 Task: Set up a GitHub Actions workflow to deploy a web app to Azure Static Web Apps.
Action: Mouse moved to (193, 131)
Screenshot: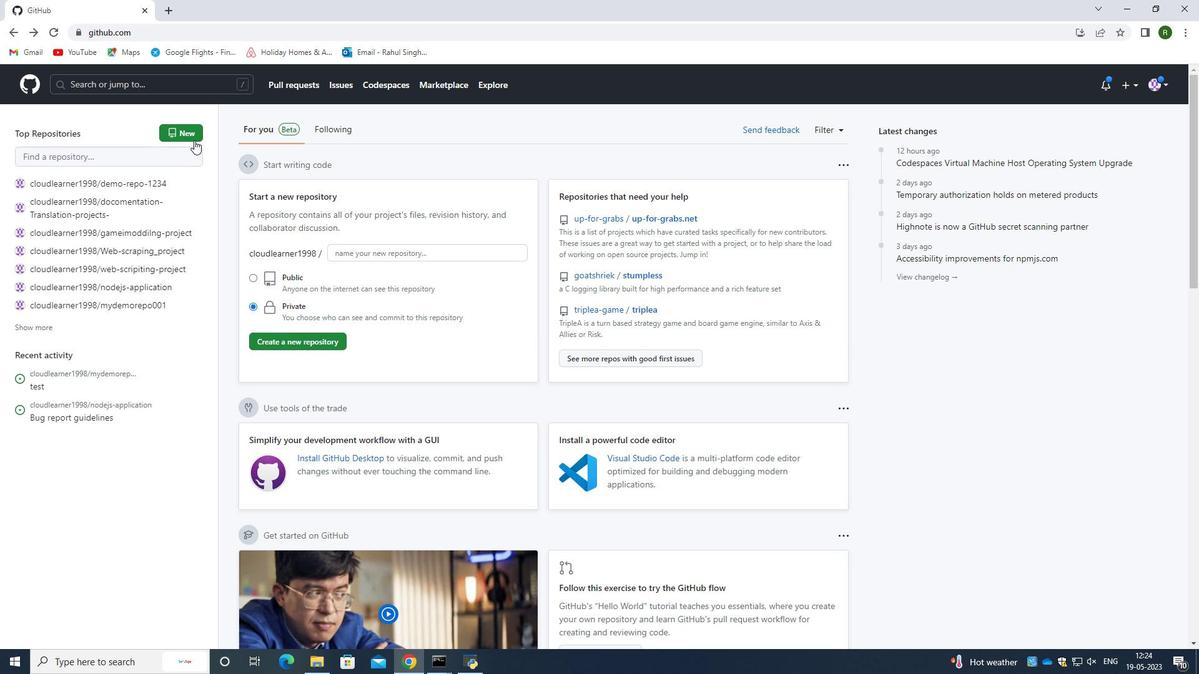 
Action: Mouse pressed left at (193, 131)
Screenshot: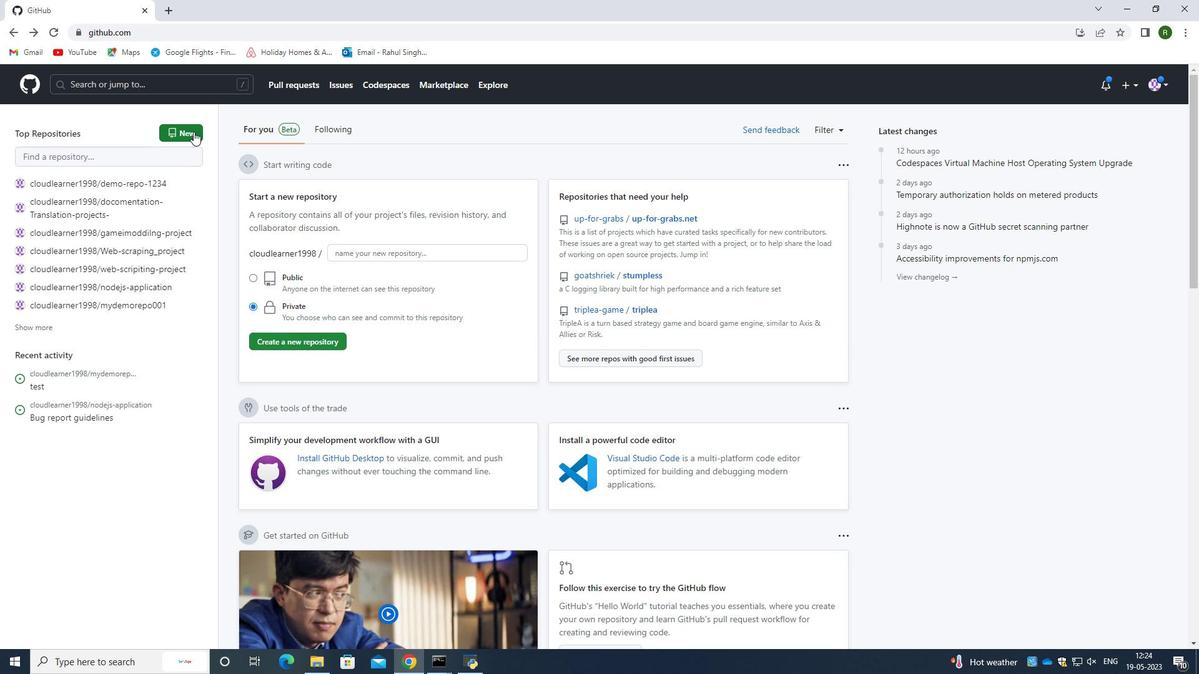
Action: Mouse moved to (559, 221)
Screenshot: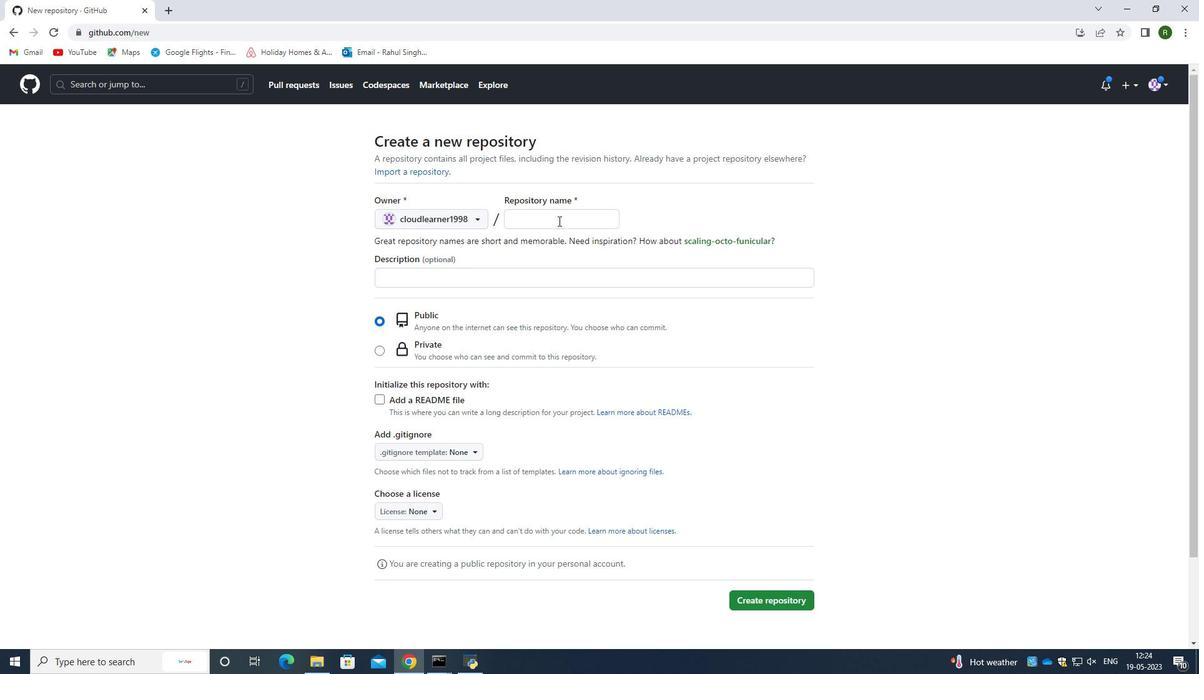 
Action: Mouse pressed left at (559, 221)
Screenshot: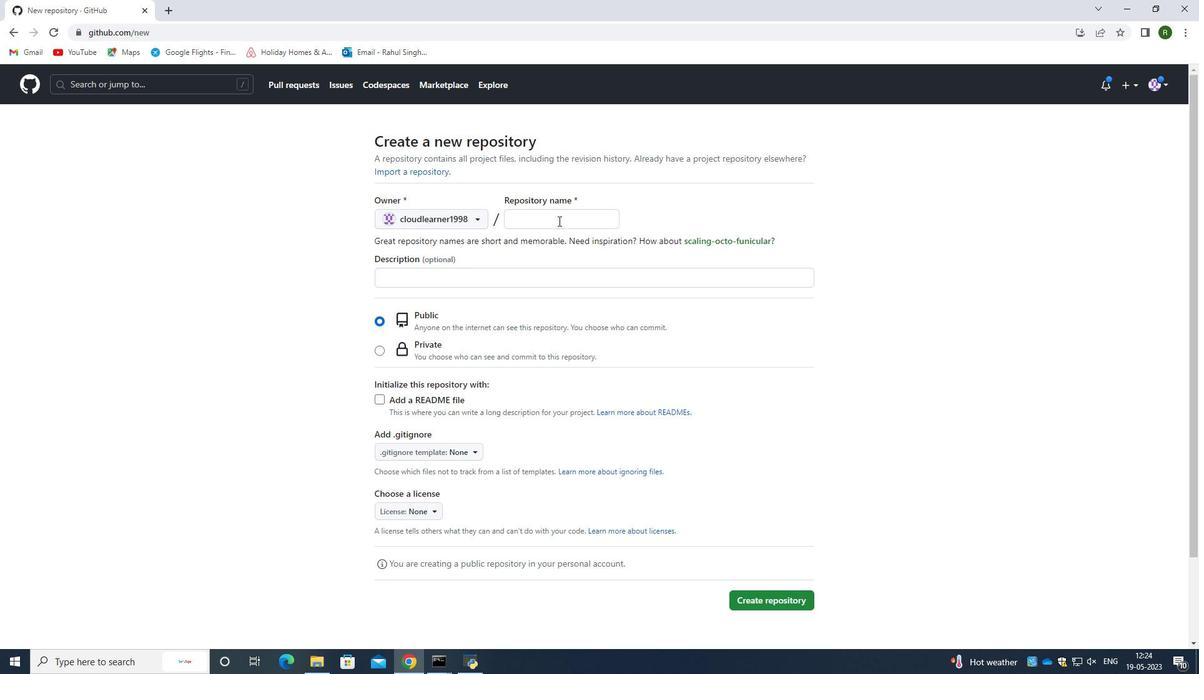 
Action: Key pressed mywen<Key.backspace>bapplication-java<Key.backspace><Key.backspace><Key.backspace><Key.backspace>ni<Key.backspace>odeja<Key.backspace>s
Screenshot: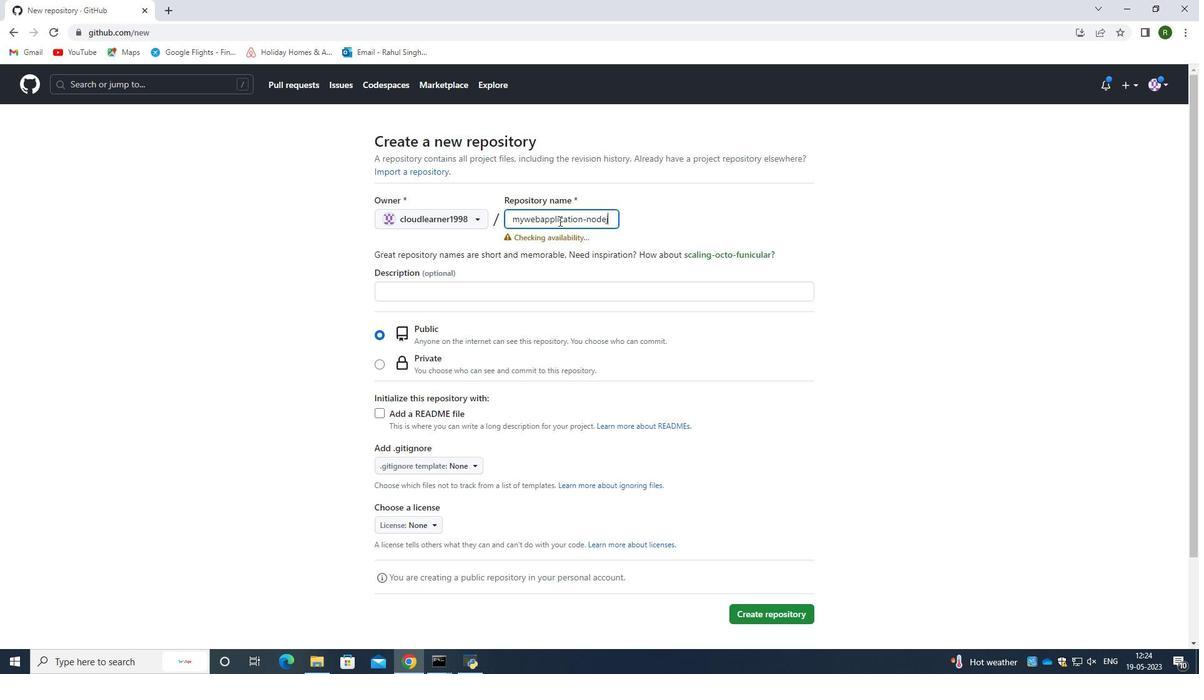
Action: Mouse moved to (401, 297)
Screenshot: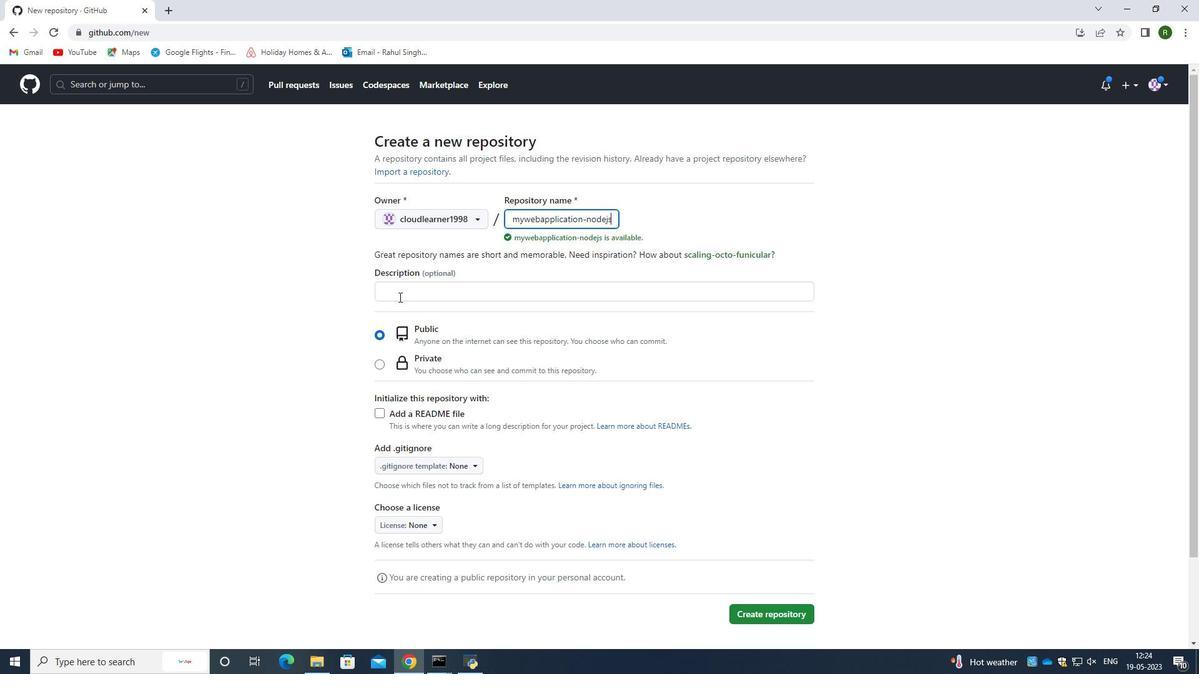
Action: Mouse pressed left at (401, 297)
Screenshot: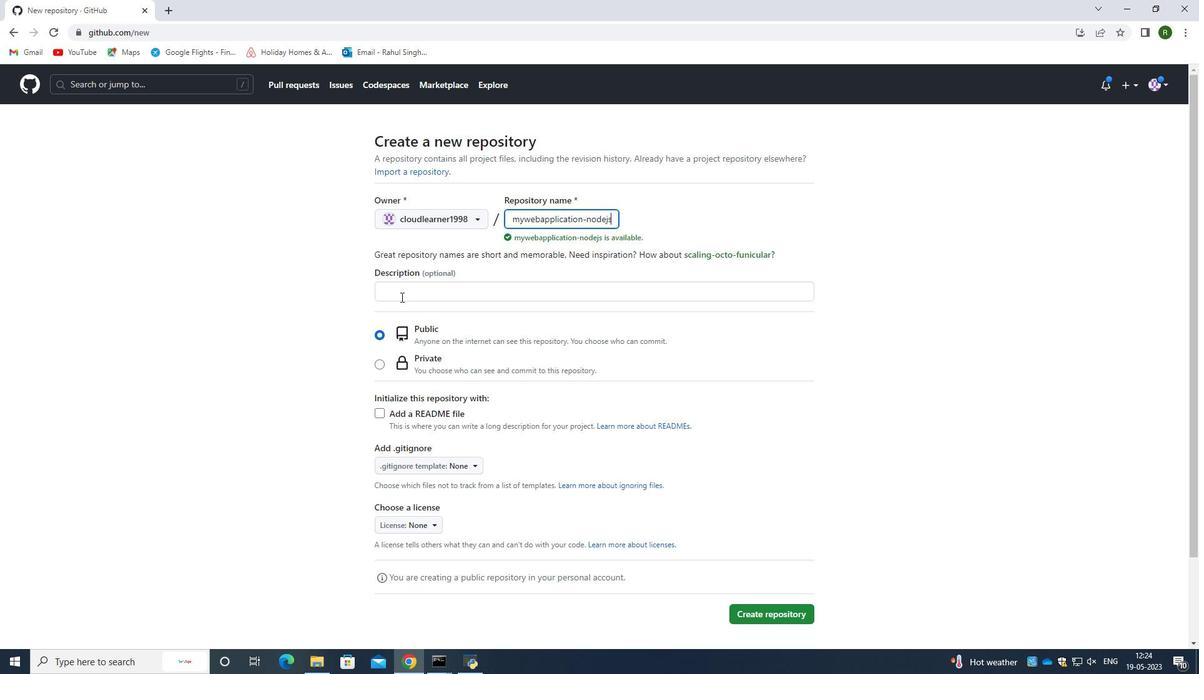 
Action: Key pressed this<Key.space>
Screenshot: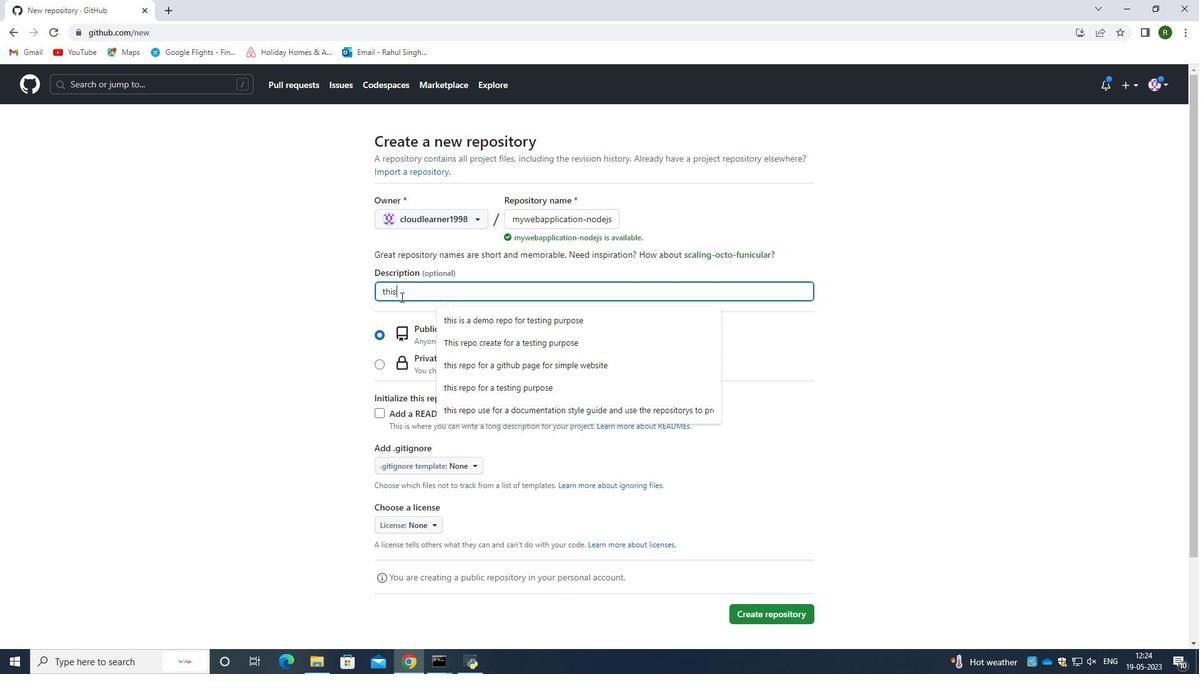 
Action: Mouse moved to (534, 292)
Screenshot: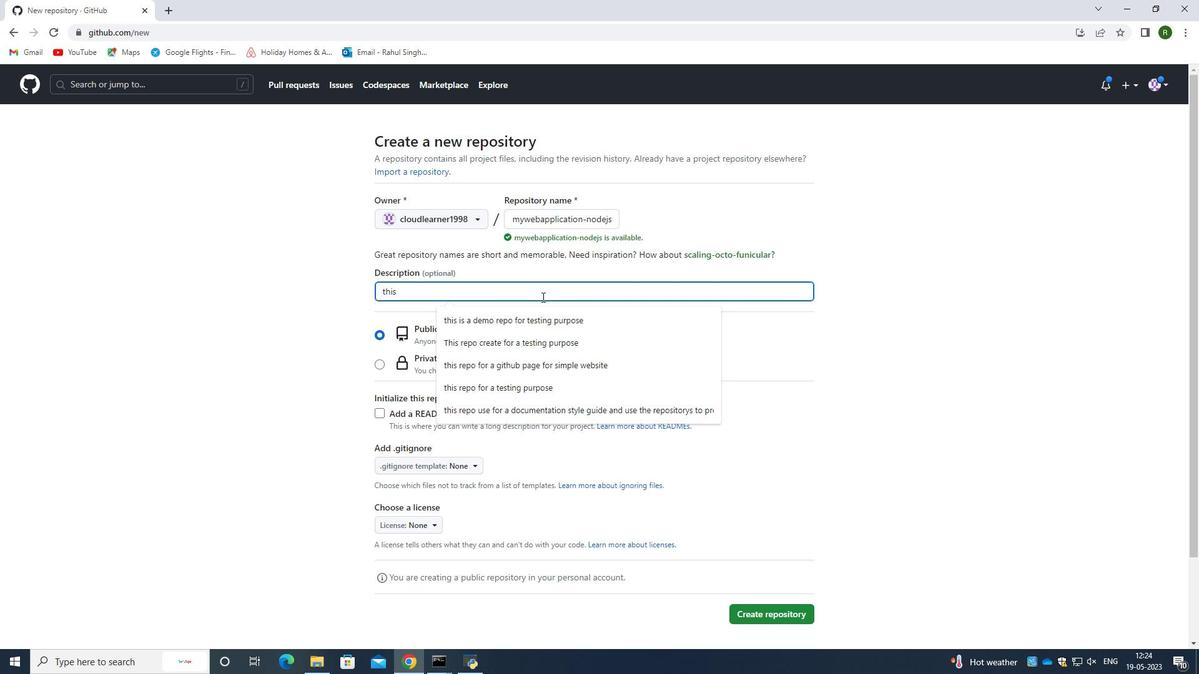 
Action: Key pressed <Key.backspace><Key.backspace><Key.backspace><Key.backspace><Key.backspace><Key.backspace><Key.backspace><Key.backspace><Key.backspace><Key.backspace>demo
Screenshot: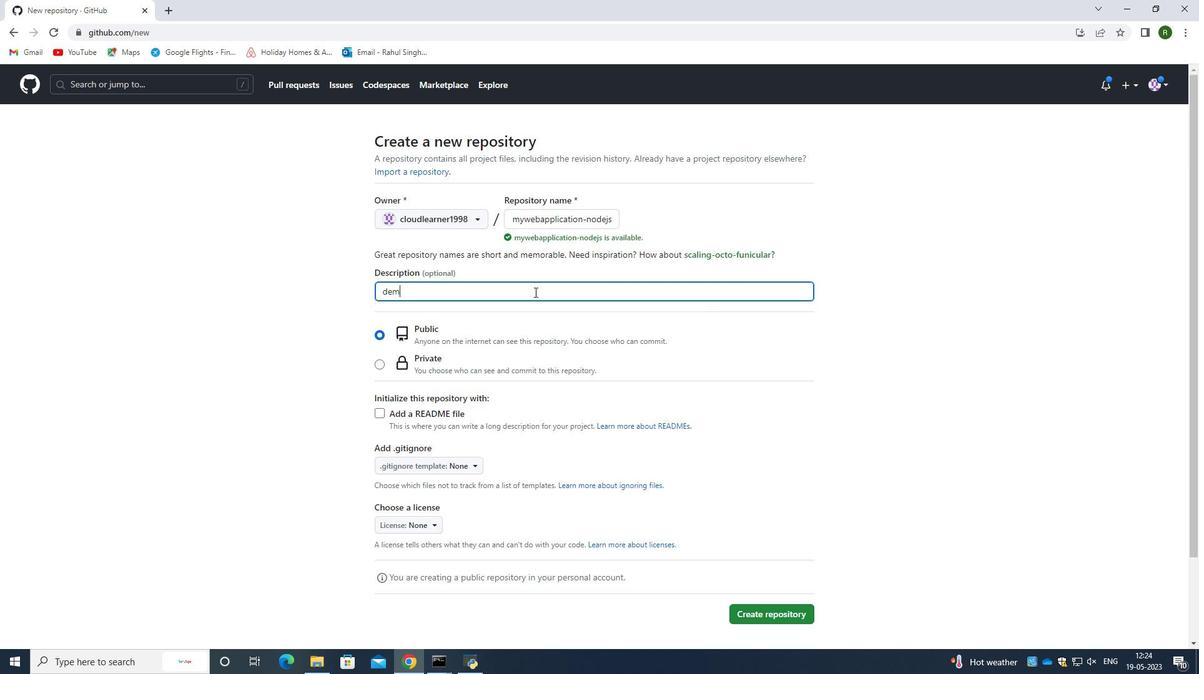 
Action: Mouse scrolled (534, 292) with delta (0, 0)
Screenshot: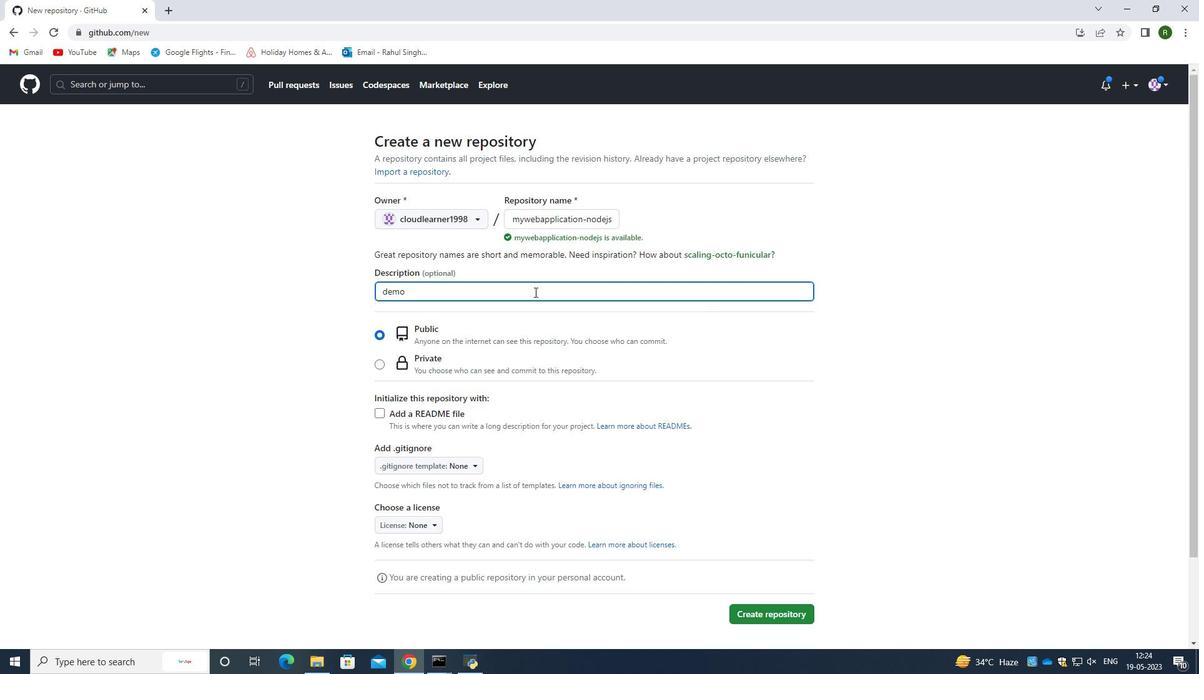 
Action: Mouse moved to (379, 414)
Screenshot: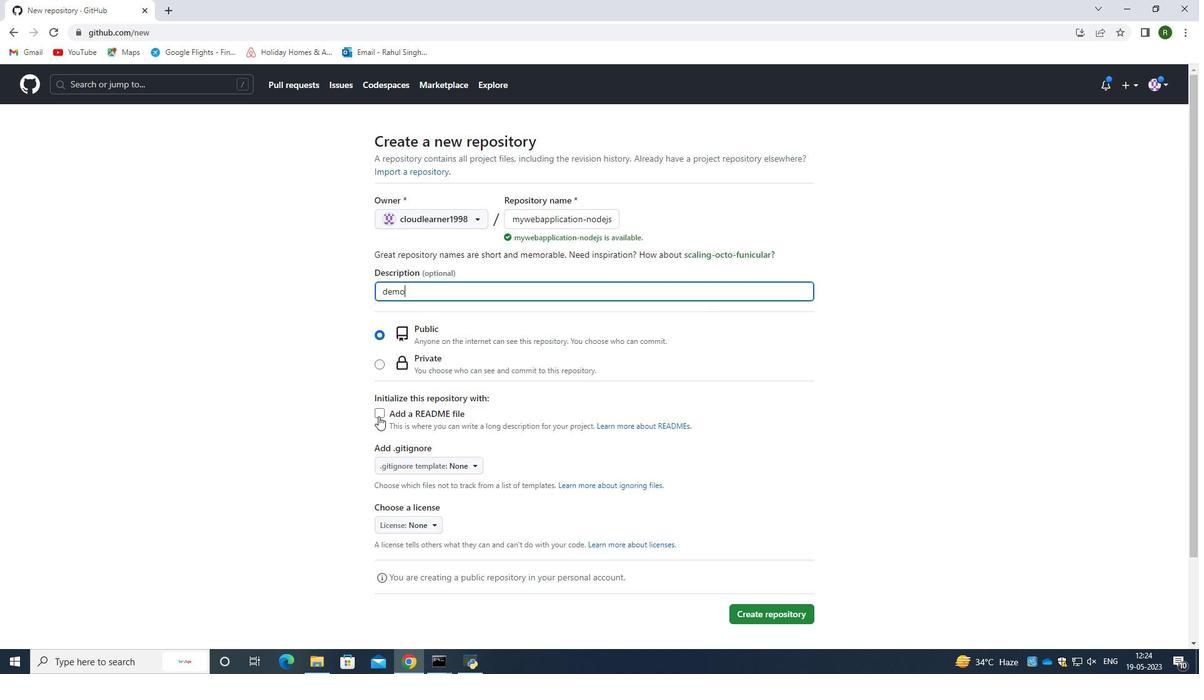 
Action: Mouse pressed left at (379, 414)
Screenshot: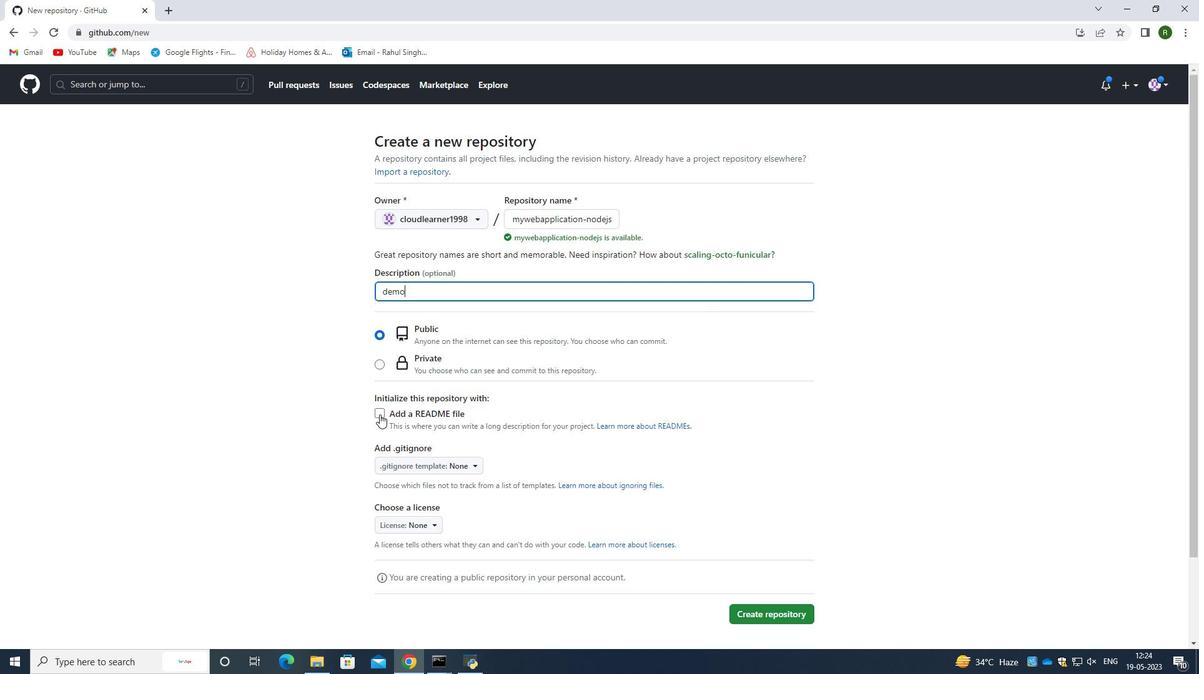 
Action: Mouse moved to (496, 391)
Screenshot: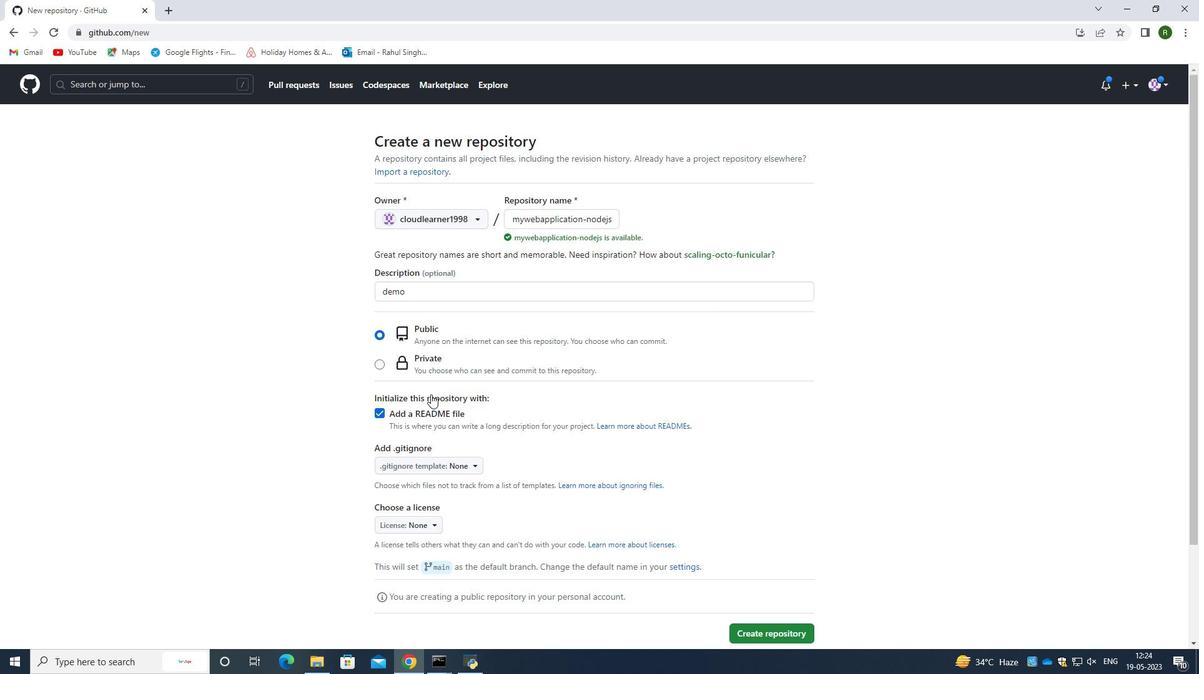 
Action: Mouse scrolled (496, 390) with delta (0, 0)
Screenshot: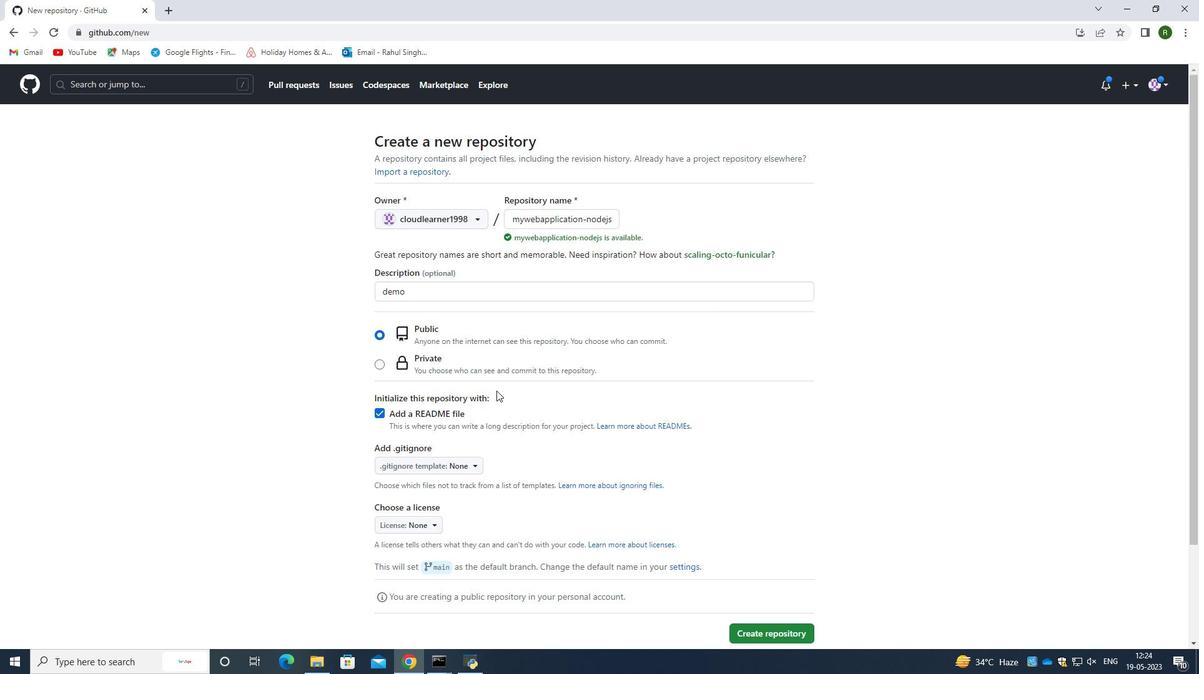 
Action: Mouse moved to (770, 574)
Screenshot: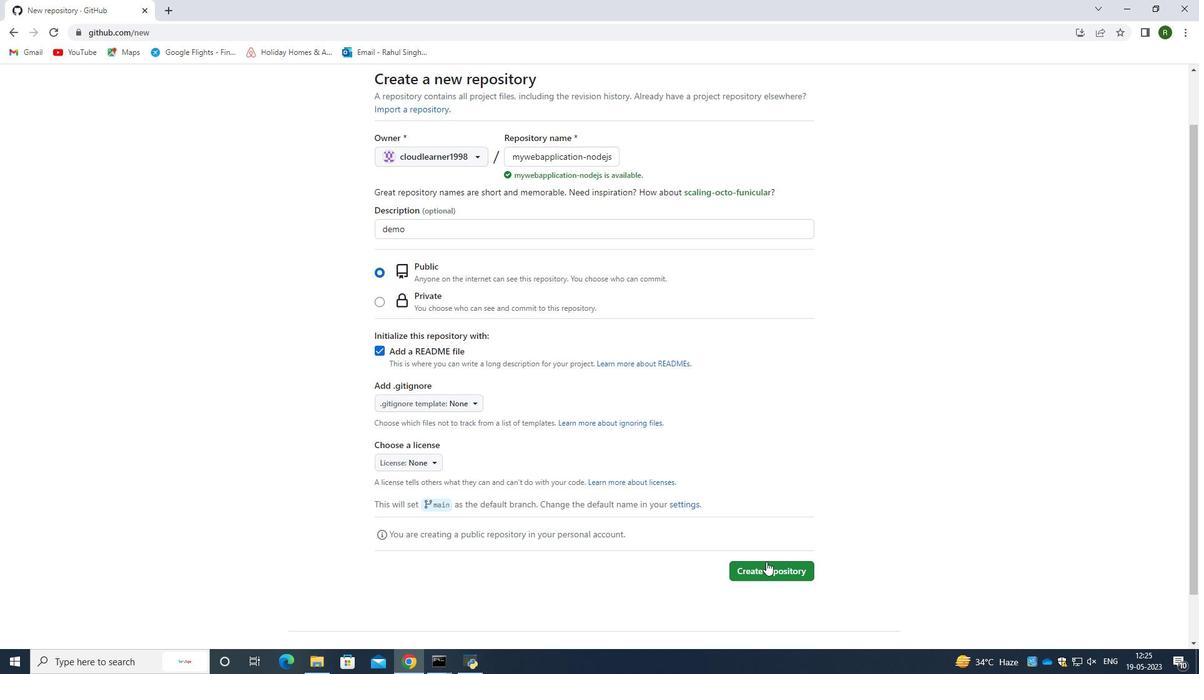 
Action: Mouse pressed left at (770, 574)
Screenshot: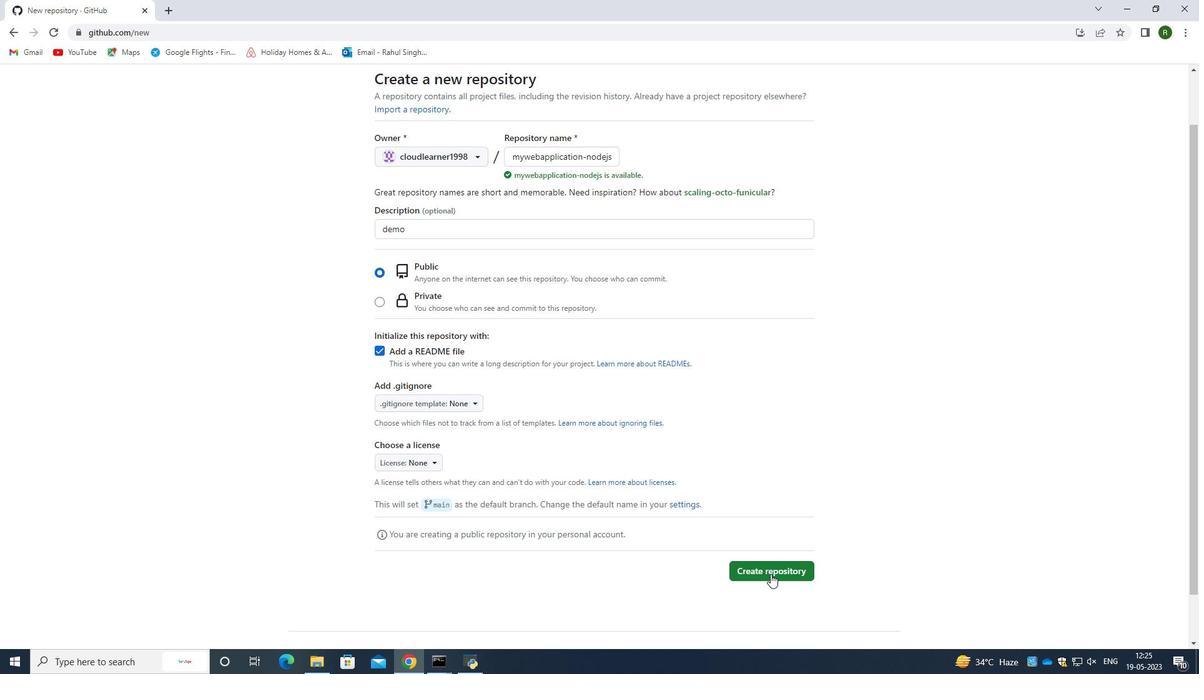 
Action: Mouse moved to (299, 290)
Screenshot: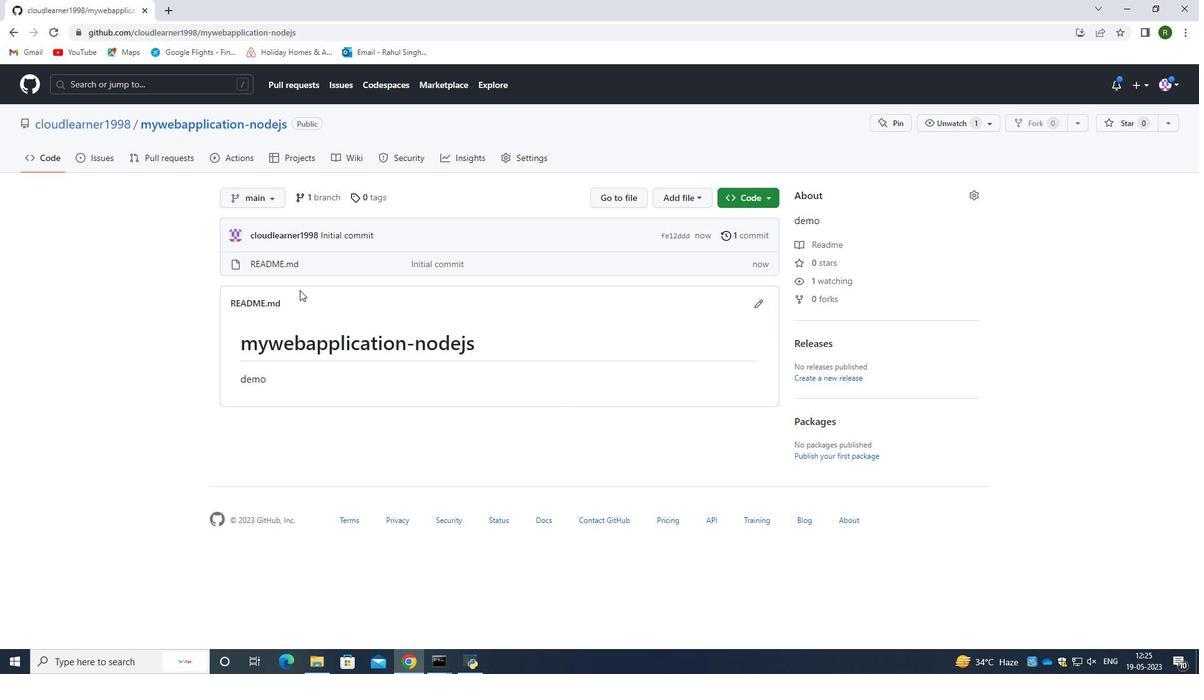 
Action: Mouse scrolled (299, 289) with delta (0, 0)
Screenshot: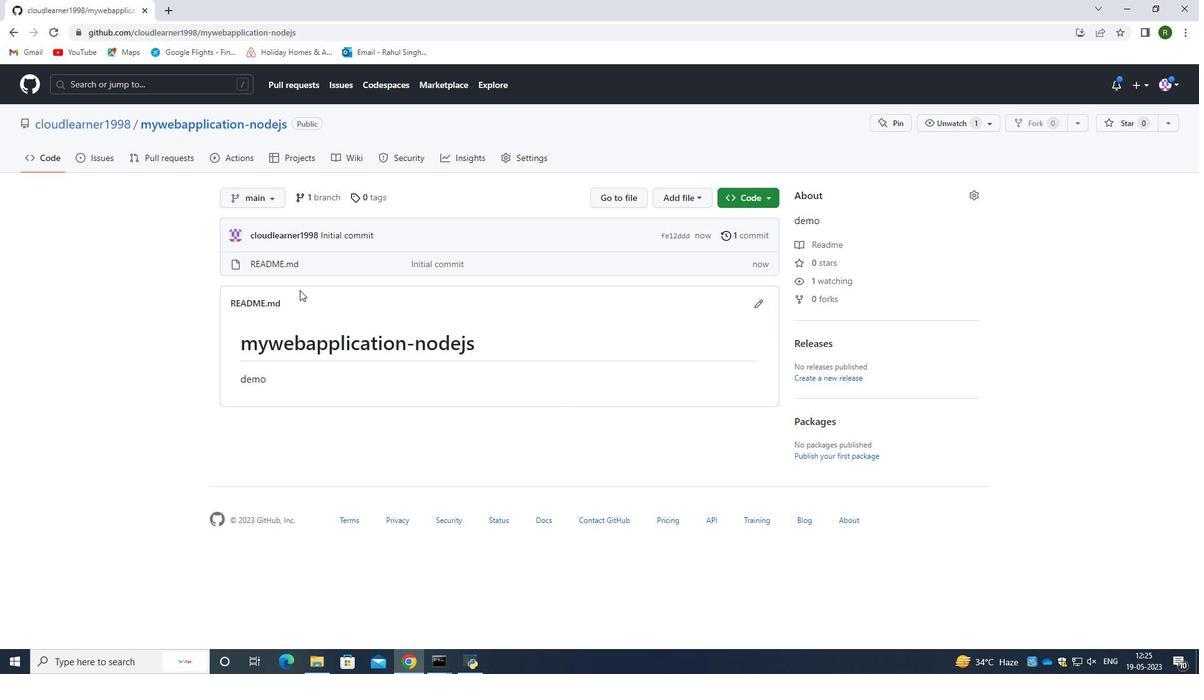 
Action: Mouse scrolled (299, 289) with delta (0, 0)
Screenshot: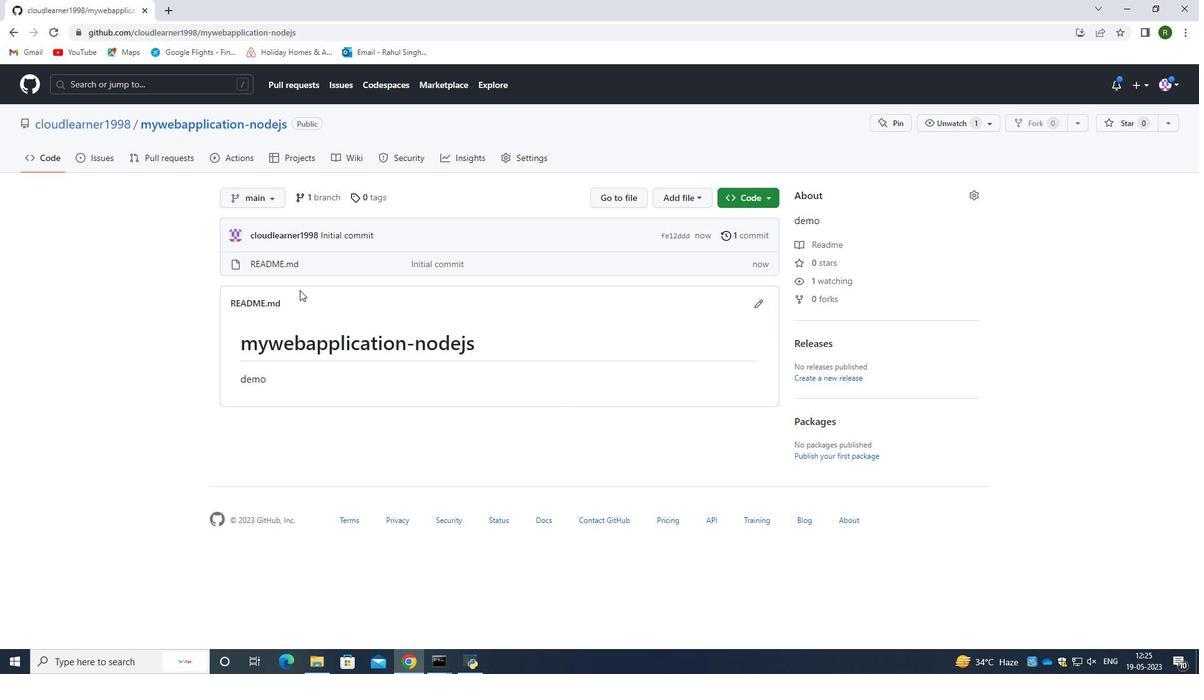 
Action: Mouse scrolled (299, 289) with delta (0, 0)
Screenshot: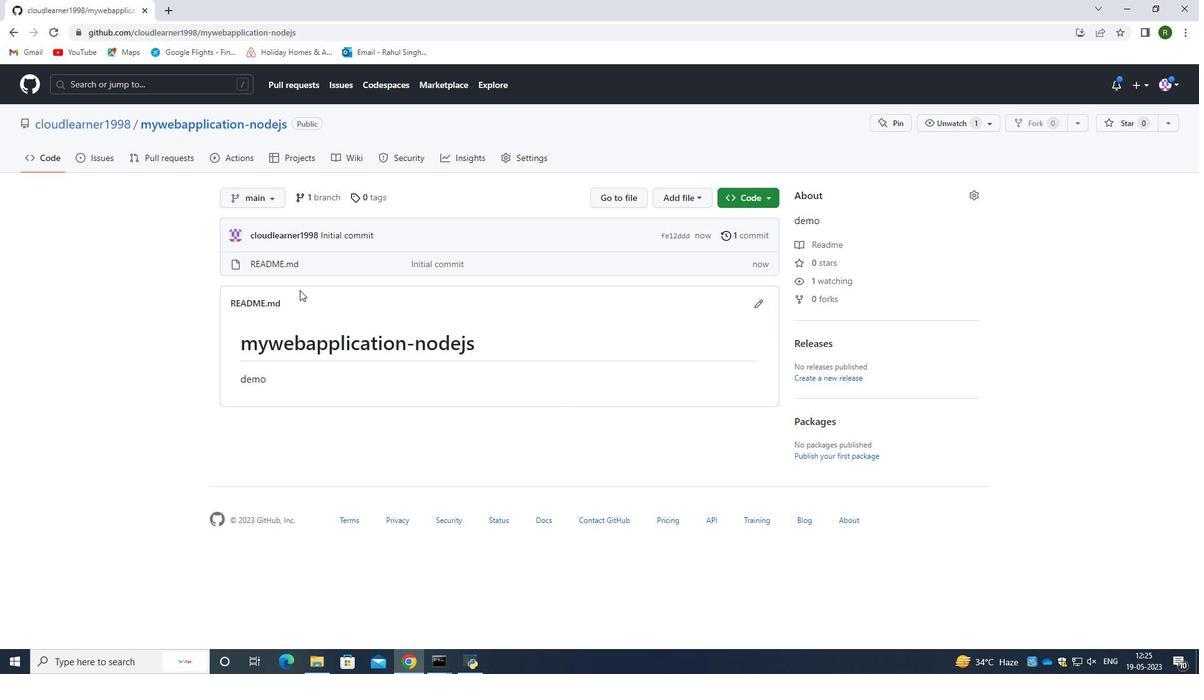 
Action: Mouse moved to (89, 160)
Screenshot: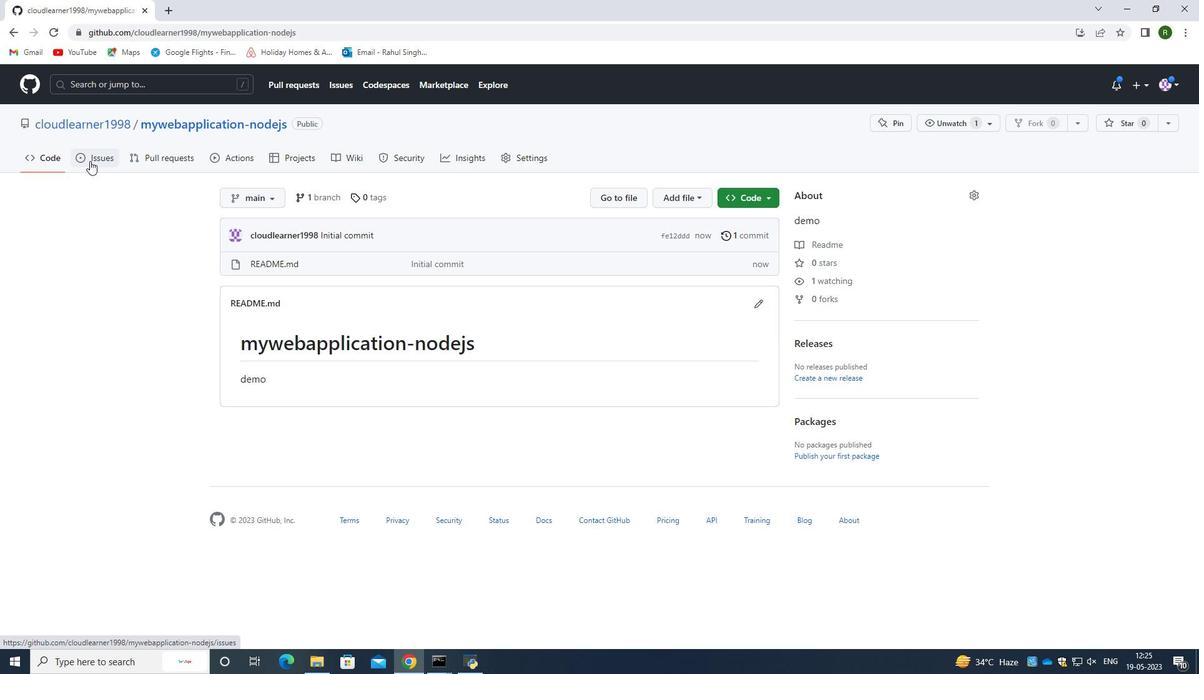 
Action: Mouse pressed left at (89, 160)
Screenshot: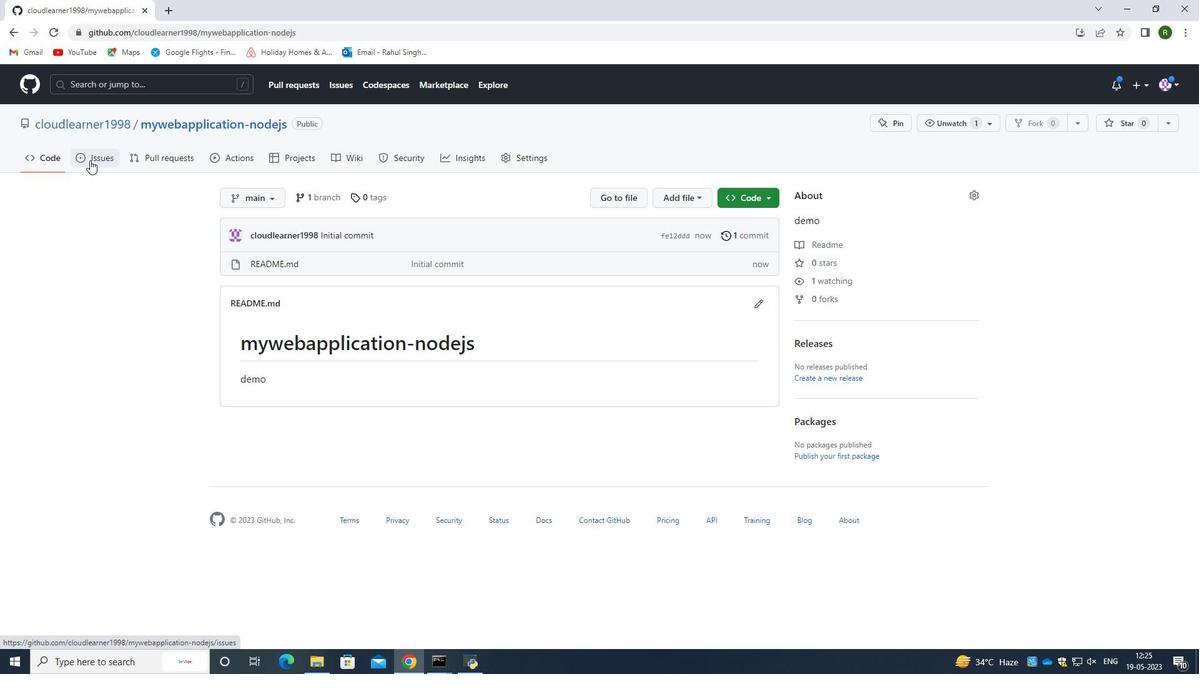 
Action: Mouse moved to (235, 161)
Screenshot: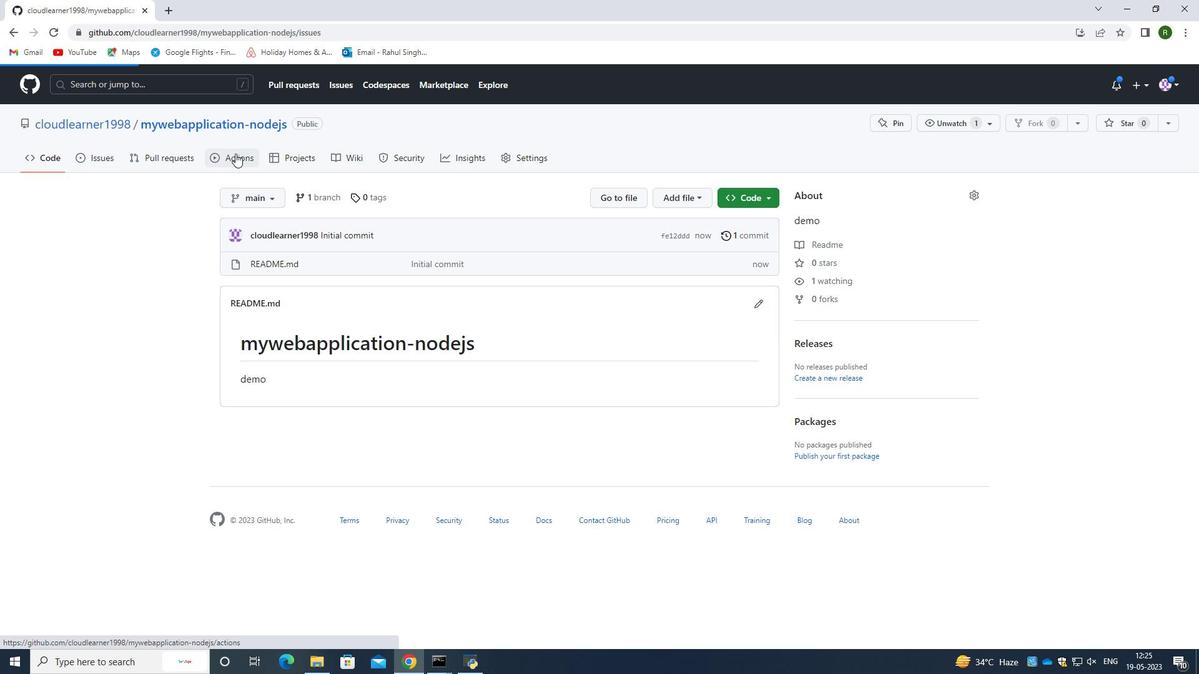 
Action: Mouse pressed left at (235, 161)
Screenshot: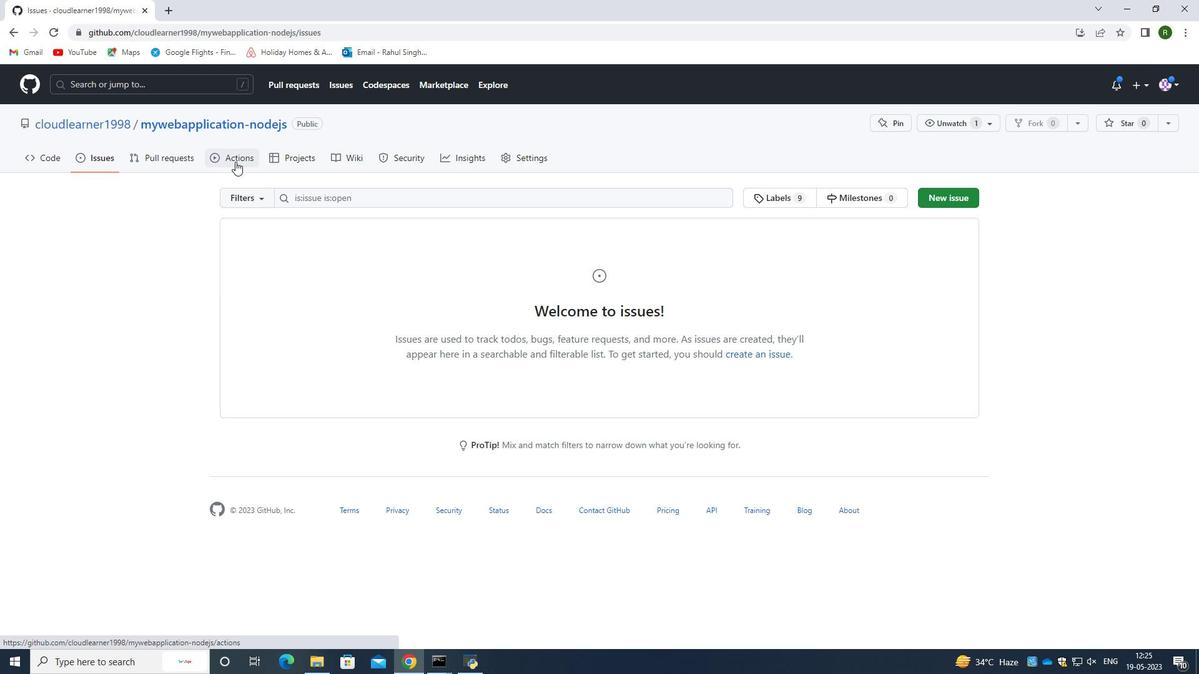 
Action: Mouse moved to (286, 322)
Screenshot: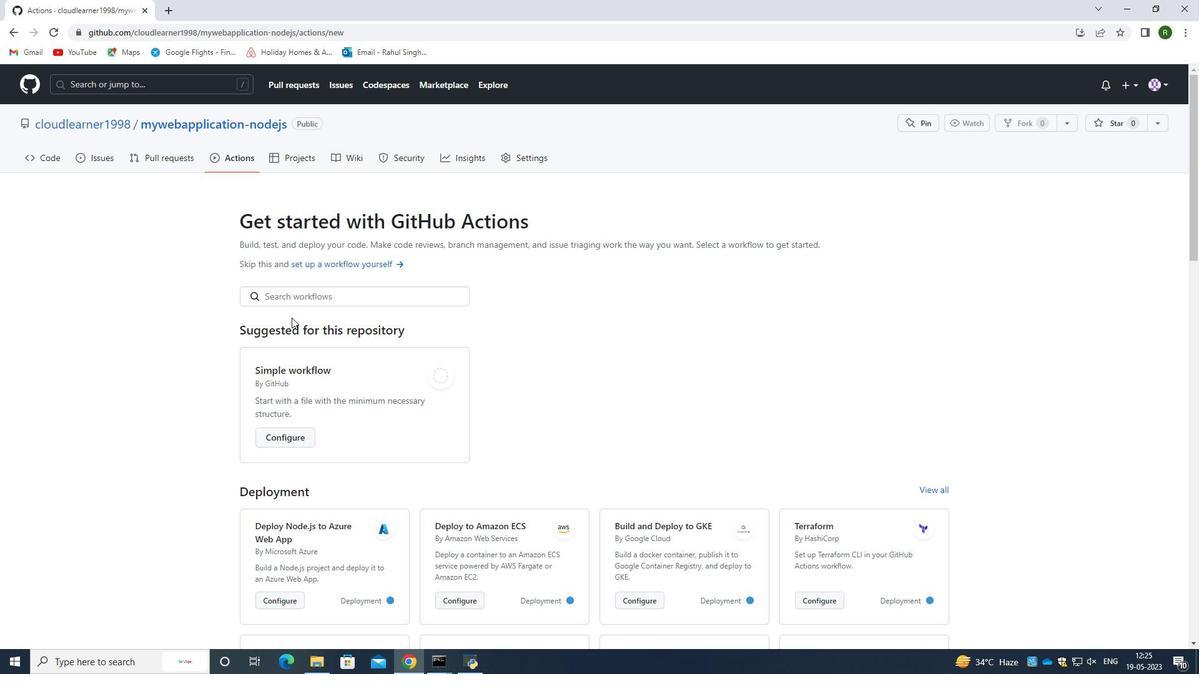 
Action: Mouse scrolled (286, 321) with delta (0, 0)
Screenshot: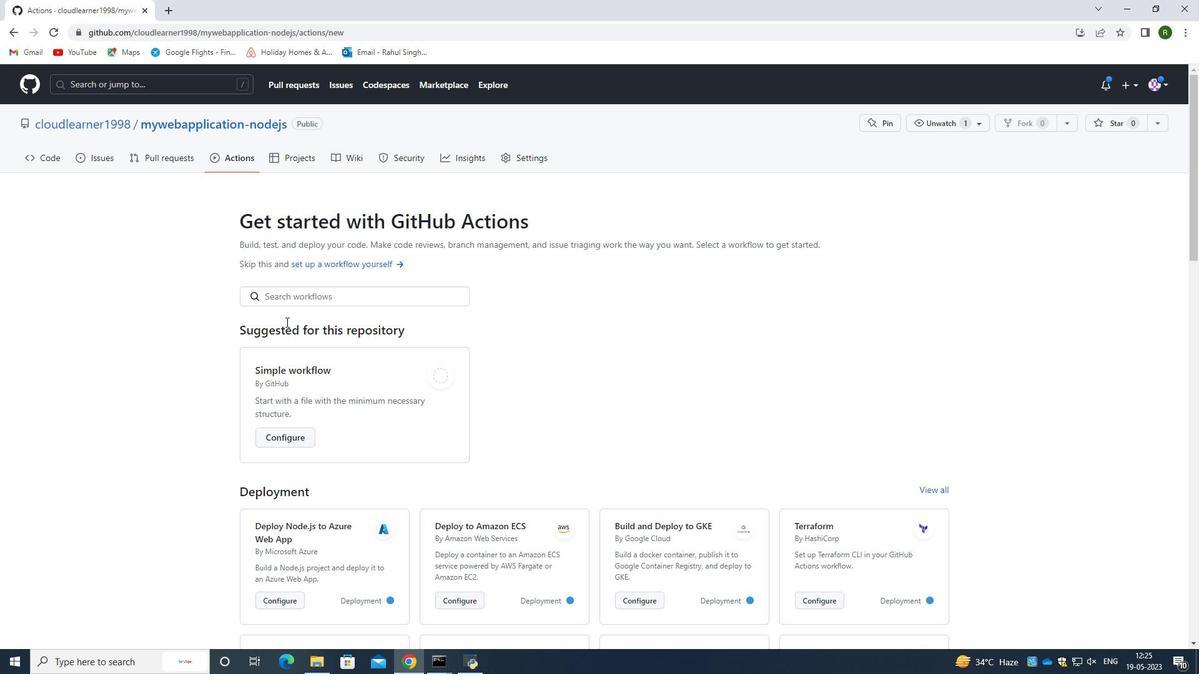 
Action: Mouse scrolled (286, 321) with delta (0, 0)
Screenshot: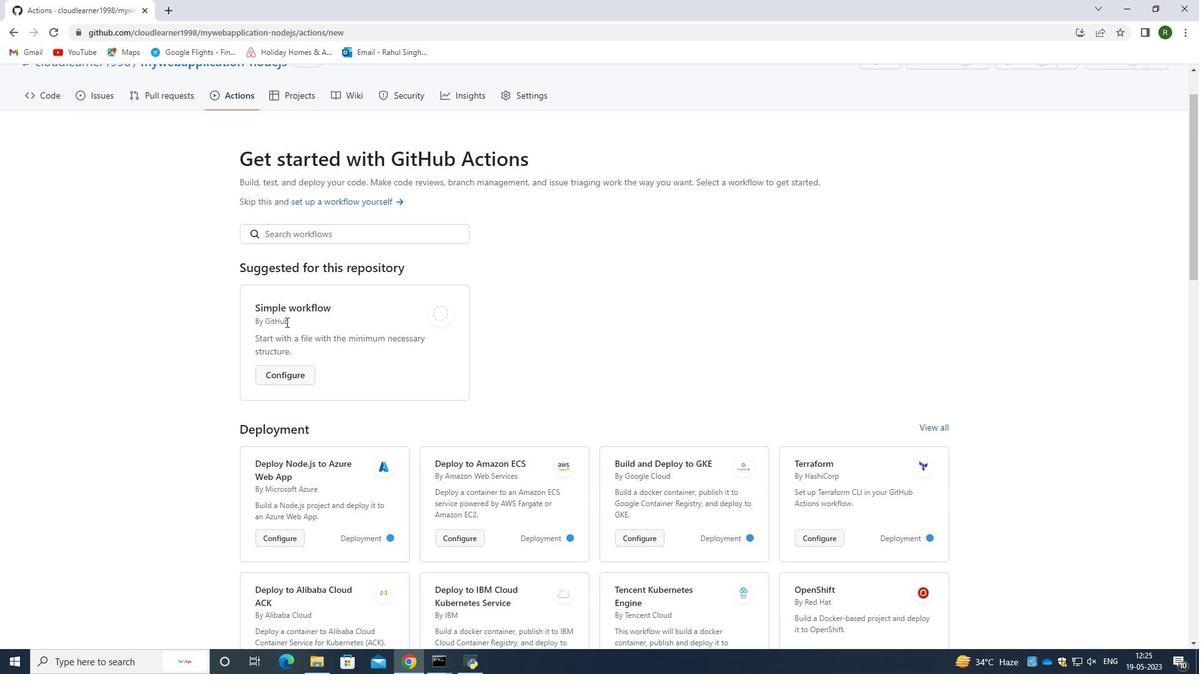 
Action: Mouse scrolled (286, 321) with delta (0, 0)
Screenshot: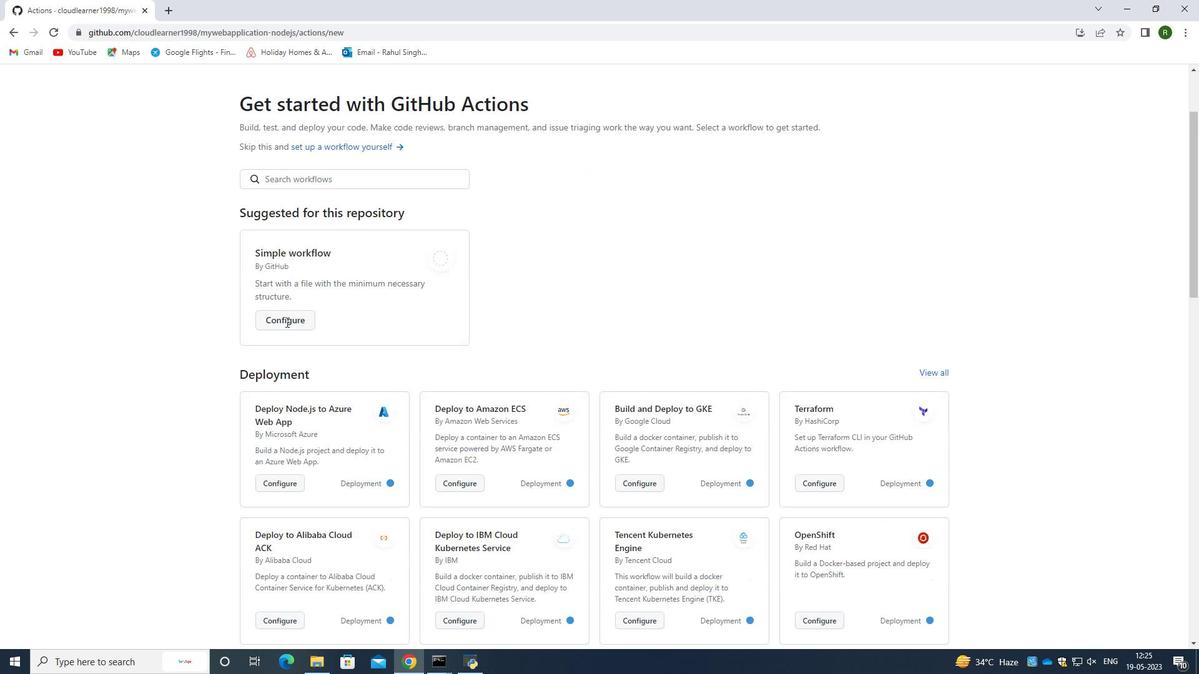 
Action: Mouse scrolled (286, 321) with delta (0, 0)
Screenshot: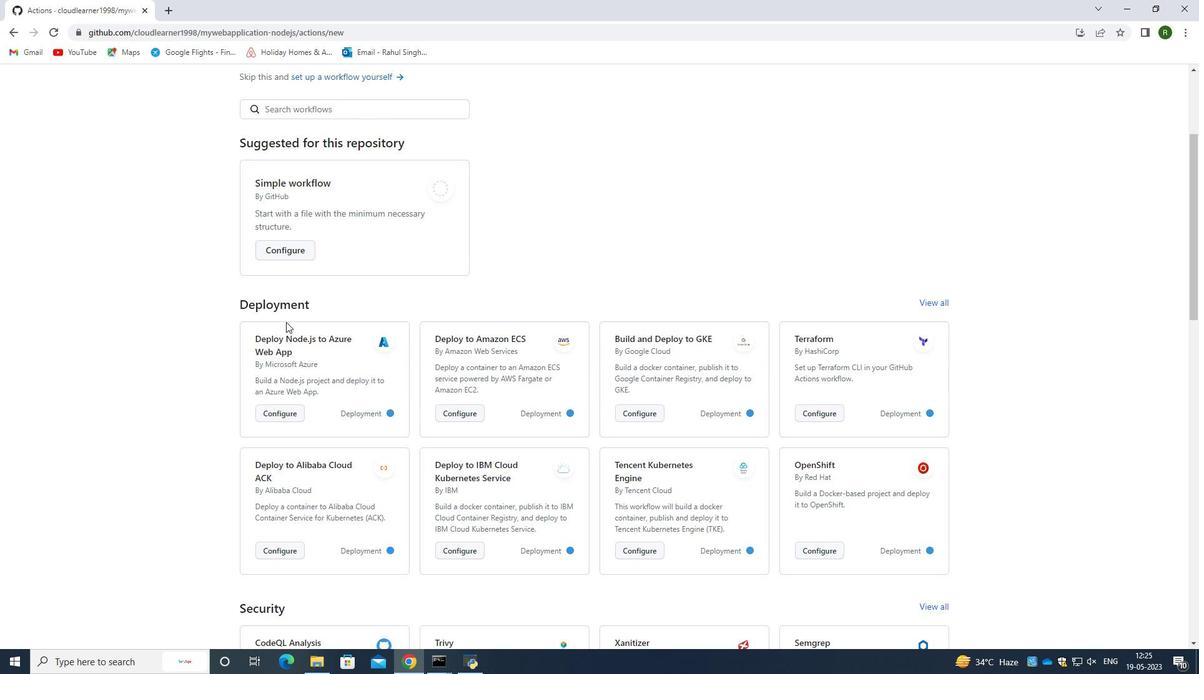 
Action: Mouse scrolled (286, 321) with delta (0, 0)
Screenshot: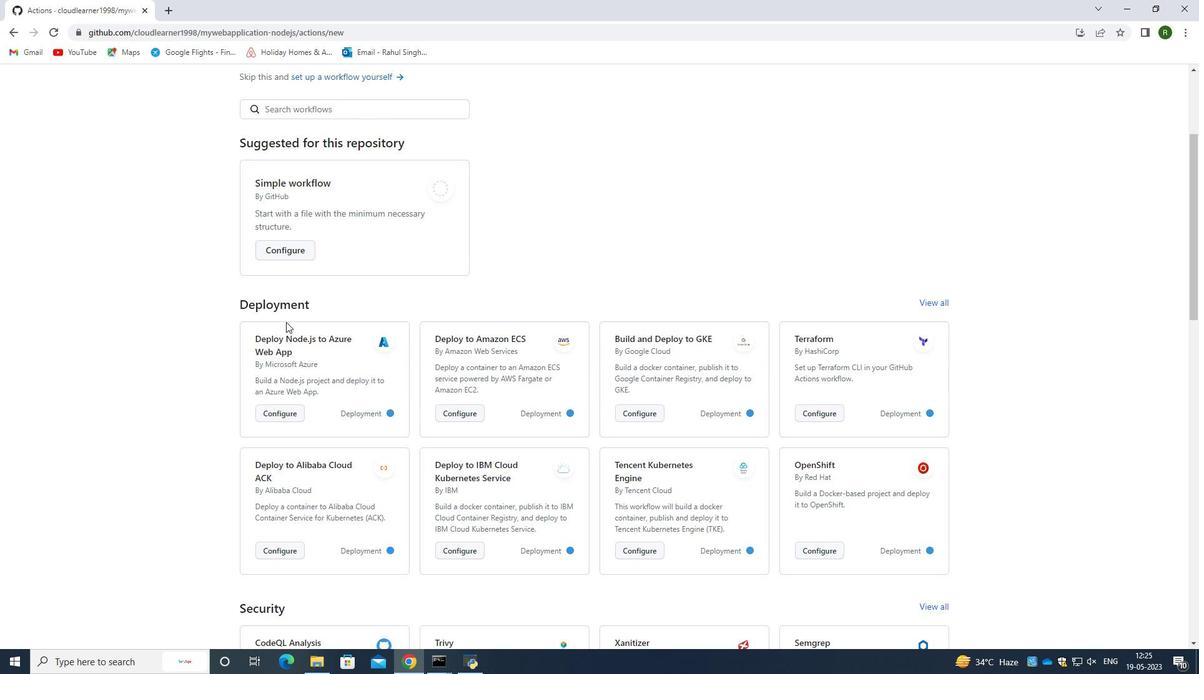 
Action: Mouse moved to (285, 322)
Screenshot: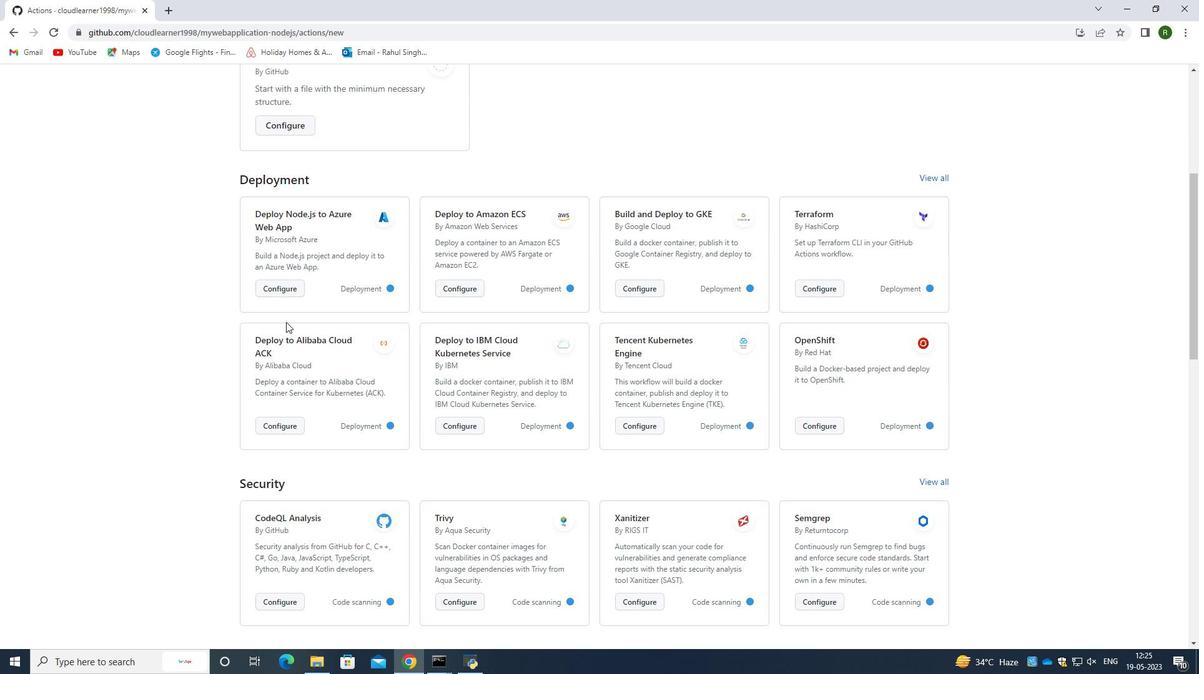 
Action: Mouse scrolled (285, 321) with delta (0, 0)
Screenshot: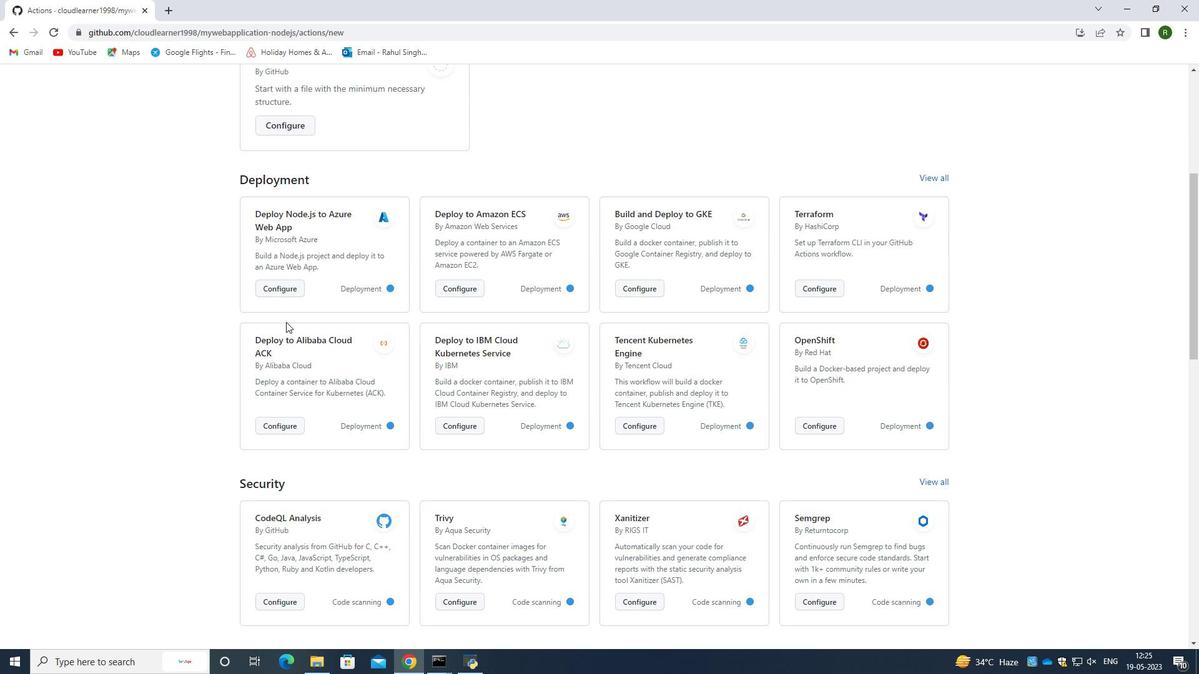 
Action: Mouse moved to (284, 322)
Screenshot: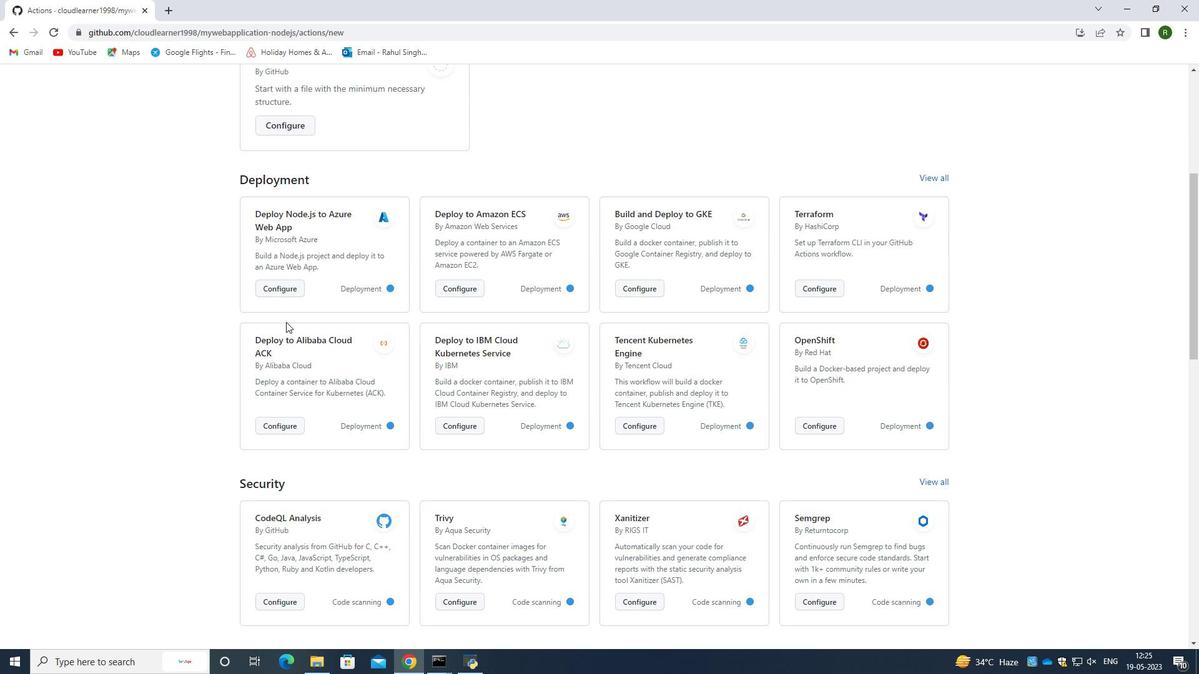 
Action: Mouse scrolled (284, 322) with delta (0, 0)
Screenshot: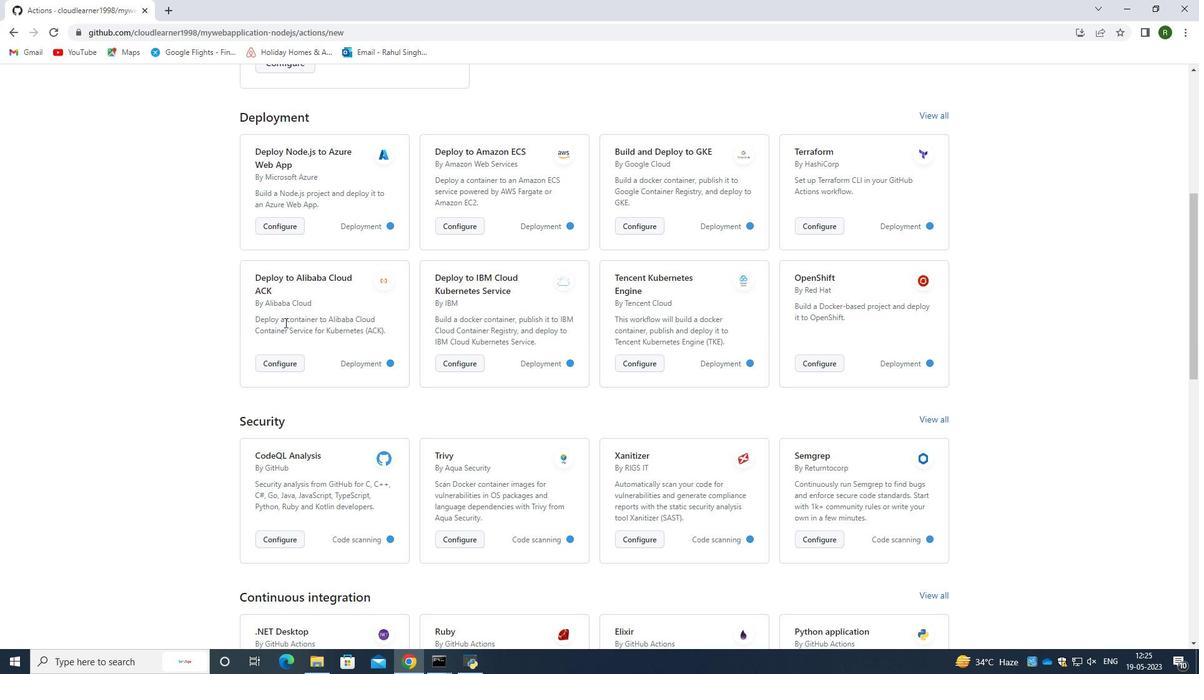
Action: Mouse scrolled (284, 322) with delta (0, 0)
Screenshot: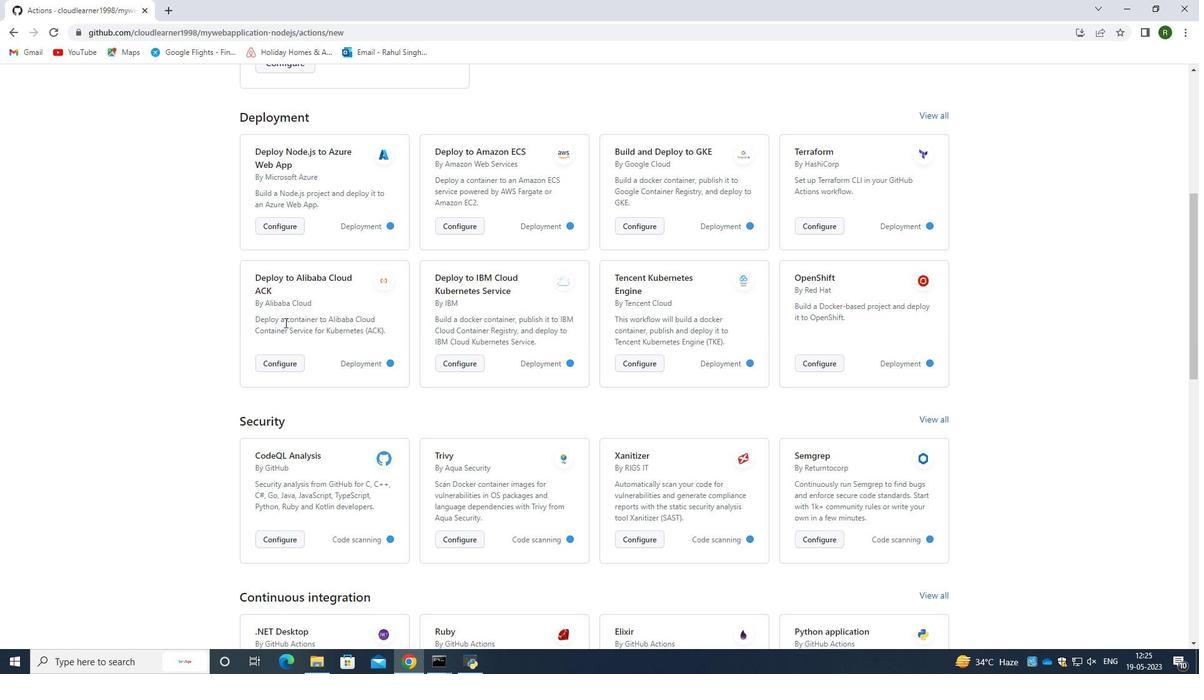 
Action: Mouse scrolled (284, 322) with delta (0, 0)
Screenshot: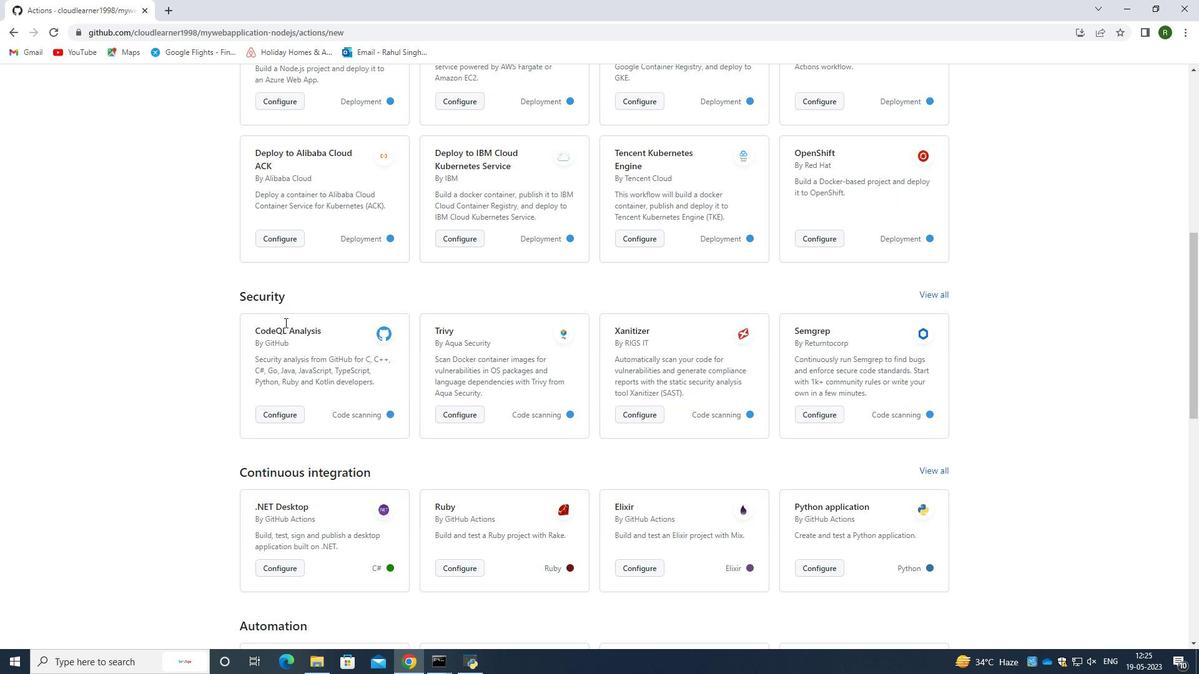 
Action: Mouse scrolled (284, 322) with delta (0, 0)
Screenshot: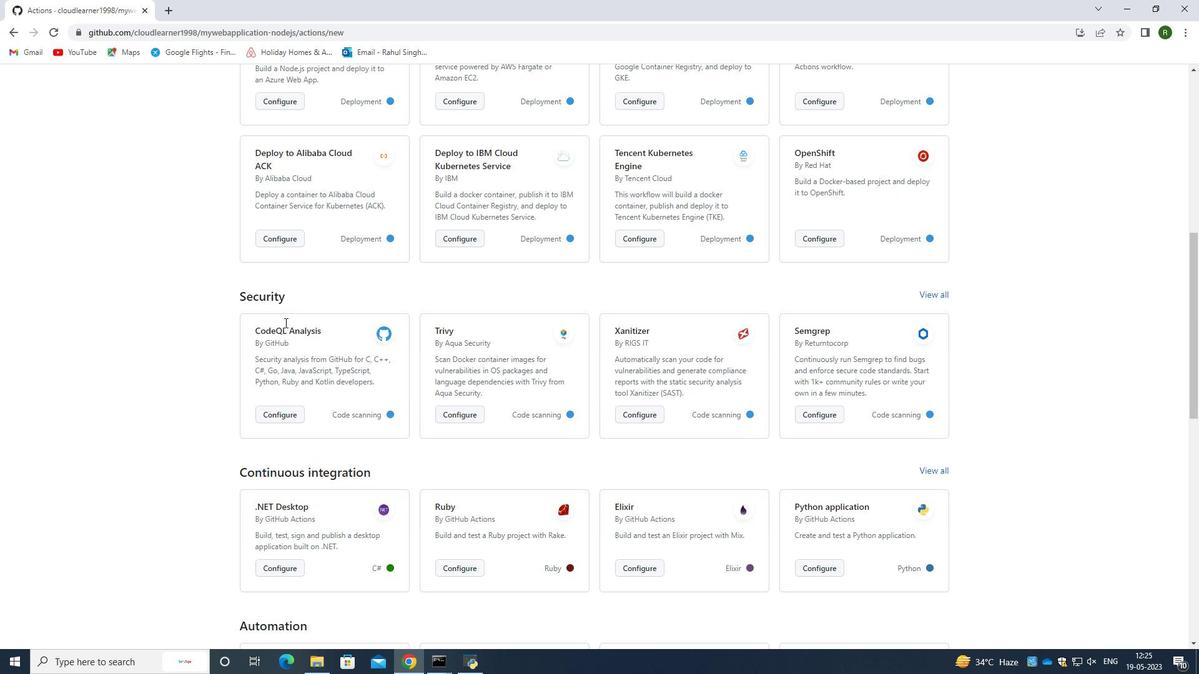 
Action: Mouse scrolled (284, 322) with delta (0, 0)
Screenshot: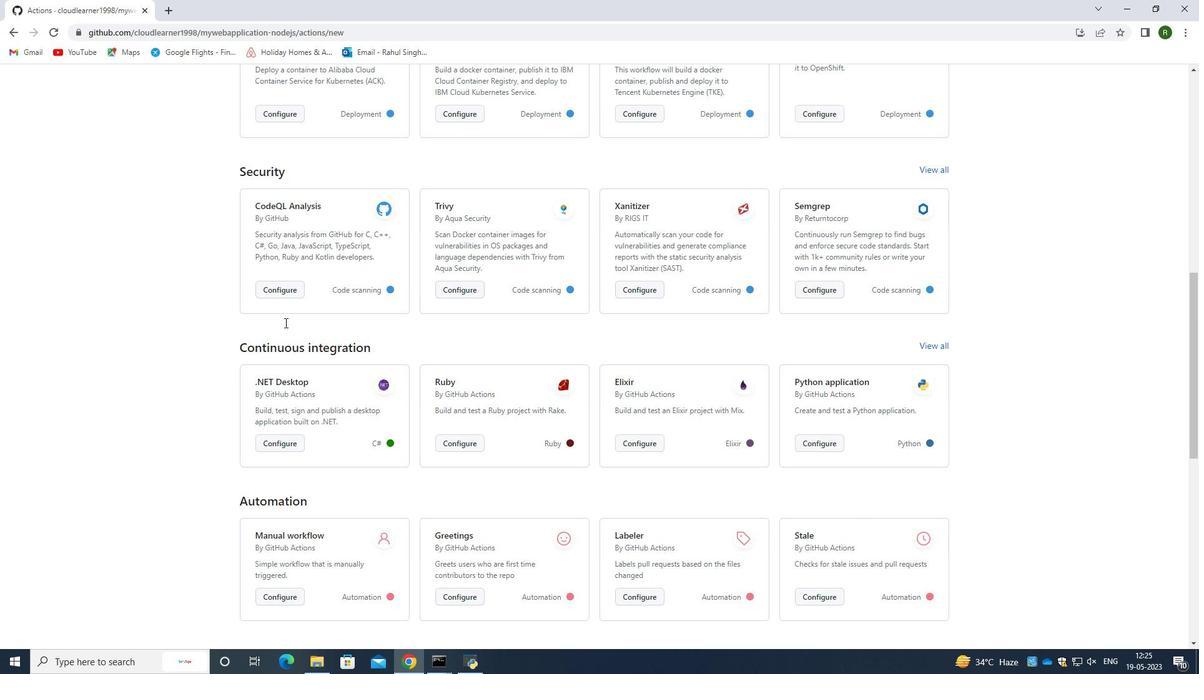 
Action: Mouse scrolled (284, 322) with delta (0, 0)
Screenshot: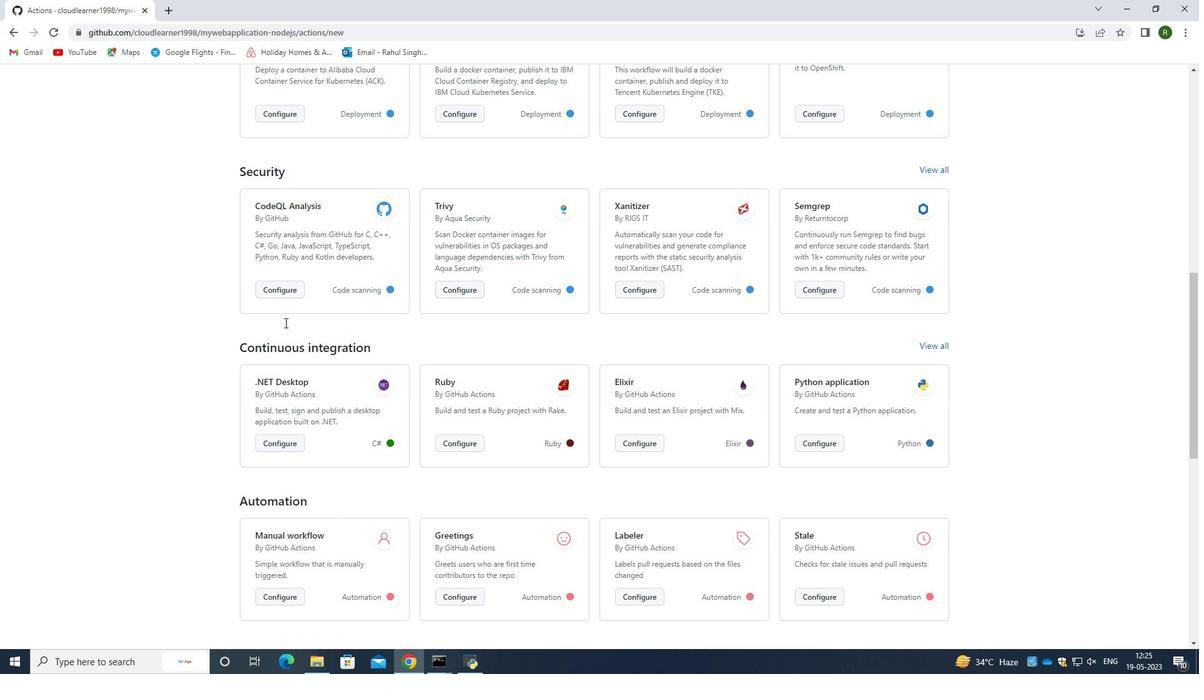 
Action: Mouse scrolled (284, 322) with delta (0, 0)
Screenshot: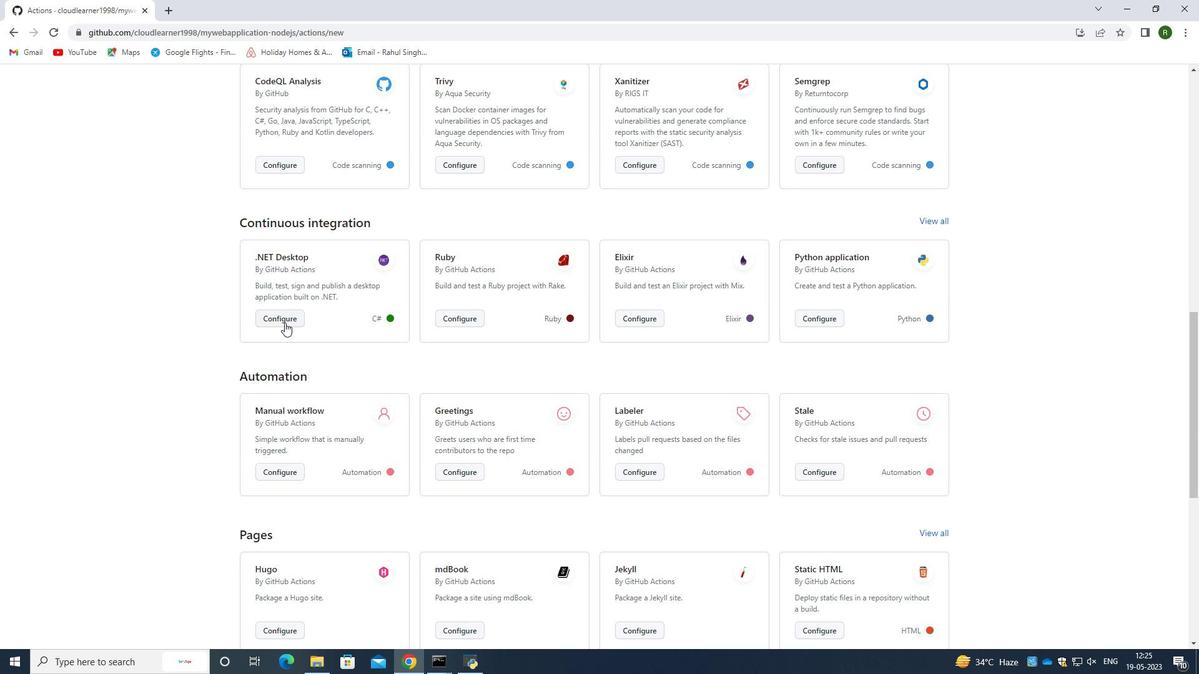 
Action: Mouse scrolled (284, 322) with delta (0, 0)
Screenshot: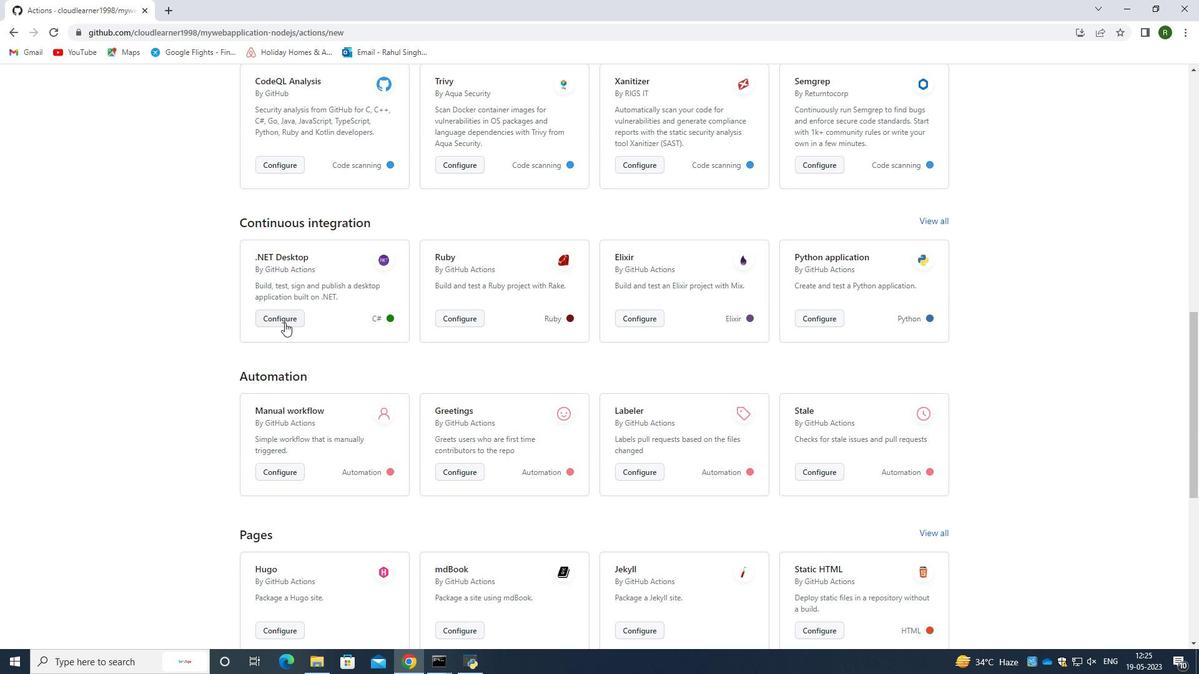 
Action: Mouse scrolled (284, 322) with delta (0, 0)
Screenshot: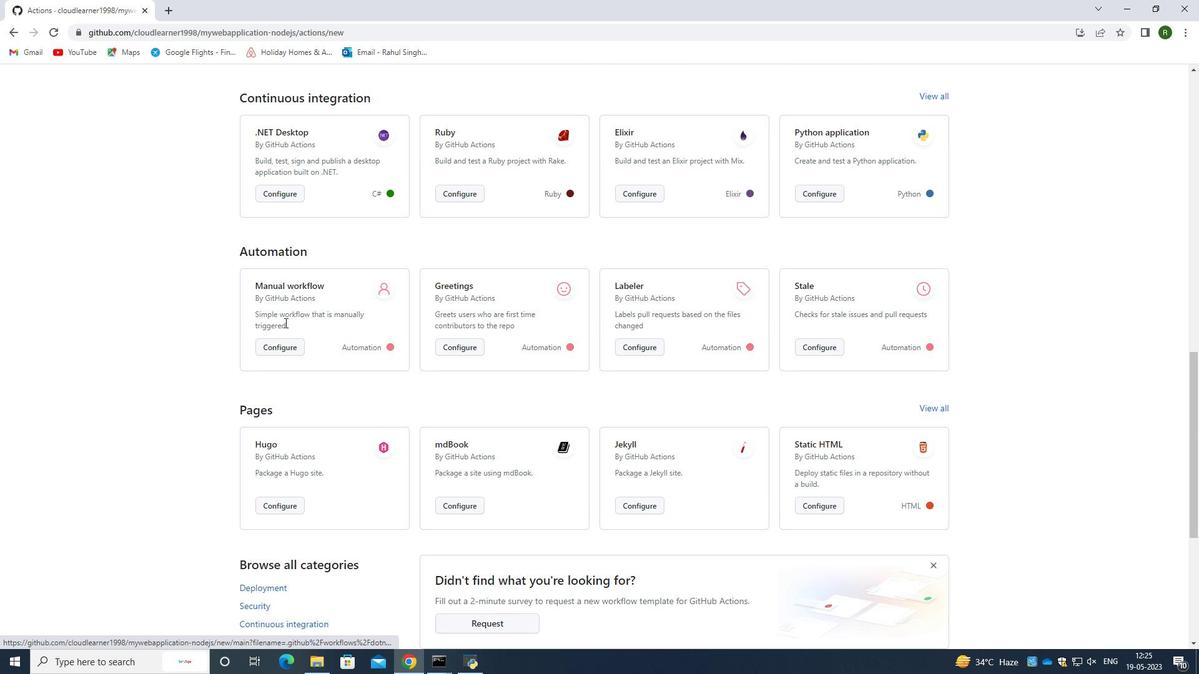 
Action: Mouse scrolled (284, 322) with delta (0, 0)
Screenshot: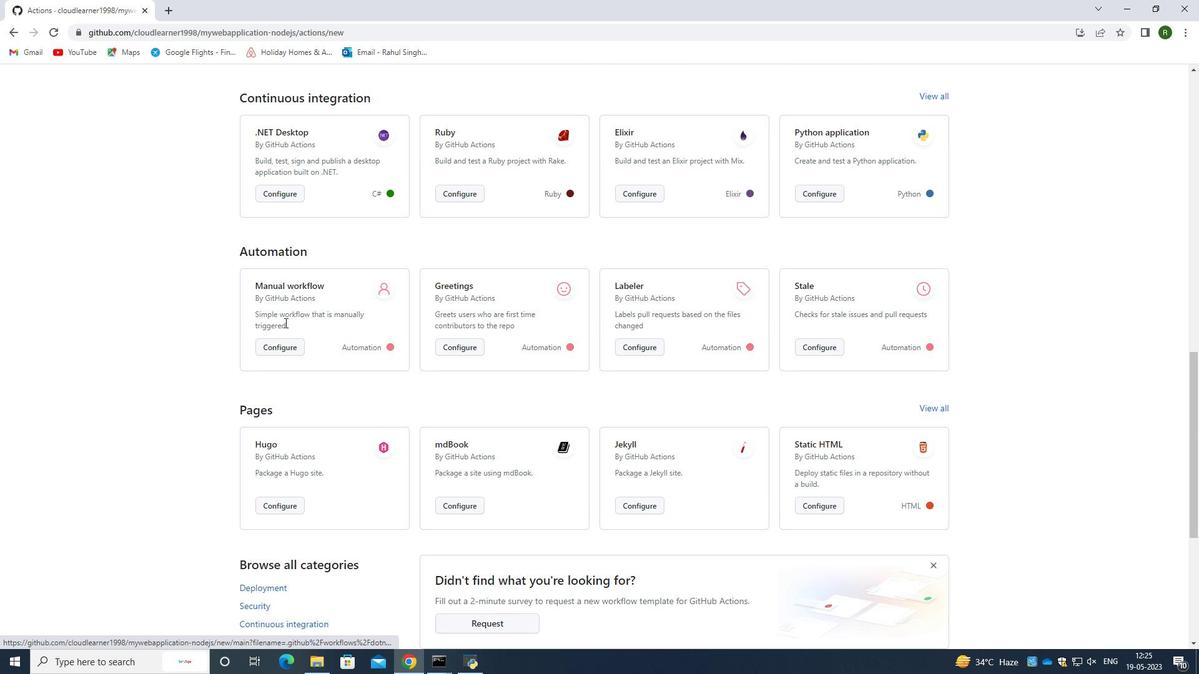 
Action: Mouse scrolled (284, 323) with delta (0, 0)
Screenshot: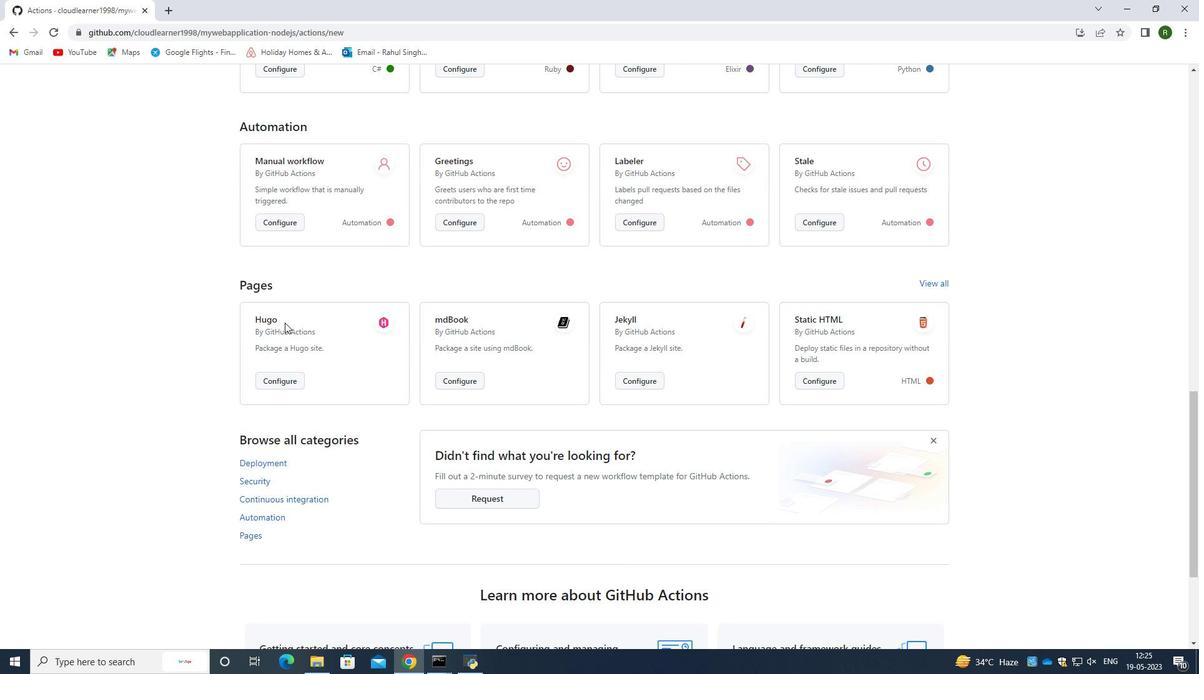 
Action: Mouse scrolled (284, 323) with delta (0, 0)
Screenshot: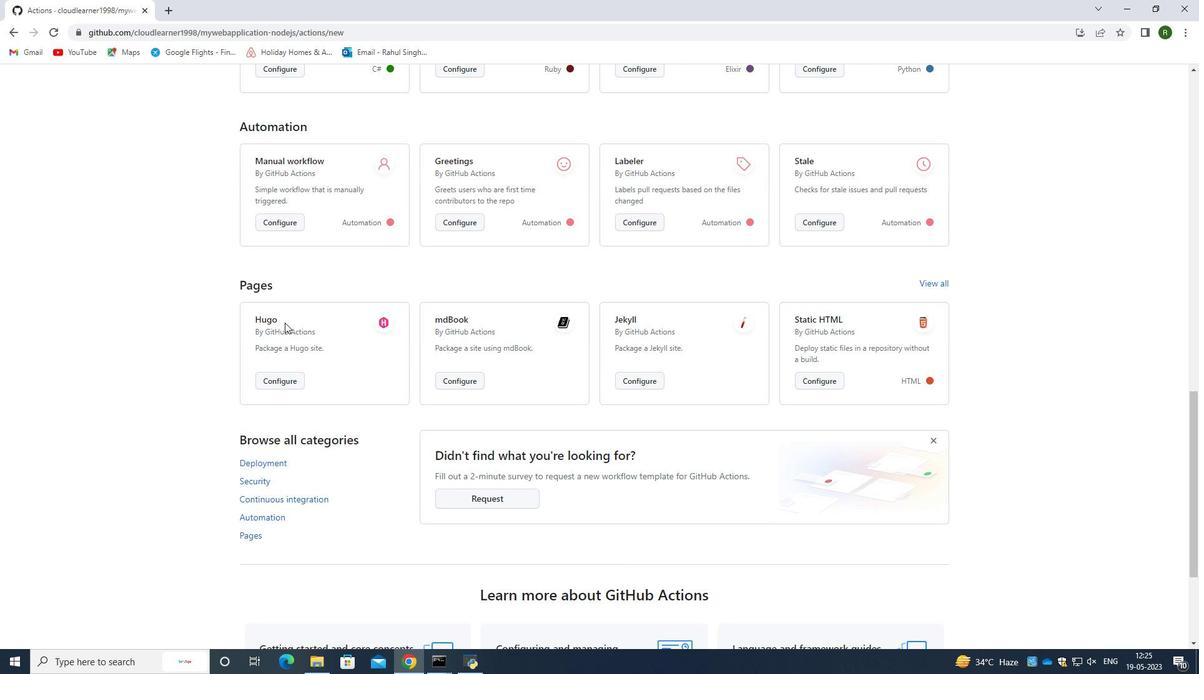 
Action: Mouse scrolled (284, 323) with delta (0, 0)
Screenshot: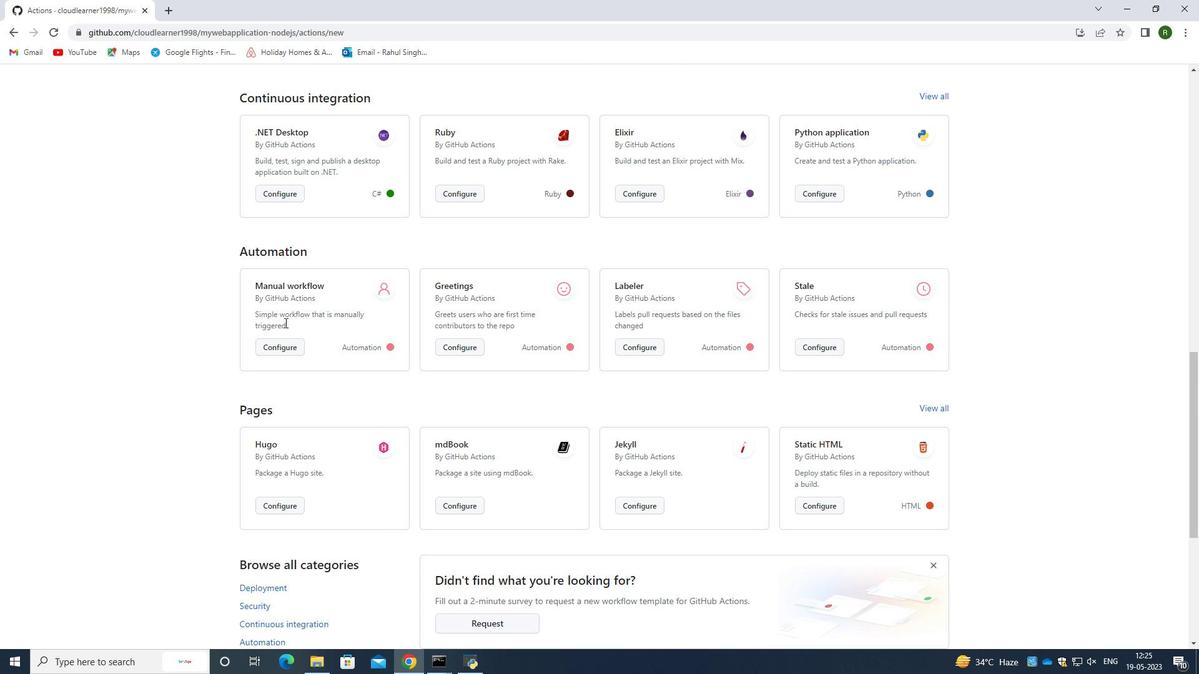 
Action: Mouse scrolled (284, 323) with delta (0, 0)
Screenshot: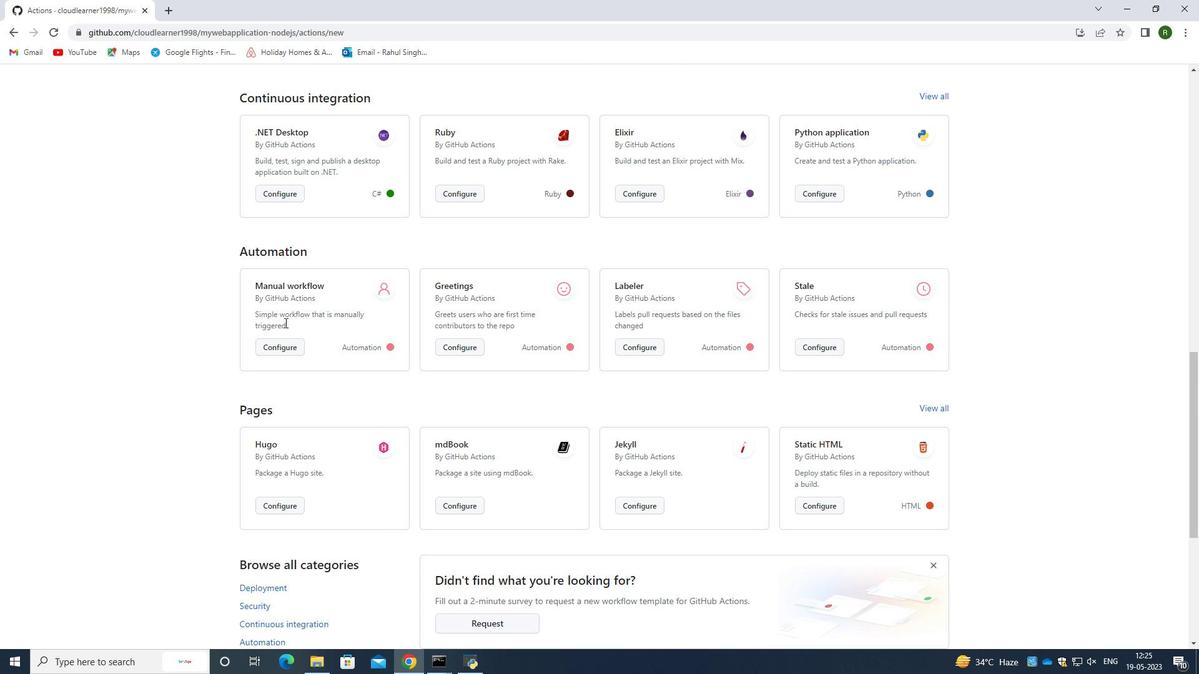 
Action: Mouse scrolled (284, 323) with delta (0, 0)
Screenshot: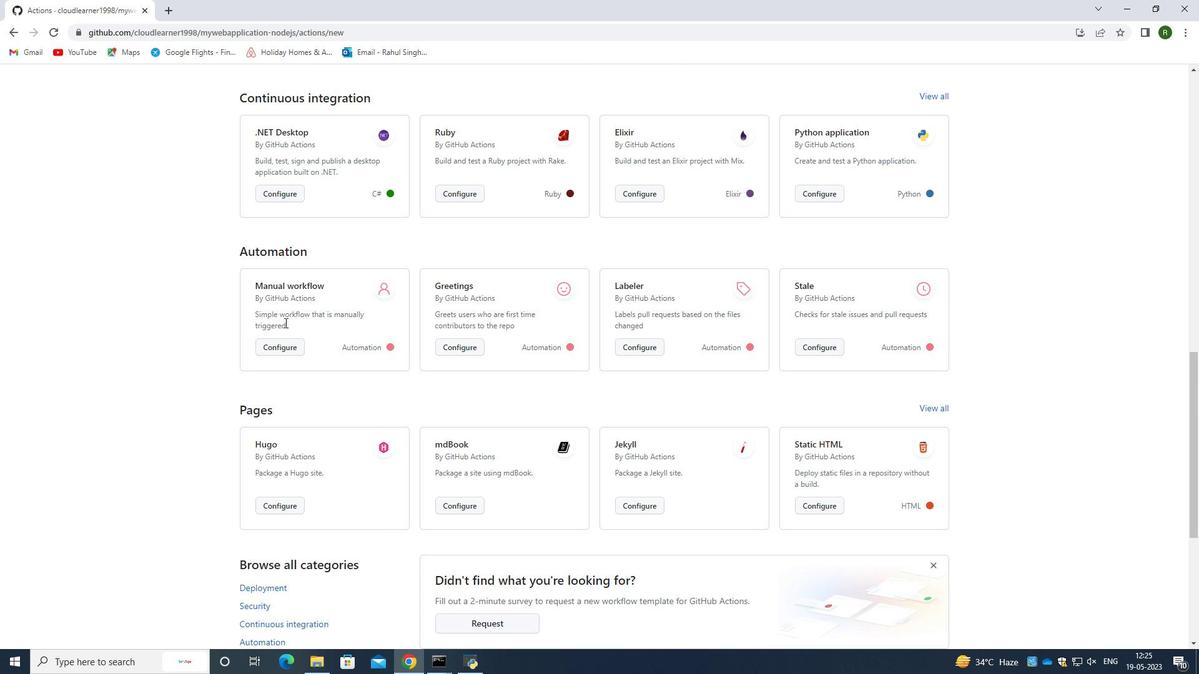 
Action: Mouse scrolled (284, 323) with delta (0, 0)
Screenshot: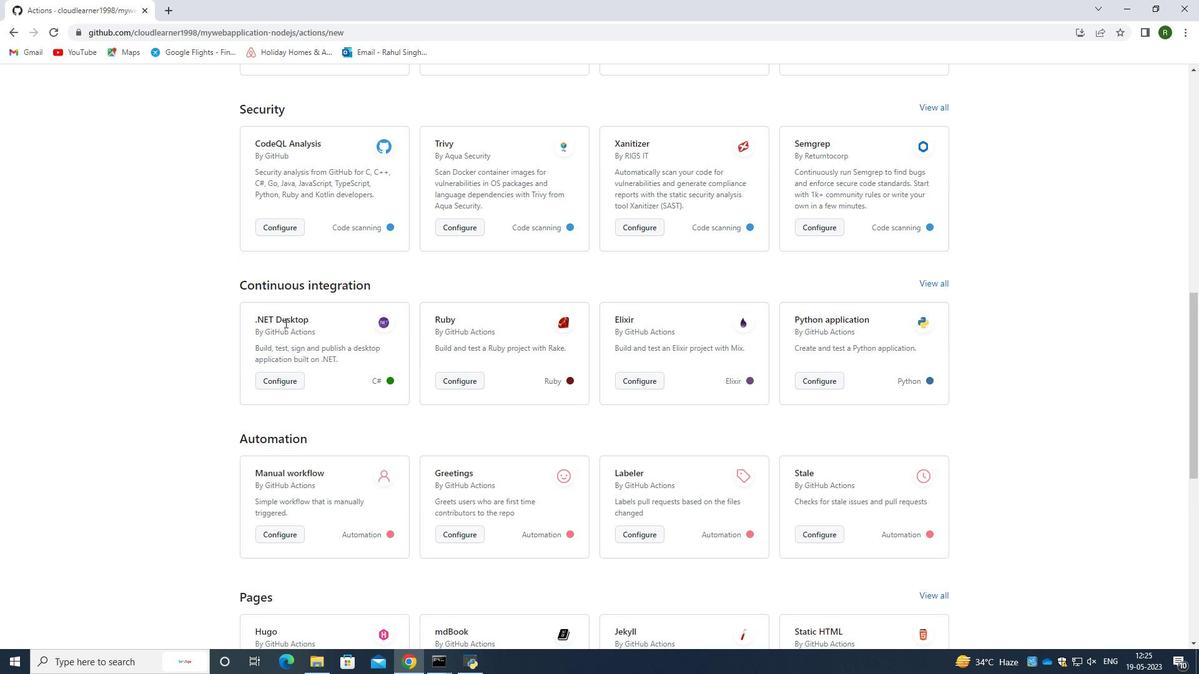 
Action: Mouse scrolled (284, 323) with delta (0, 0)
Screenshot: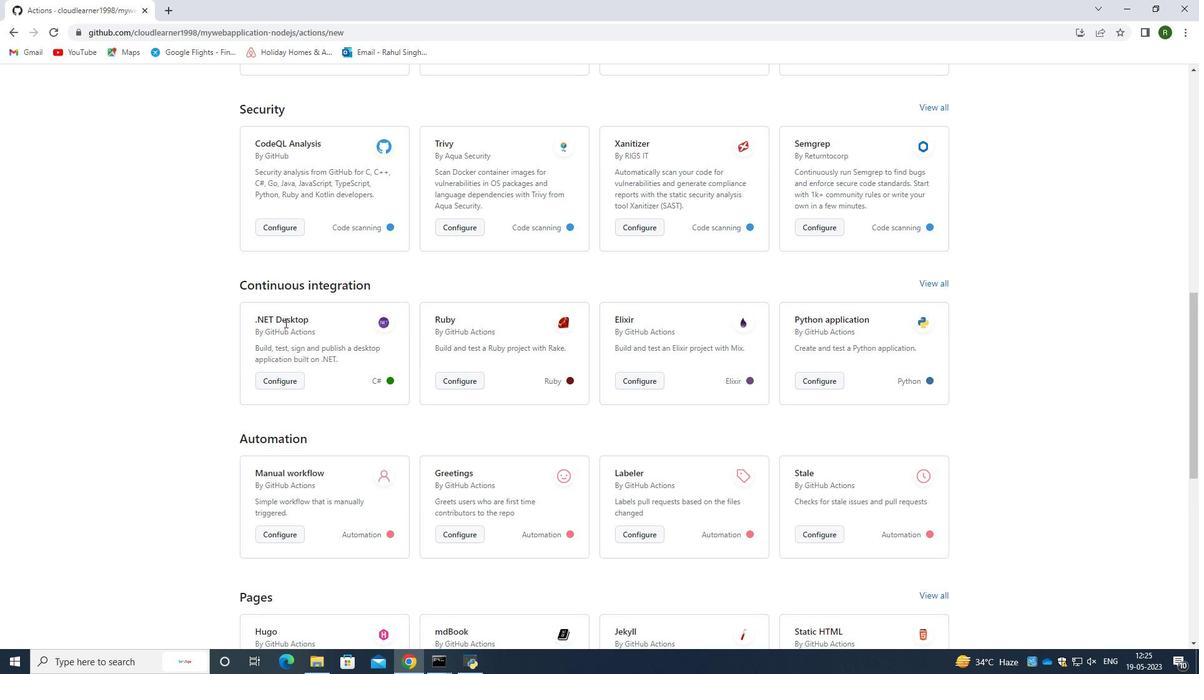 
Action: Mouse scrolled (284, 323) with delta (0, 0)
Screenshot: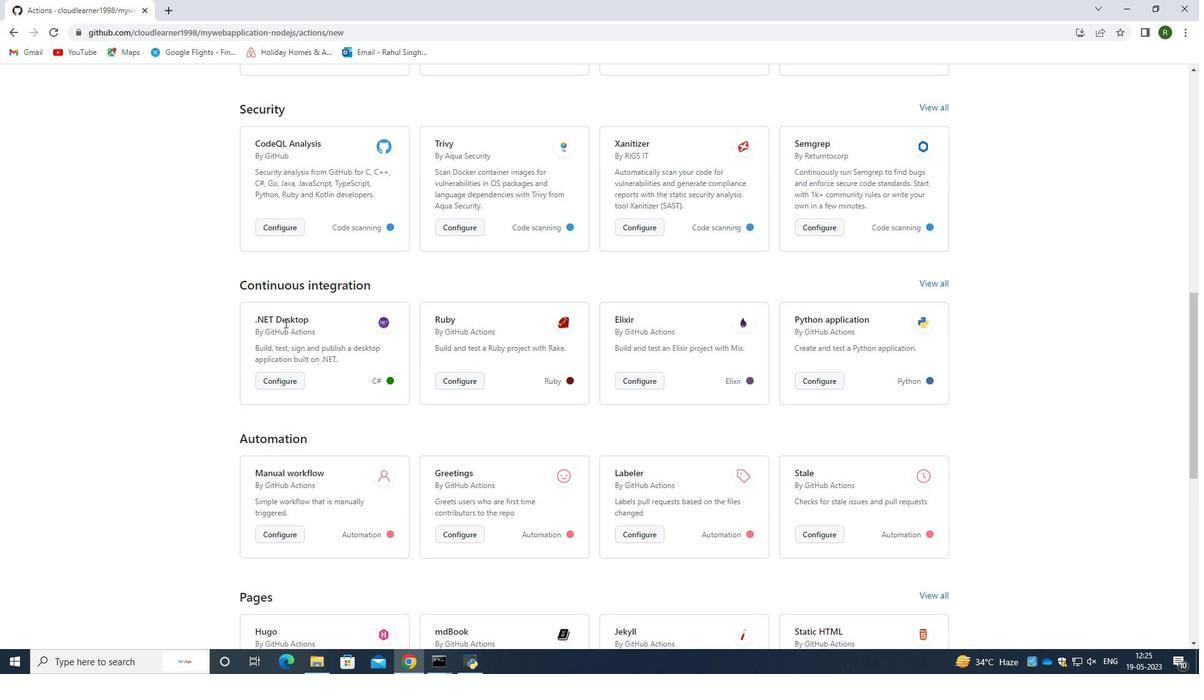 
Action: Mouse scrolled (284, 323) with delta (0, 0)
Screenshot: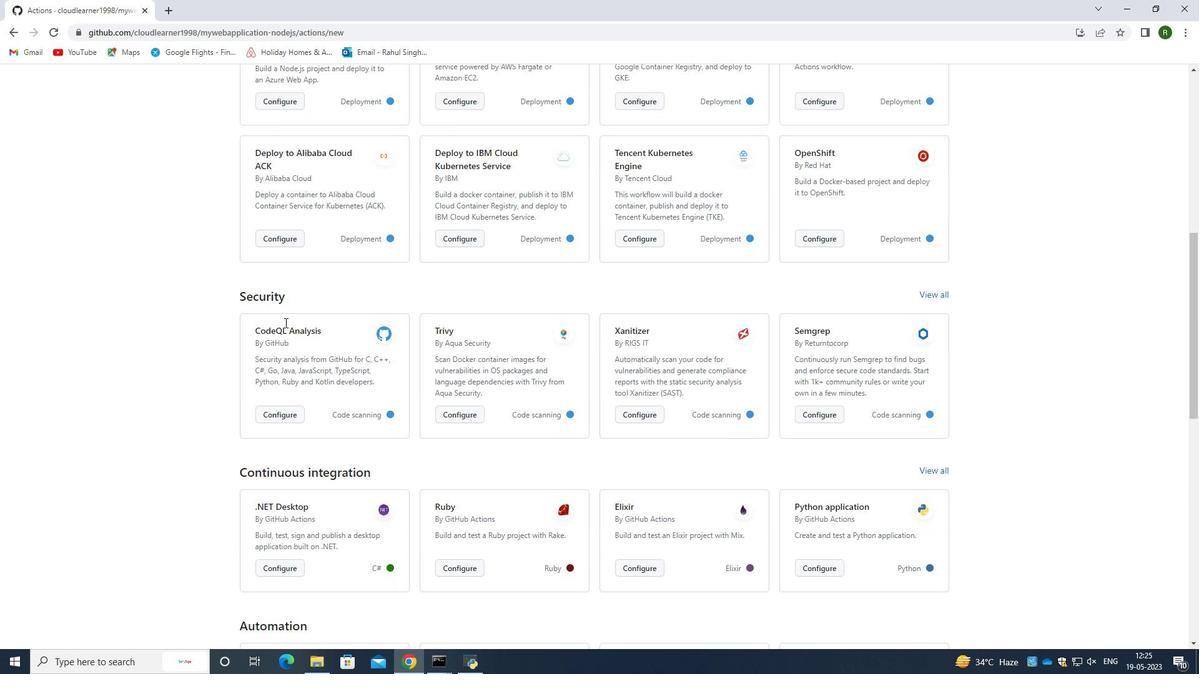 
Action: Mouse scrolled (284, 323) with delta (0, 0)
Screenshot: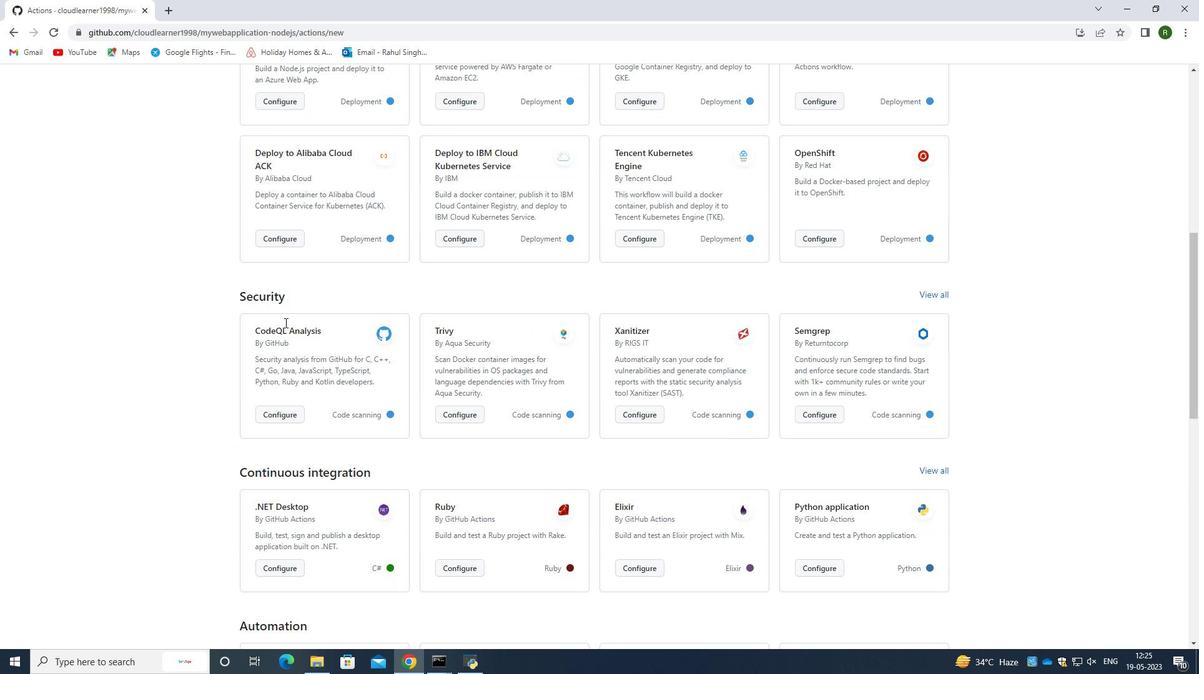 
Action: Mouse scrolled (284, 323) with delta (0, 0)
Screenshot: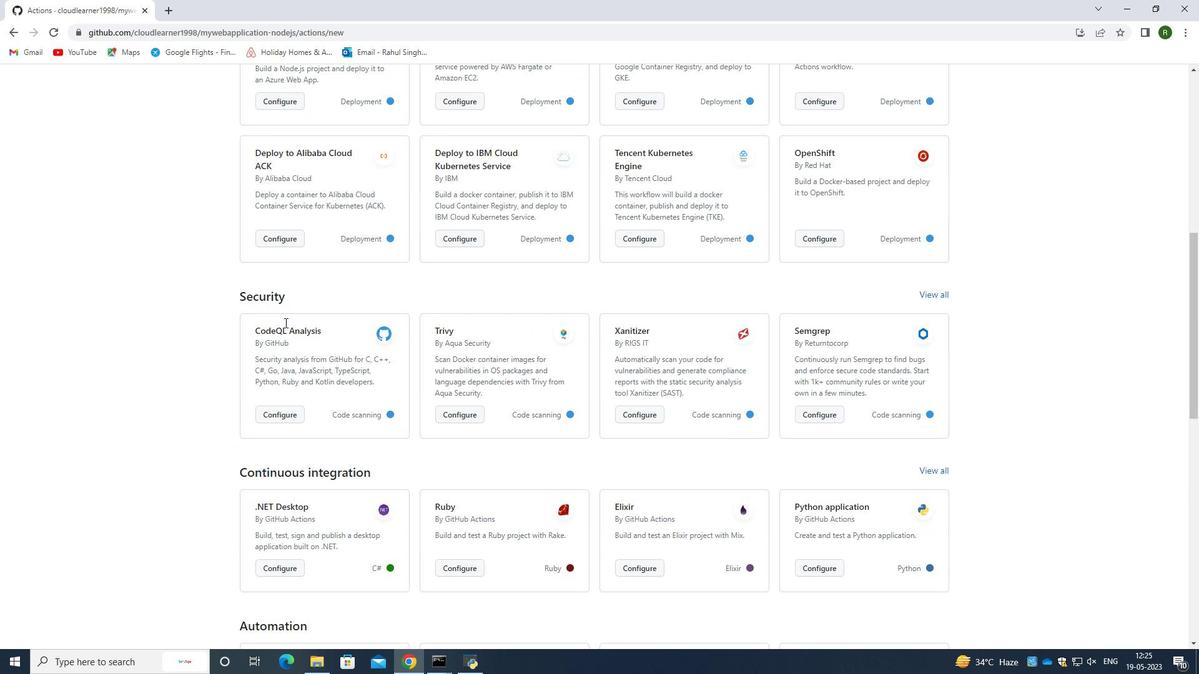 
Action: Mouse scrolled (284, 323) with delta (0, 0)
Screenshot: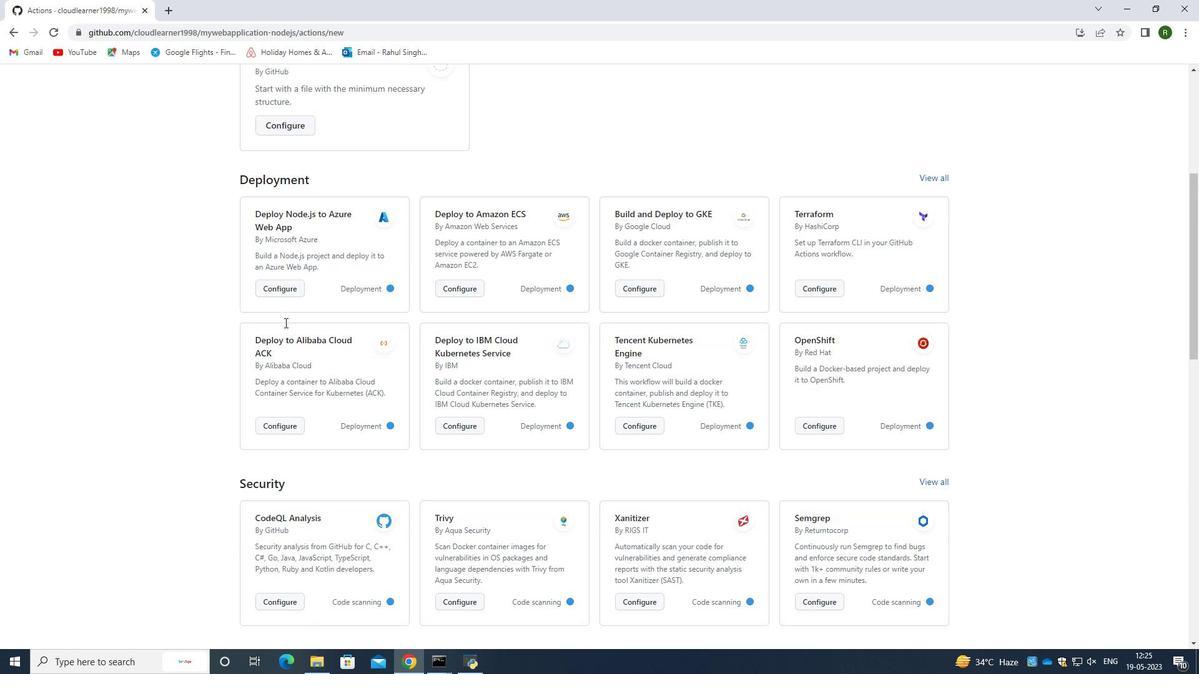 
Action: Mouse scrolled (284, 323) with delta (0, 0)
Screenshot: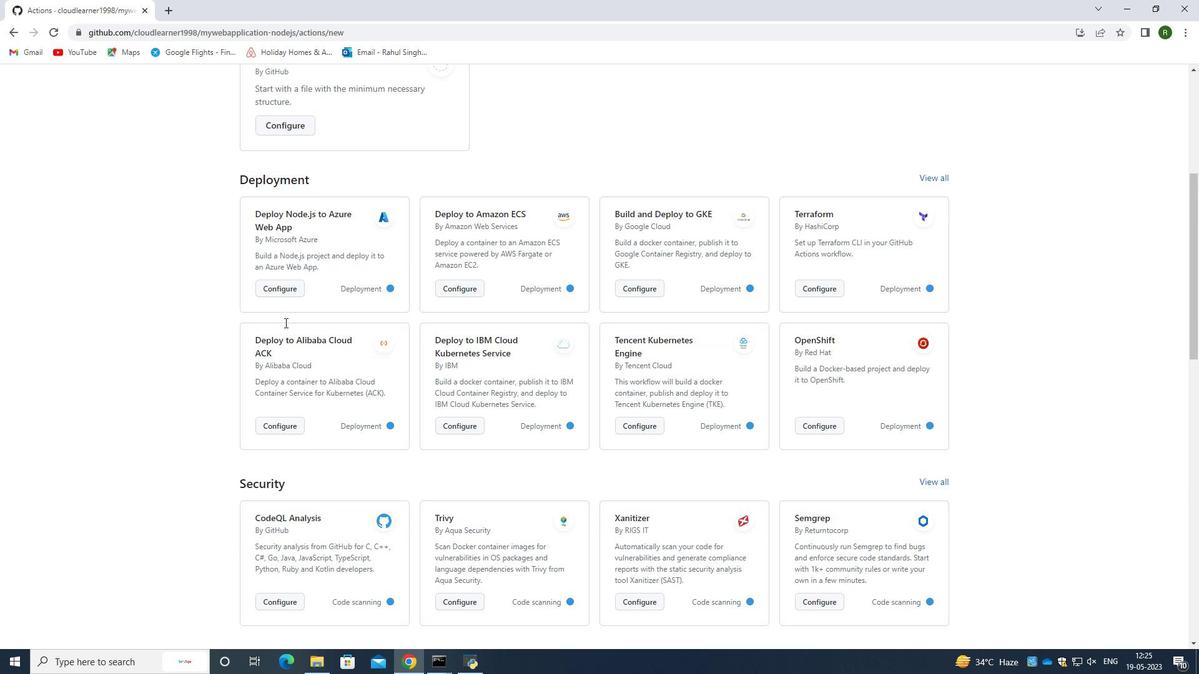 
Action: Mouse moved to (555, 372)
Screenshot: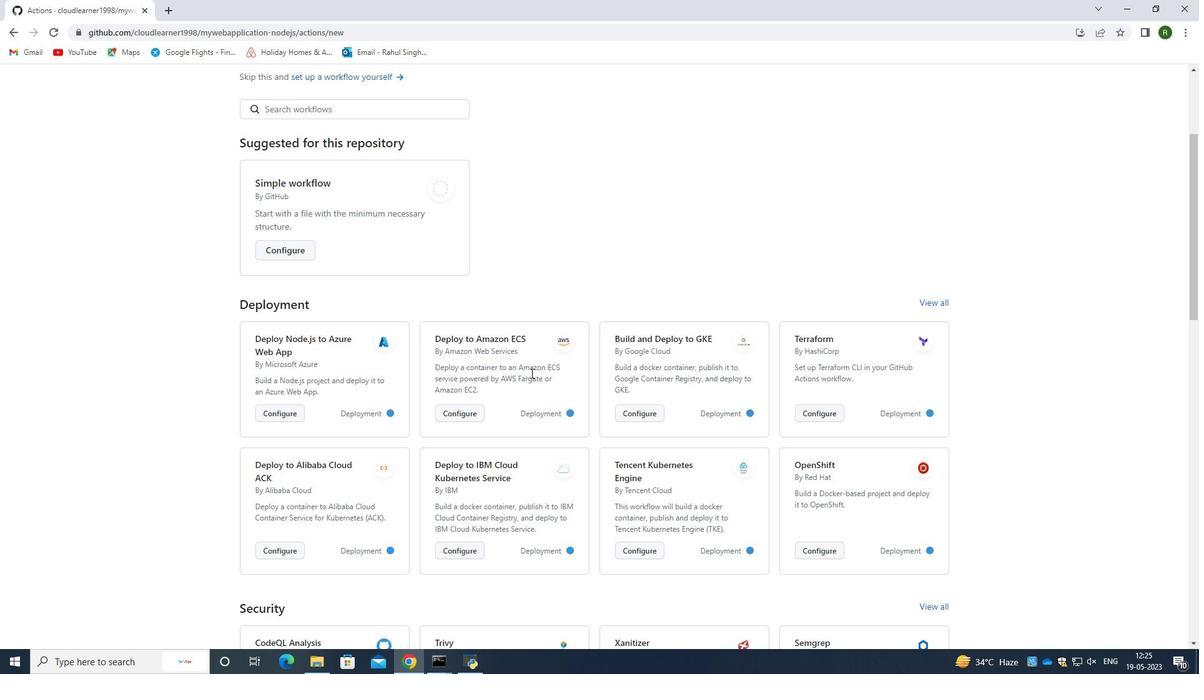 
Action: Mouse scrolled (555, 371) with delta (0, 0)
Screenshot: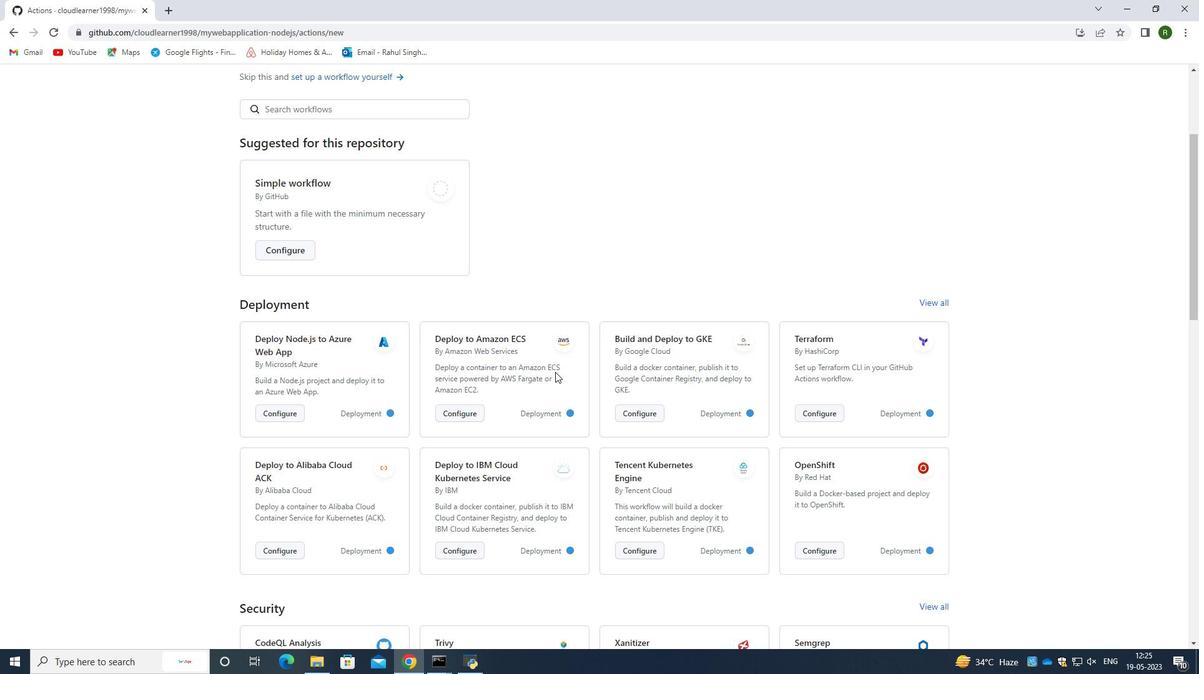 
Action: Mouse moved to (721, 413)
Screenshot: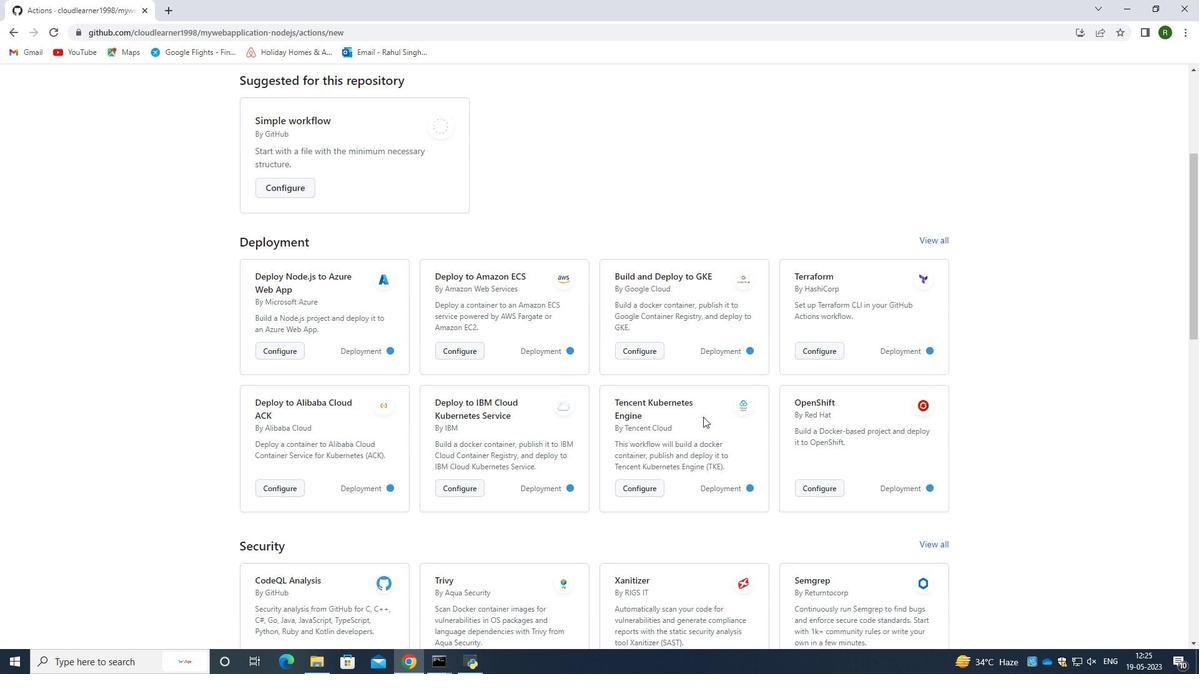 
Action: Mouse scrolled (721, 412) with delta (0, 0)
Screenshot: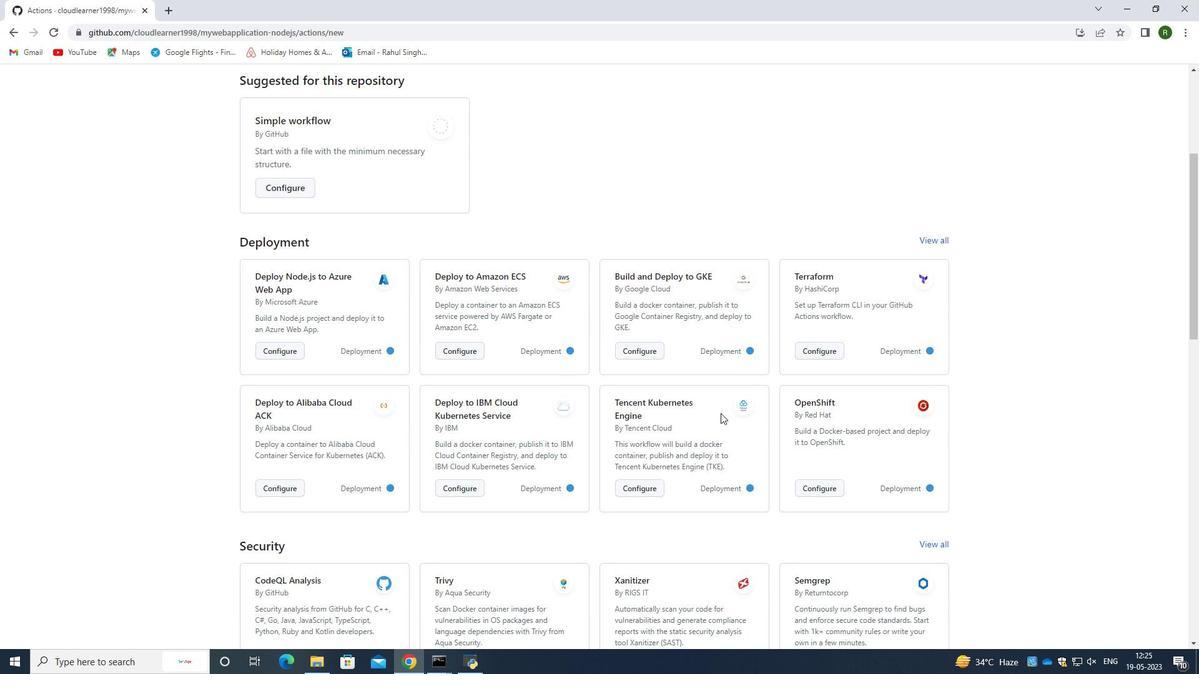 
Action: Mouse moved to (308, 260)
Screenshot: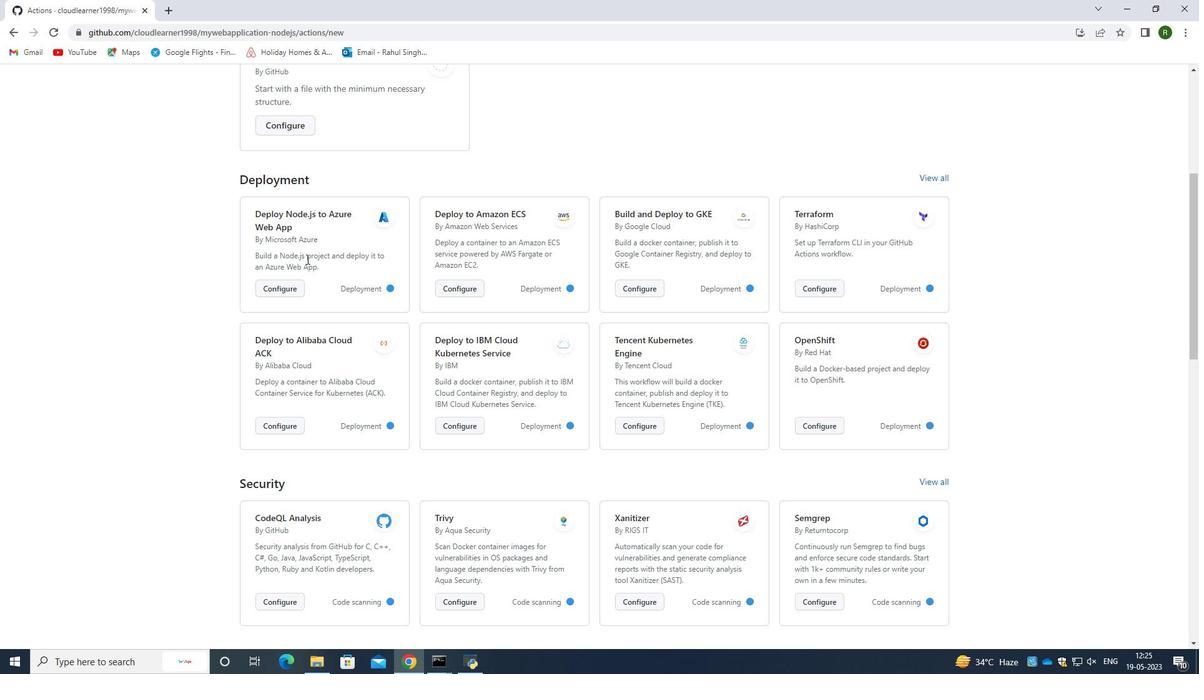 
Action: Mouse scrolled (308, 259) with delta (0, 0)
Screenshot: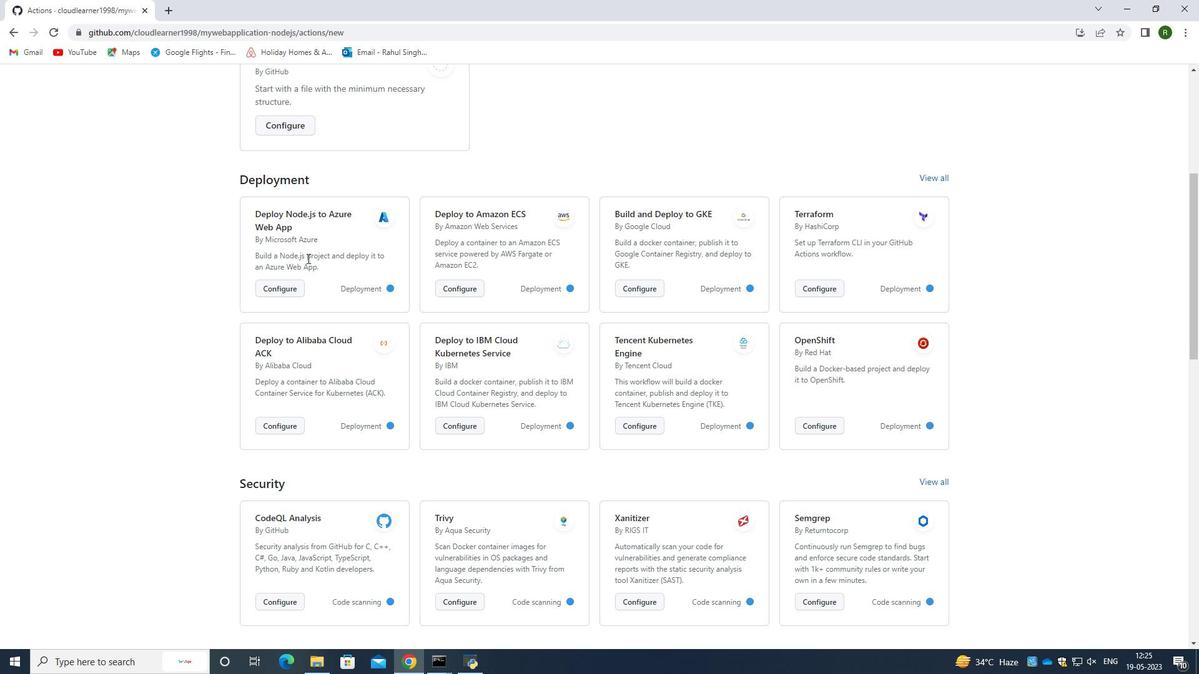 
Action: Mouse moved to (309, 262)
Screenshot: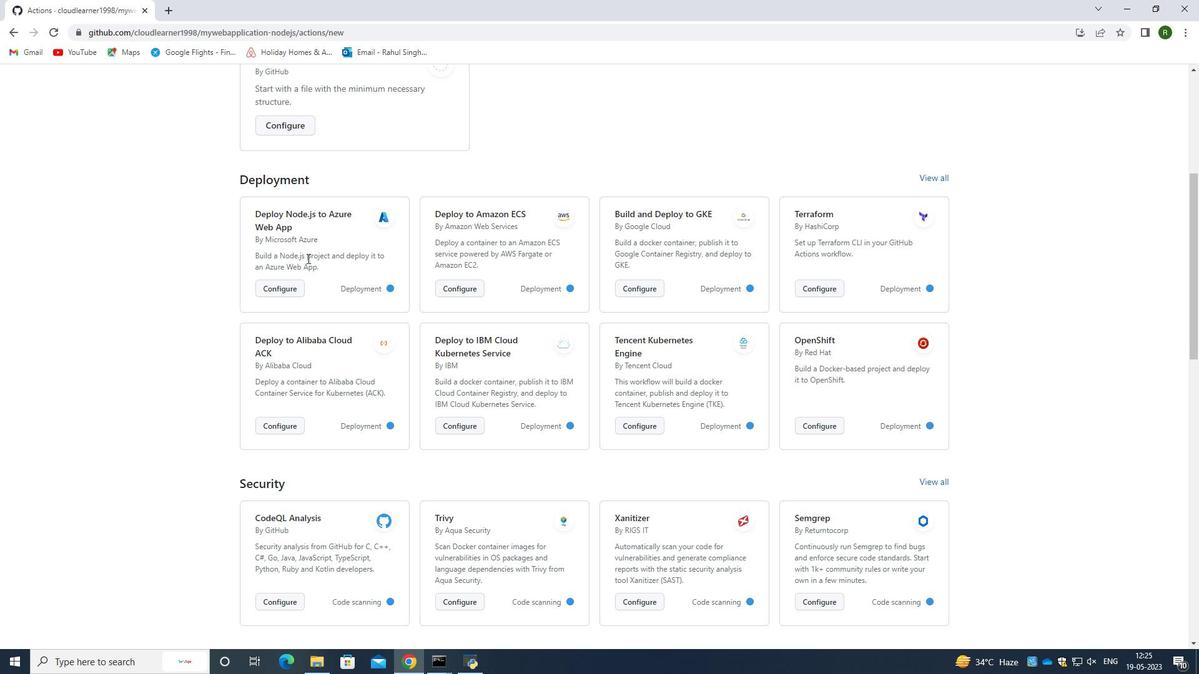 
Action: Mouse scrolled (309, 263) with delta (0, 0)
Screenshot: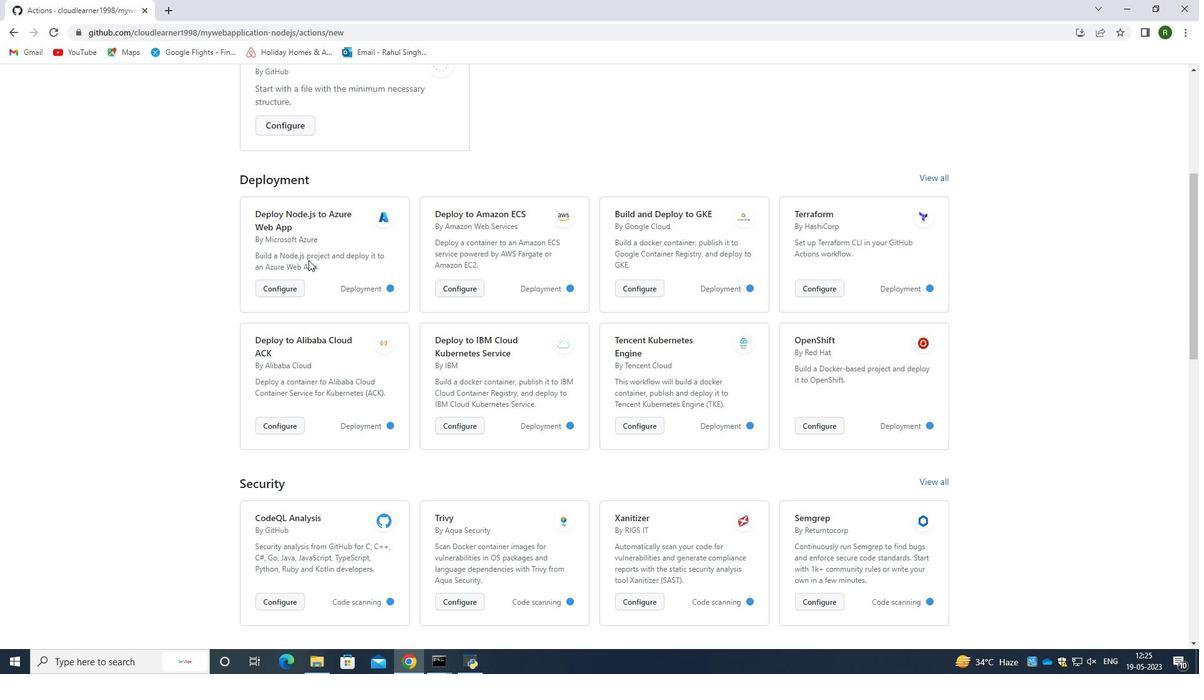 
Action: Mouse scrolled (309, 263) with delta (0, 0)
Screenshot: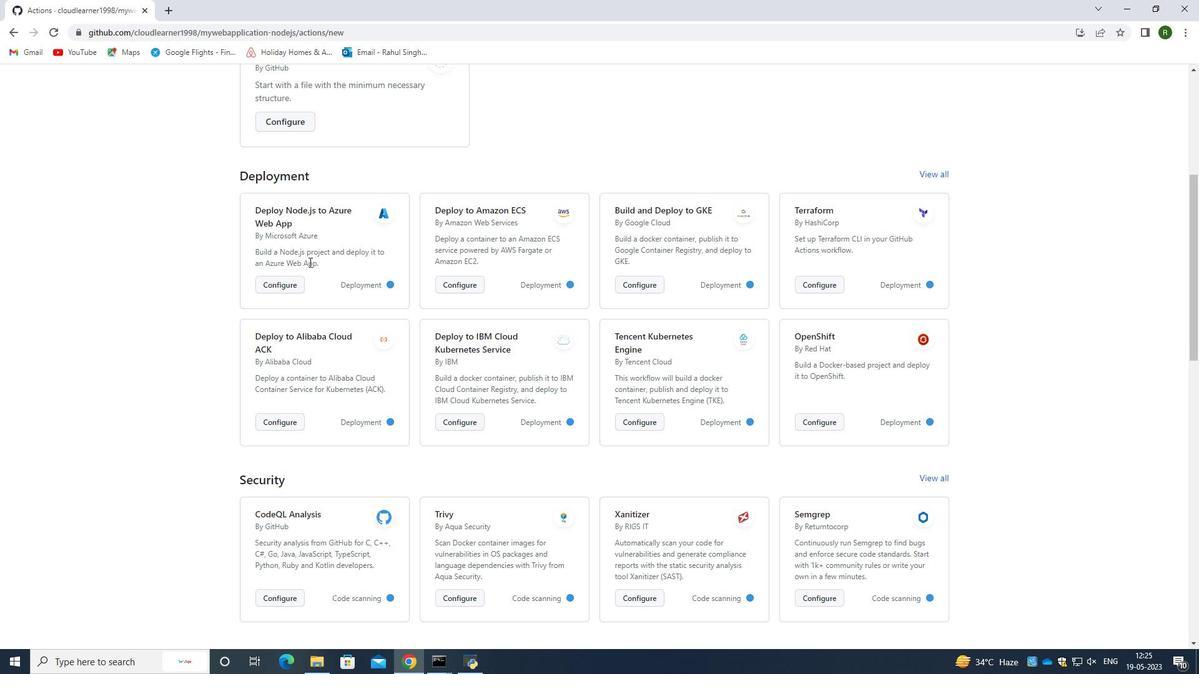 
Action: Mouse scrolled (309, 263) with delta (0, 0)
Screenshot: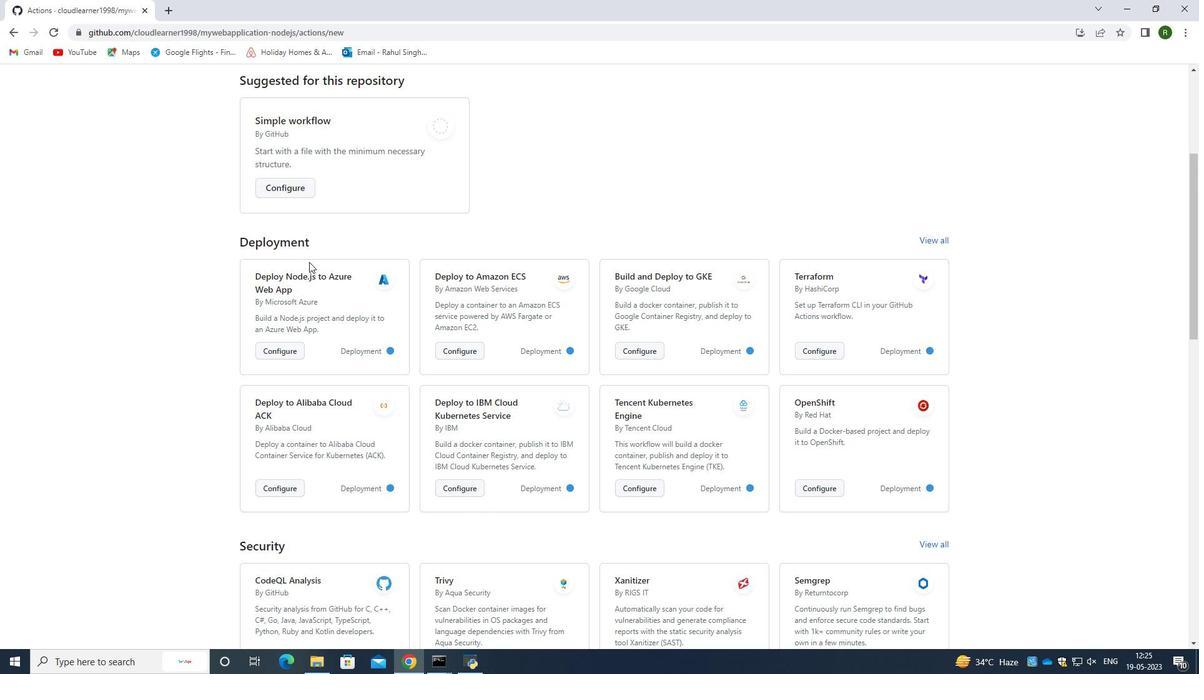 
Action: Mouse scrolled (309, 261) with delta (0, 0)
Screenshot: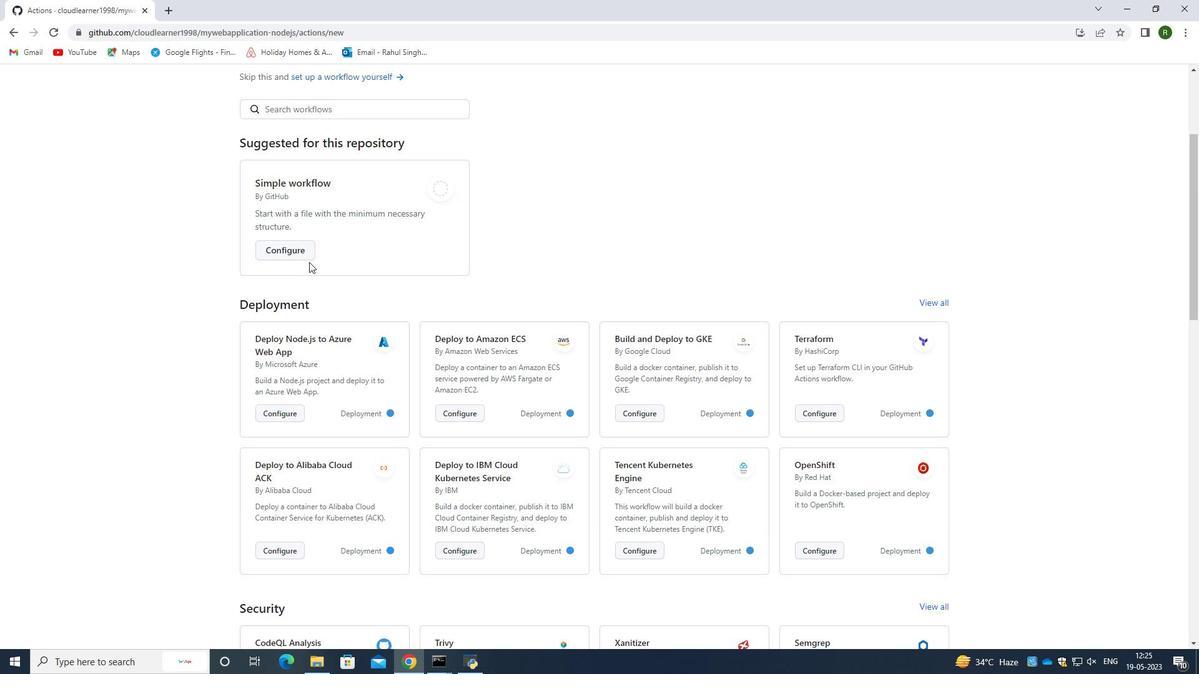 
Action: Mouse scrolled (309, 261) with delta (0, 0)
Screenshot: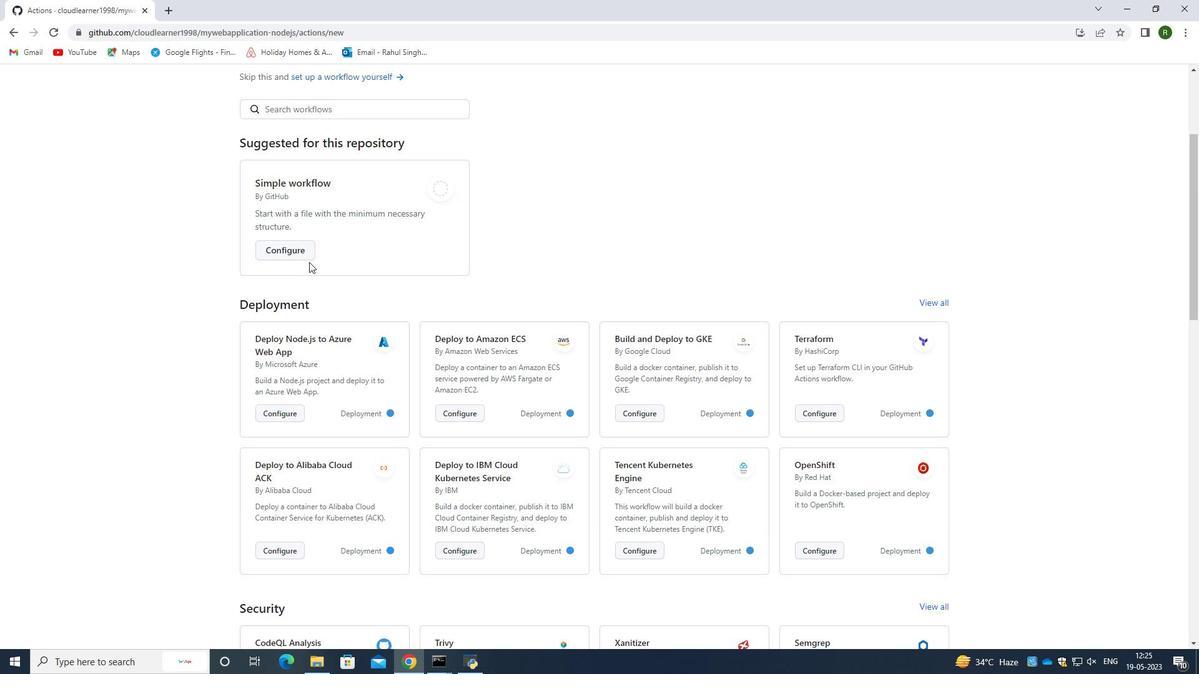 
Action: Mouse scrolled (309, 261) with delta (0, 0)
Screenshot: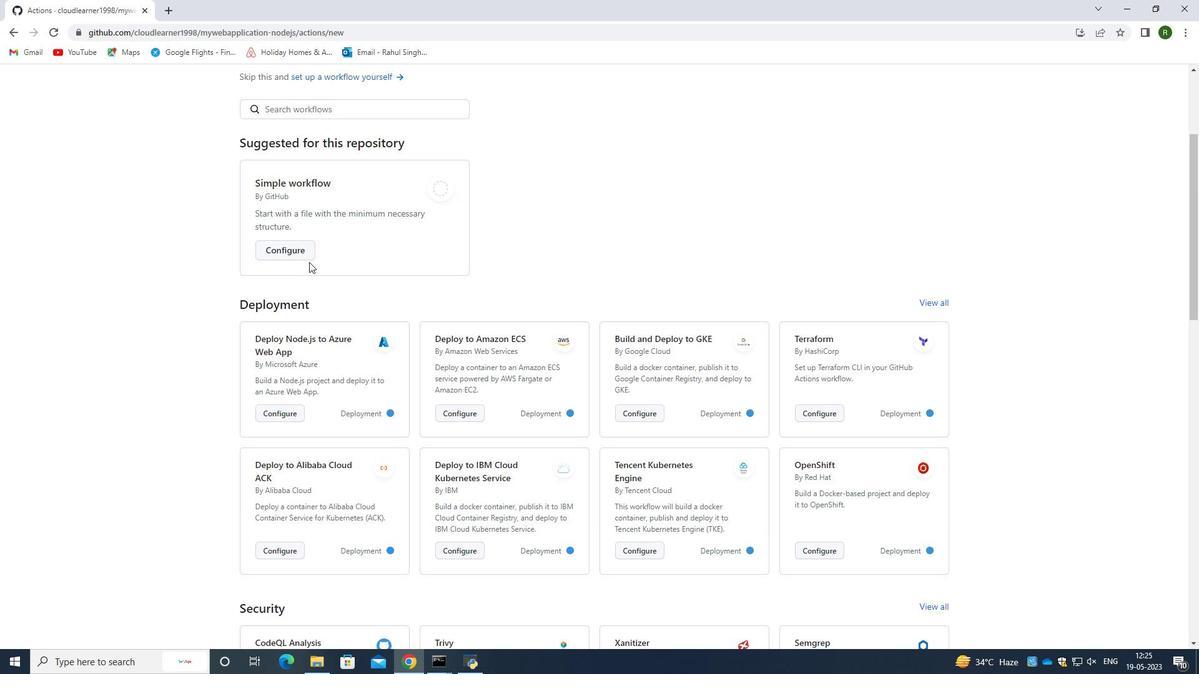 
Action: Mouse scrolled (309, 261) with delta (0, 0)
Screenshot: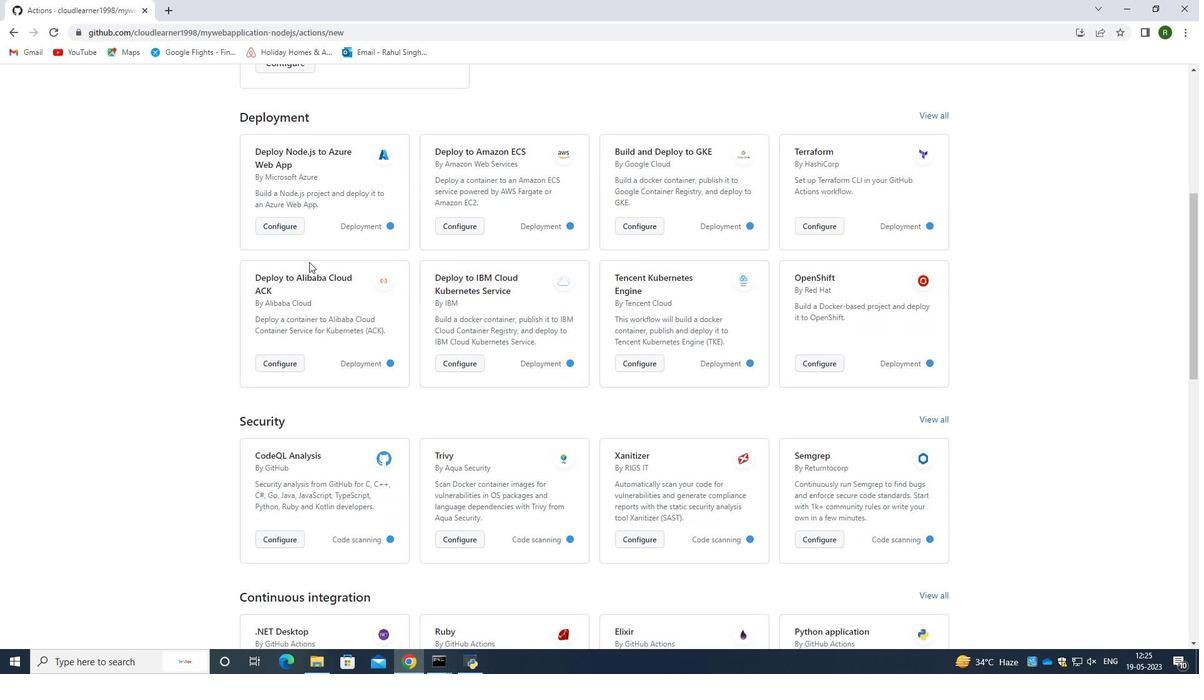 
Action: Mouse scrolled (309, 261) with delta (0, 0)
Screenshot: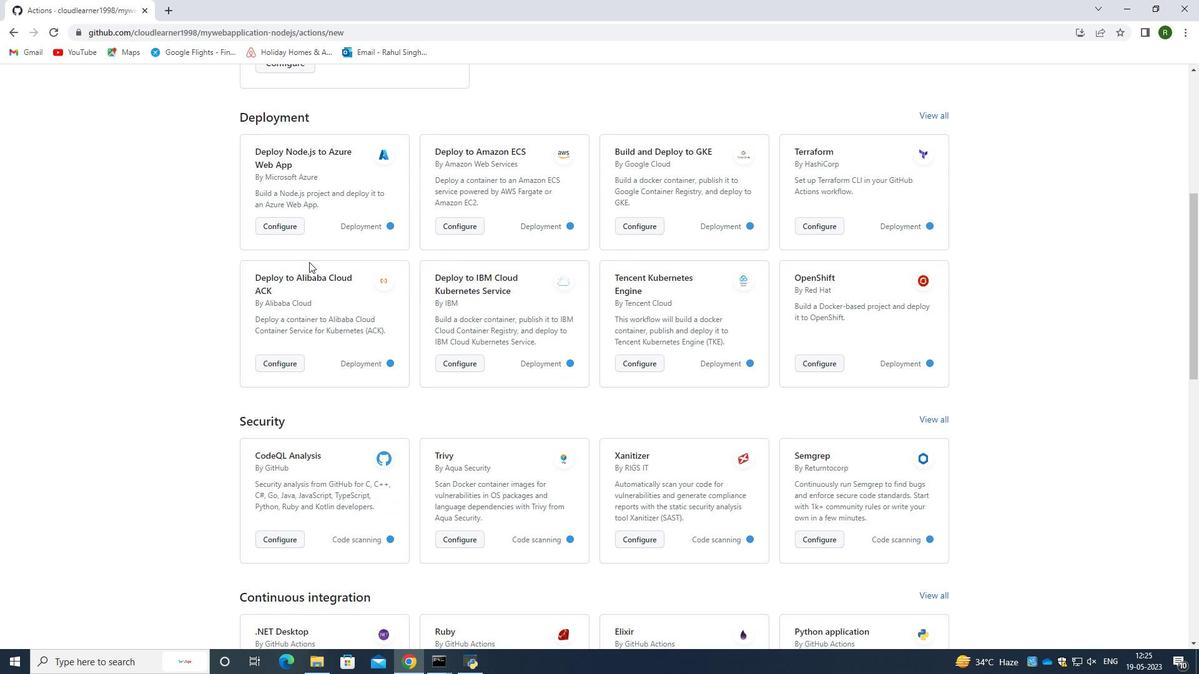 
Action: Mouse scrolled (309, 261) with delta (0, 0)
Screenshot: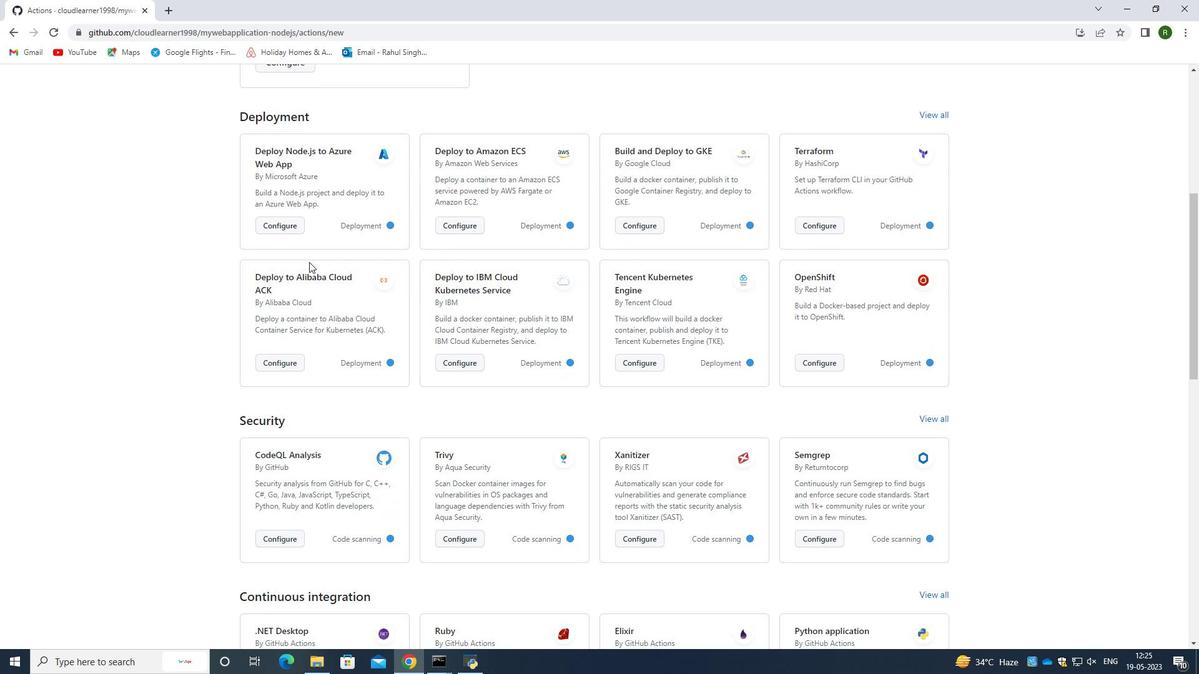 
Action: Mouse scrolled (309, 263) with delta (0, 0)
Screenshot: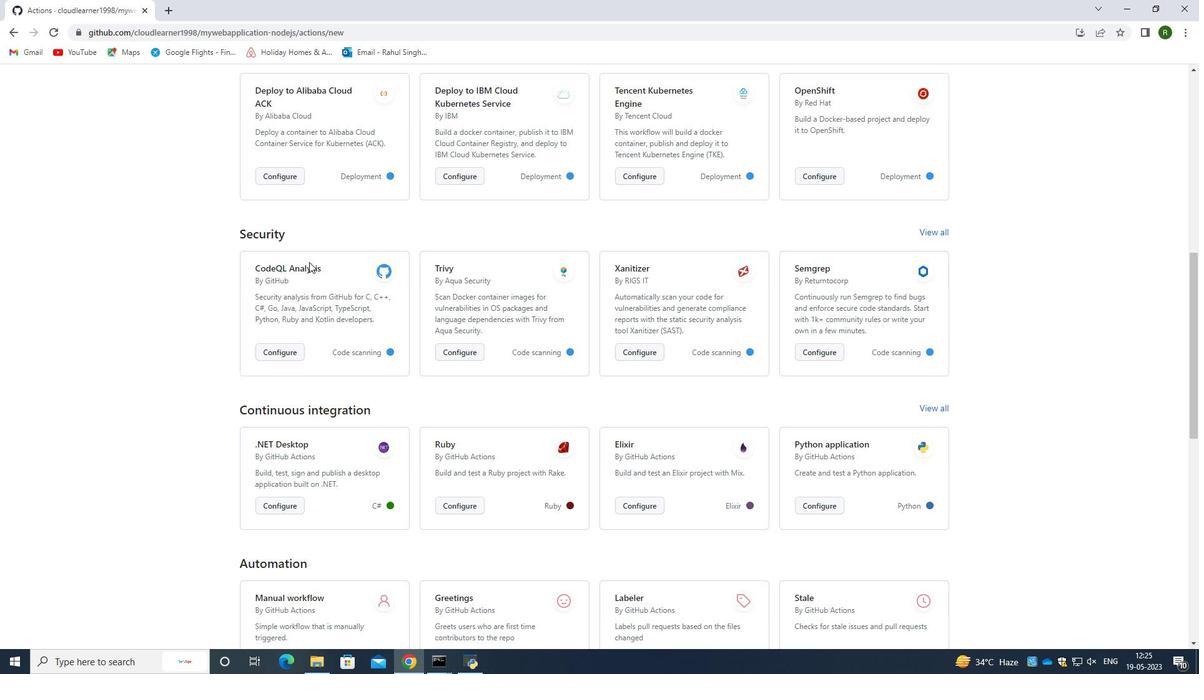 
Action: Mouse moved to (800, 251)
Screenshot: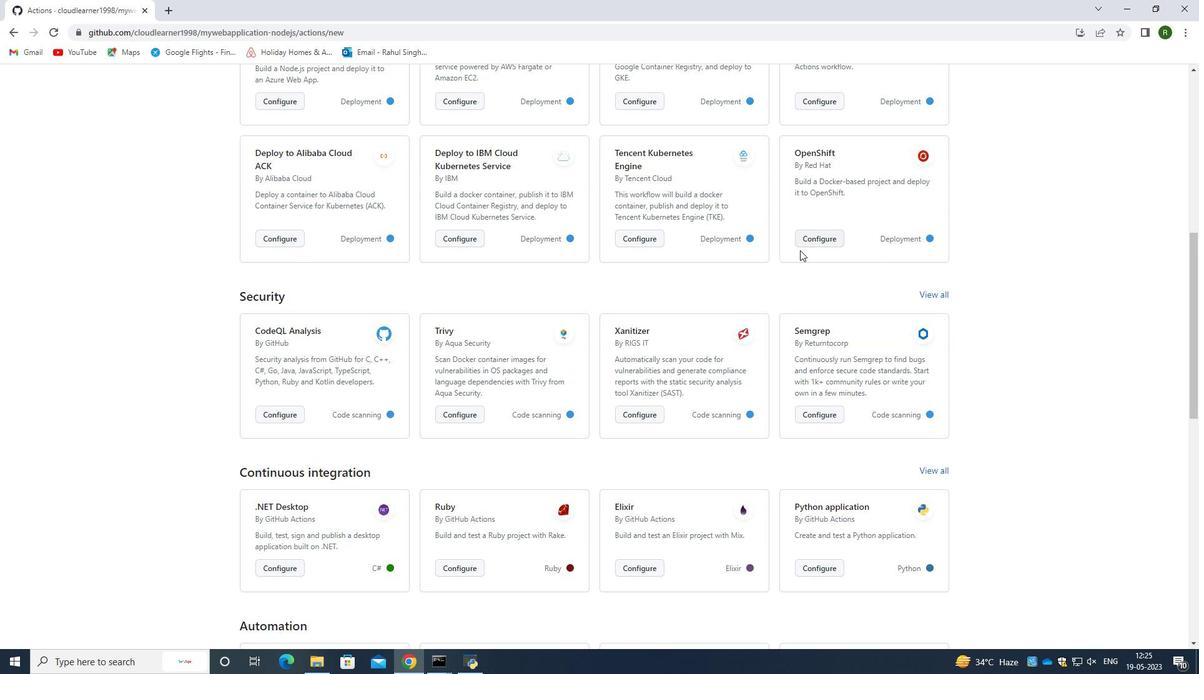 
Action: Mouse scrolled (800, 252) with delta (0, 0)
Screenshot: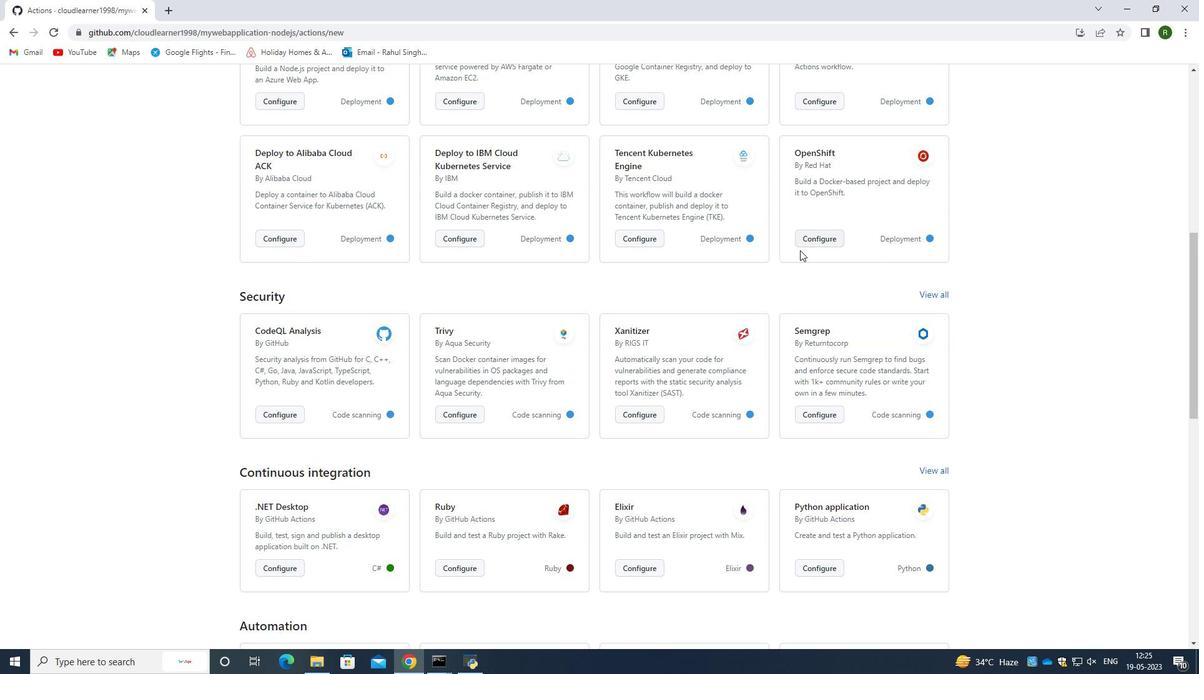 
Action: Mouse scrolled (800, 252) with delta (0, 0)
Screenshot: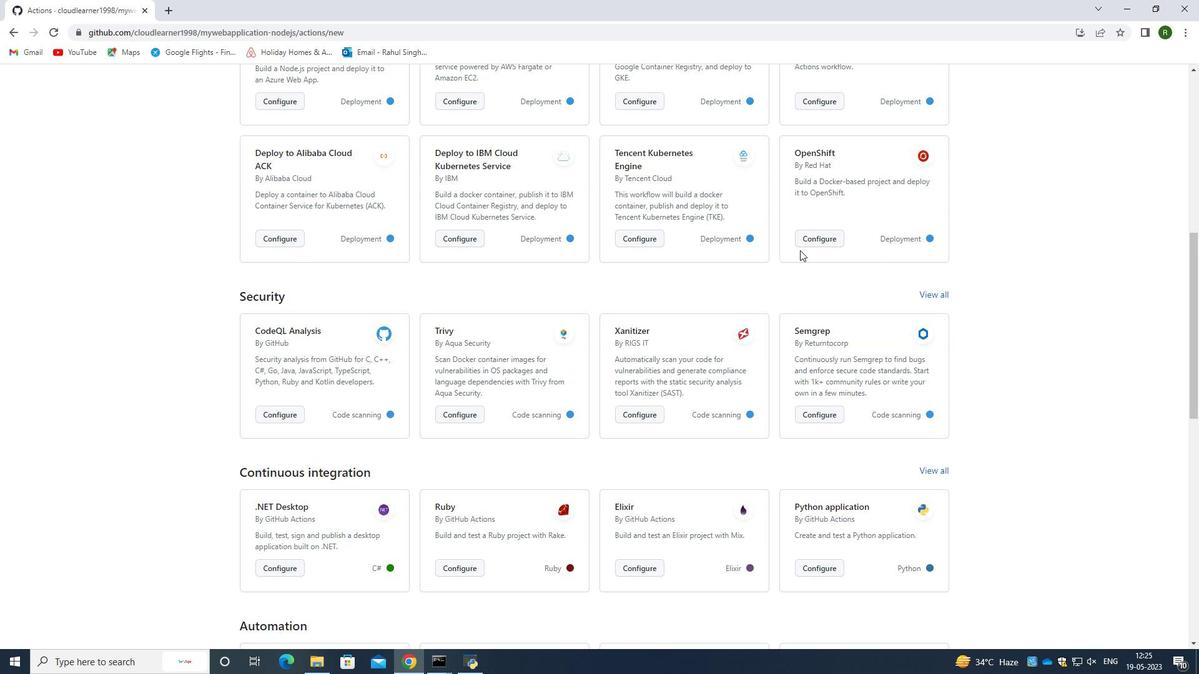 
Action: Mouse scrolled (800, 252) with delta (0, 0)
Screenshot: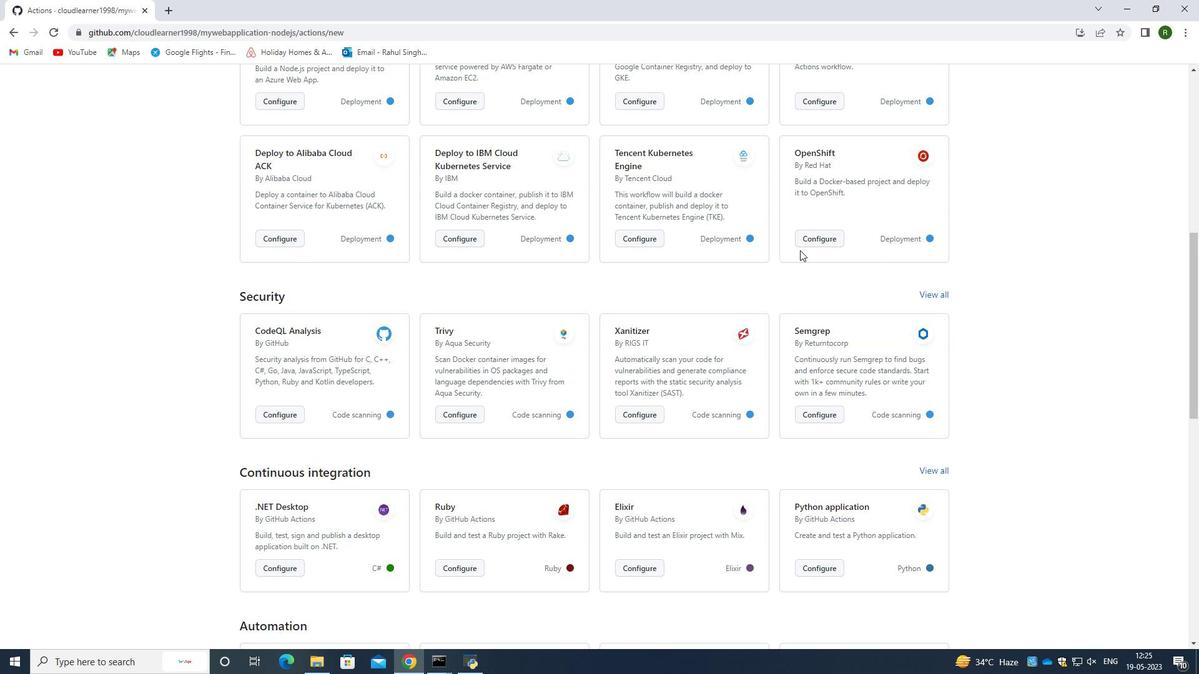 
Action: Mouse moved to (932, 175)
Screenshot: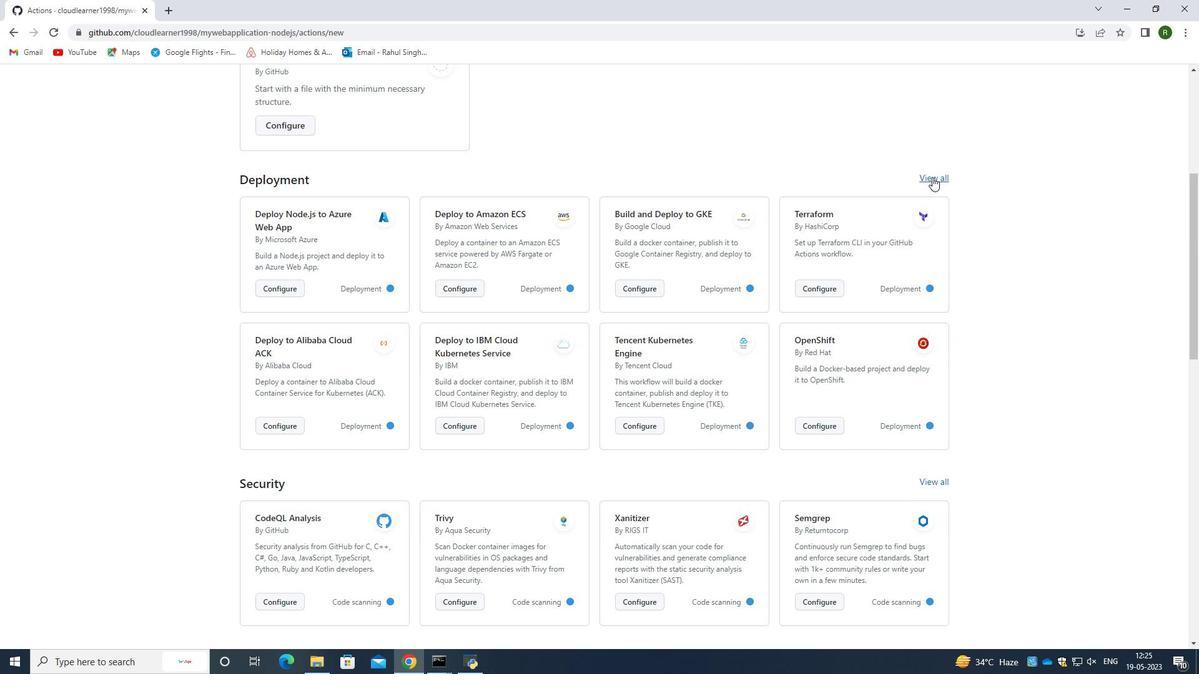 
Action: Mouse pressed left at (932, 175)
Screenshot: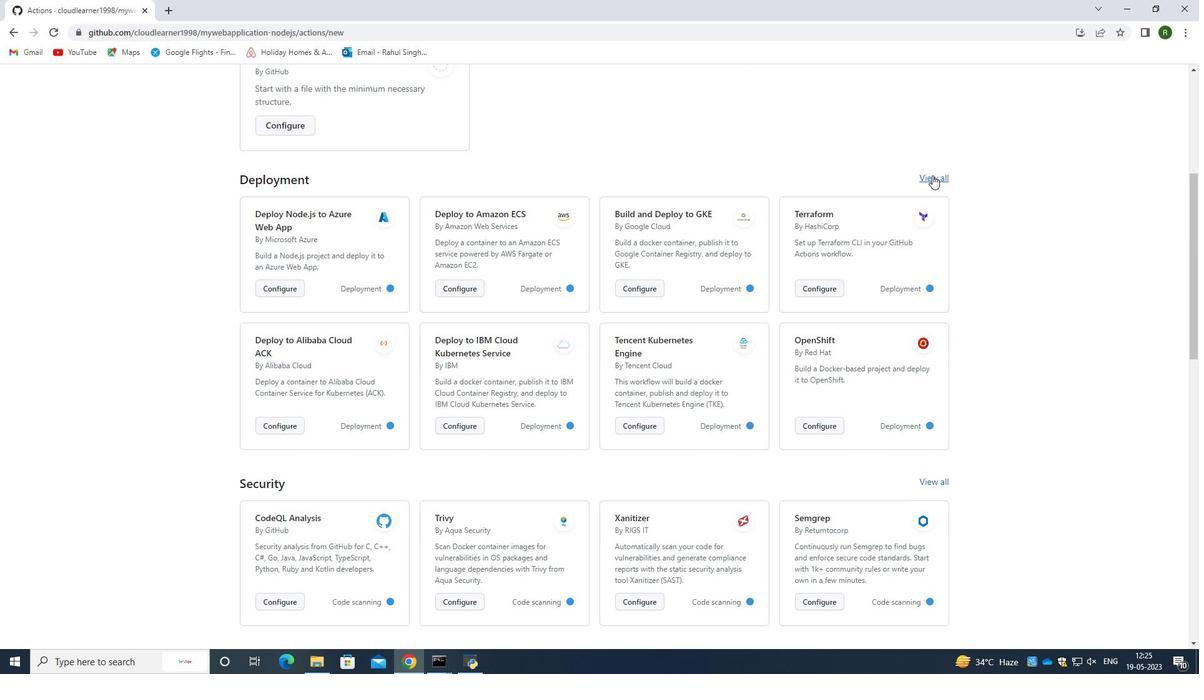 
Action: Mouse moved to (625, 299)
Screenshot: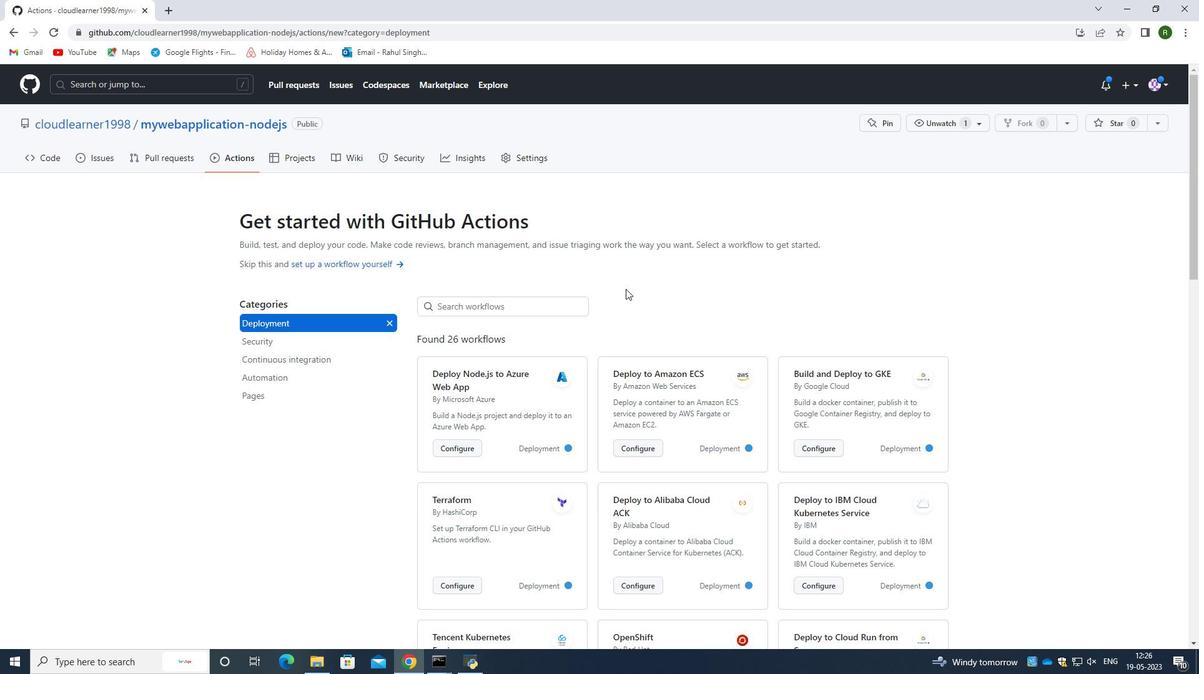 
Action: Mouse scrolled (625, 299) with delta (0, 0)
Screenshot: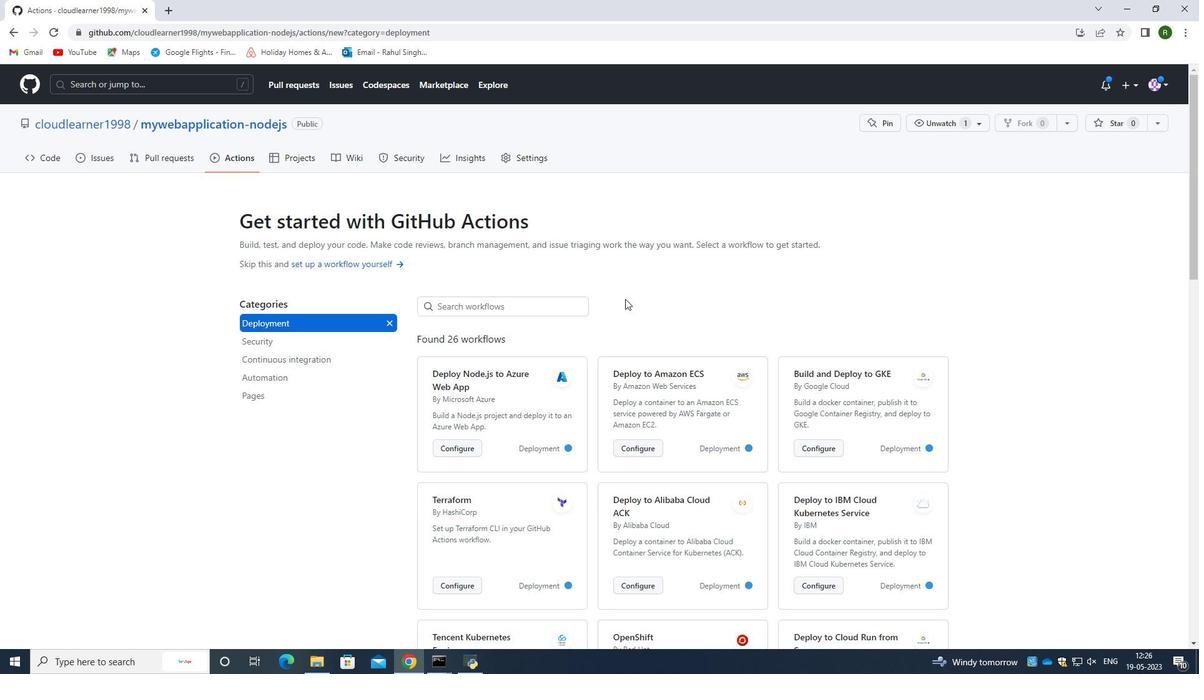 
Action: Mouse moved to (626, 301)
Screenshot: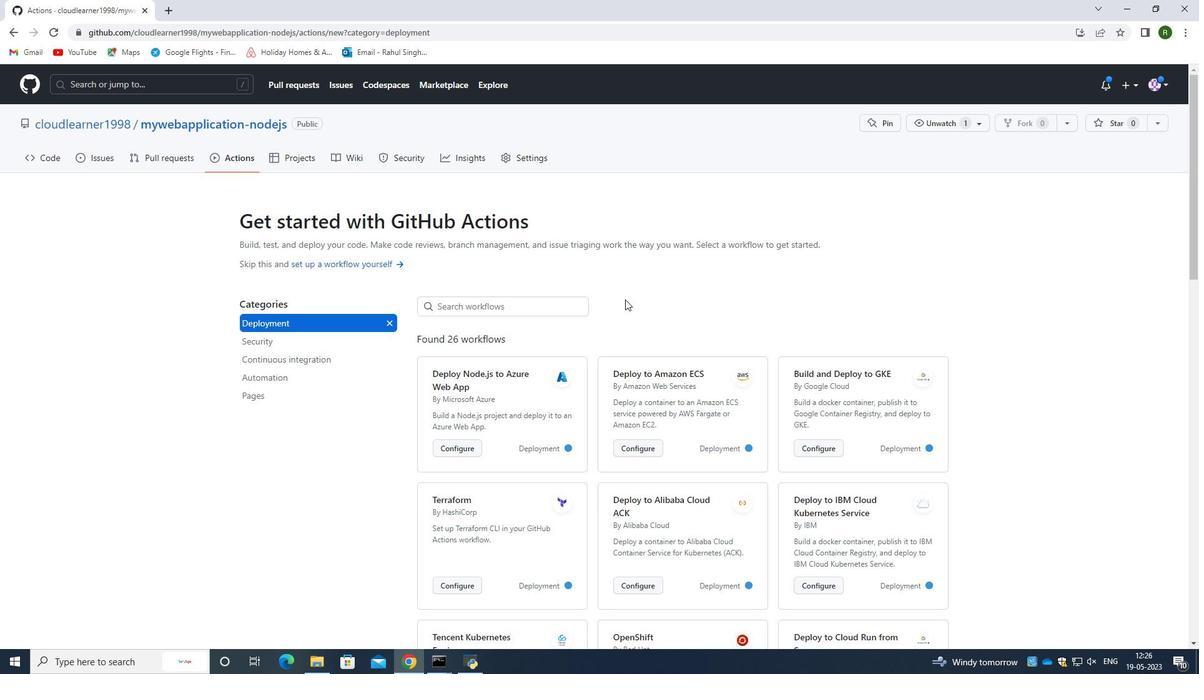 
Action: Mouse scrolled (626, 300) with delta (0, 0)
Screenshot: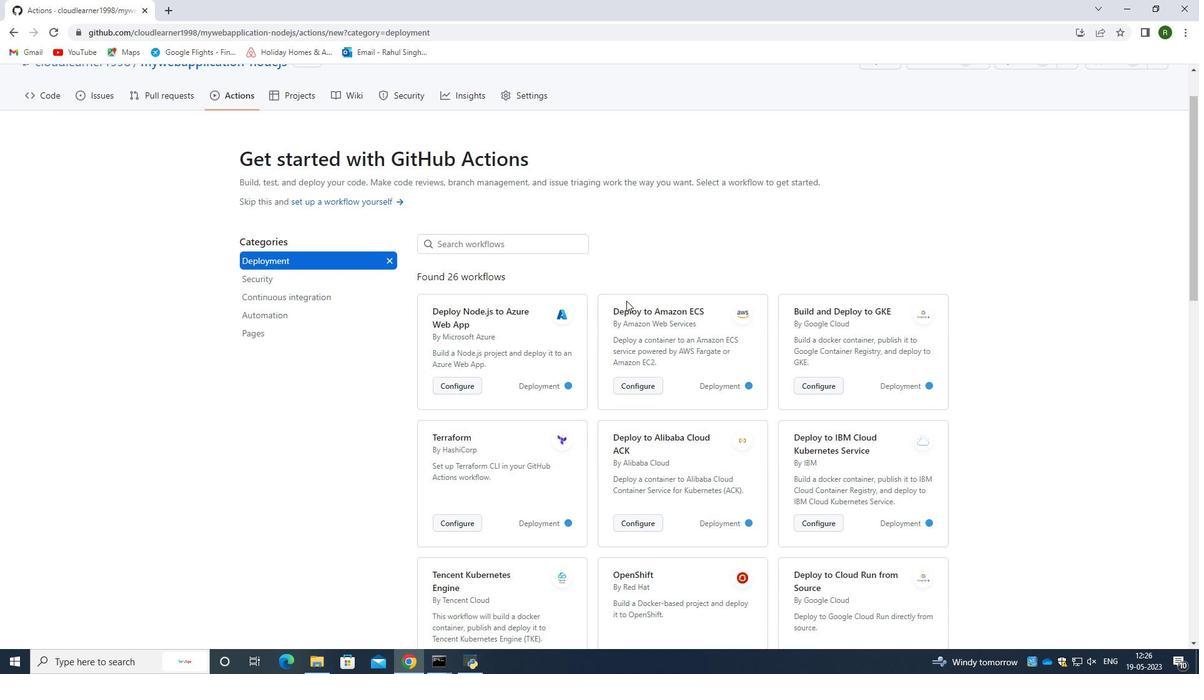 
Action: Mouse scrolled (626, 300) with delta (0, 0)
Screenshot: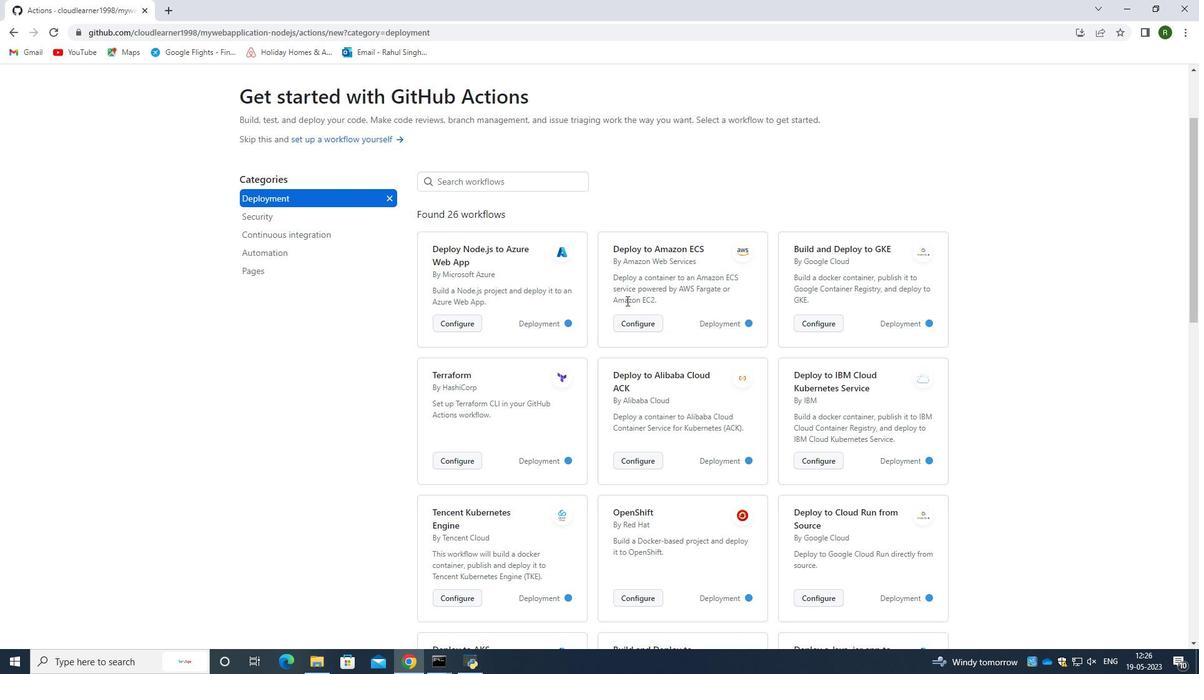 
Action: Mouse scrolled (626, 300) with delta (0, 0)
Screenshot: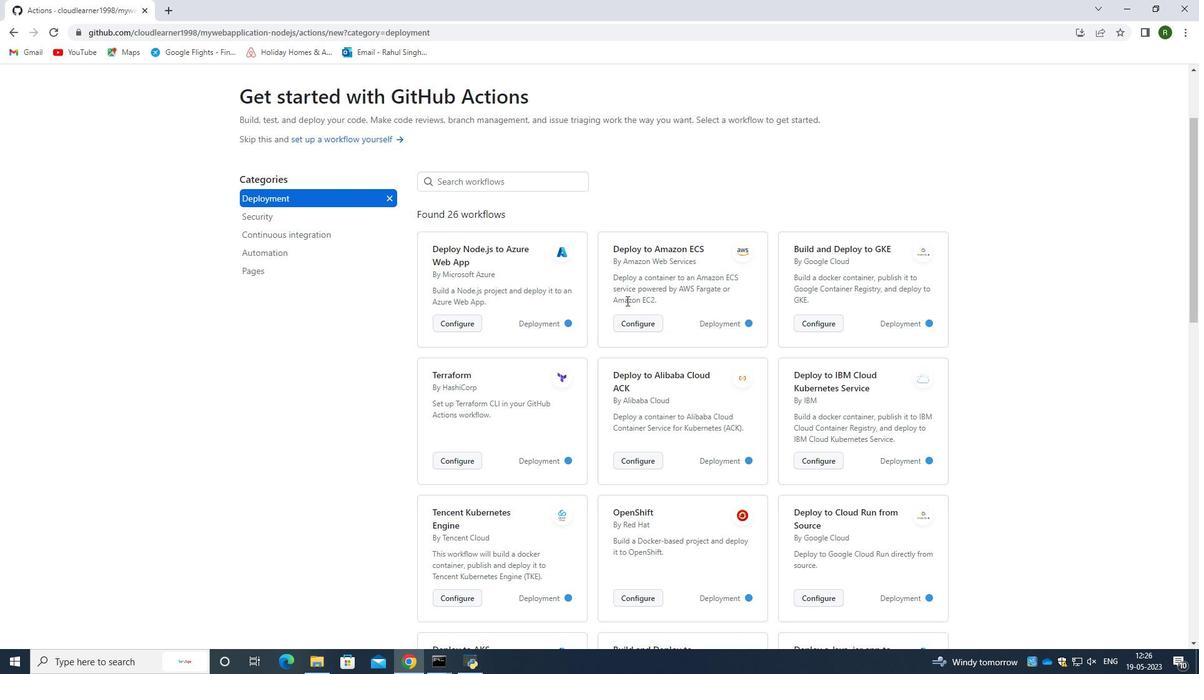 
Action: Mouse scrolled (626, 300) with delta (0, 0)
Screenshot: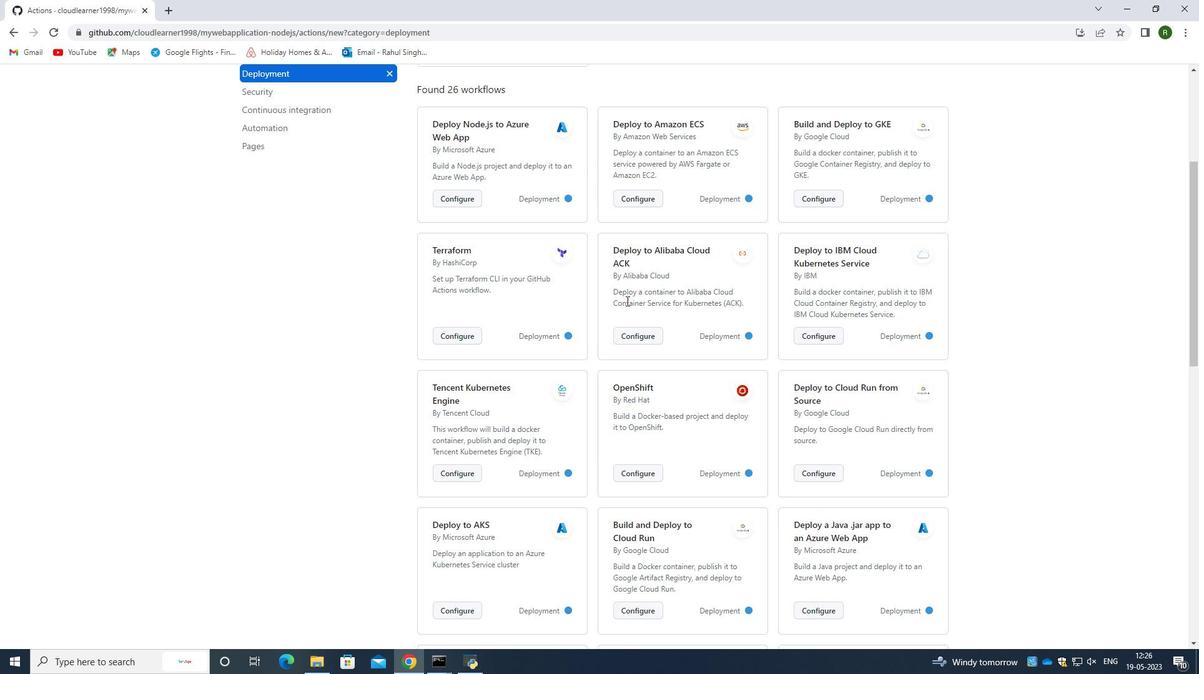 
Action: Mouse scrolled (626, 300) with delta (0, 0)
Screenshot: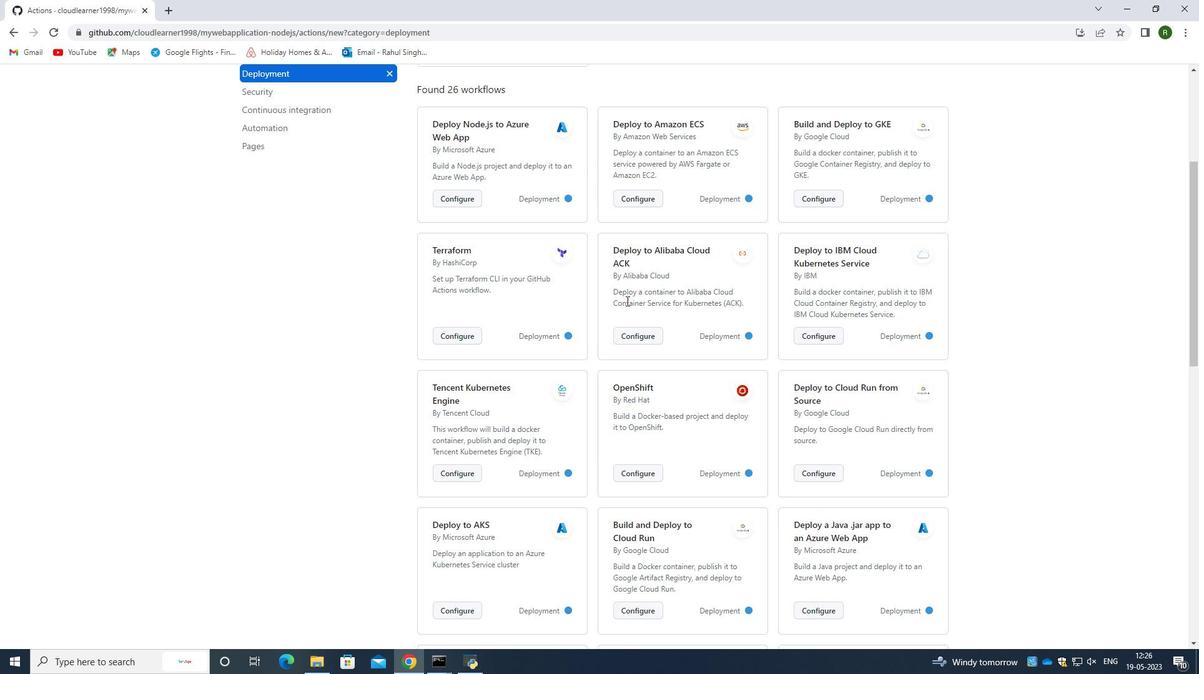 
Action: Mouse scrolled (626, 300) with delta (0, 0)
Screenshot: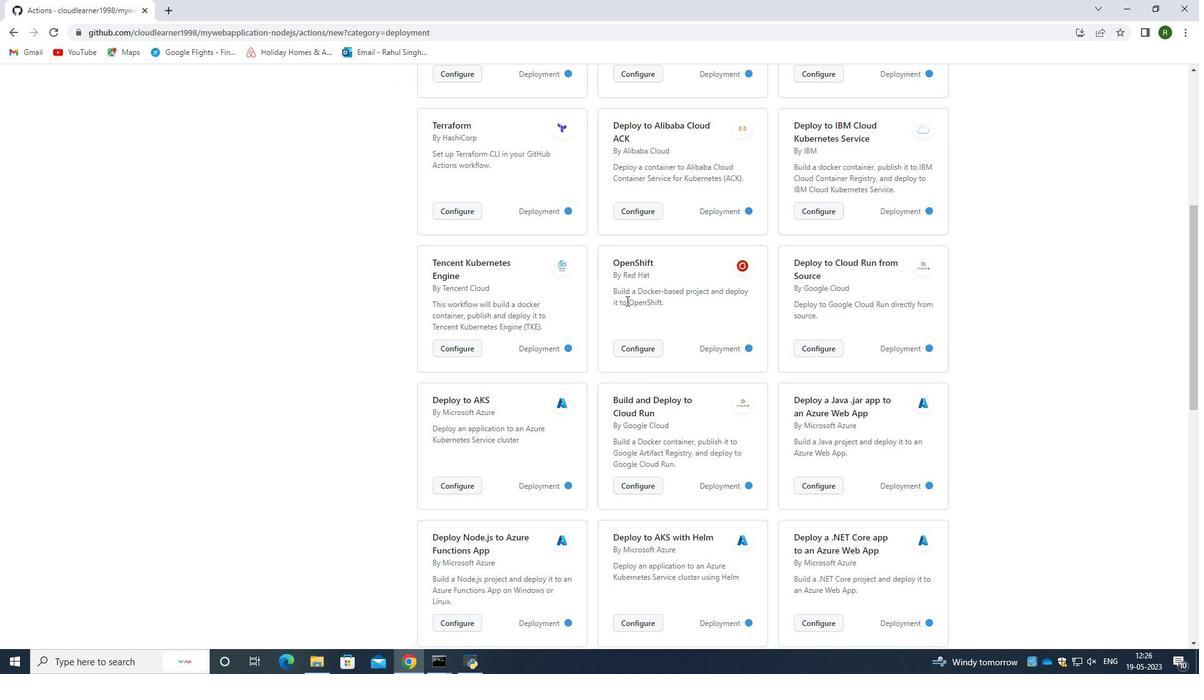 
Action: Mouse scrolled (626, 300) with delta (0, 0)
Screenshot: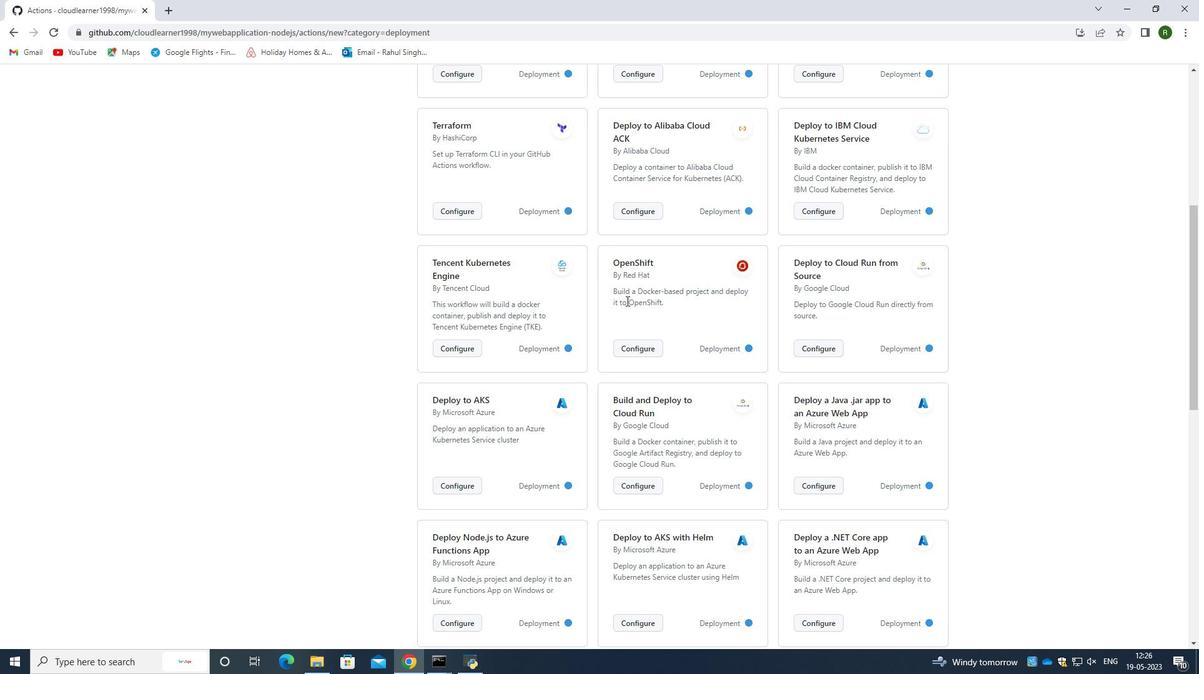 
Action: Mouse scrolled (626, 300) with delta (0, 0)
Screenshot: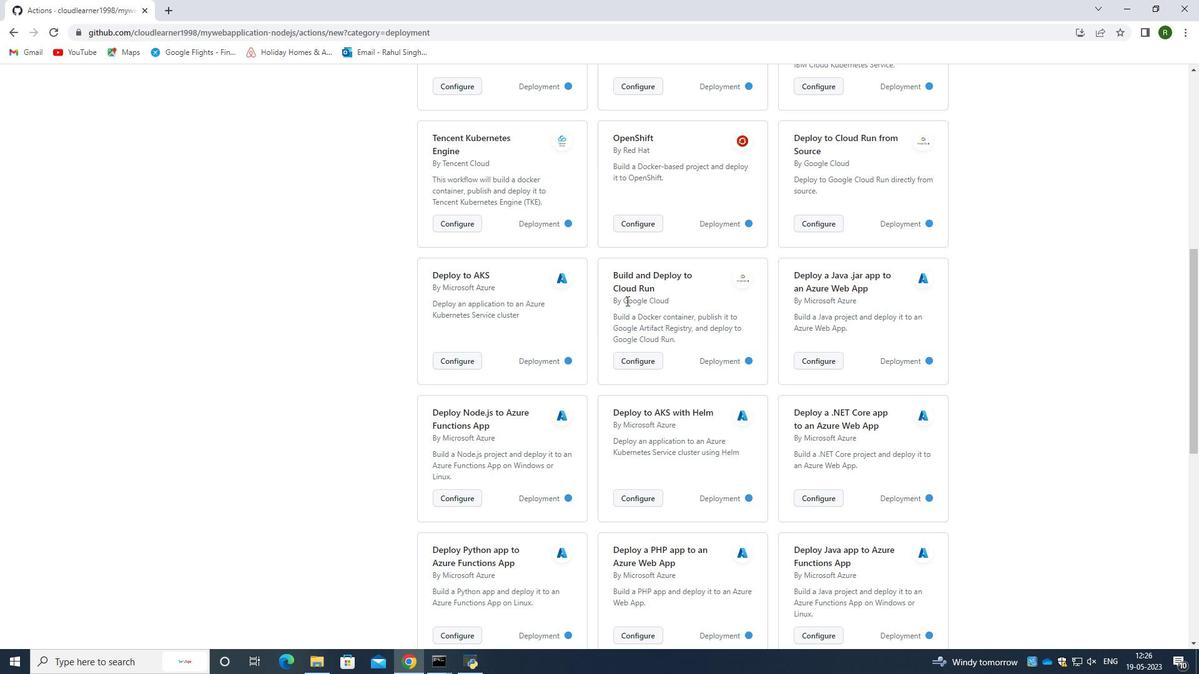 
Action: Mouse scrolled (626, 300) with delta (0, 0)
Screenshot: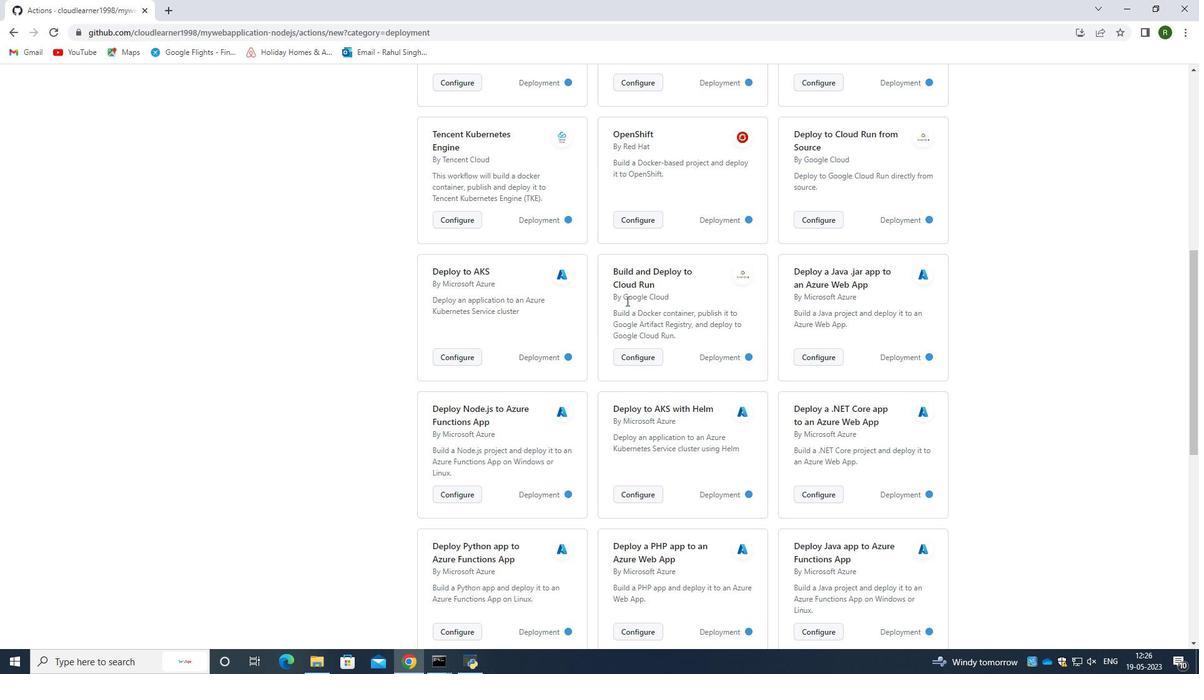 
Action: Mouse scrolled (626, 300) with delta (0, 0)
Screenshot: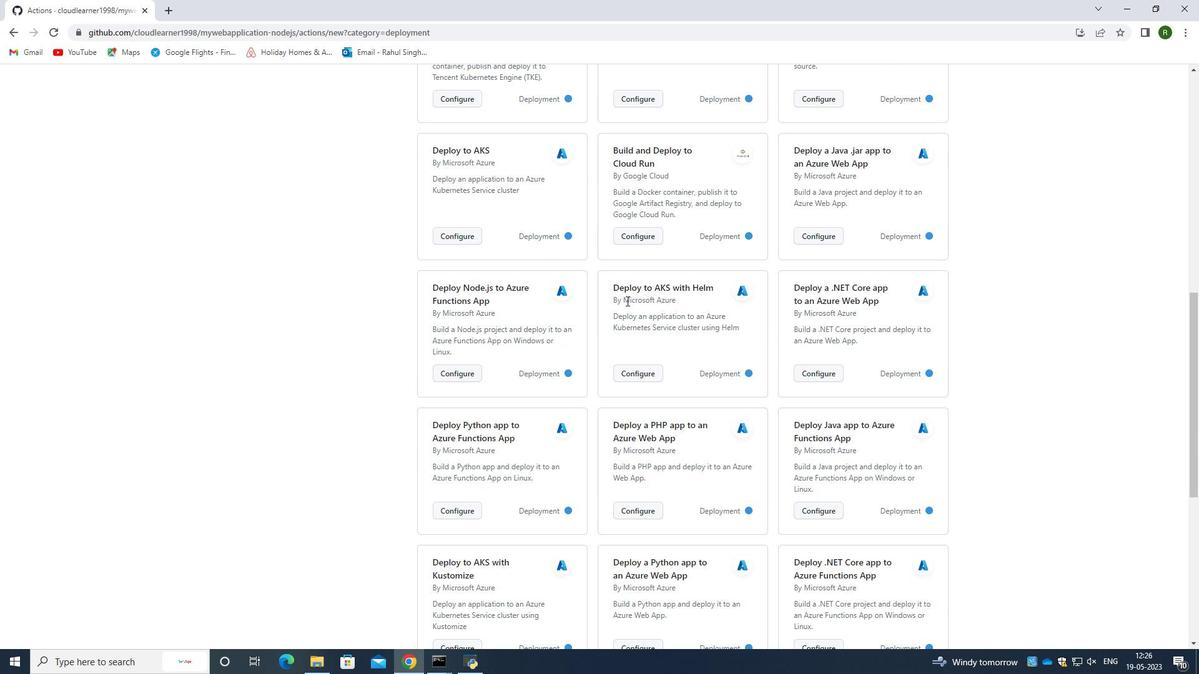 
Action: Mouse scrolled (626, 300) with delta (0, 0)
Screenshot: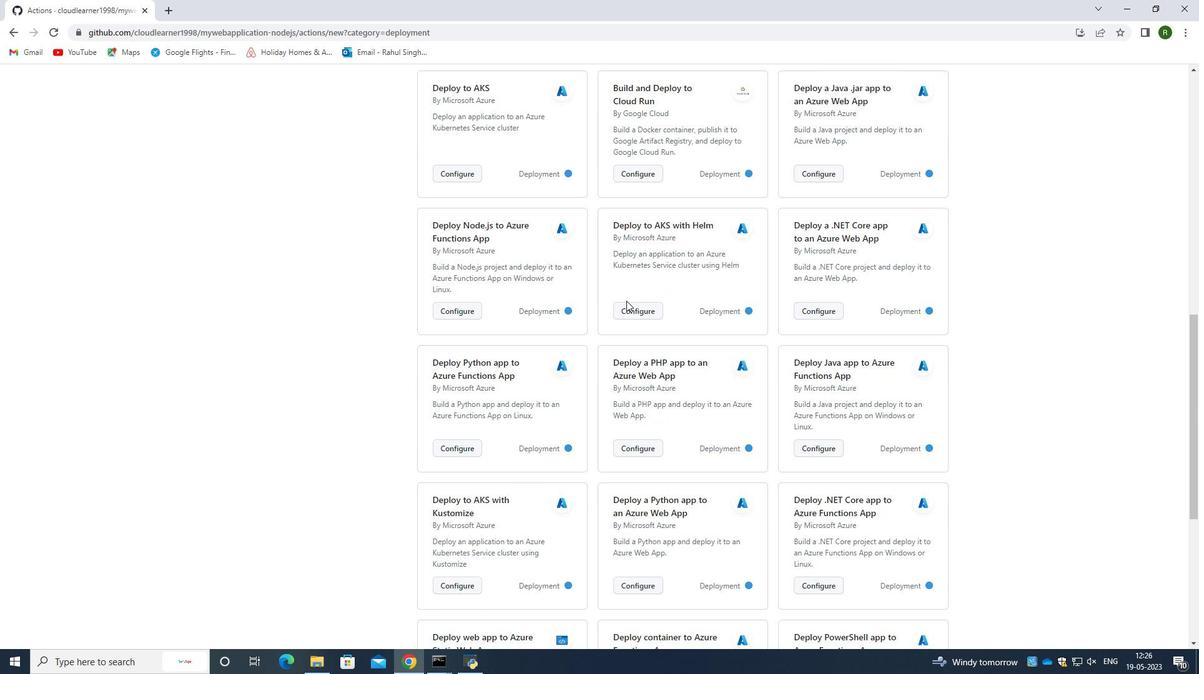 
Action: Mouse scrolled (626, 300) with delta (0, 0)
Screenshot: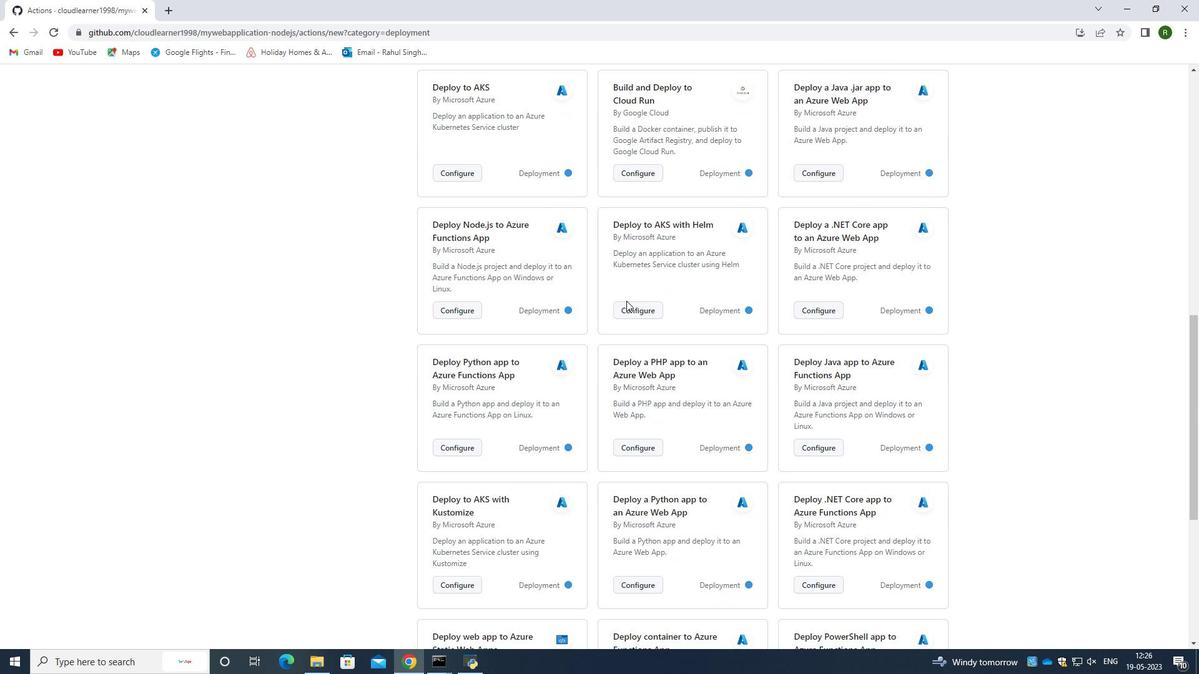 
Action: Mouse scrolled (626, 300) with delta (0, 0)
Screenshot: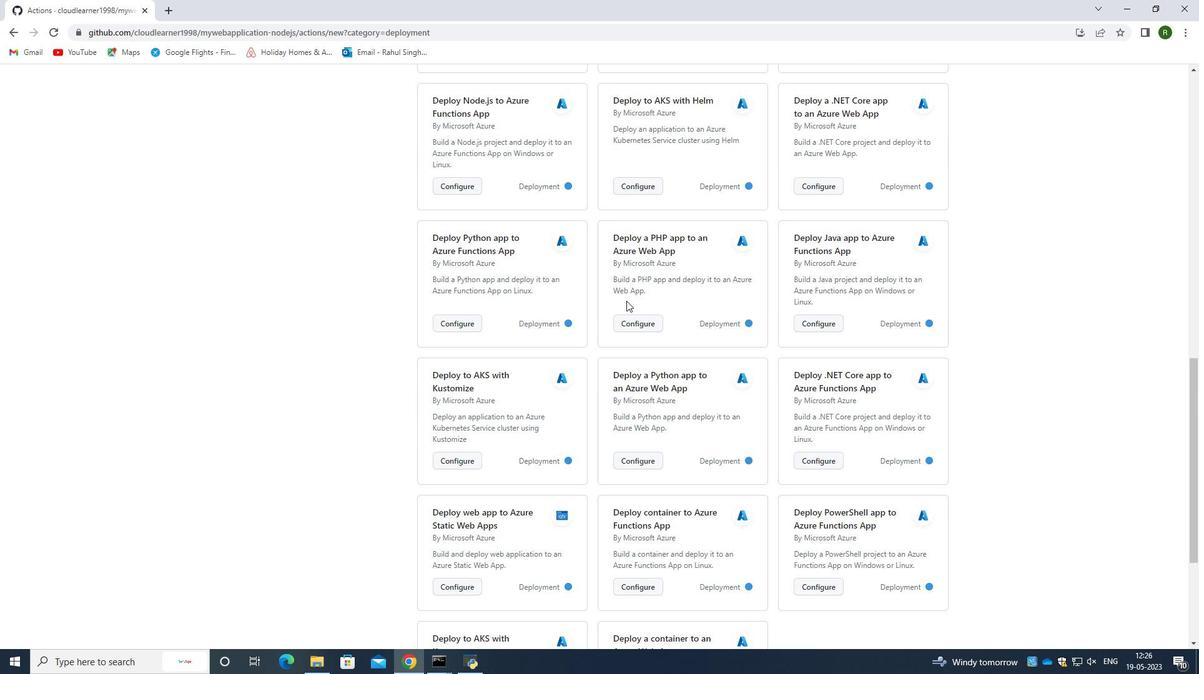 
Action: Mouse scrolled (626, 300) with delta (0, 0)
Screenshot: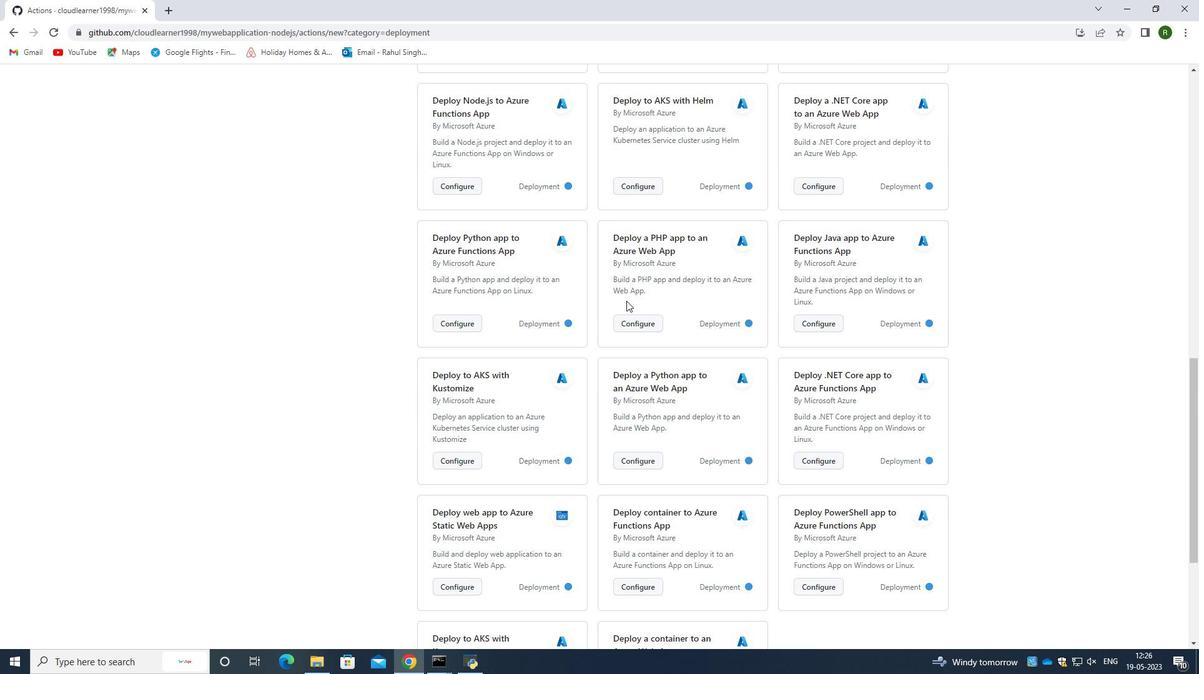 
Action: Mouse scrolled (626, 300) with delta (0, 0)
Screenshot: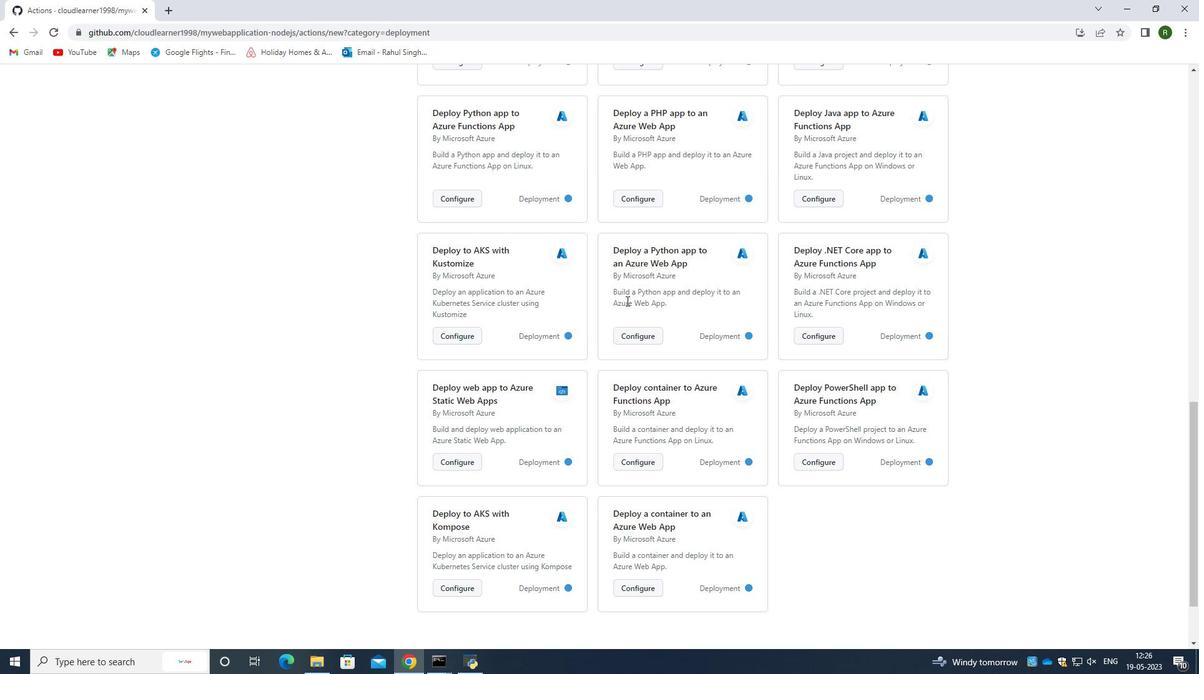 
Action: Mouse moved to (469, 394)
Screenshot: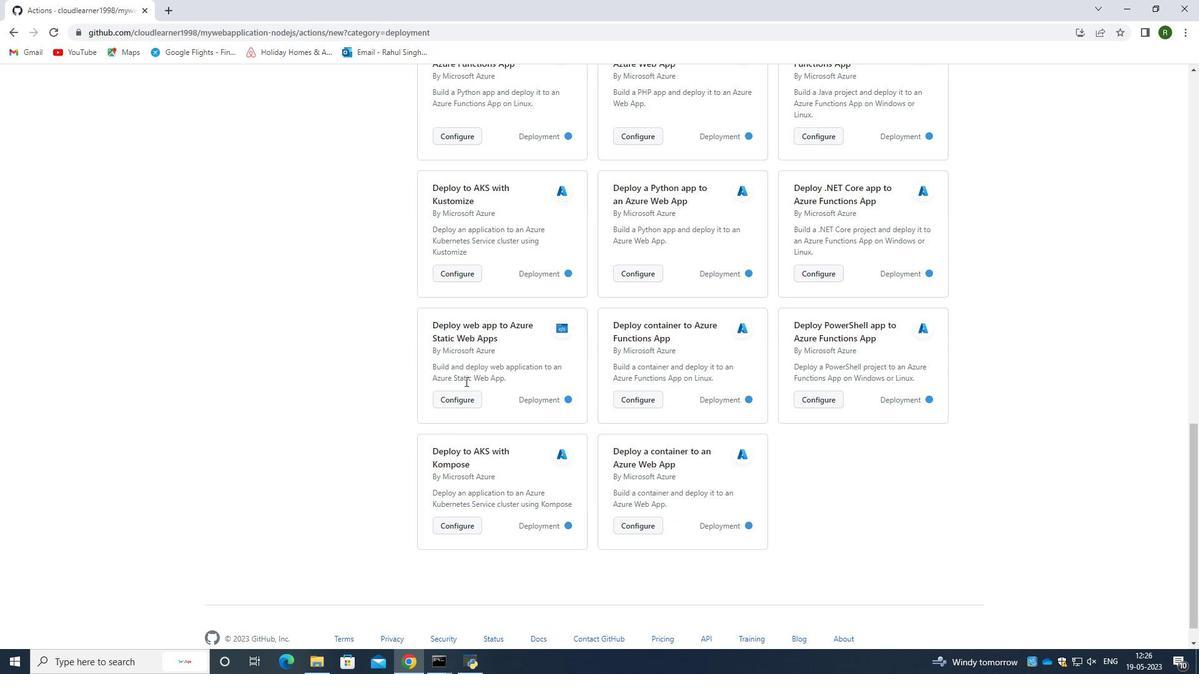 
Action: Mouse pressed left at (469, 394)
Screenshot: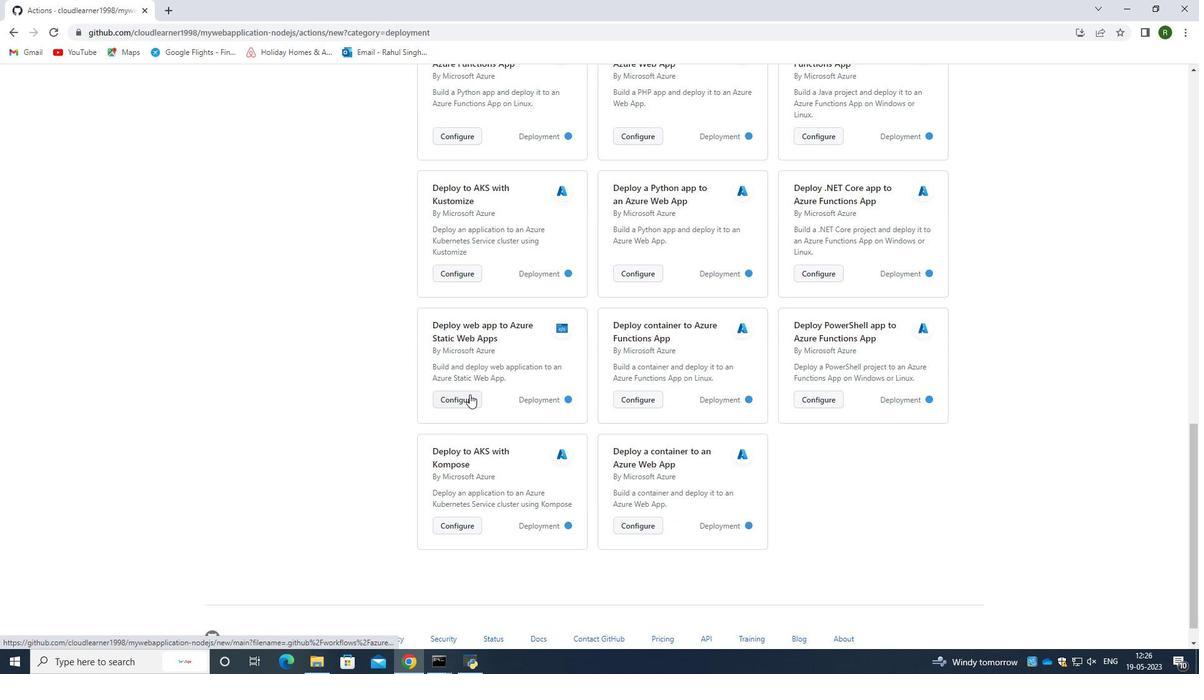 
Action: Mouse moved to (412, 386)
Screenshot: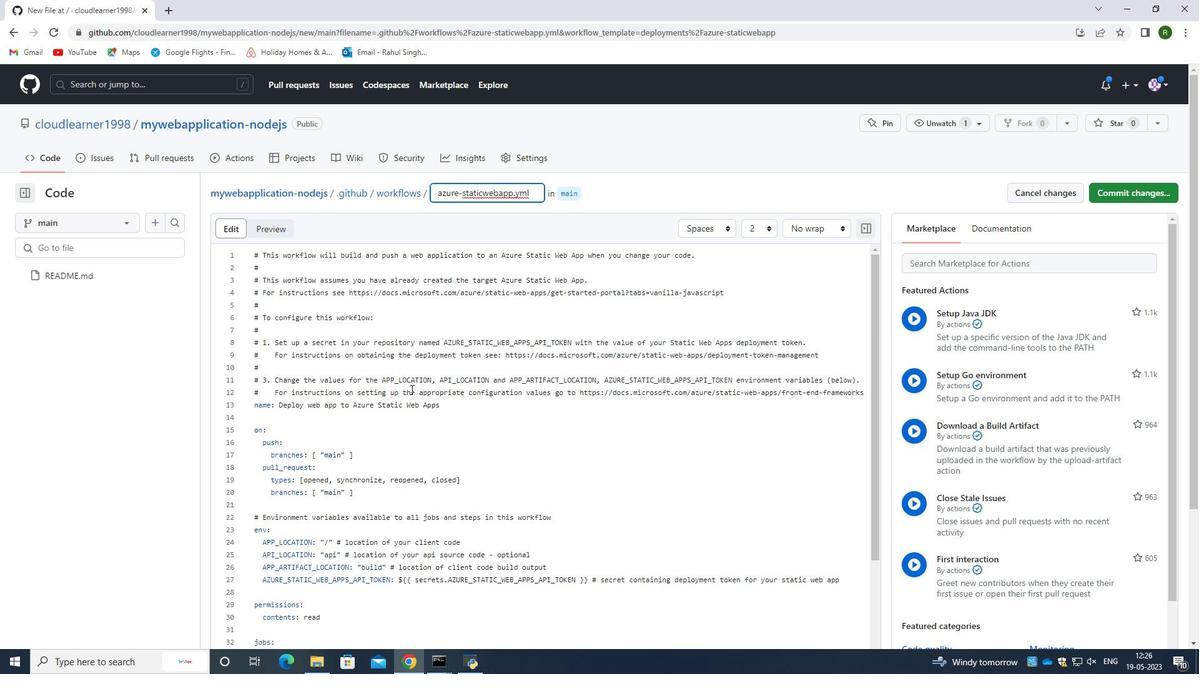 
Action: Mouse scrolled (412, 386) with delta (0, 0)
Screenshot: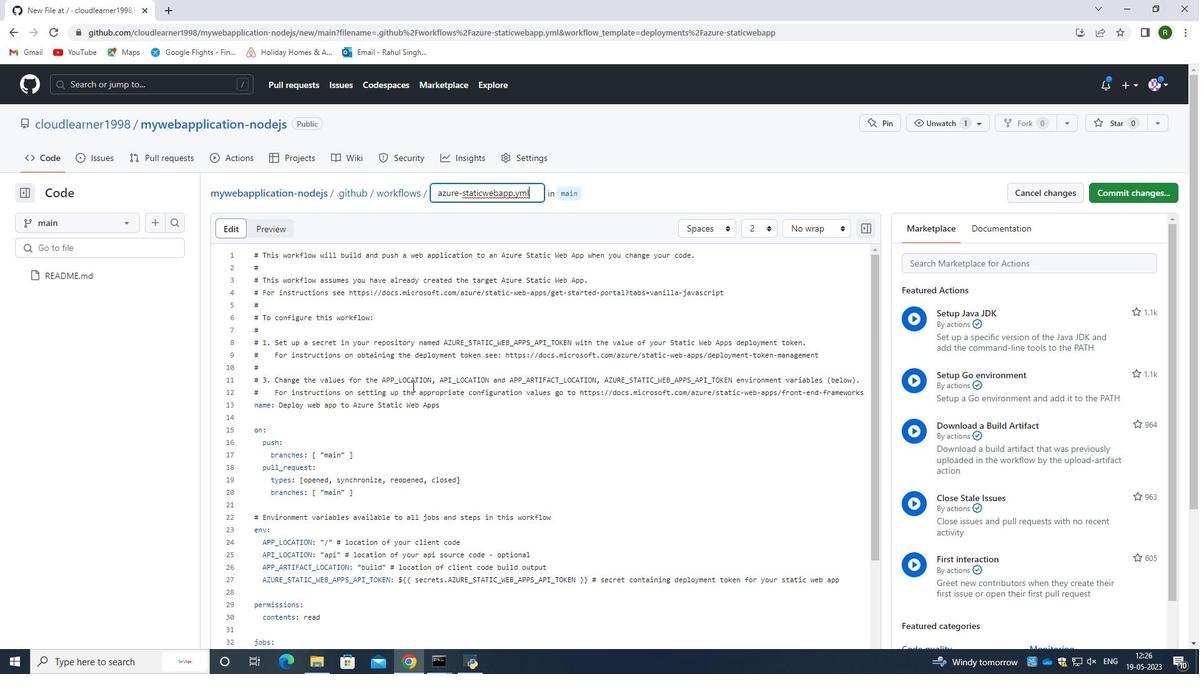 
Action: Mouse moved to (401, 312)
Screenshot: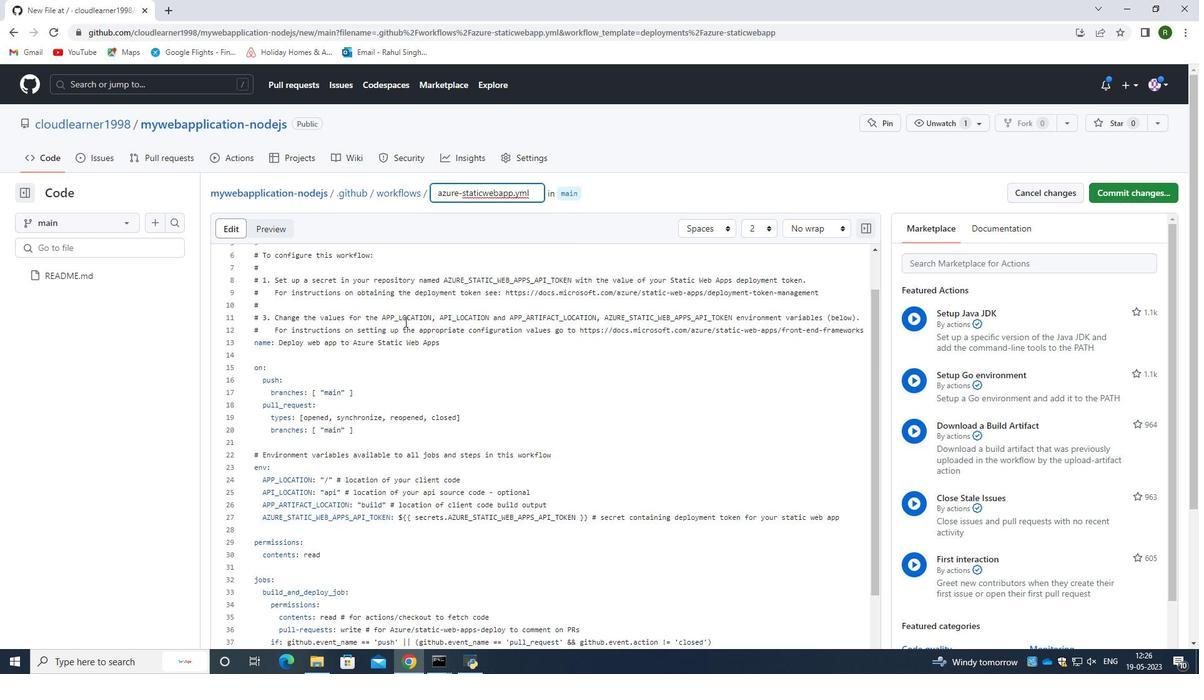 
Action: Mouse scrolled (401, 312) with delta (0, 0)
Screenshot: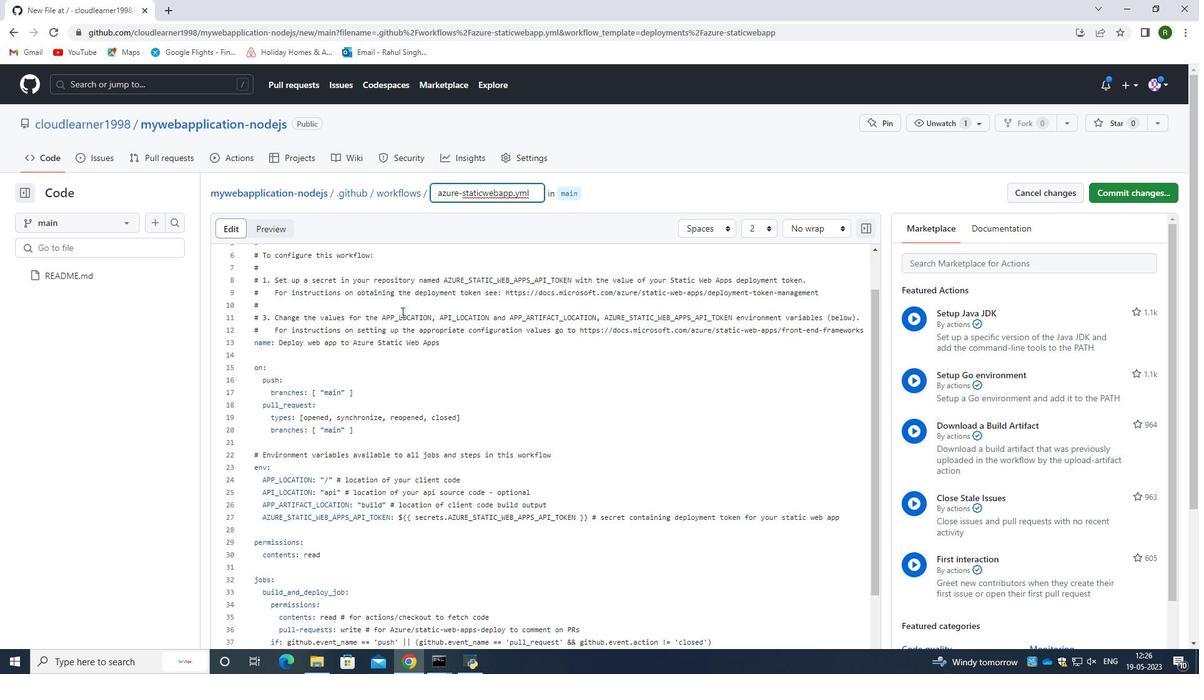 
Action: Mouse scrolled (401, 312) with delta (0, 0)
Screenshot: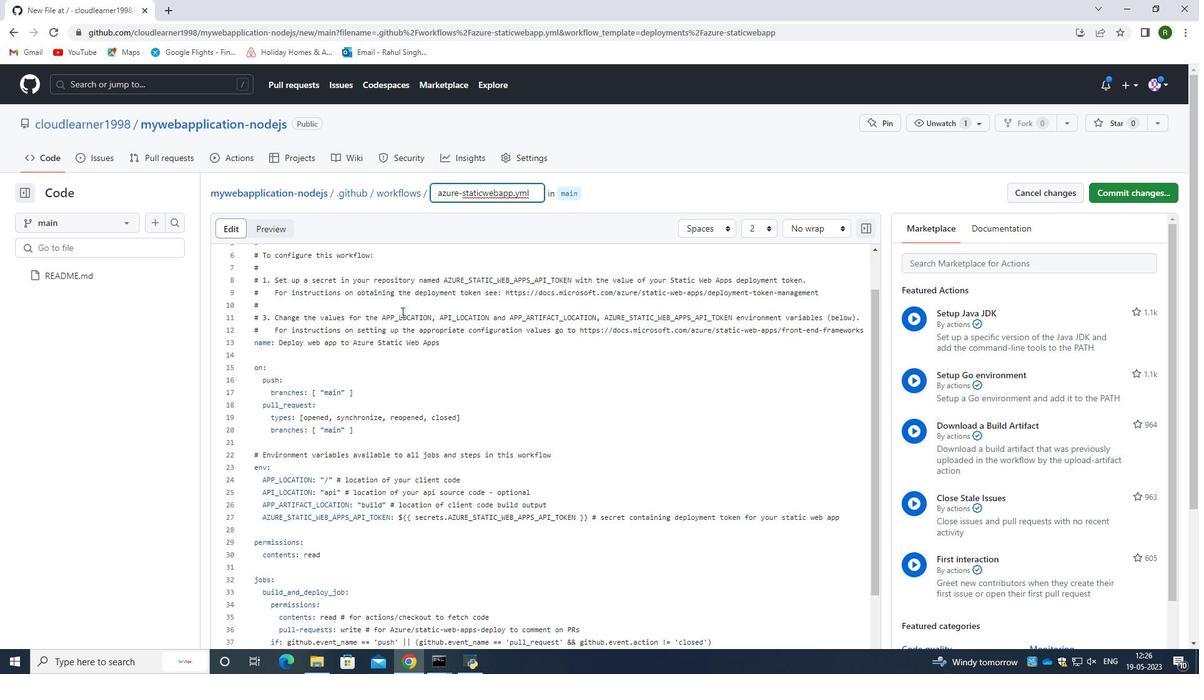 
Action: Mouse moved to (553, 327)
Screenshot: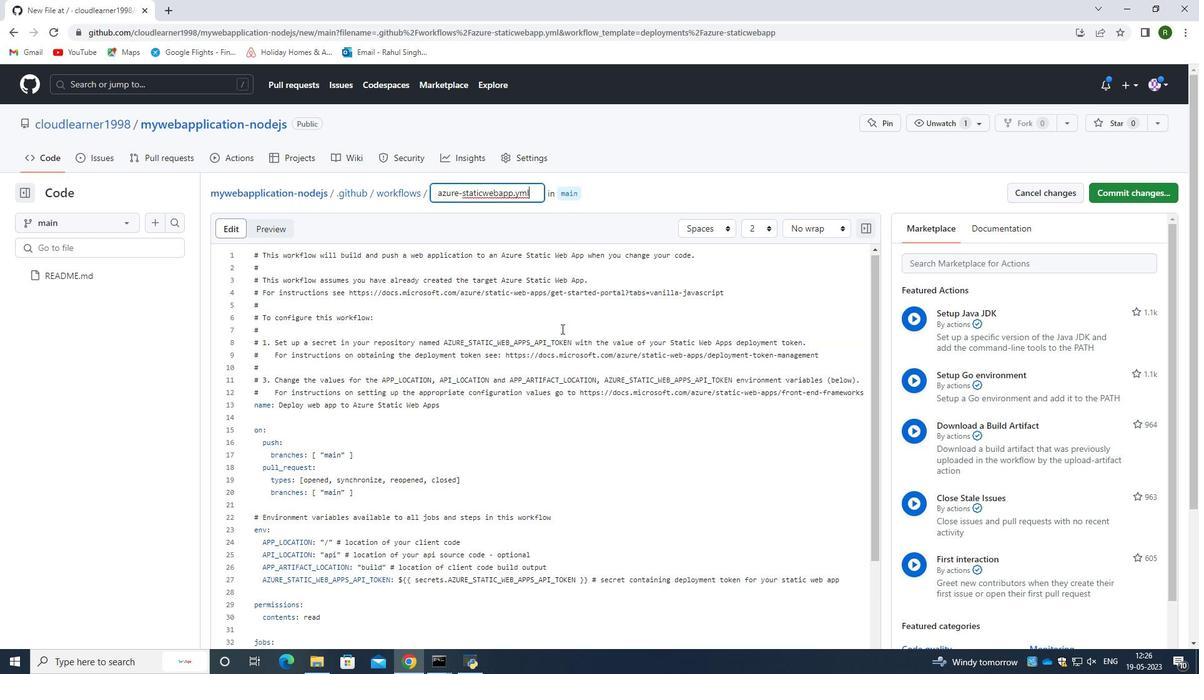 
Action: Mouse scrolled (553, 326) with delta (0, 0)
Screenshot: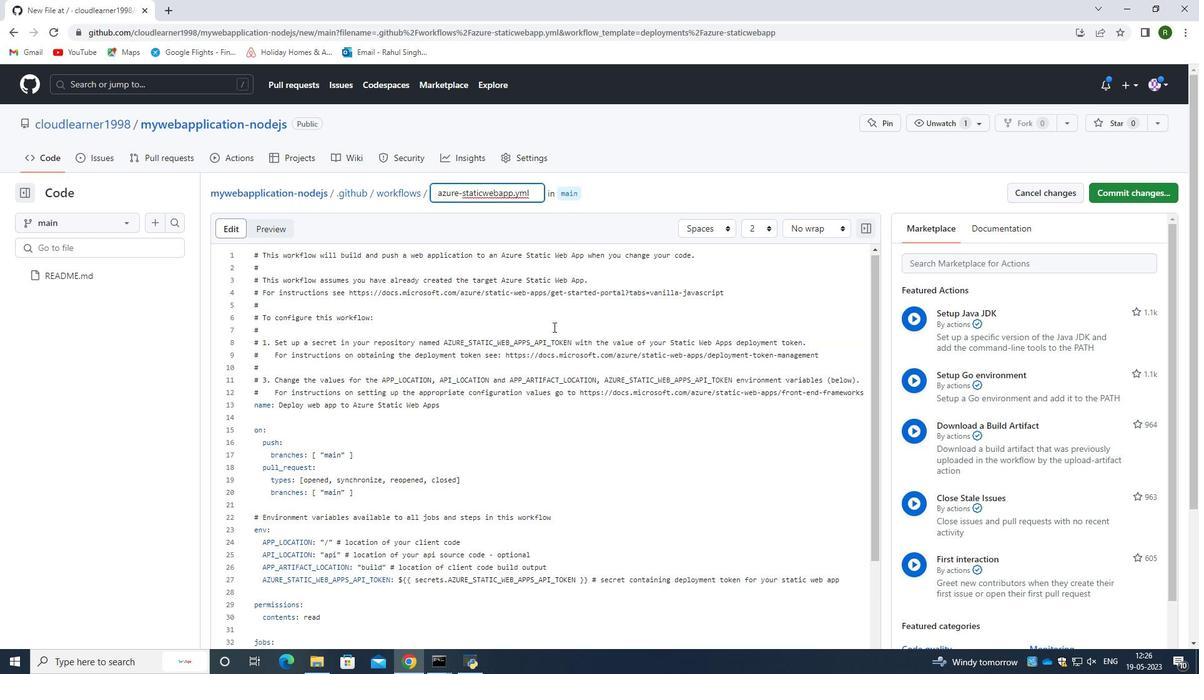 
Action: Mouse moved to (553, 326)
Screenshot: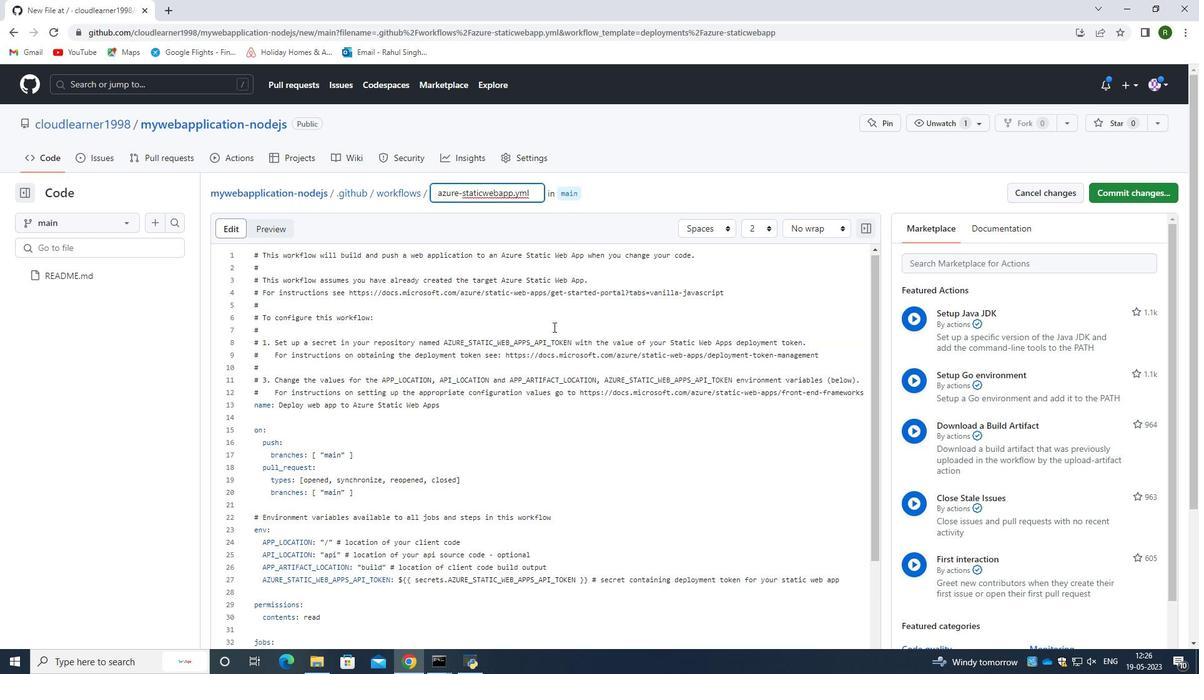 
Action: Mouse scrolled (553, 326) with delta (0, 0)
Screenshot: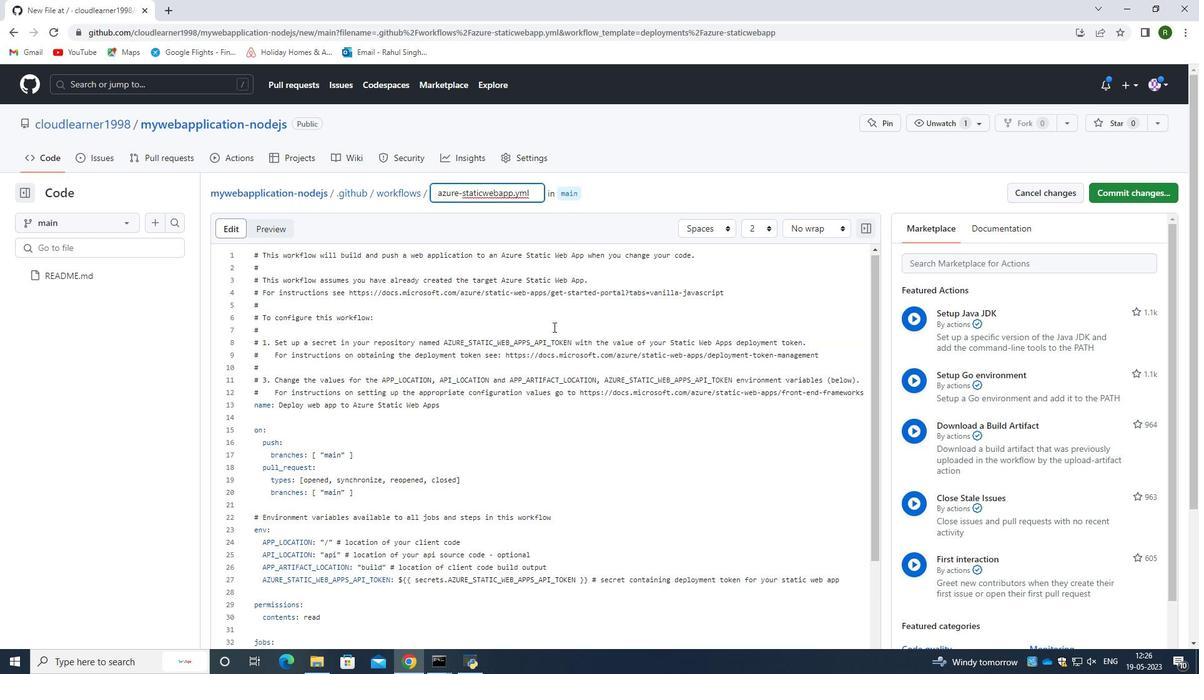 
Action: Mouse moved to (555, 325)
Screenshot: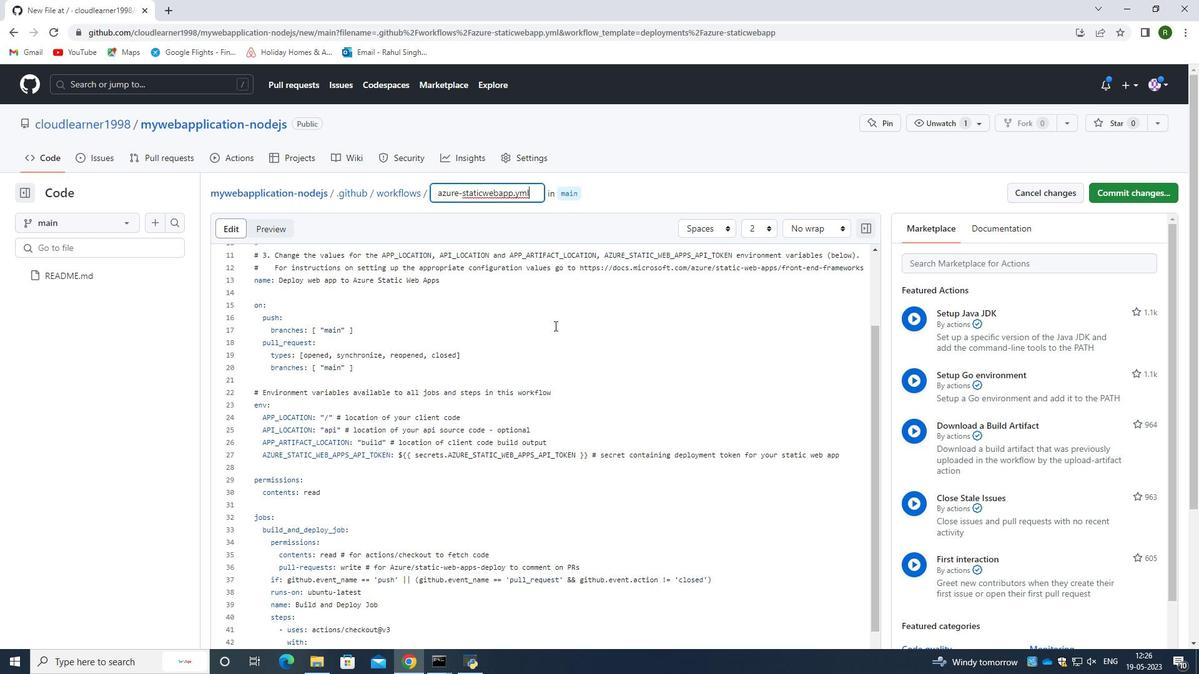 
Action: Mouse scrolled (555, 324) with delta (0, 0)
Screenshot: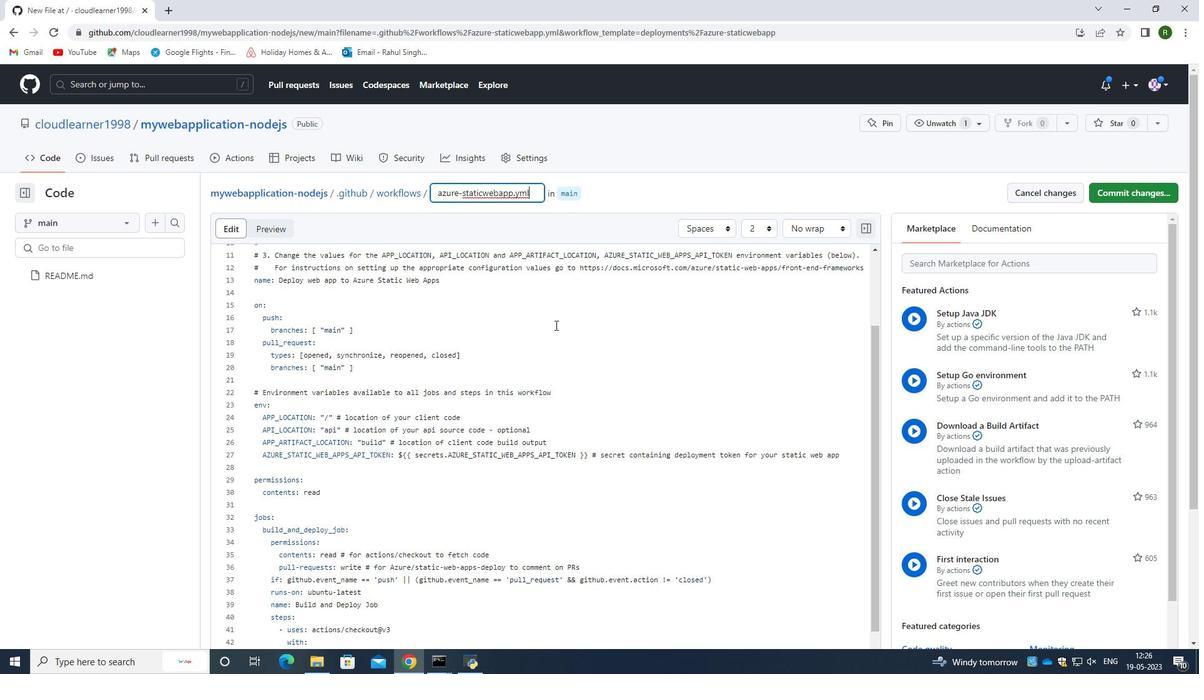 
Action: Mouse scrolled (555, 324) with delta (0, 0)
Screenshot: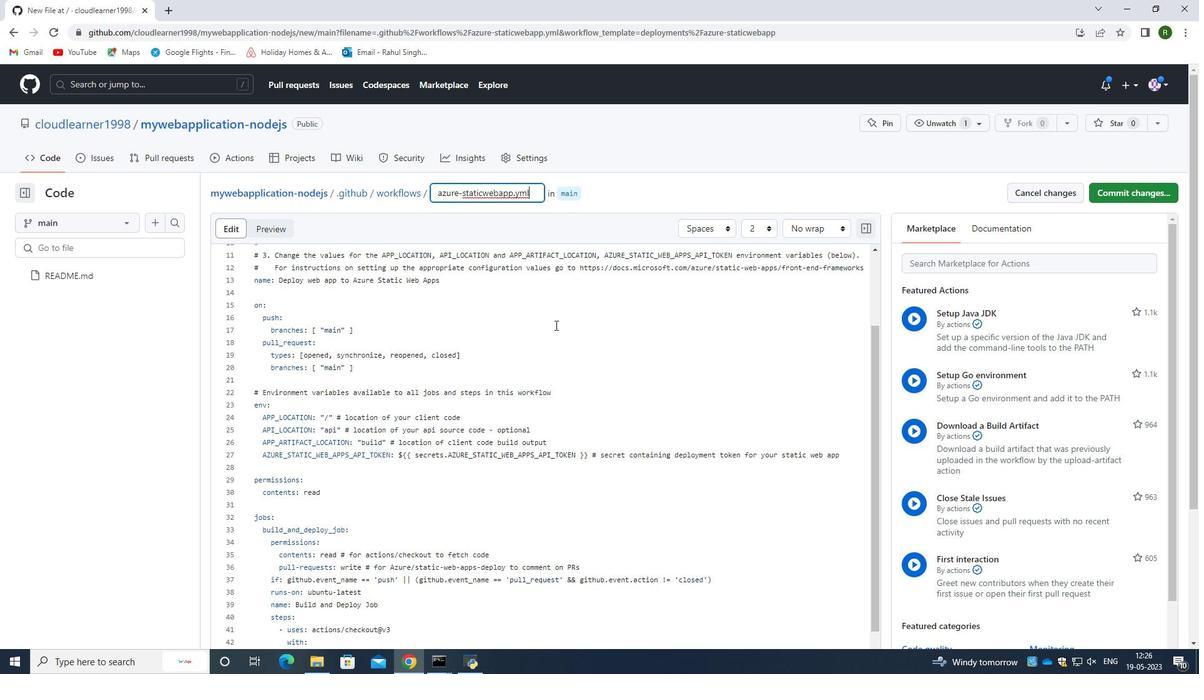 
Action: Mouse scrolled (555, 324) with delta (0, 0)
Screenshot: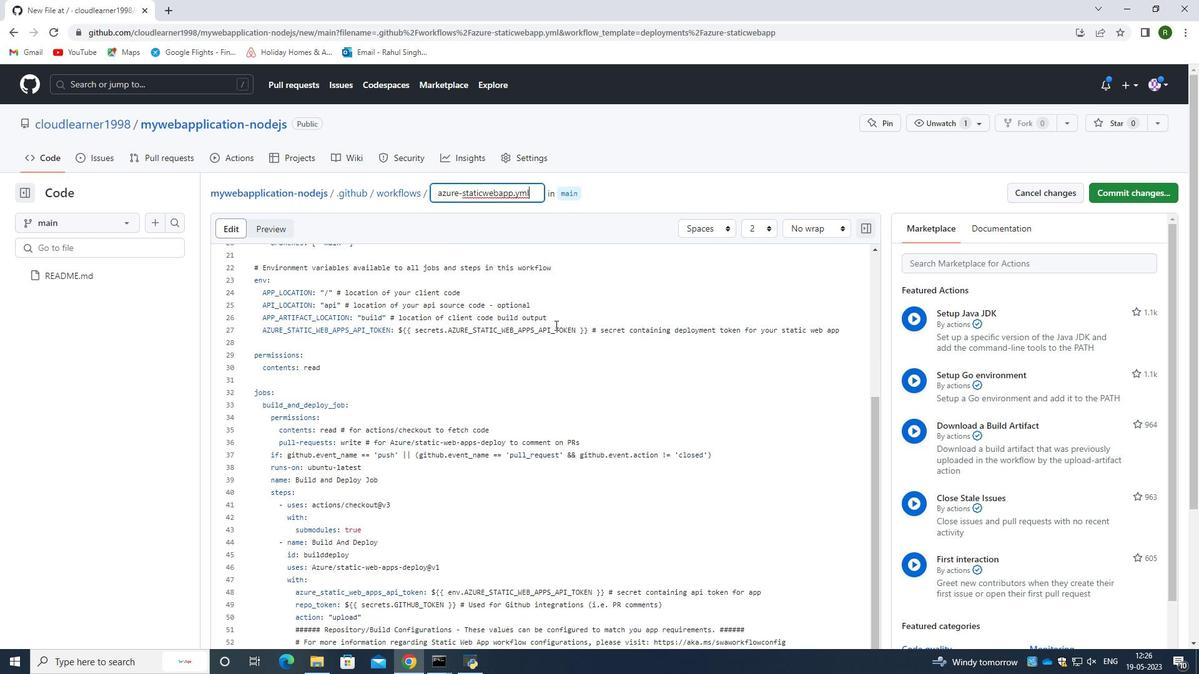 
Action: Mouse moved to (556, 325)
Screenshot: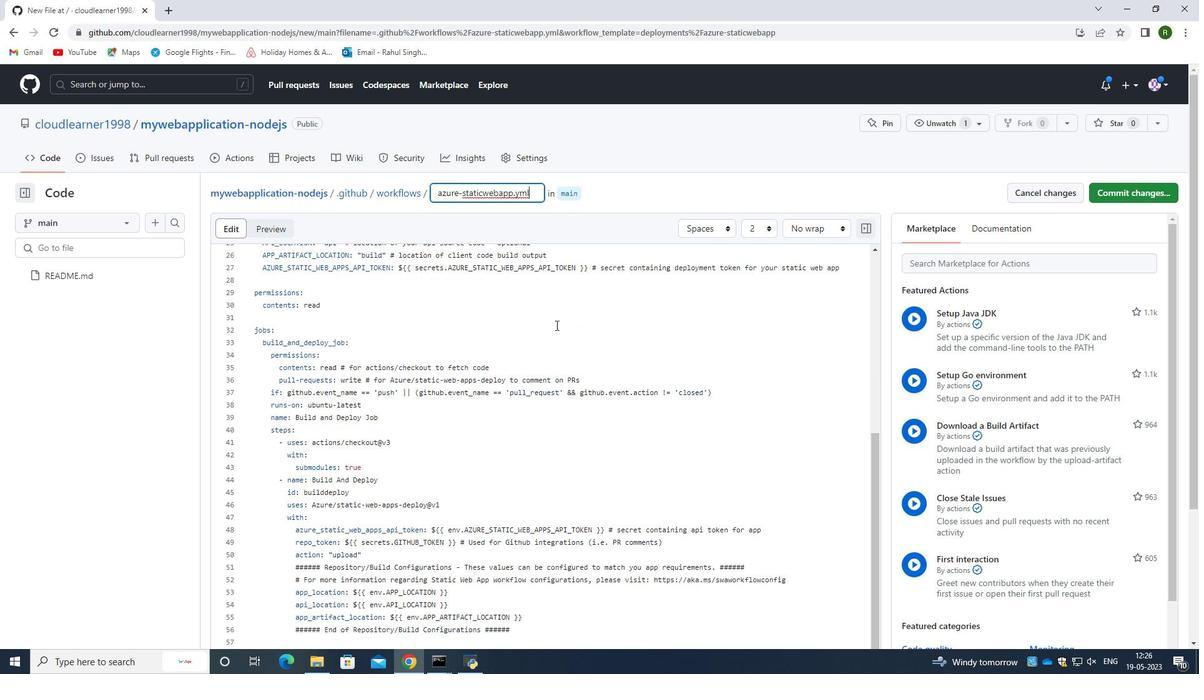 
Action: Mouse scrolled (556, 324) with delta (0, 0)
Screenshot: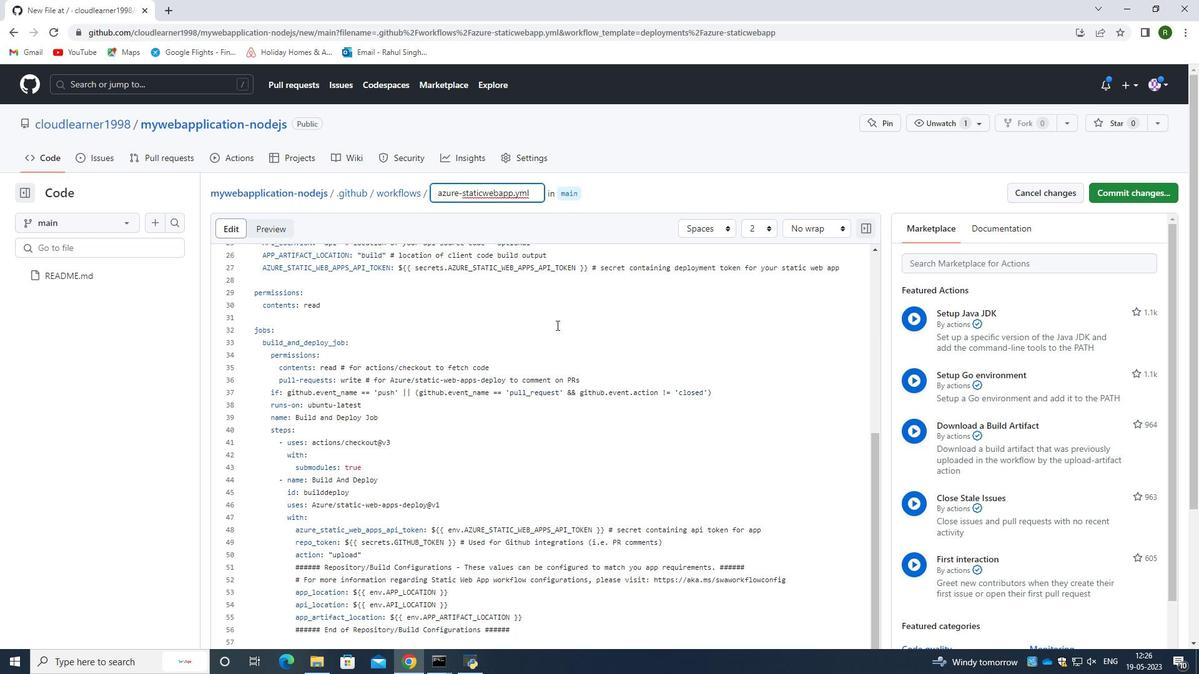 
Action: Mouse moved to (557, 324)
Screenshot: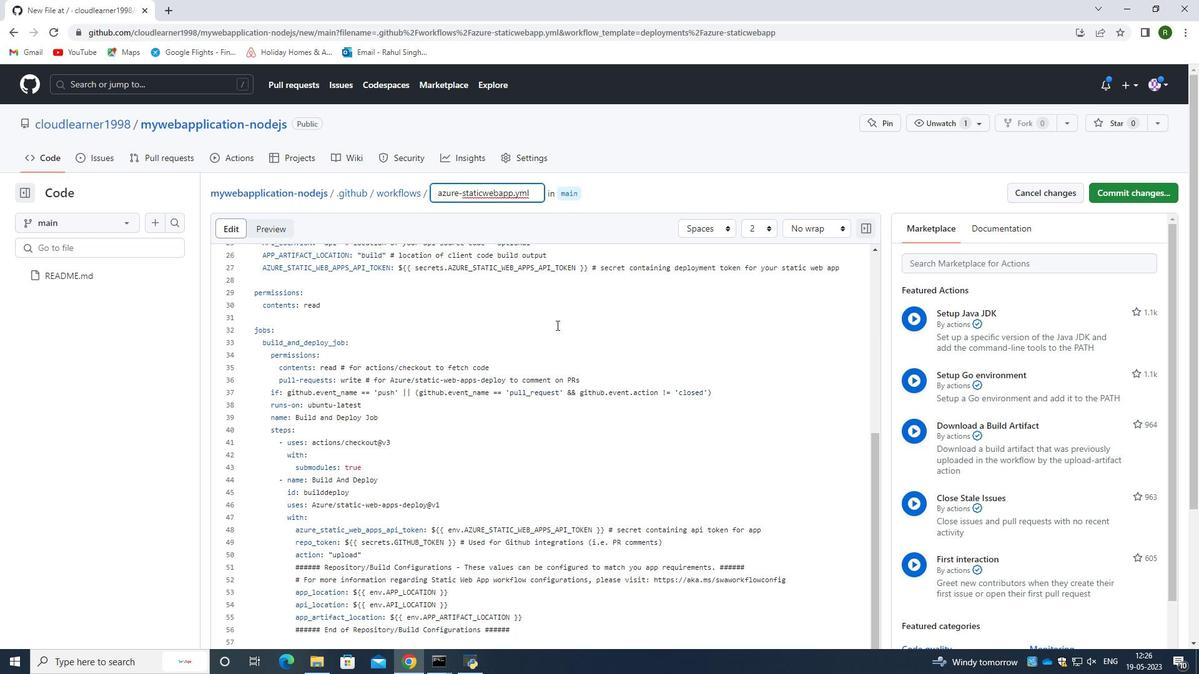 
Action: Mouse scrolled (557, 324) with delta (0, 0)
Screenshot: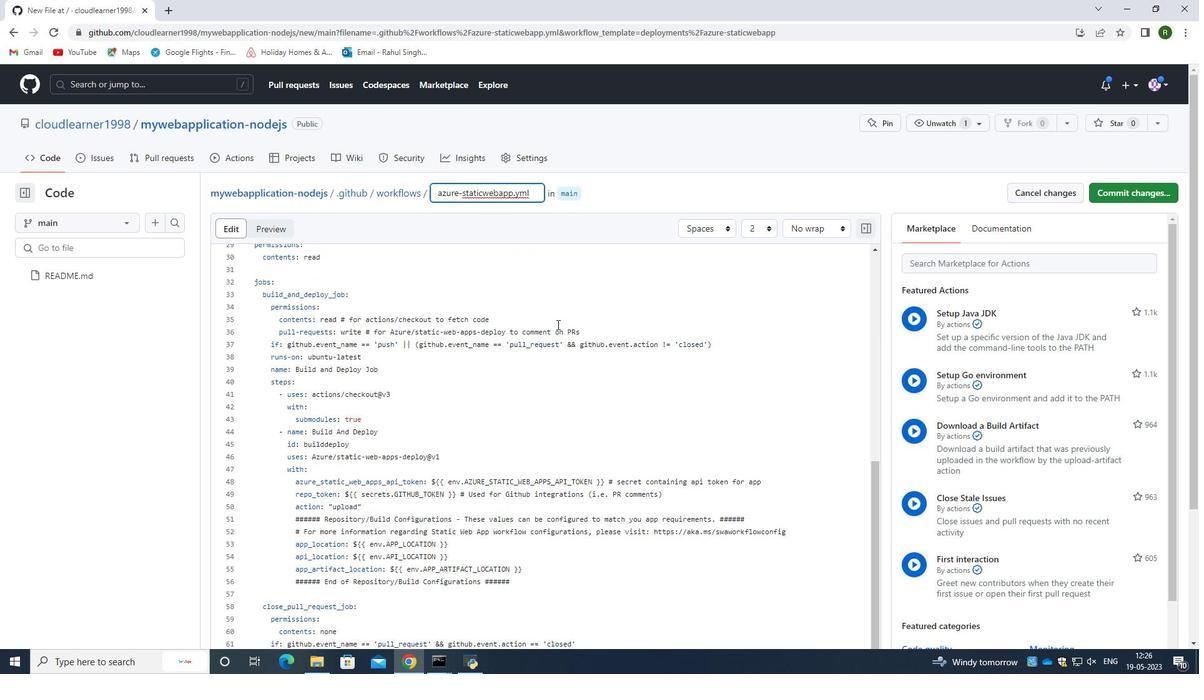 
Action: Mouse scrolled (557, 324) with delta (0, 0)
Screenshot: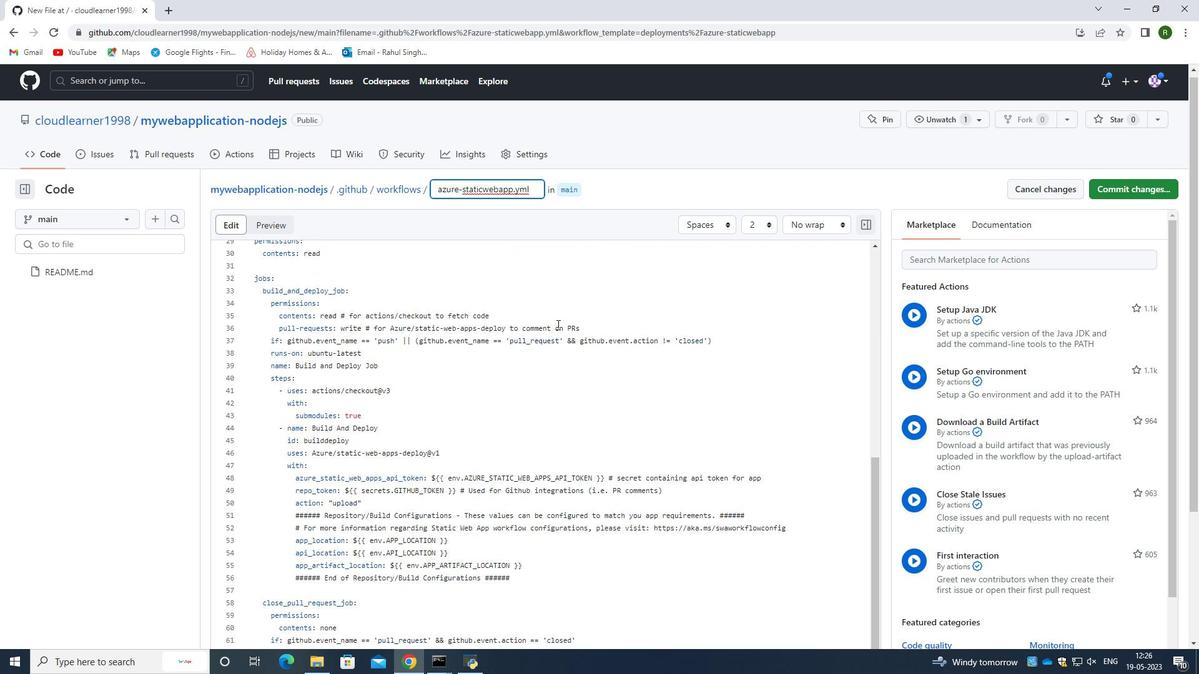 
Action: Mouse scrolled (557, 324) with delta (0, 0)
Screenshot: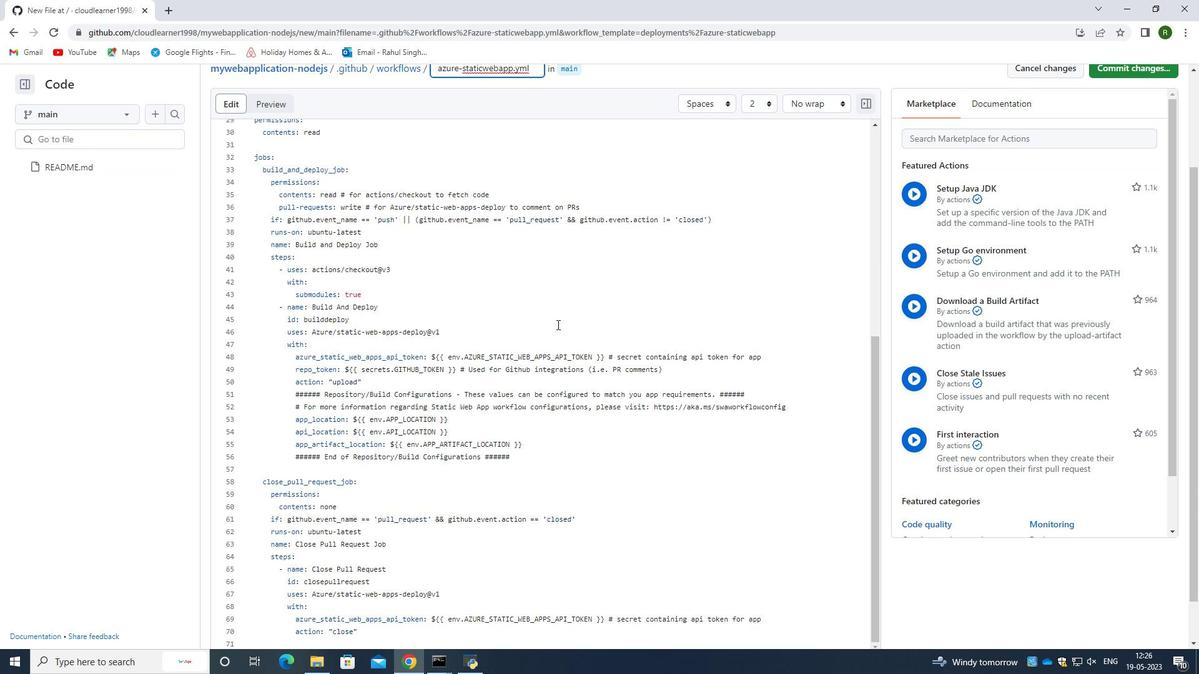 
Action: Mouse scrolled (557, 324) with delta (0, 0)
Screenshot: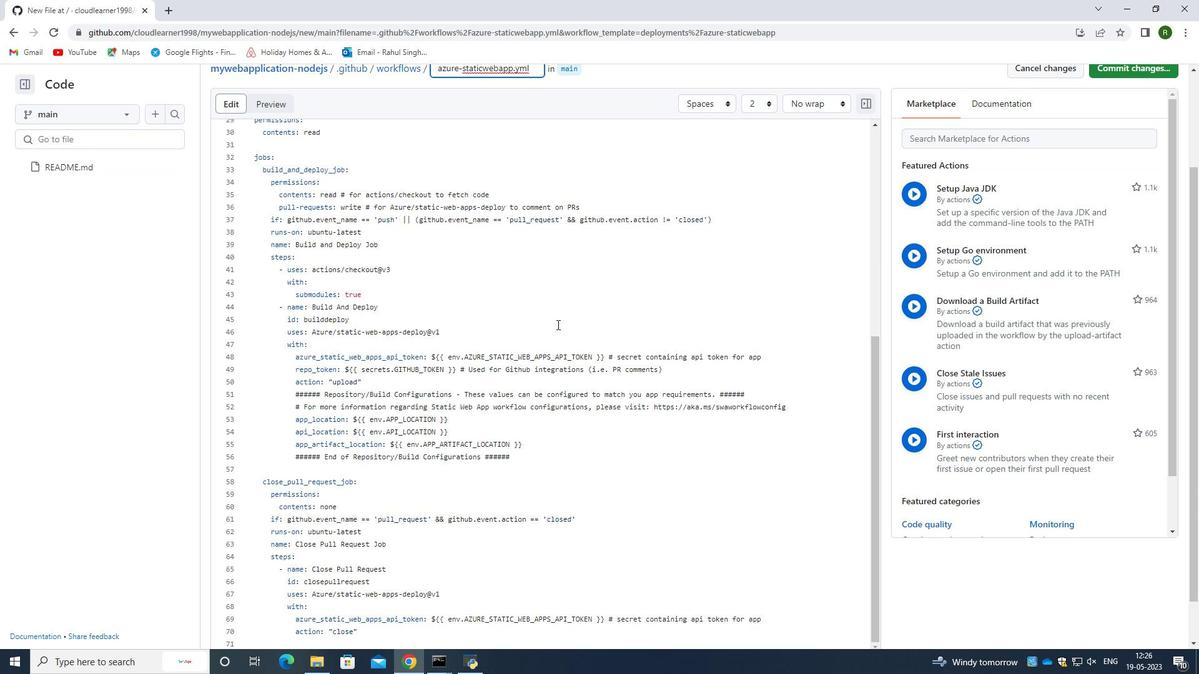
Action: Mouse scrolled (557, 324) with delta (0, 0)
Screenshot: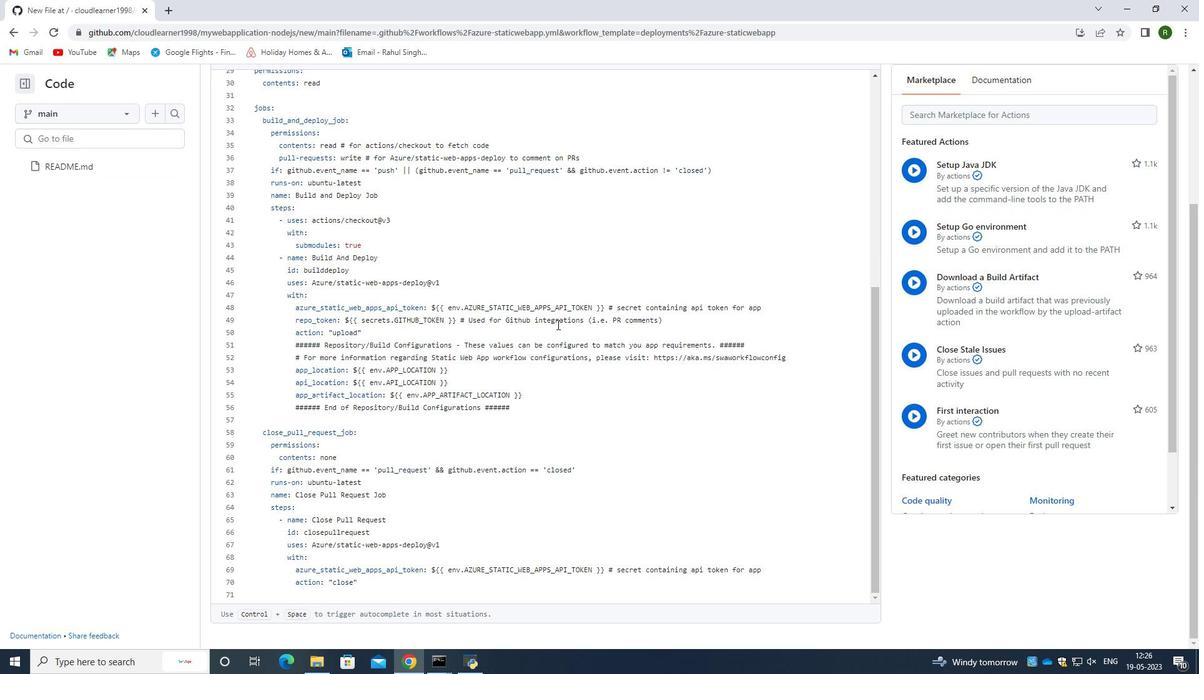 
Action: Mouse scrolled (557, 324) with delta (0, 0)
Screenshot: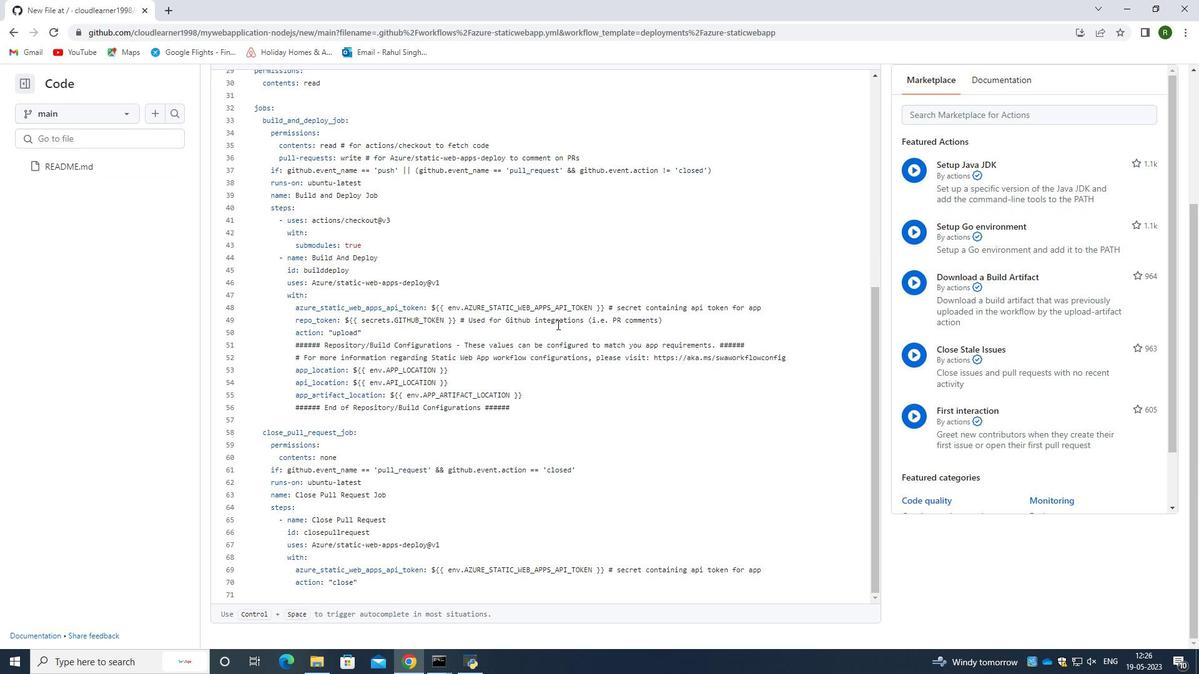 
Action: Mouse moved to (557, 324)
Screenshot: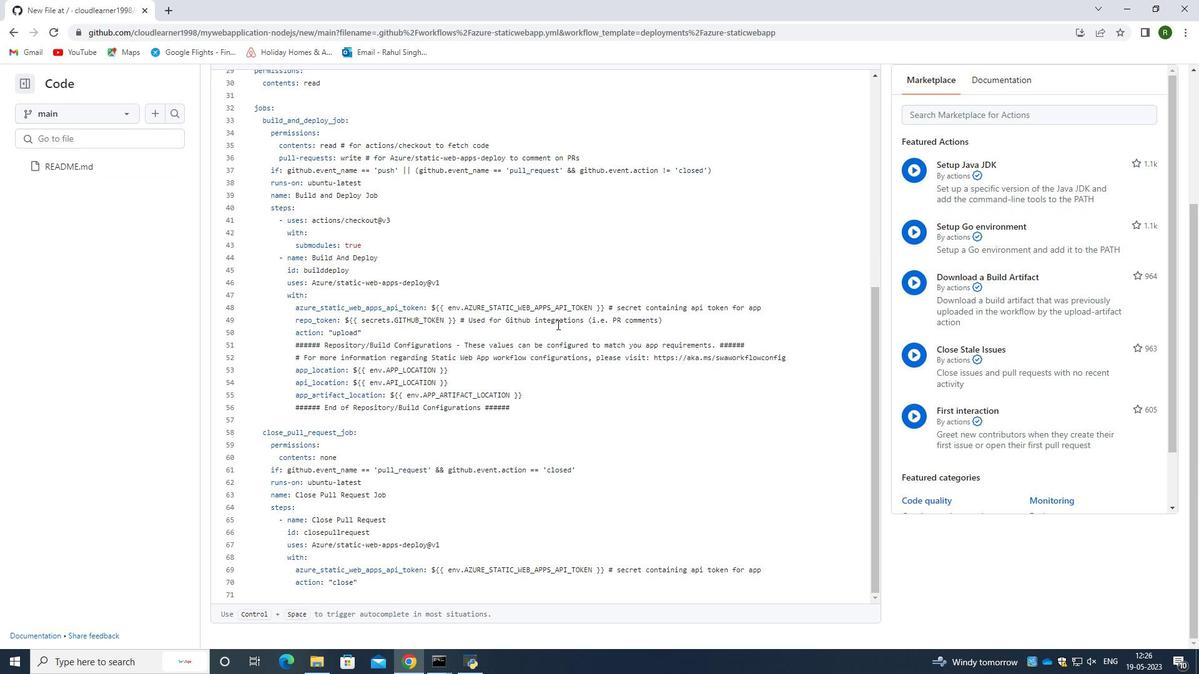 
Action: Mouse scrolled (557, 325) with delta (0, 0)
Screenshot: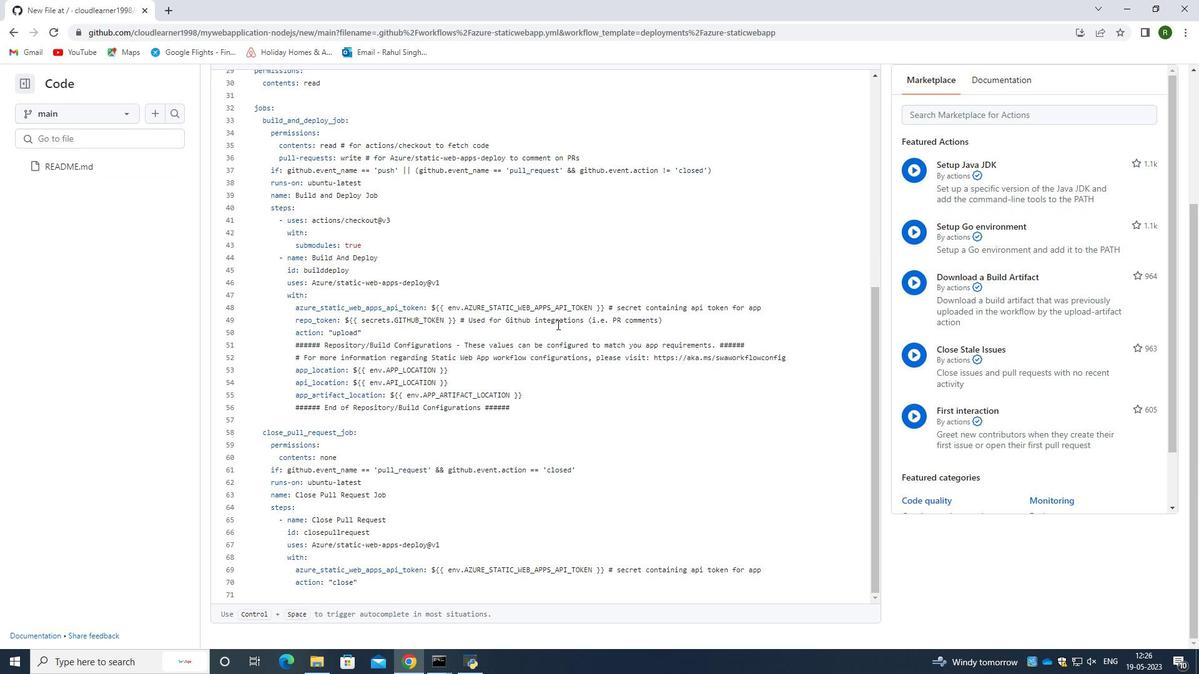 
Action: Mouse scrolled (557, 325) with delta (0, 0)
Screenshot: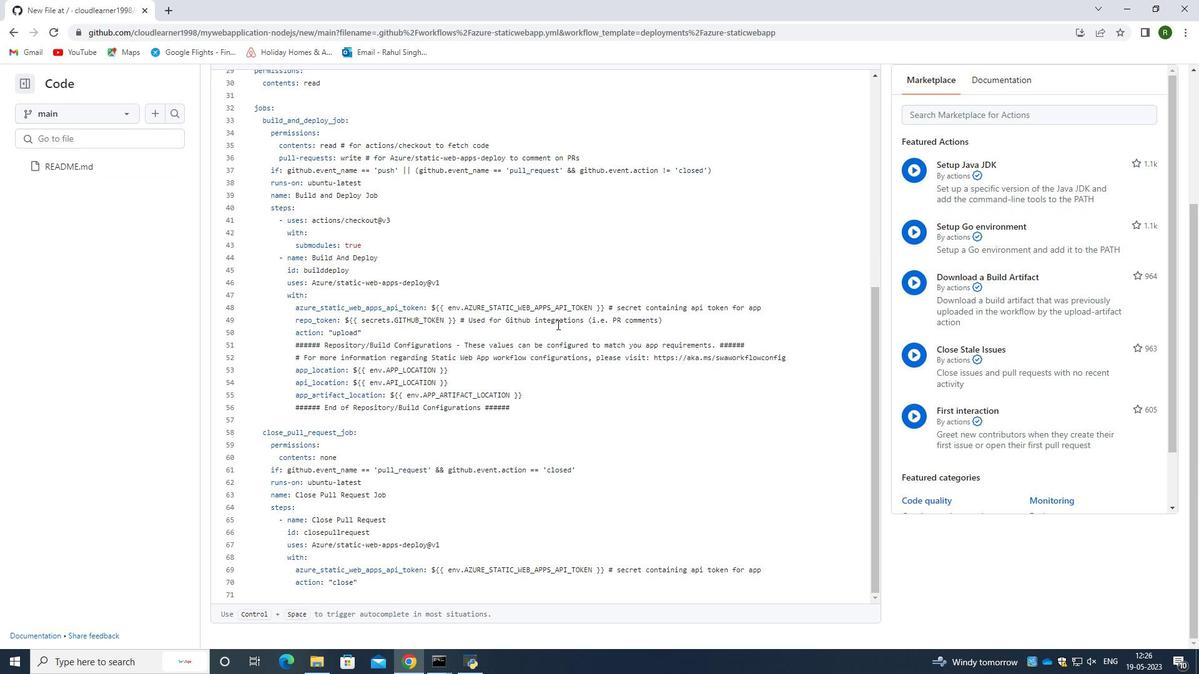 
Action: Mouse scrolled (557, 325) with delta (0, 0)
Screenshot: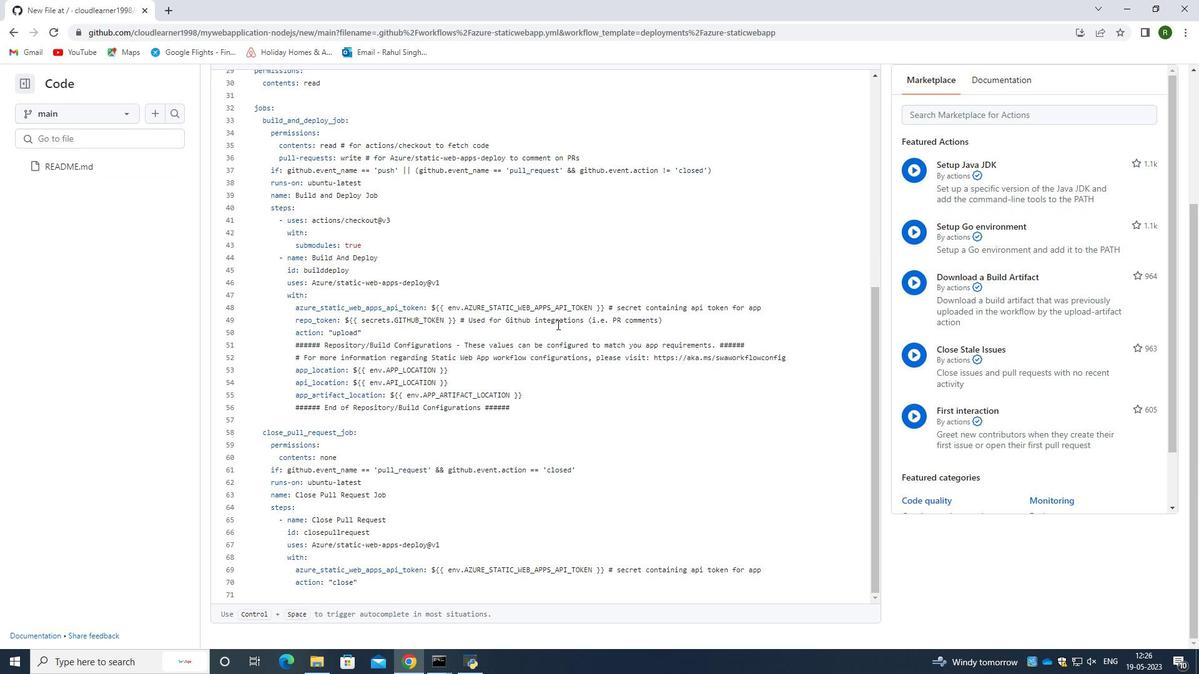 
Action: Mouse scrolled (557, 325) with delta (0, 0)
Screenshot: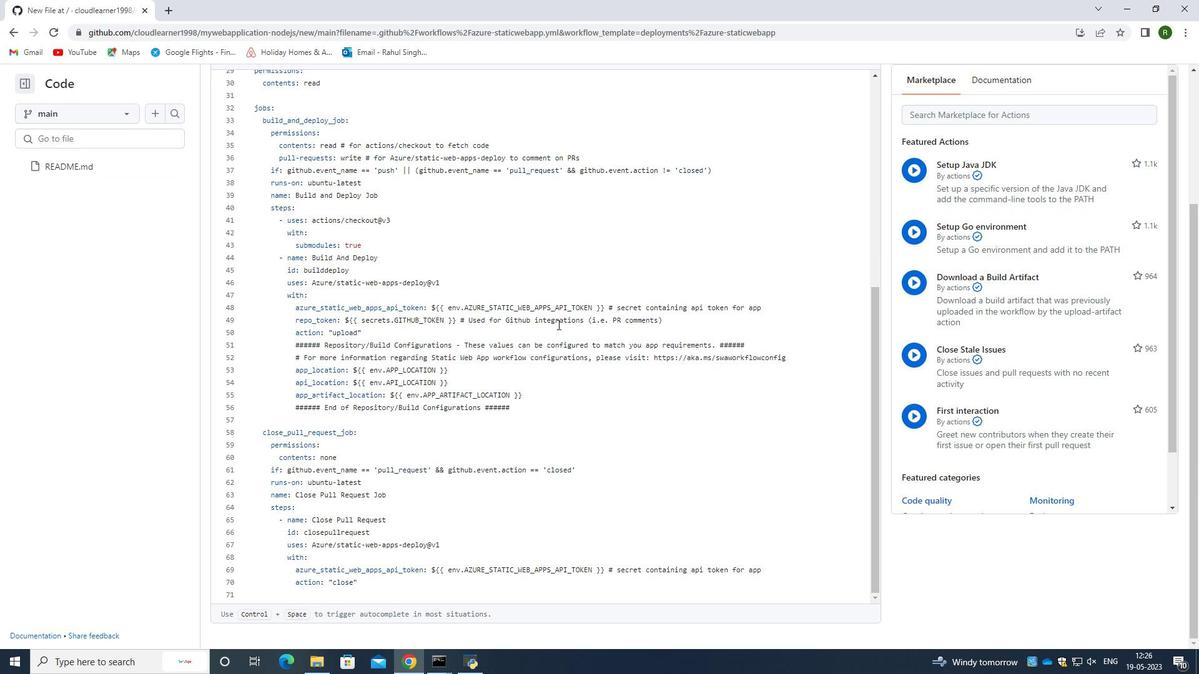 
Action: Mouse scrolled (557, 325) with delta (0, 0)
Screenshot: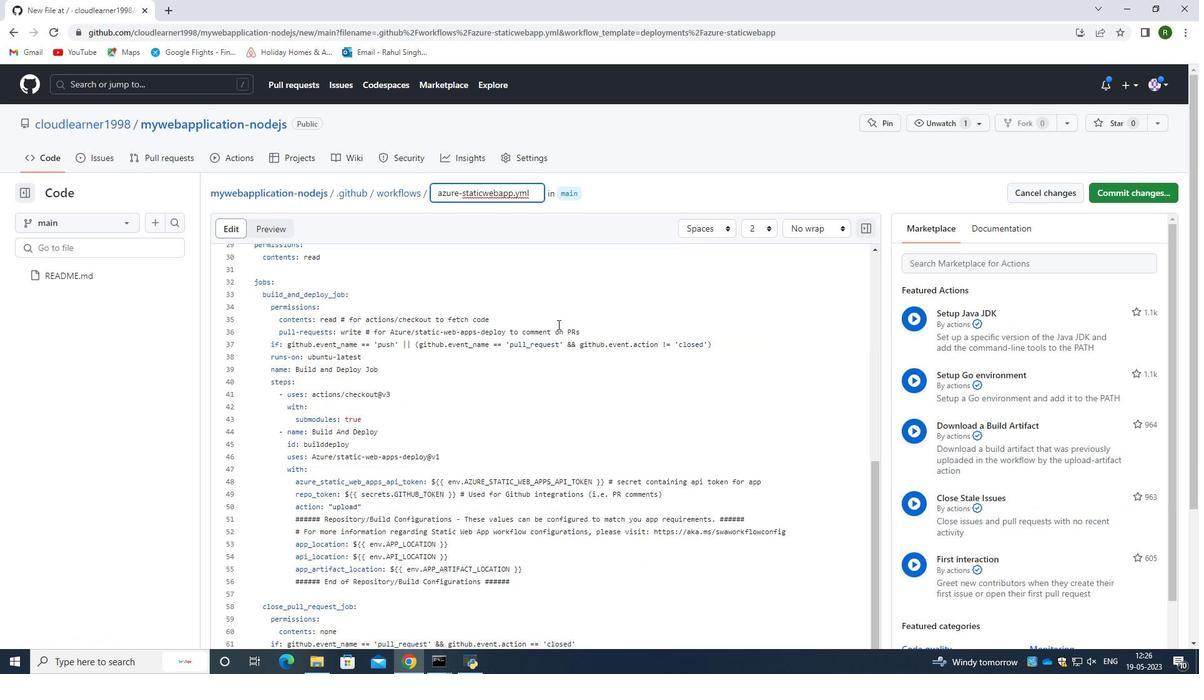 
Action: Mouse scrolled (557, 325) with delta (0, 0)
Screenshot: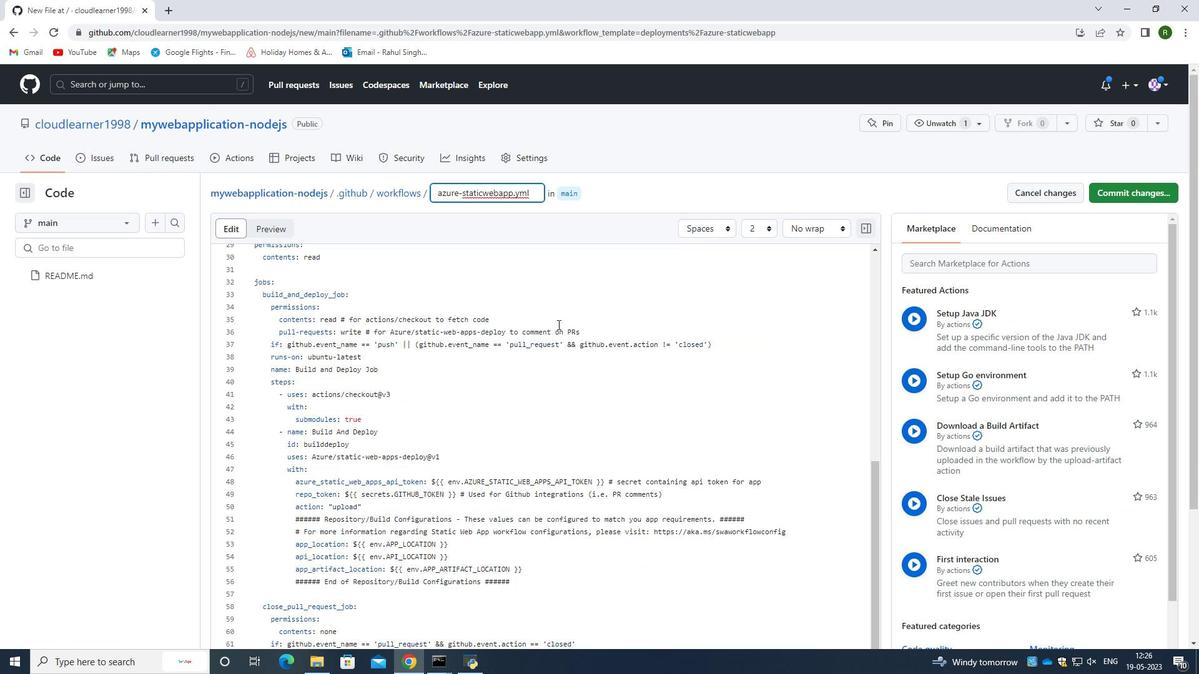 
Action: Mouse scrolled (557, 325) with delta (0, 0)
Screenshot: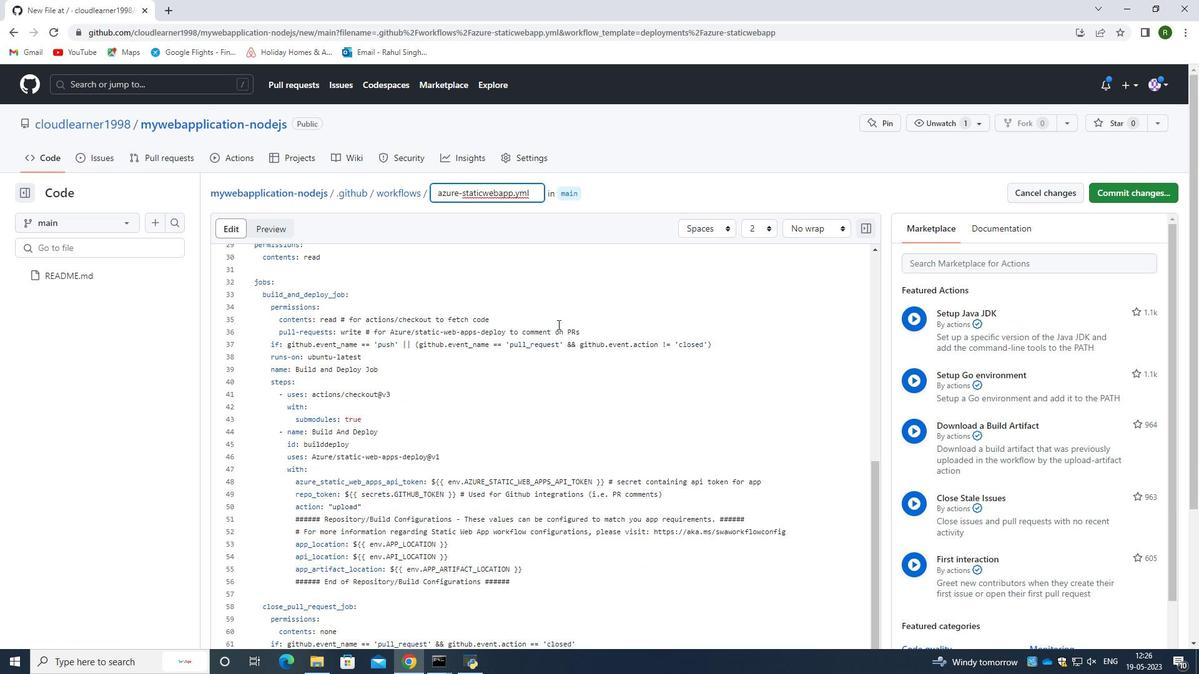 
Action: Mouse moved to (1137, 195)
Screenshot: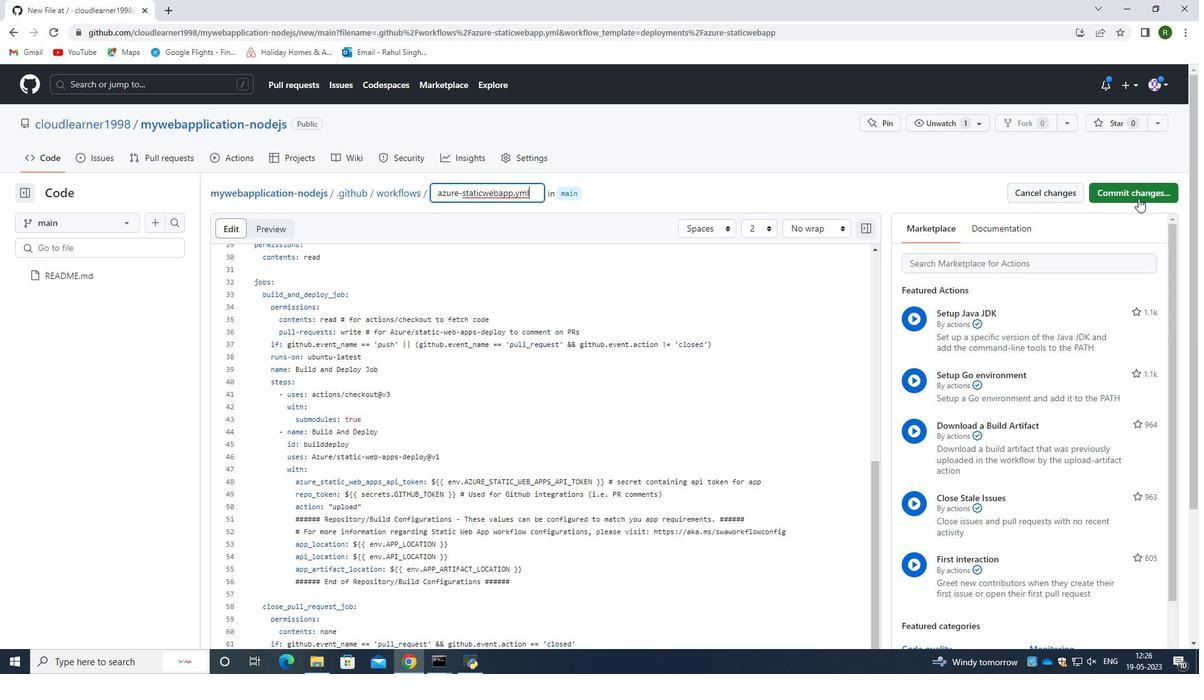 
Action: Mouse pressed left at (1137, 195)
Screenshot: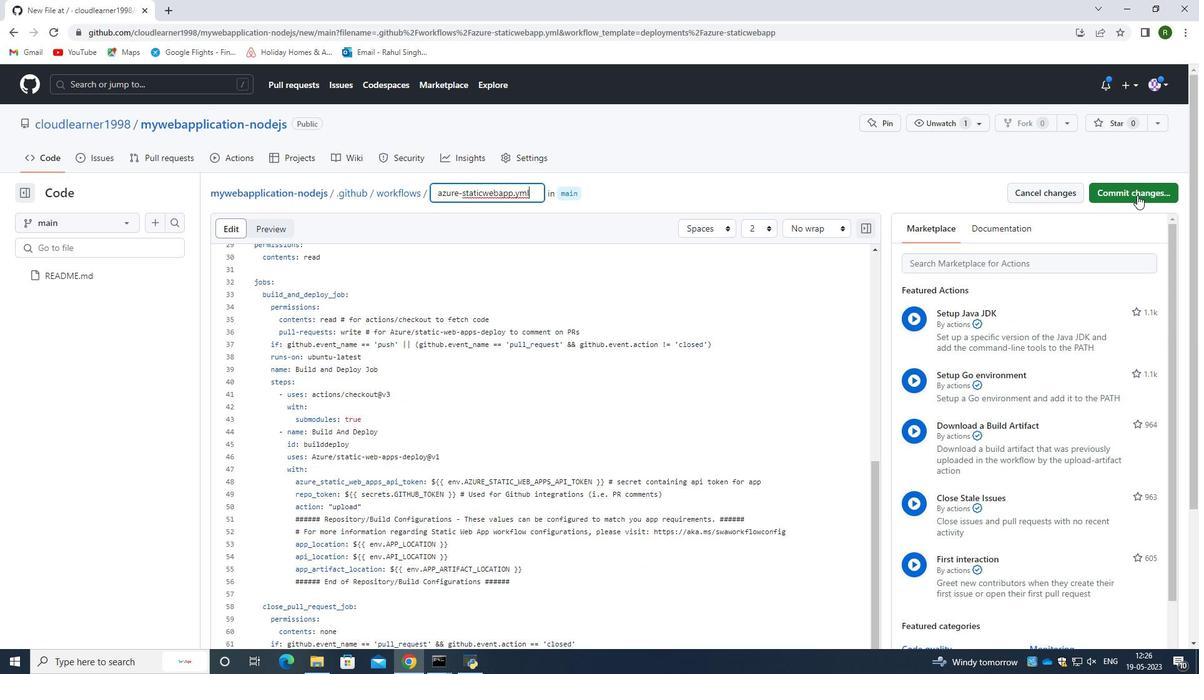 
Action: Mouse moved to (668, 484)
Screenshot: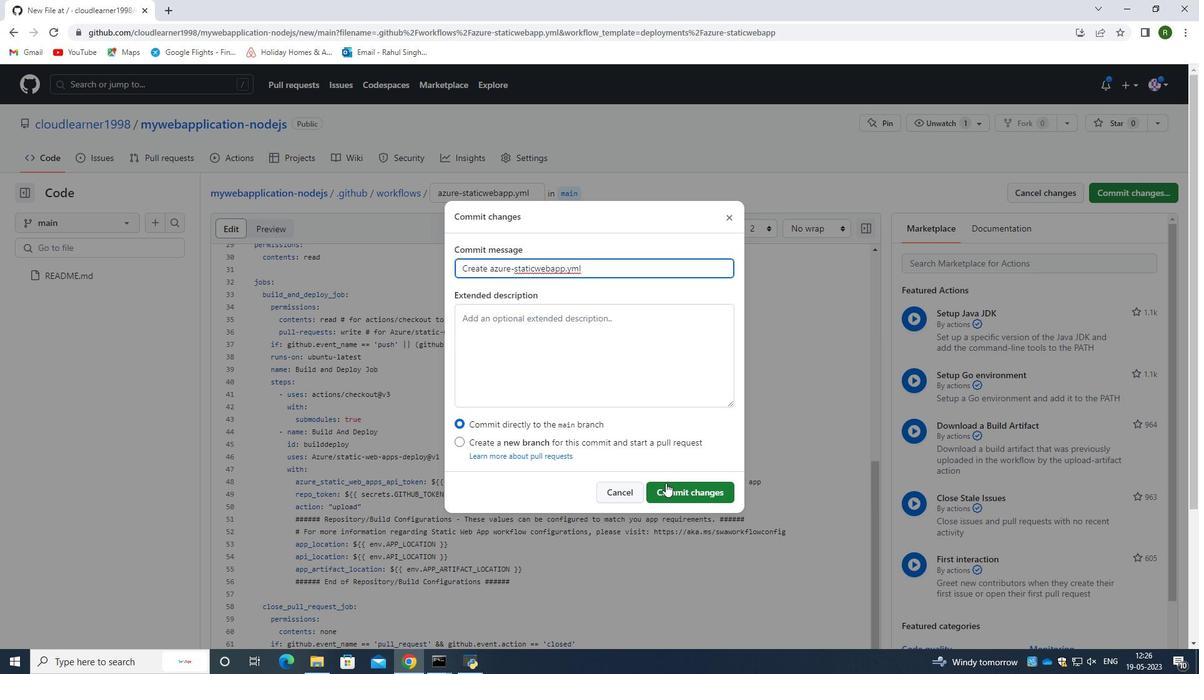 
Action: Mouse pressed left at (668, 484)
Screenshot: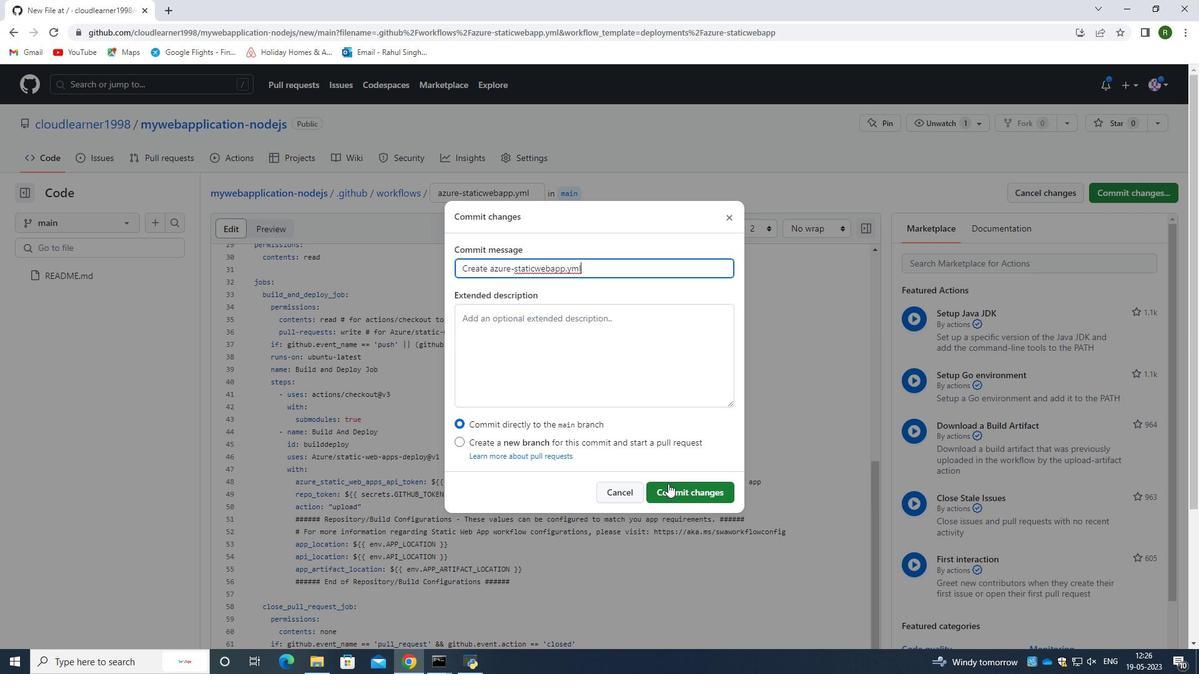 
Action: Mouse moved to (85, 296)
Screenshot: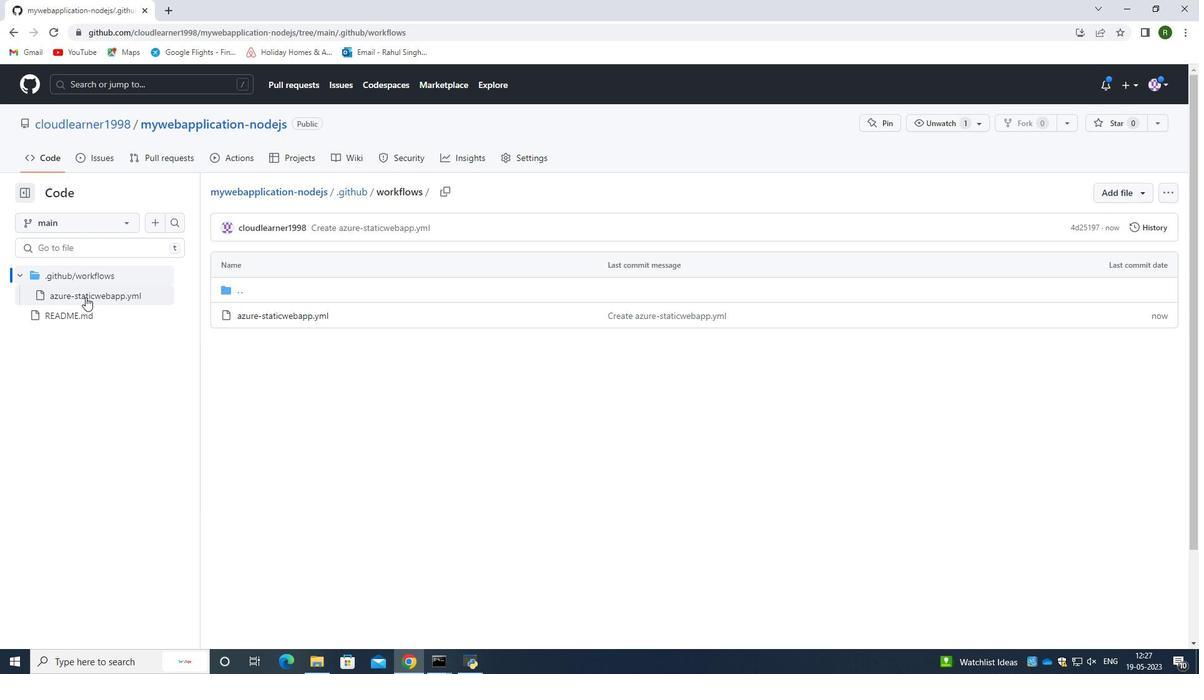 
Action: Mouse pressed left at (85, 296)
Screenshot: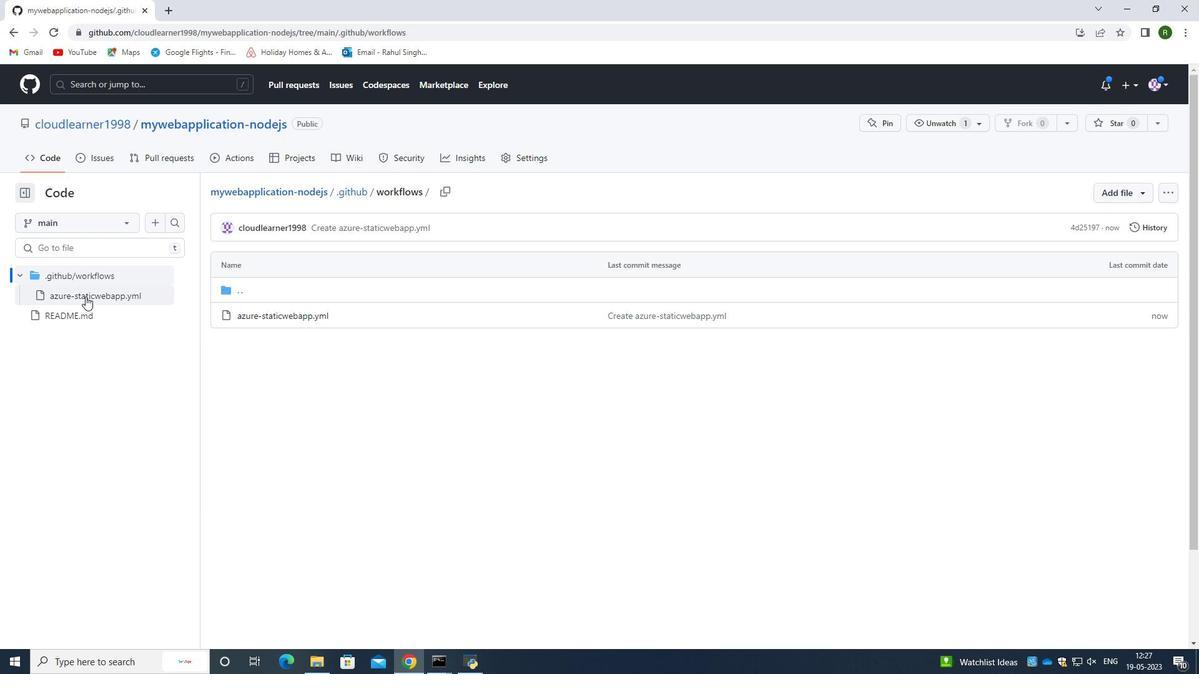 
Action: Mouse moved to (376, 389)
Screenshot: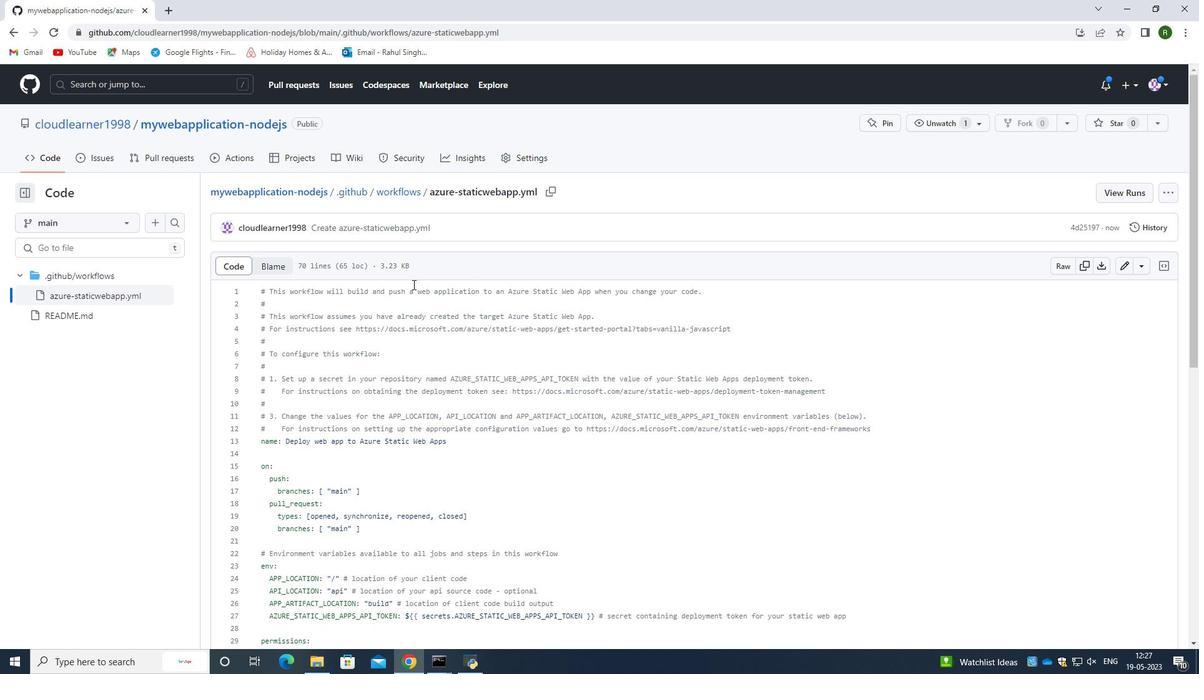 
Action: Mouse scrolled (376, 389) with delta (0, 0)
Screenshot: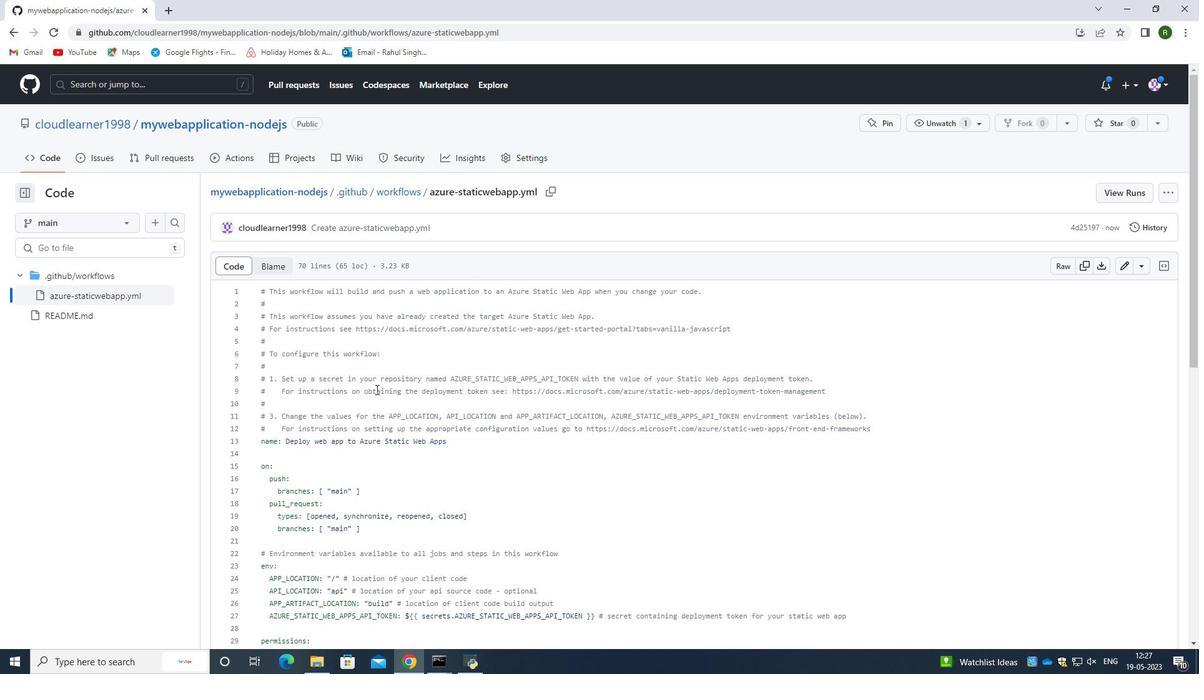 
Action: Mouse scrolled (376, 389) with delta (0, 0)
Screenshot: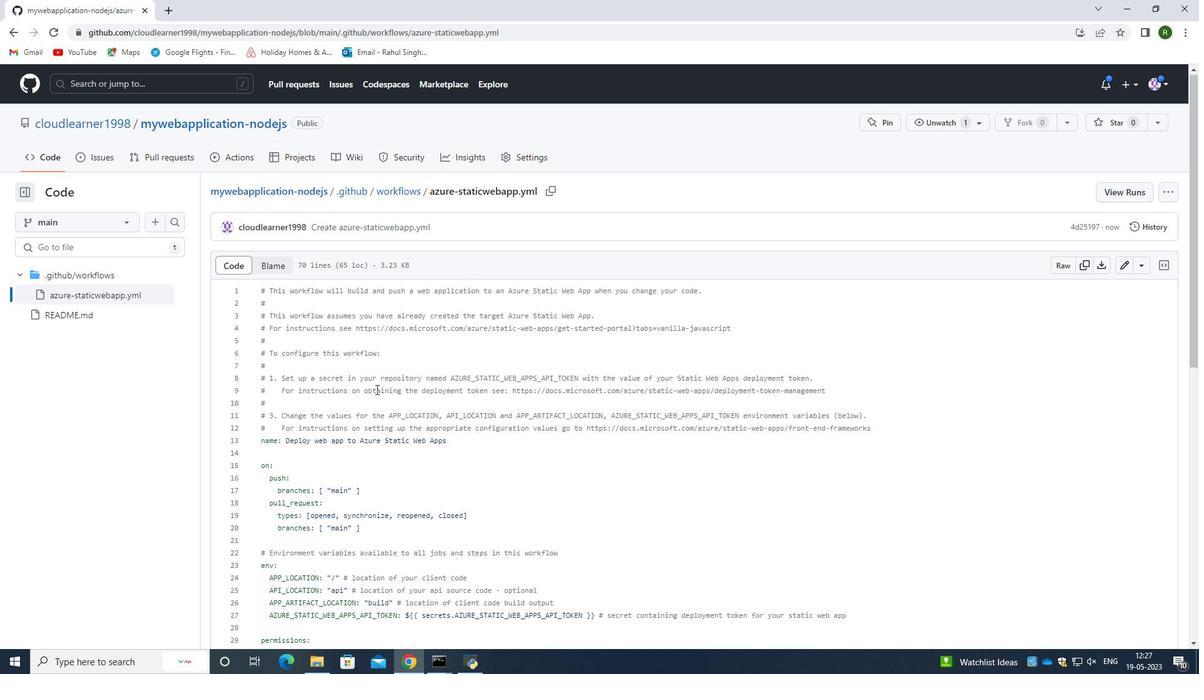 
Action: Mouse scrolled (376, 389) with delta (0, 0)
Screenshot: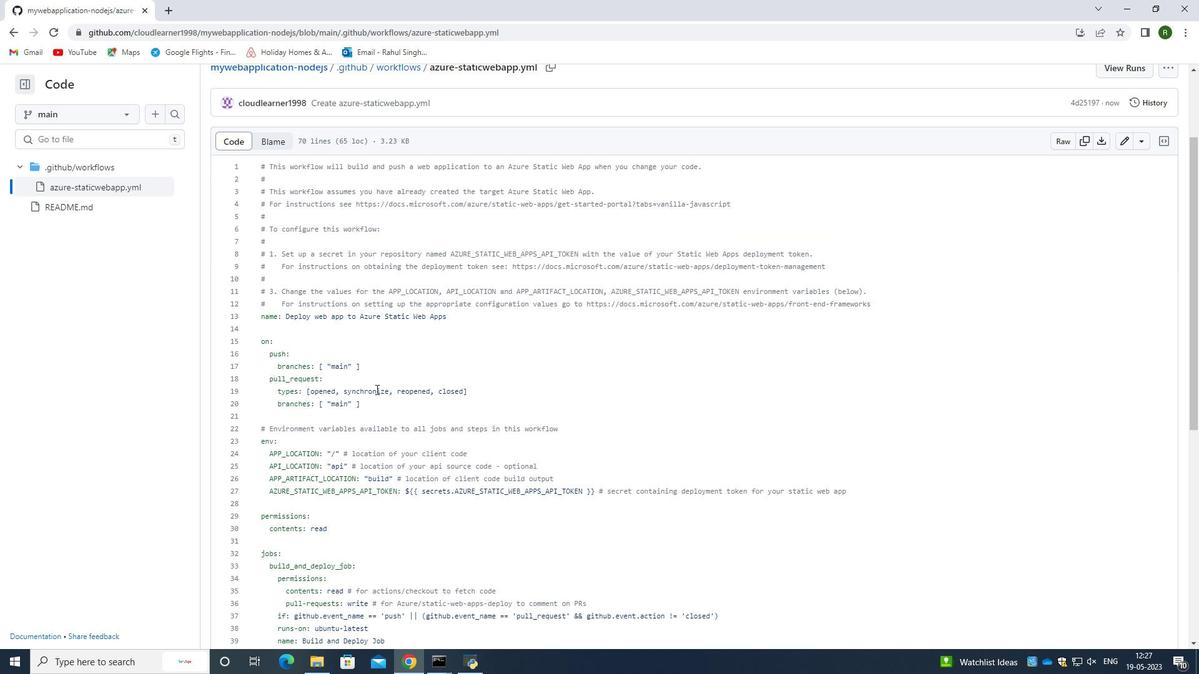 
Action: Mouse scrolled (376, 389) with delta (0, 0)
Screenshot: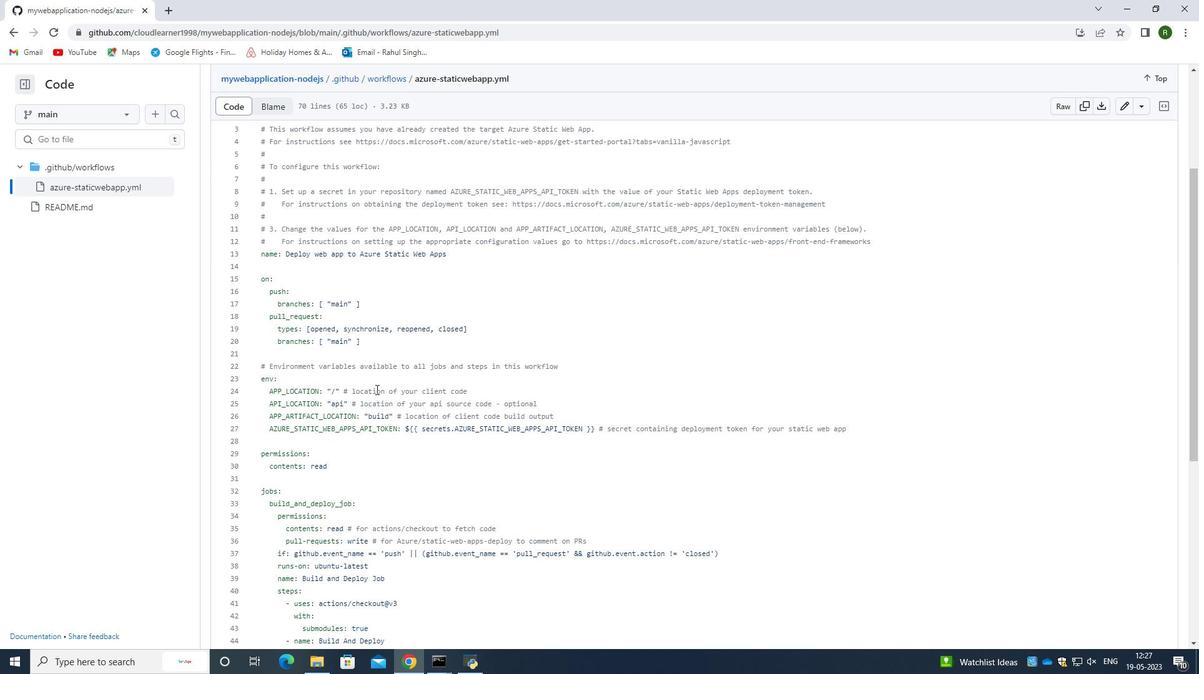 
Action: Mouse scrolled (376, 389) with delta (0, 0)
Screenshot: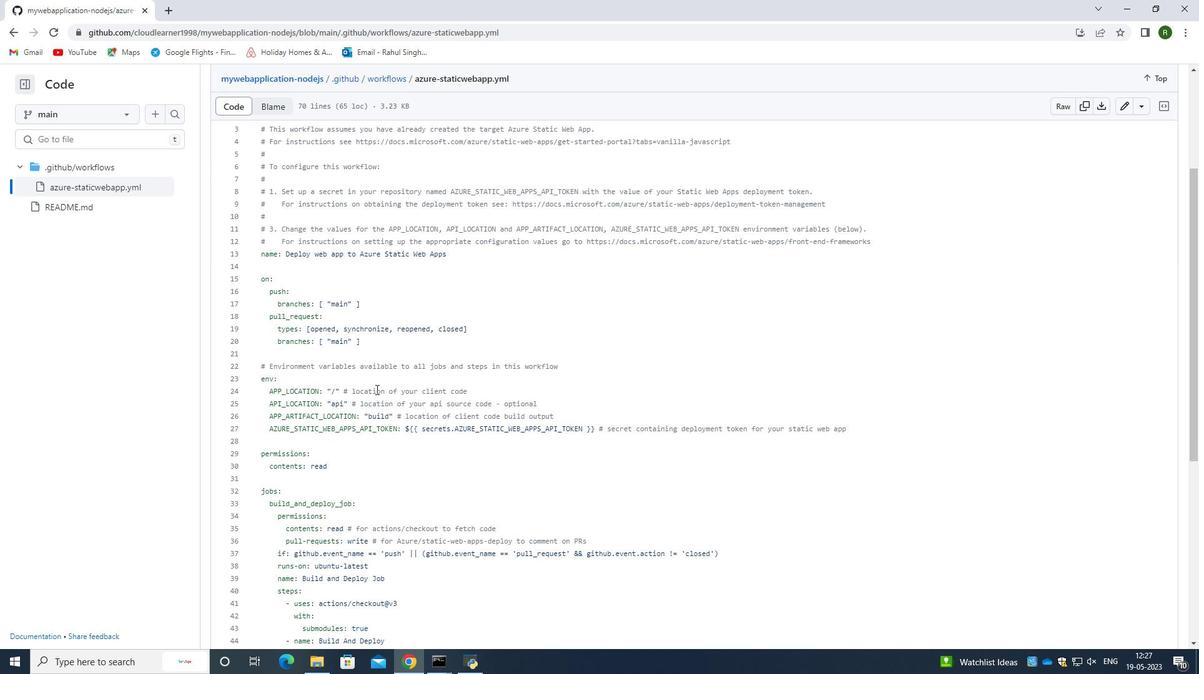 
Action: Mouse scrolled (376, 389) with delta (0, 0)
Screenshot: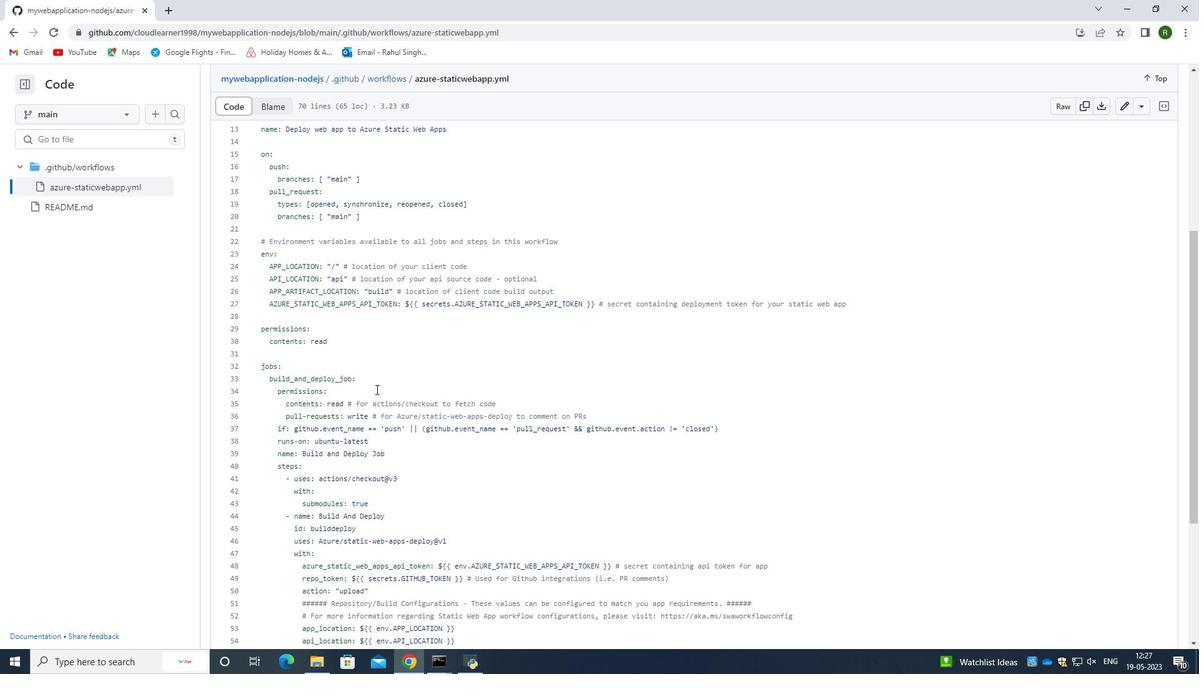 
Action: Mouse scrolled (376, 389) with delta (0, 0)
Screenshot: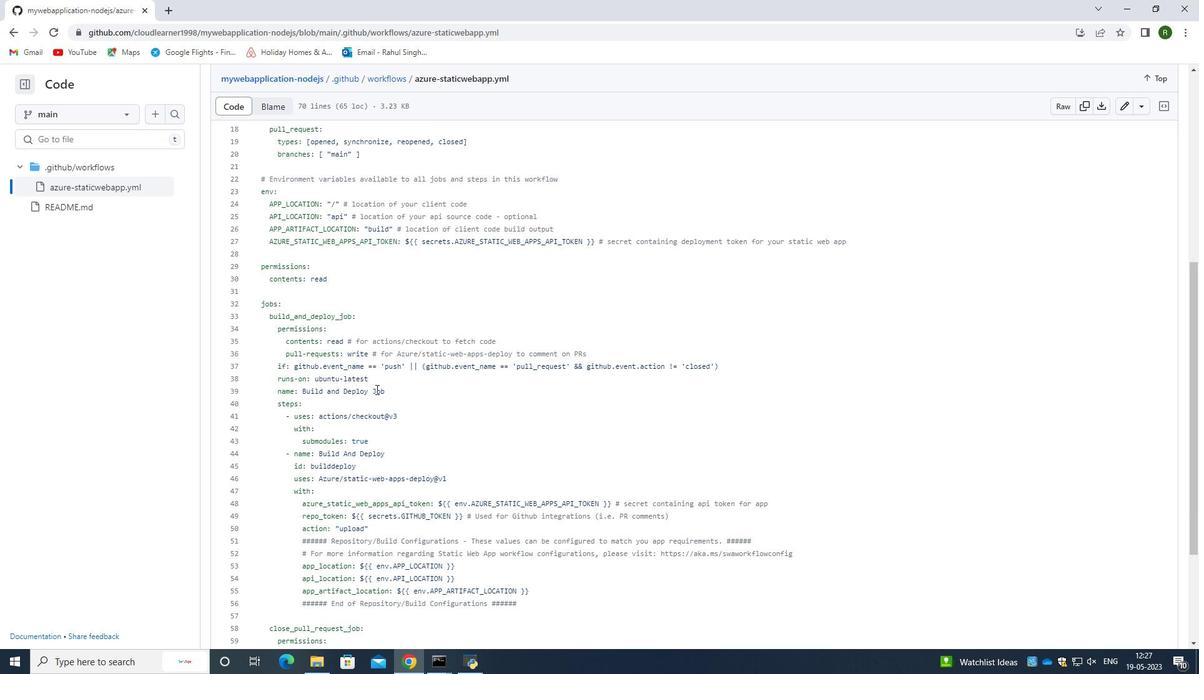 
Action: Mouse scrolled (376, 389) with delta (0, 0)
Screenshot: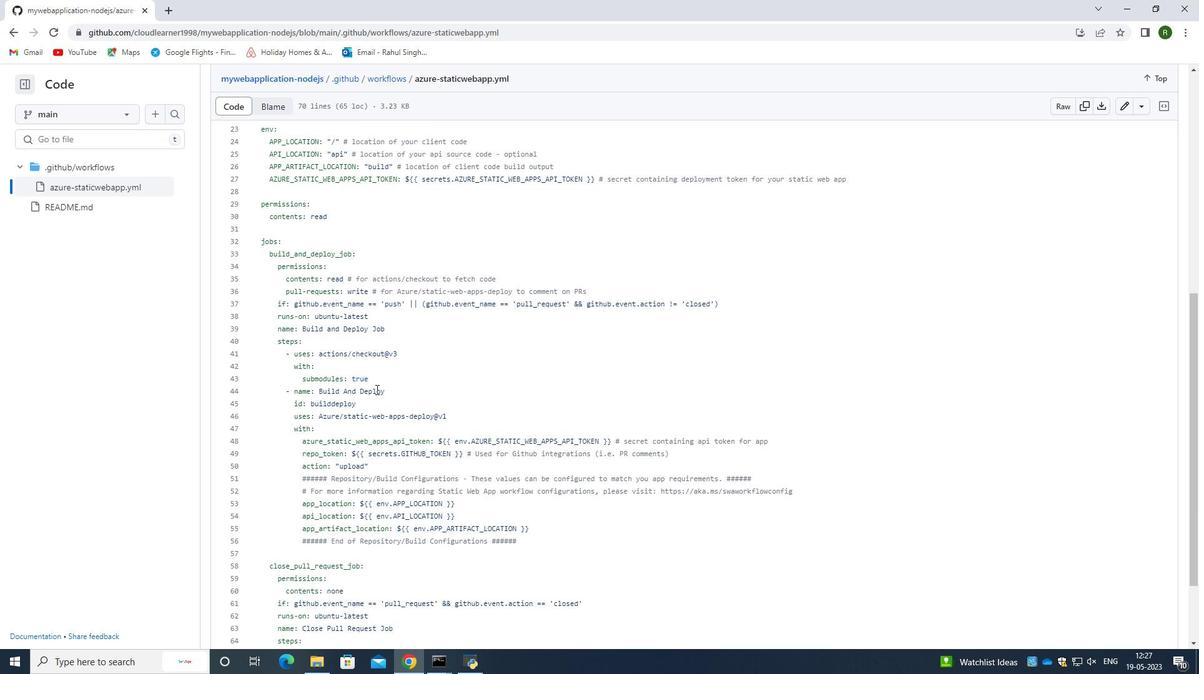 
Action: Mouse scrolled (376, 389) with delta (0, 0)
Screenshot: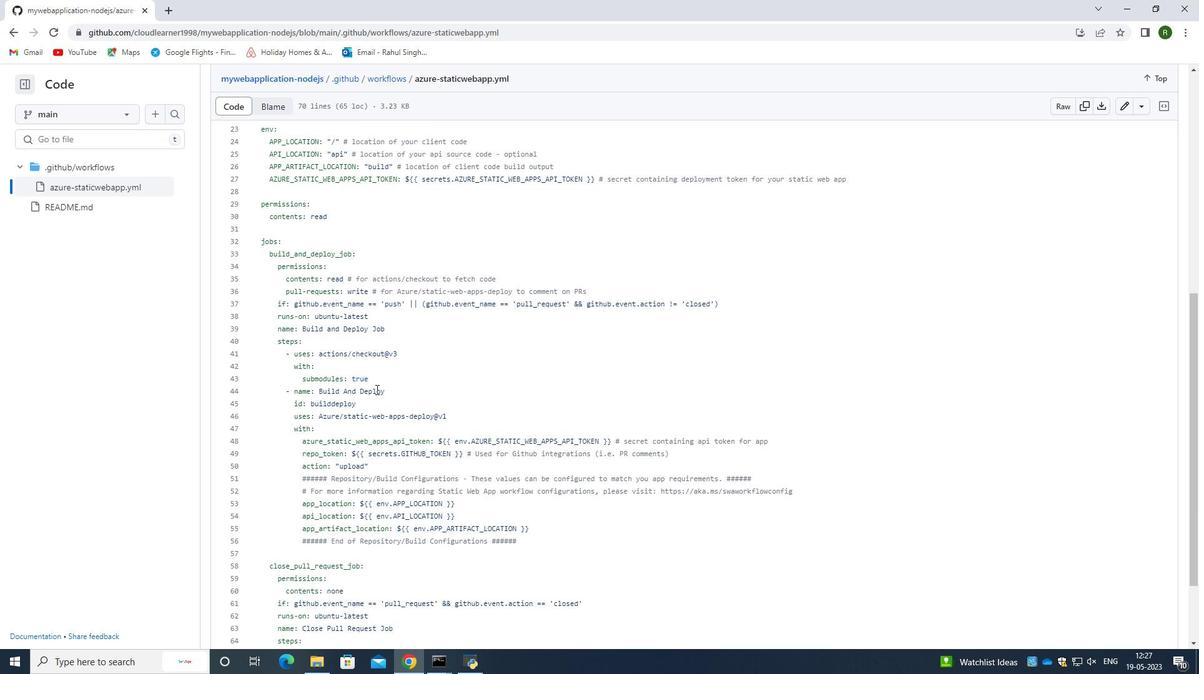 
Action: Mouse scrolled (376, 390) with delta (0, 0)
Screenshot: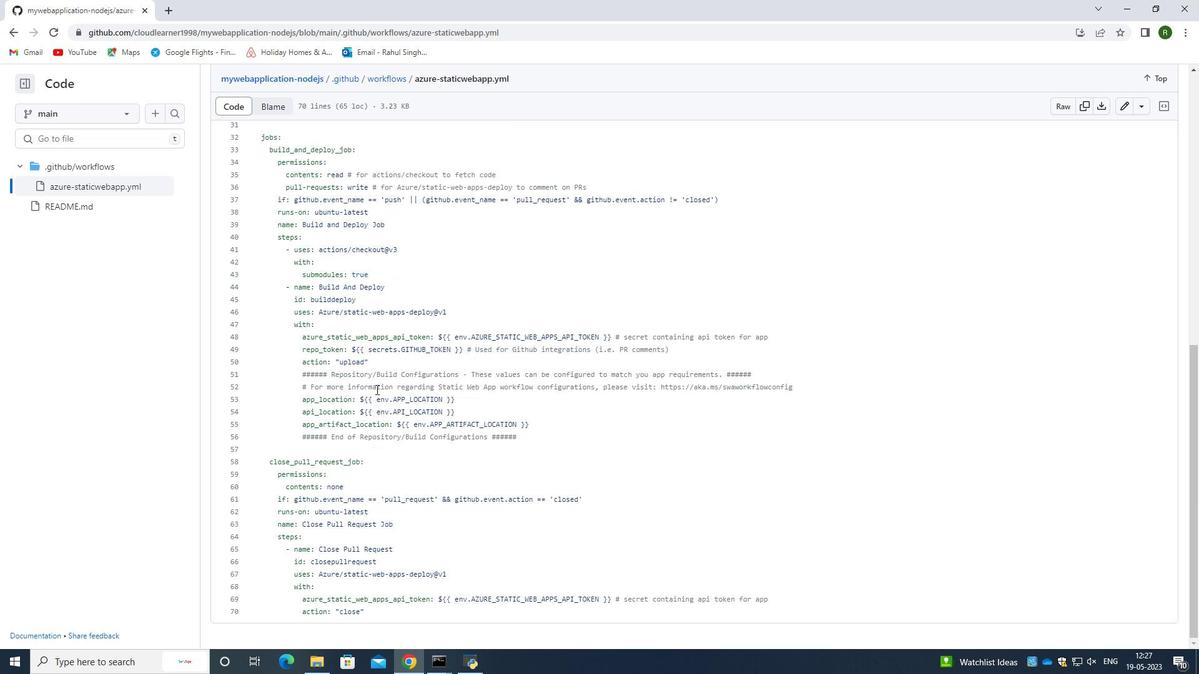 
Action: Mouse scrolled (376, 390) with delta (0, 0)
Screenshot: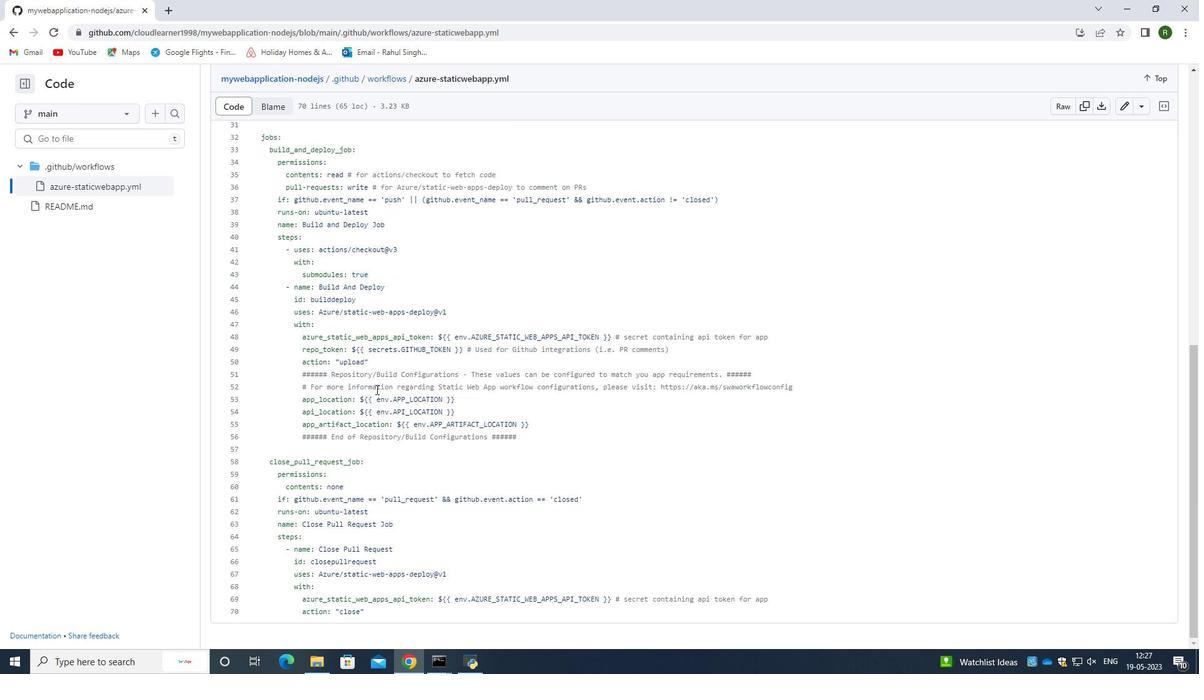 
Action: Mouse scrolled (376, 390) with delta (0, 0)
Screenshot: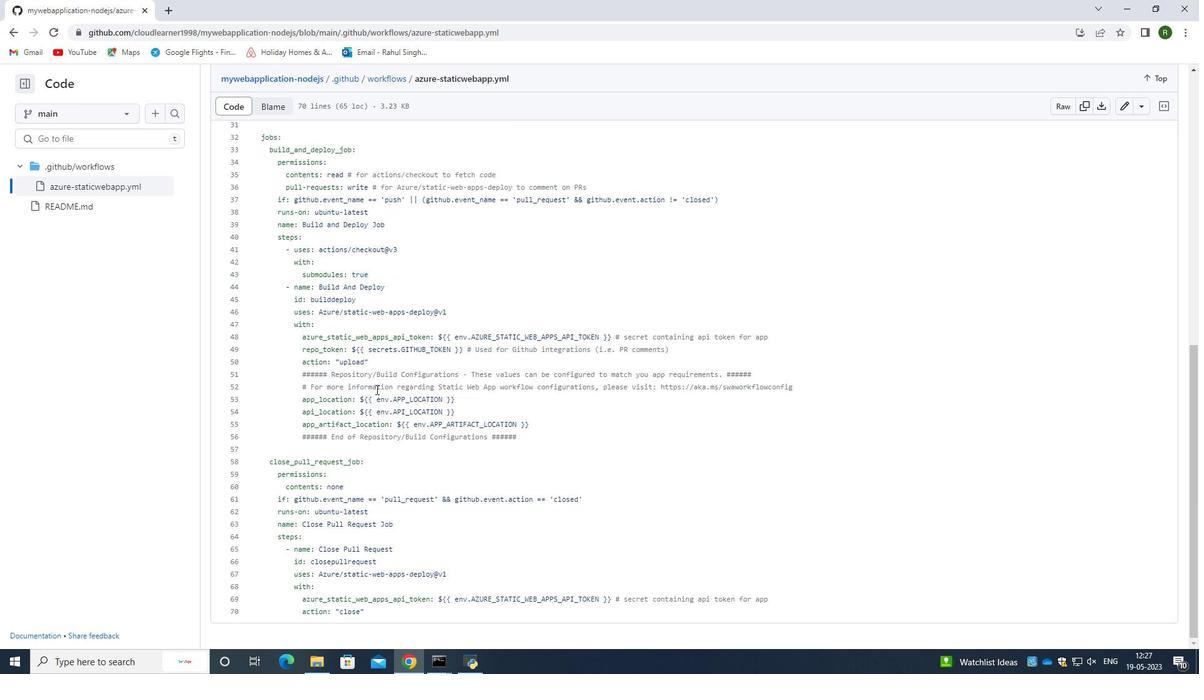 
Action: Mouse scrolled (376, 390) with delta (0, 0)
Screenshot: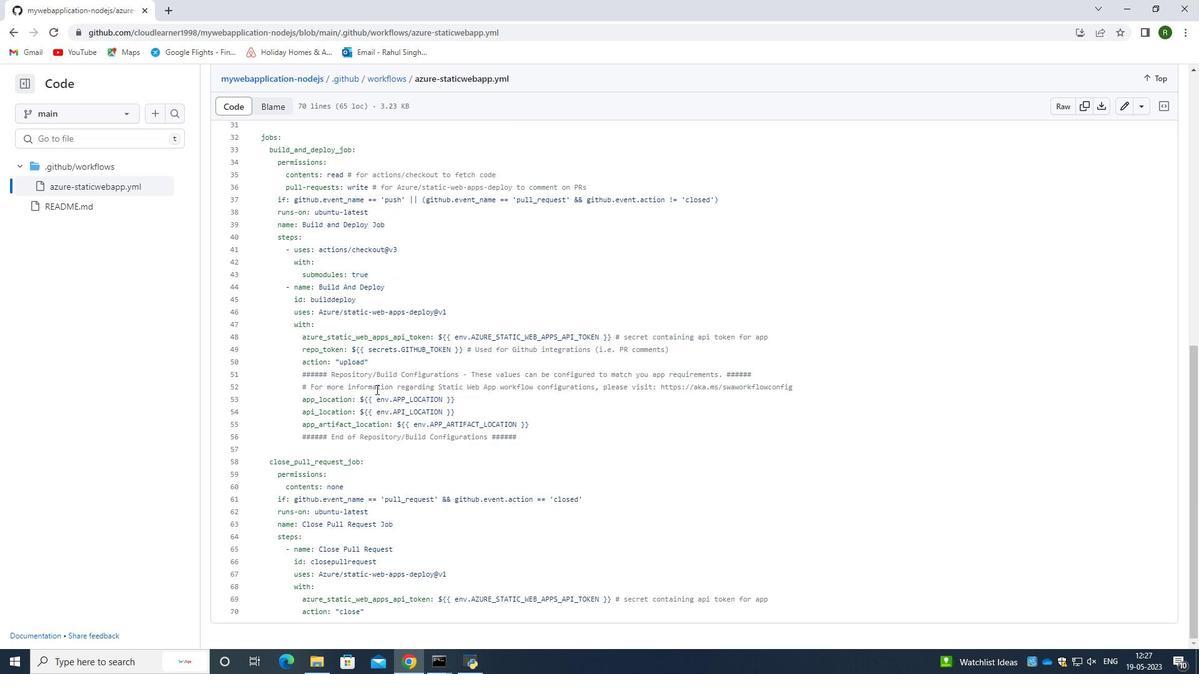 
Action: Mouse moved to (382, 386)
Screenshot: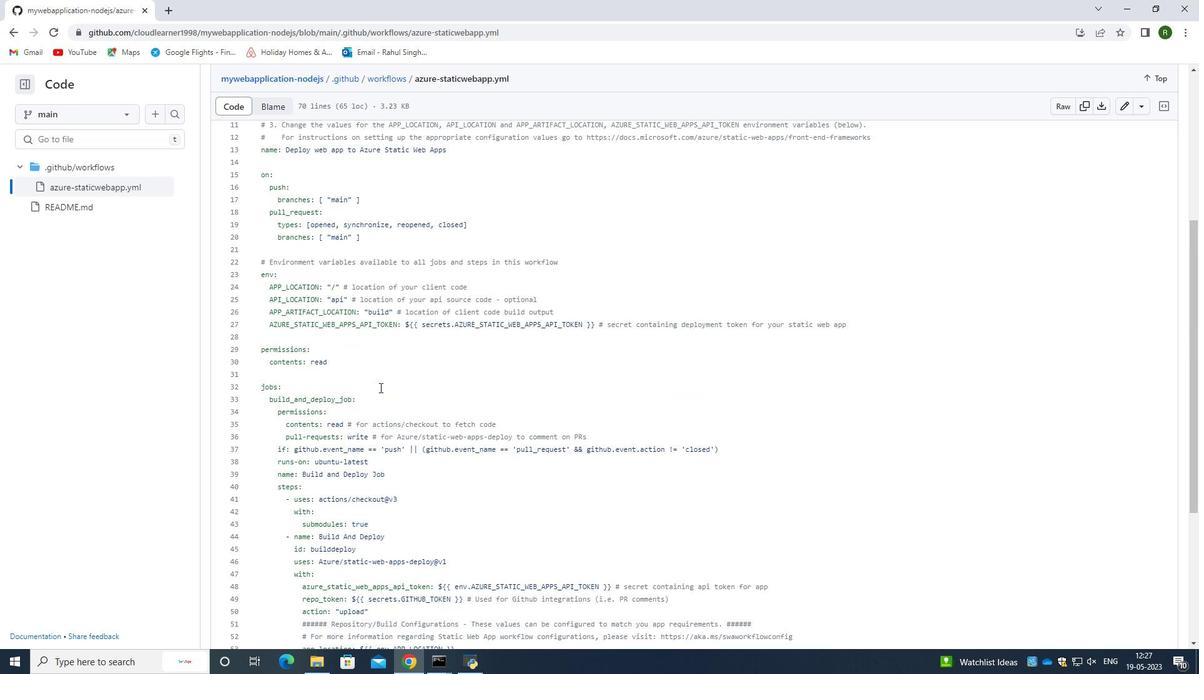 
Action: Mouse scrolled (382, 387) with delta (0, 0)
Screenshot: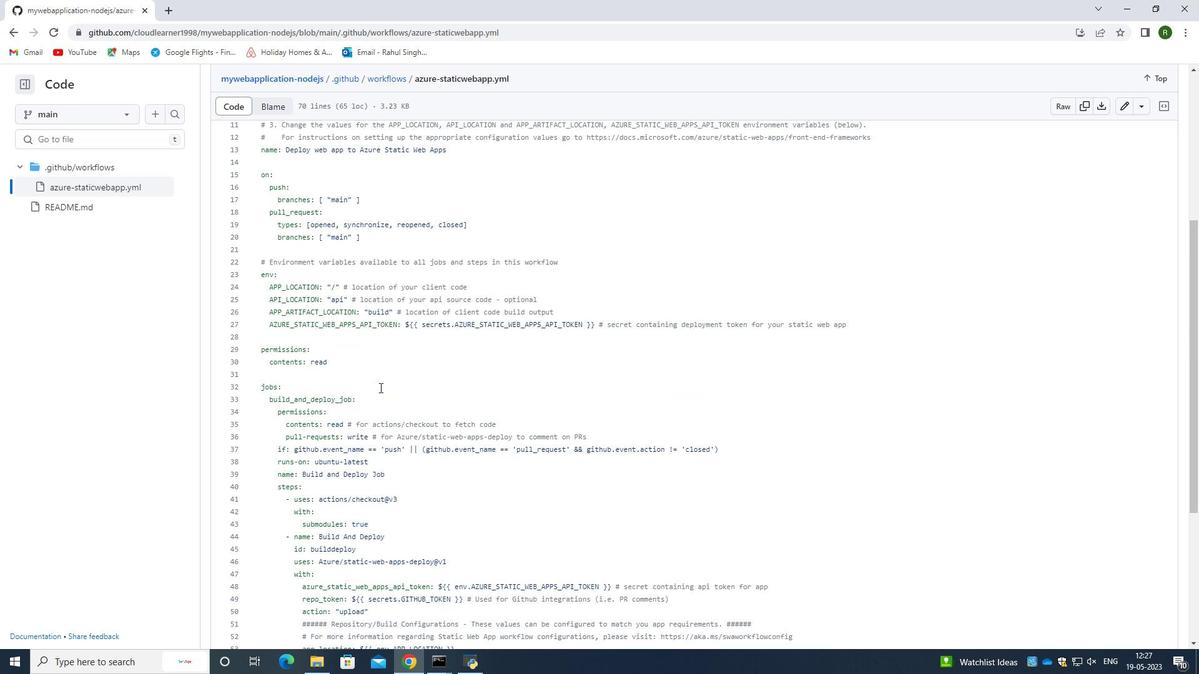 
Action: Mouse scrolled (382, 387) with delta (0, 0)
Screenshot: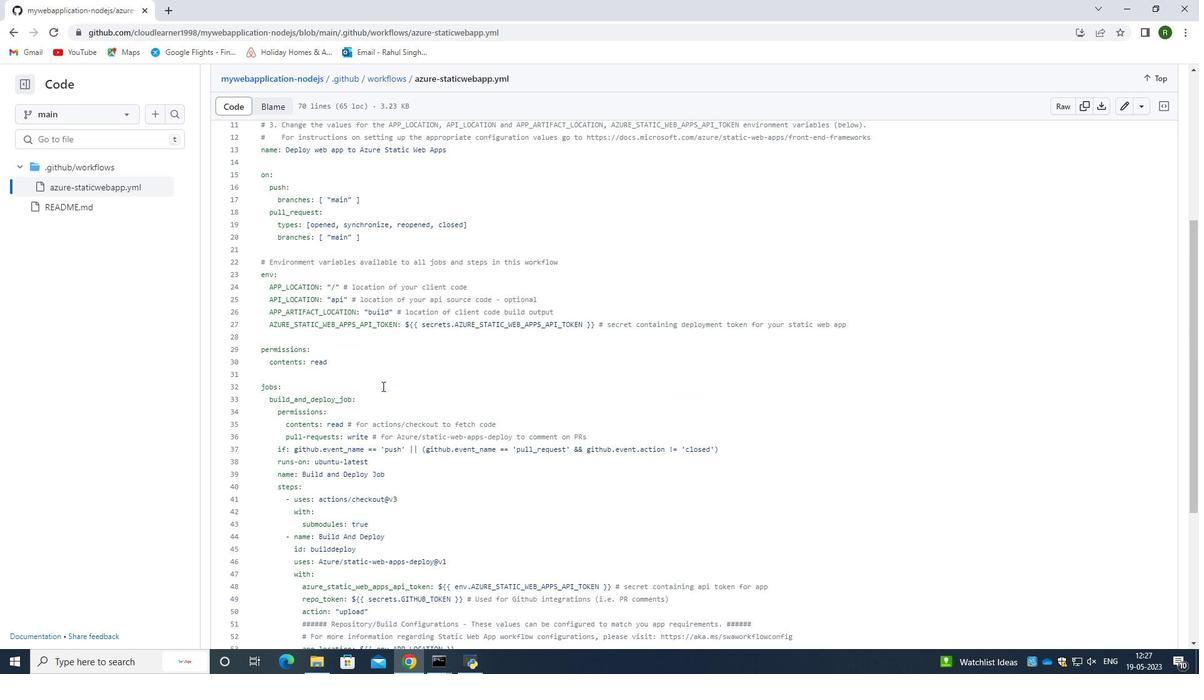 
Action: Mouse scrolled (382, 387) with delta (0, 0)
Screenshot: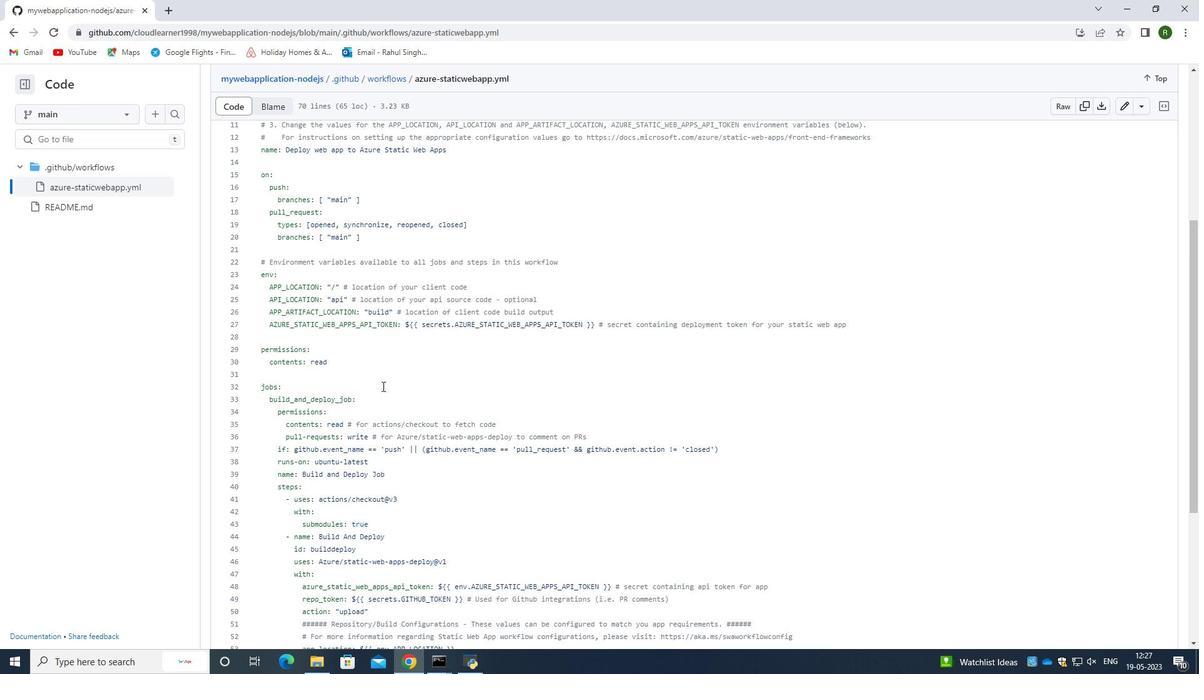 
Action: Mouse moved to (383, 381)
Screenshot: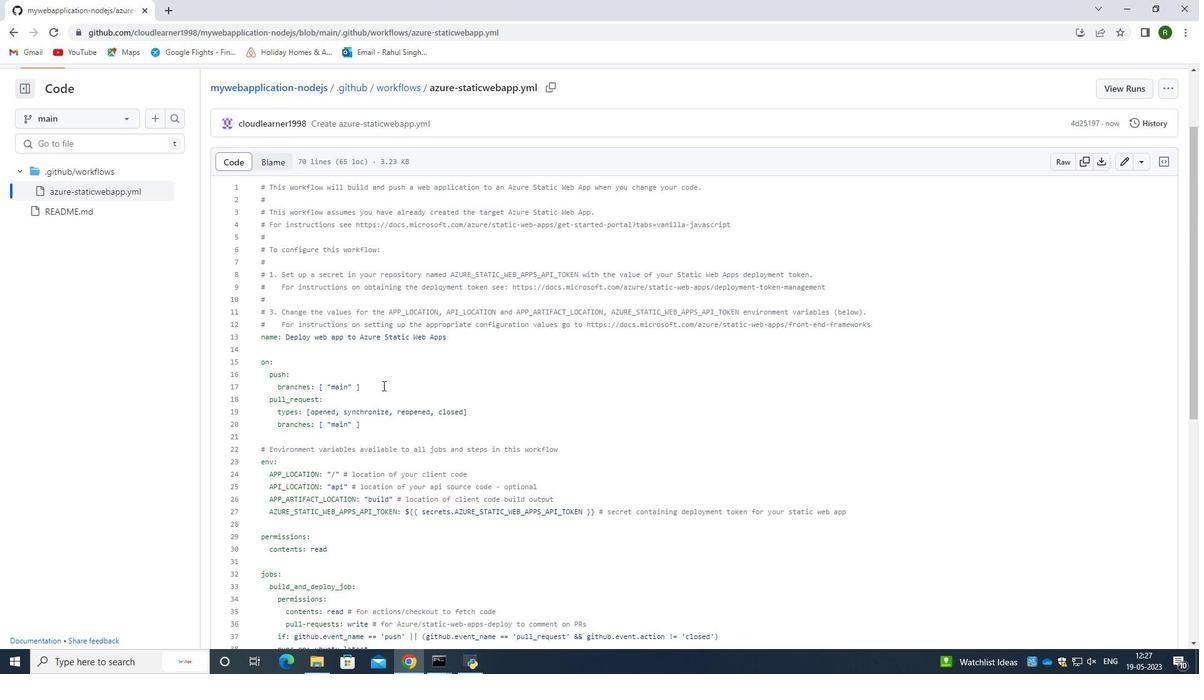 
Action: Mouse scrolled (383, 382) with delta (0, 0)
Screenshot: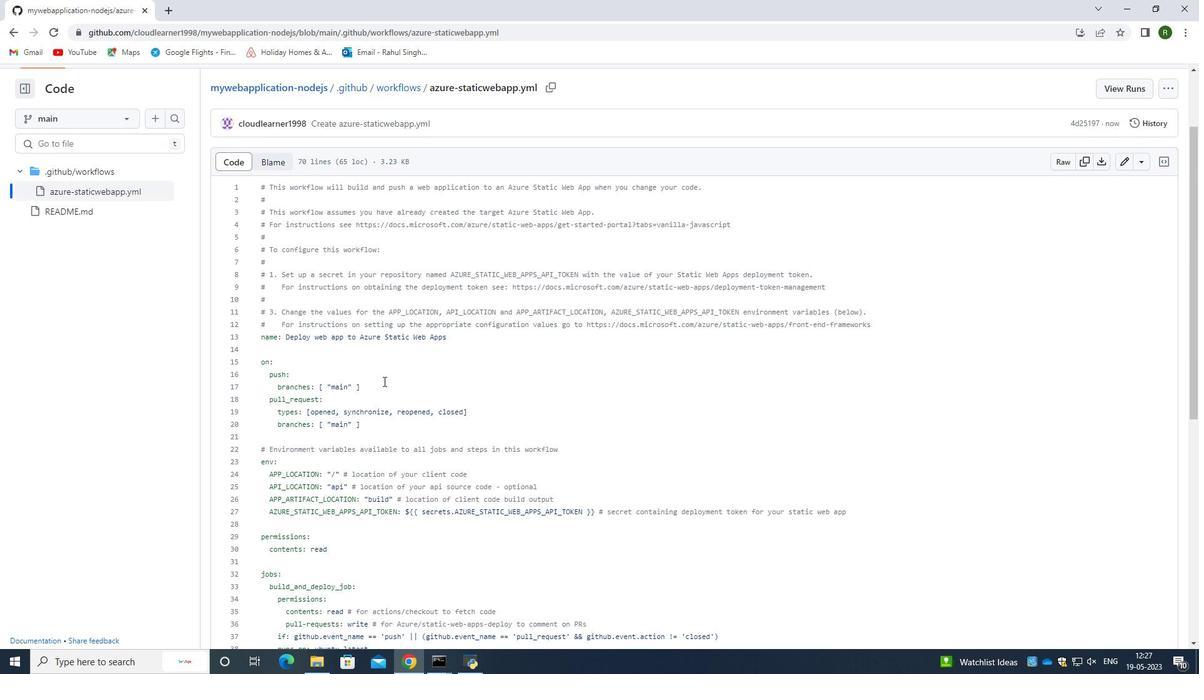 
Action: Mouse scrolled (383, 382) with delta (0, 0)
Screenshot: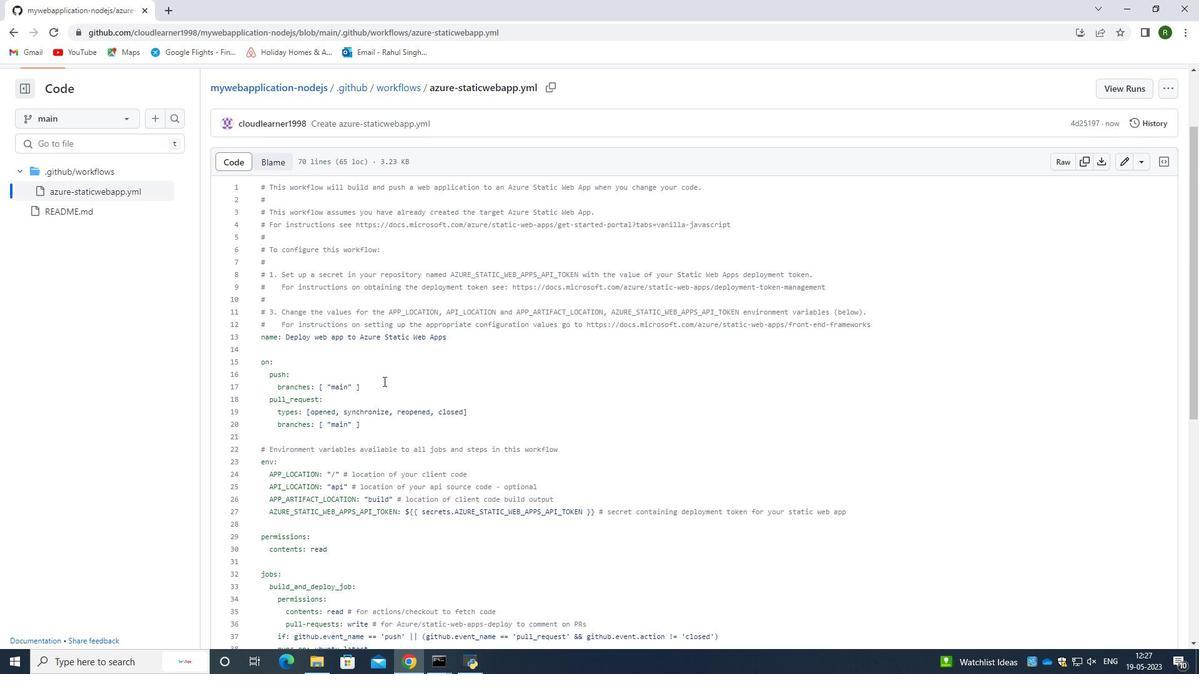 
Action: Mouse scrolled (383, 382) with delta (0, 0)
Screenshot: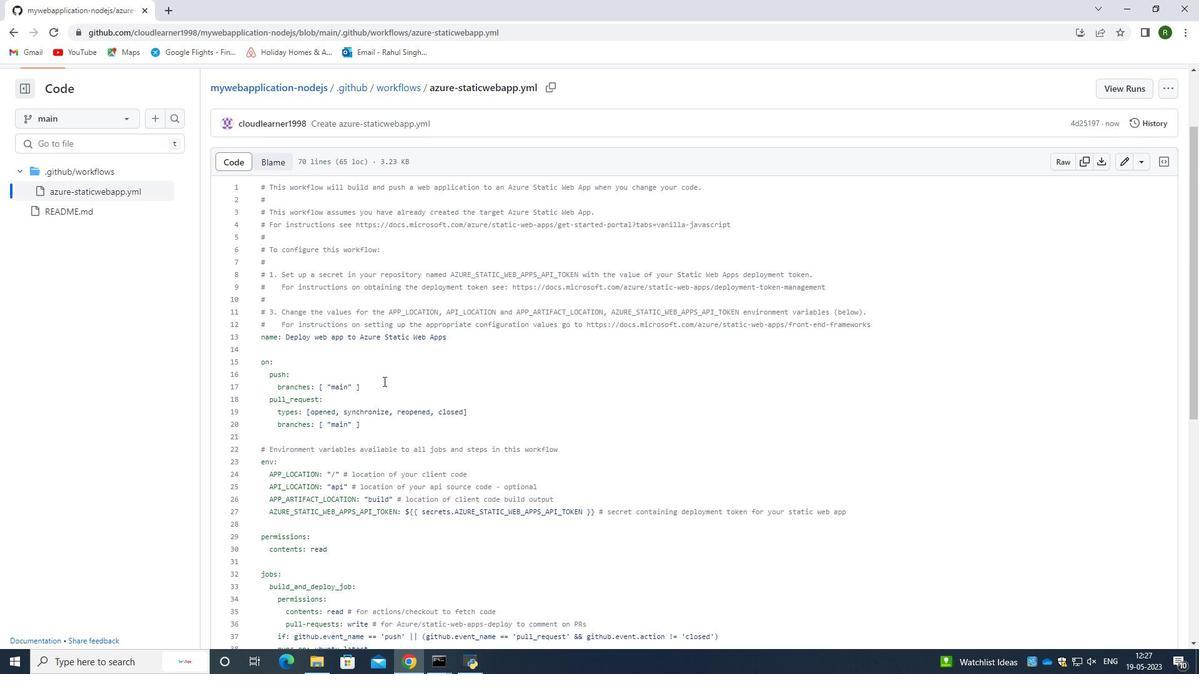 
Action: Mouse moved to (386, 371)
Screenshot: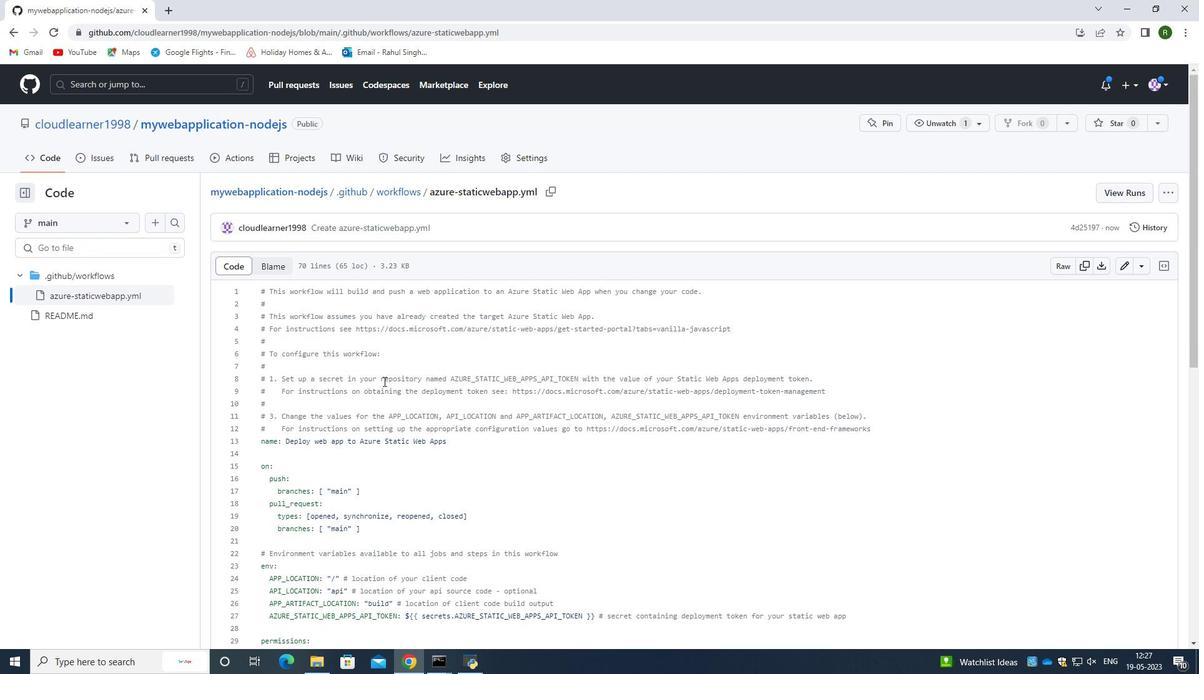 
Action: Mouse scrolled (386, 372) with delta (0, 0)
Screenshot: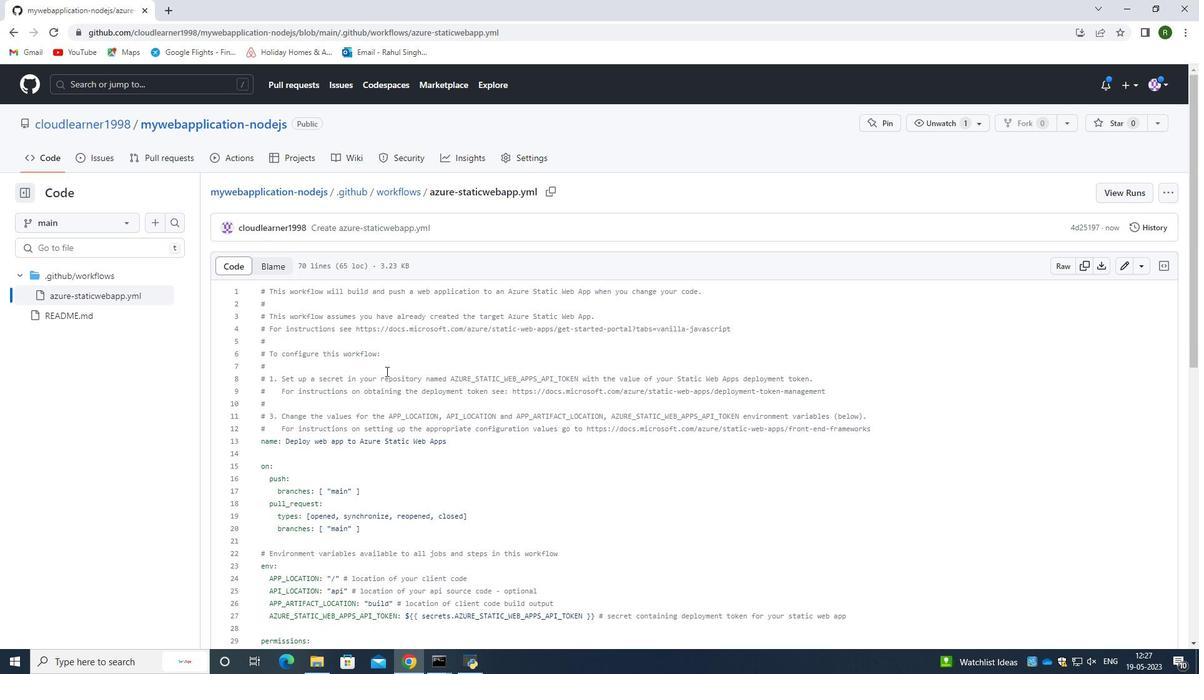 
Action: Mouse scrolled (386, 372) with delta (0, 0)
Screenshot: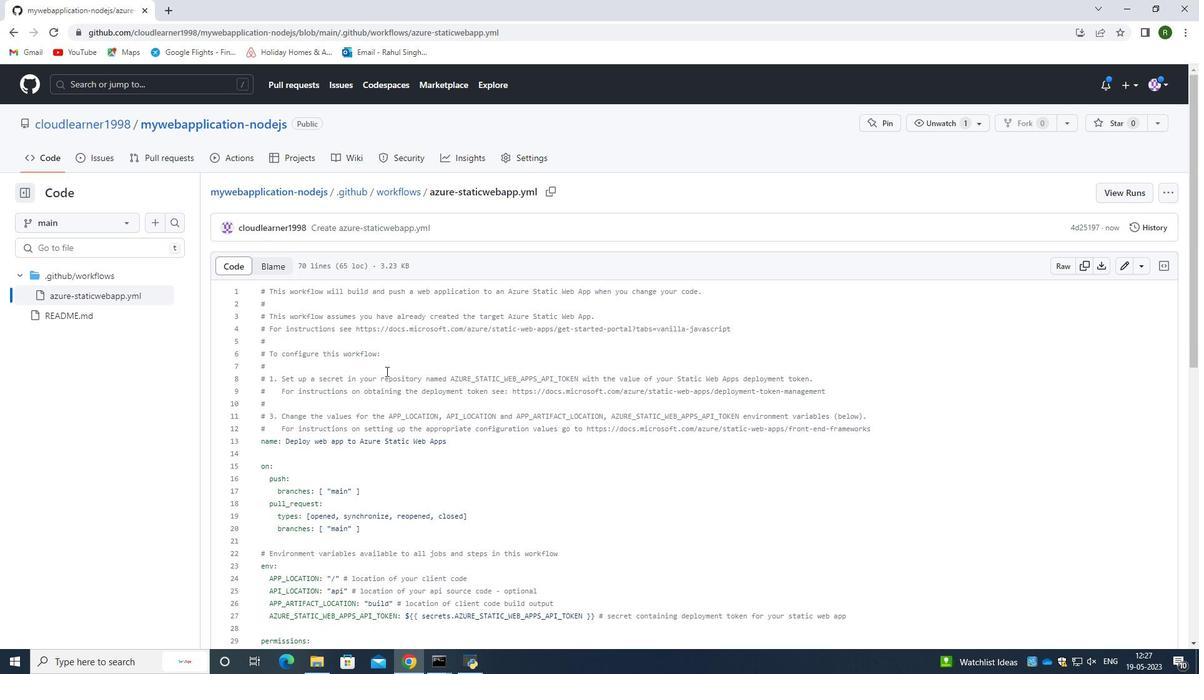 
Action: Mouse moved to (1121, 196)
Screenshot: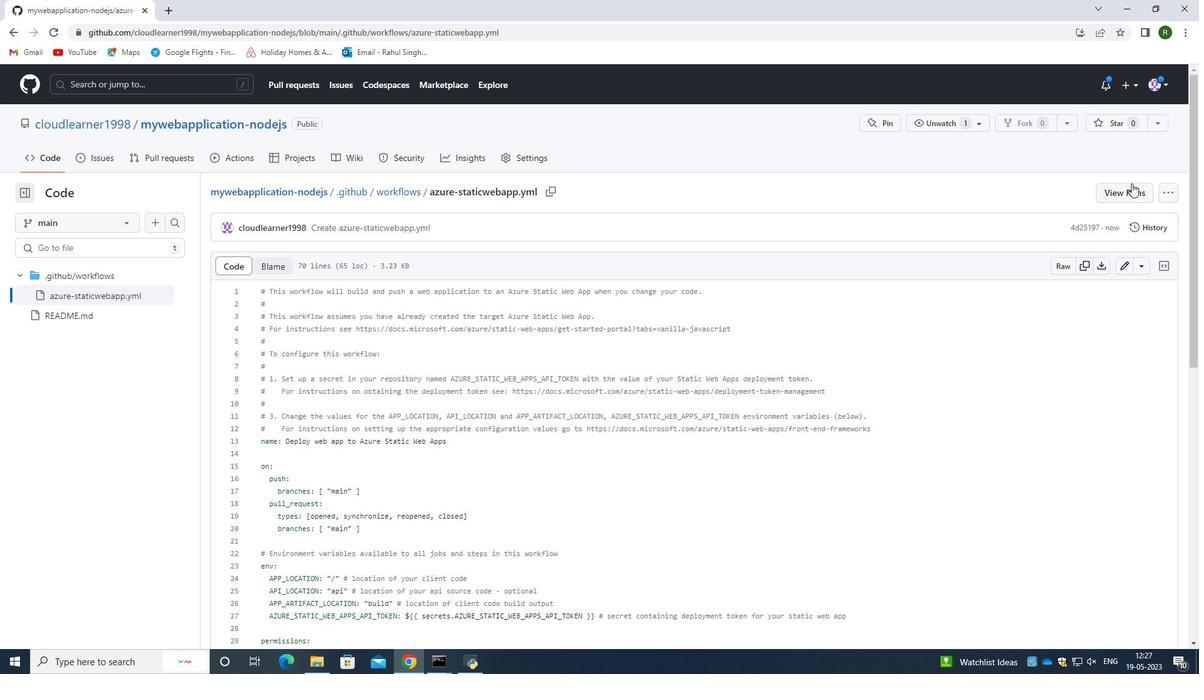 
Action: Mouse pressed left at (1121, 196)
Screenshot: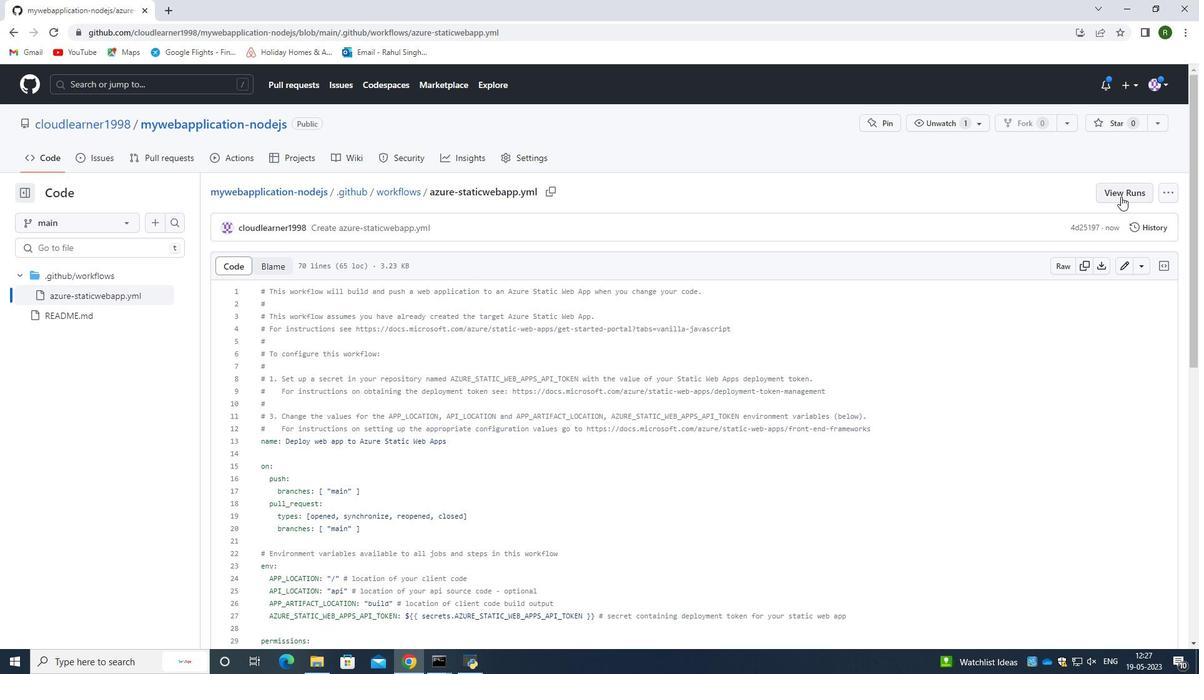 
Action: Mouse moved to (852, 333)
Screenshot: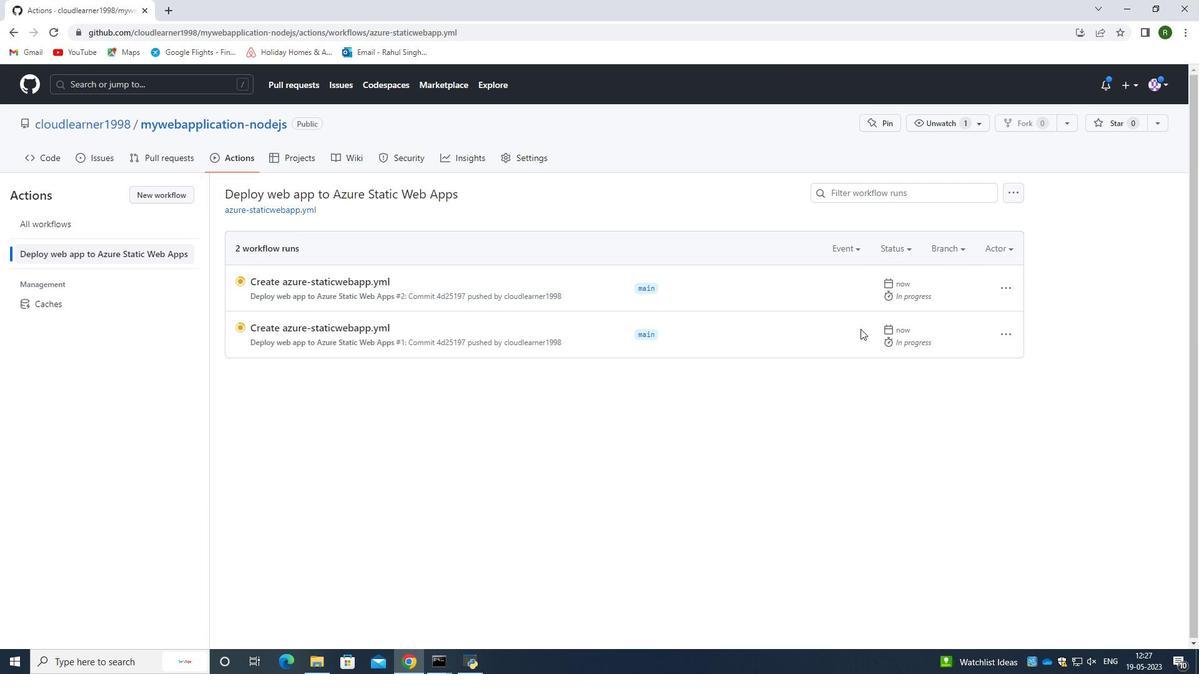 
Action: Mouse scrolled (852, 332) with delta (0, 0)
Screenshot: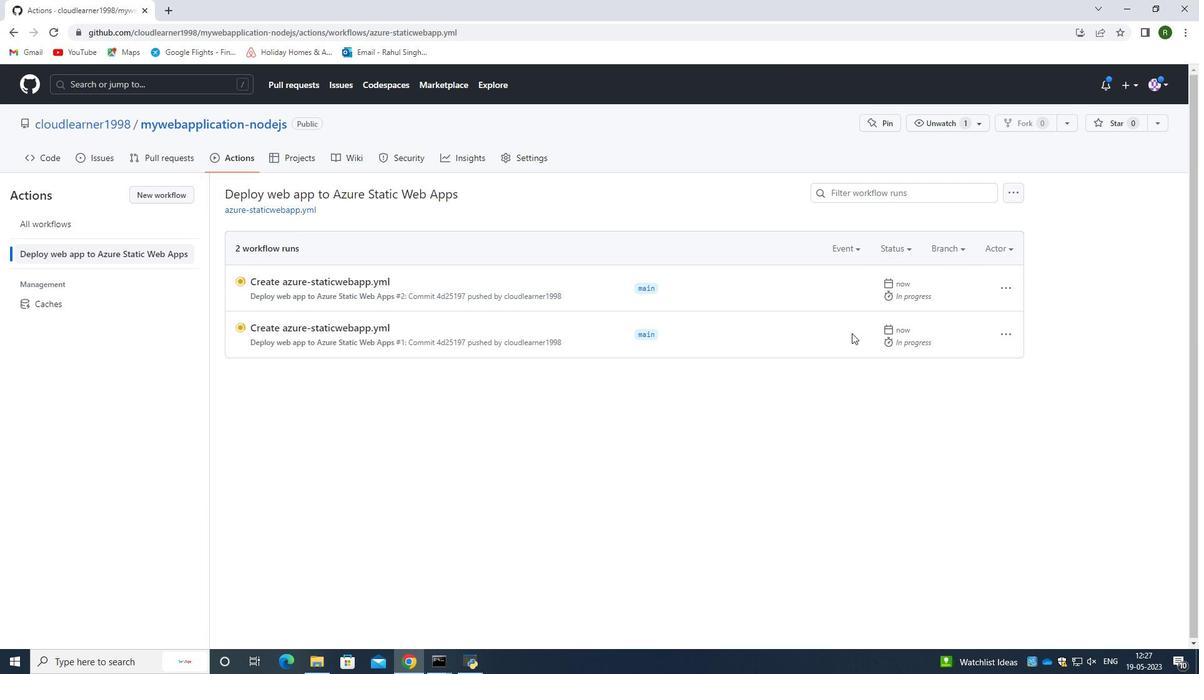 
Action: Mouse scrolled (852, 332) with delta (0, 0)
Screenshot: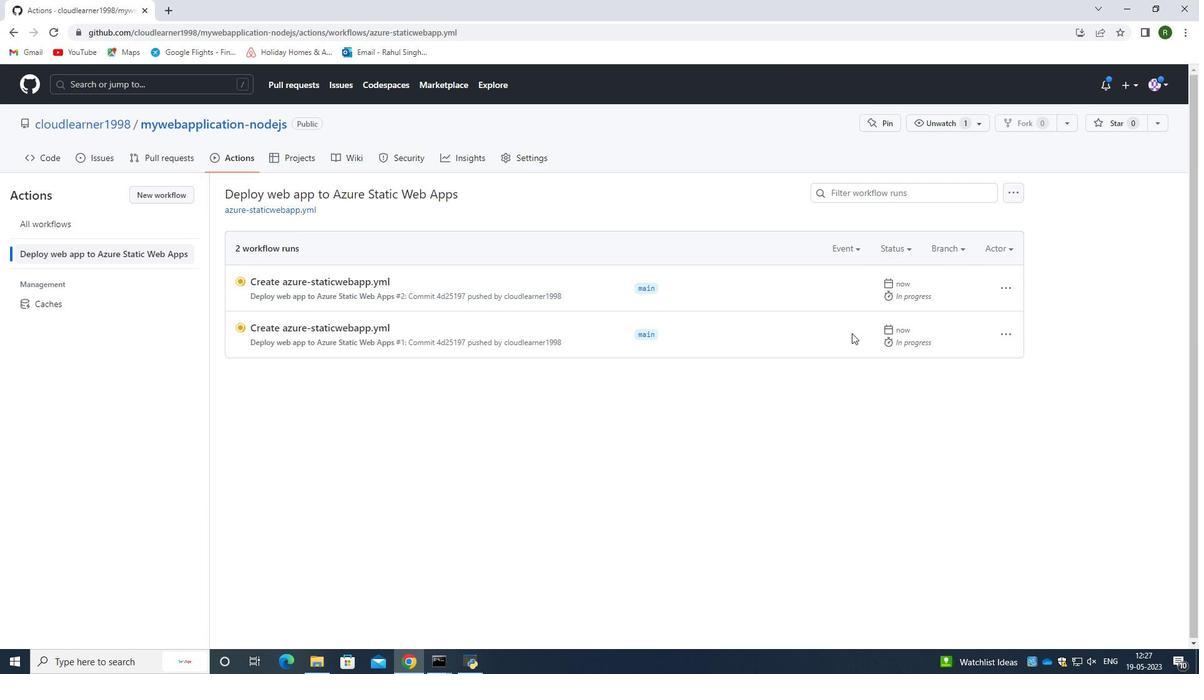 
Action: Mouse moved to (856, 321)
Screenshot: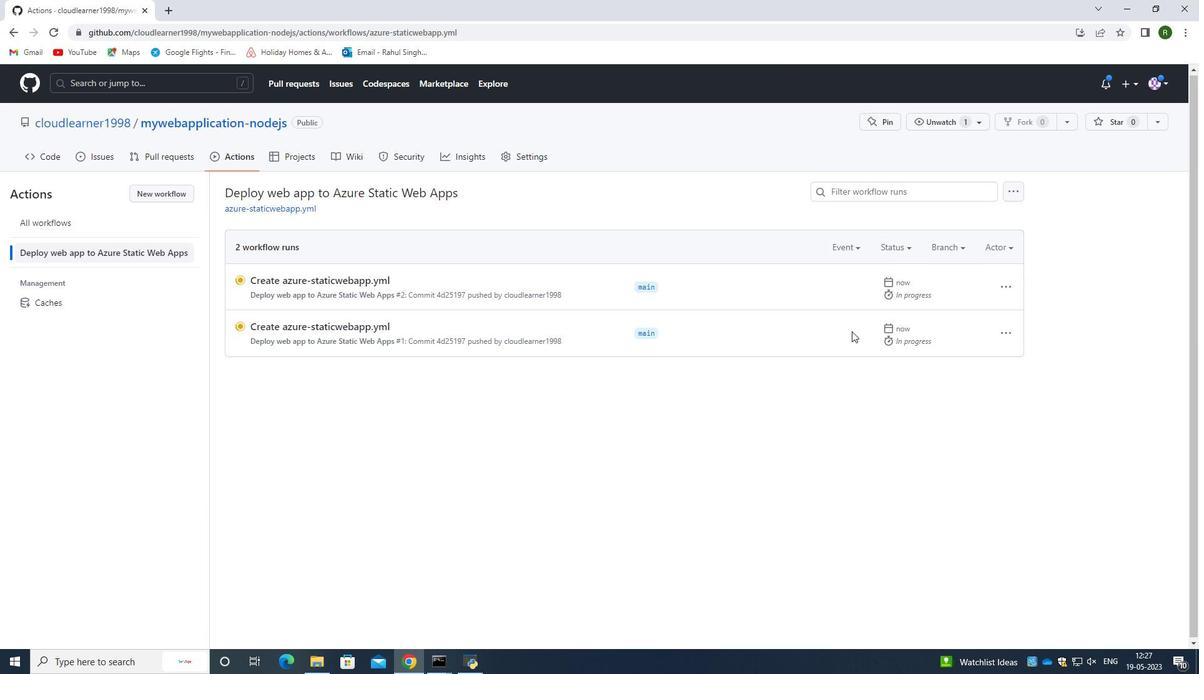 
Action: Mouse scrolled (856, 322) with delta (0, 0)
Screenshot: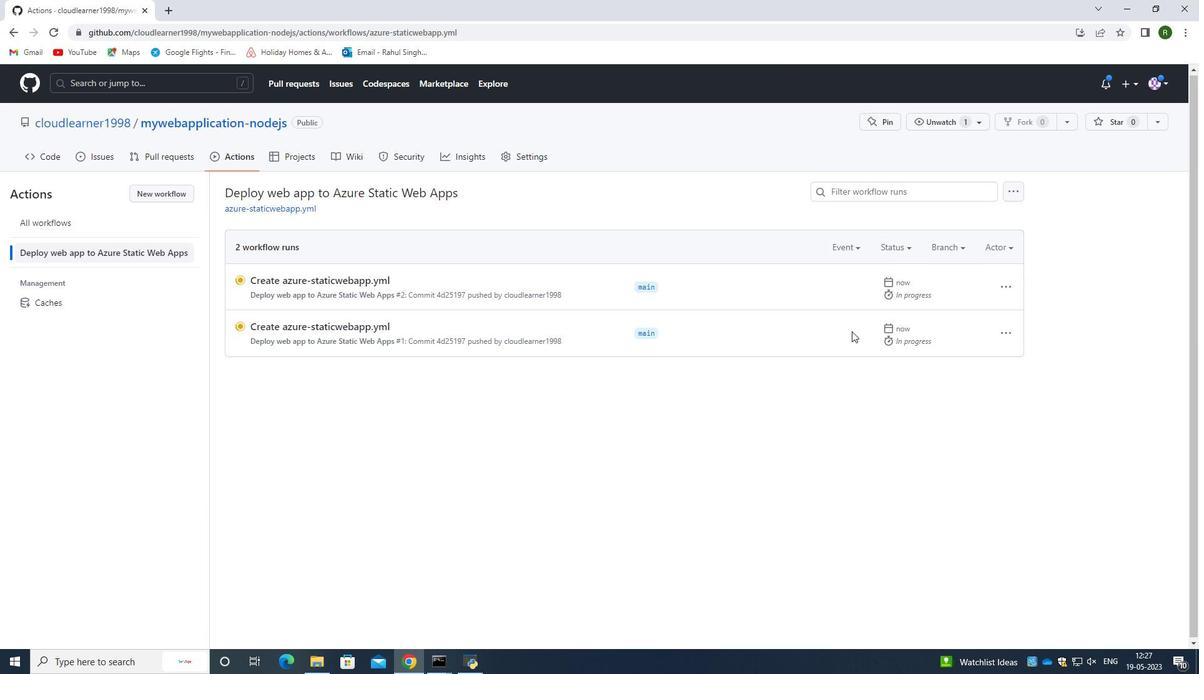 
Action: Mouse moved to (868, 269)
Screenshot: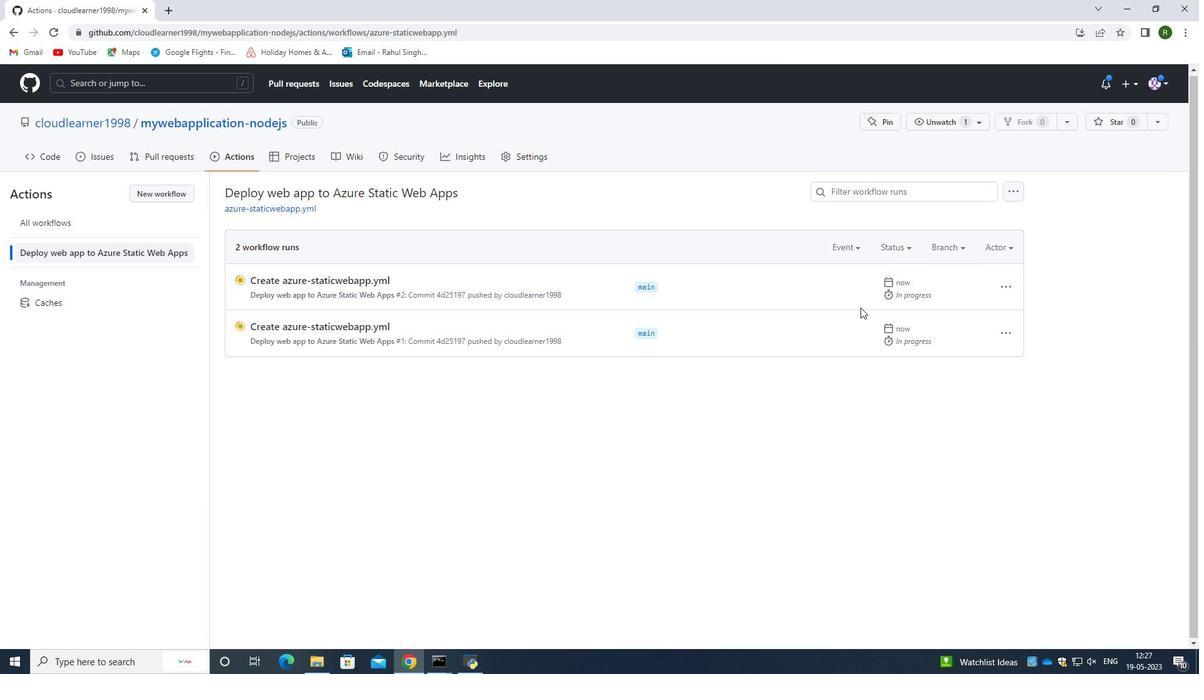 
Action: Mouse scrolled (868, 269) with delta (0, 0)
Screenshot: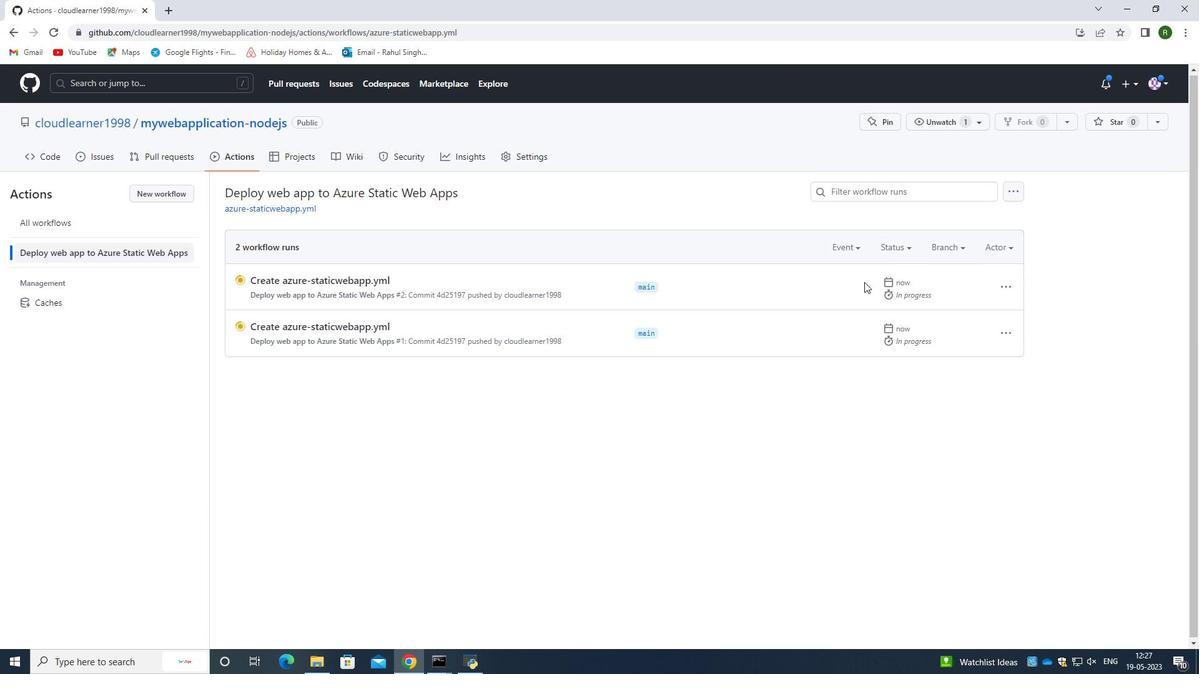 
Action: Mouse moved to (46, 301)
Screenshot: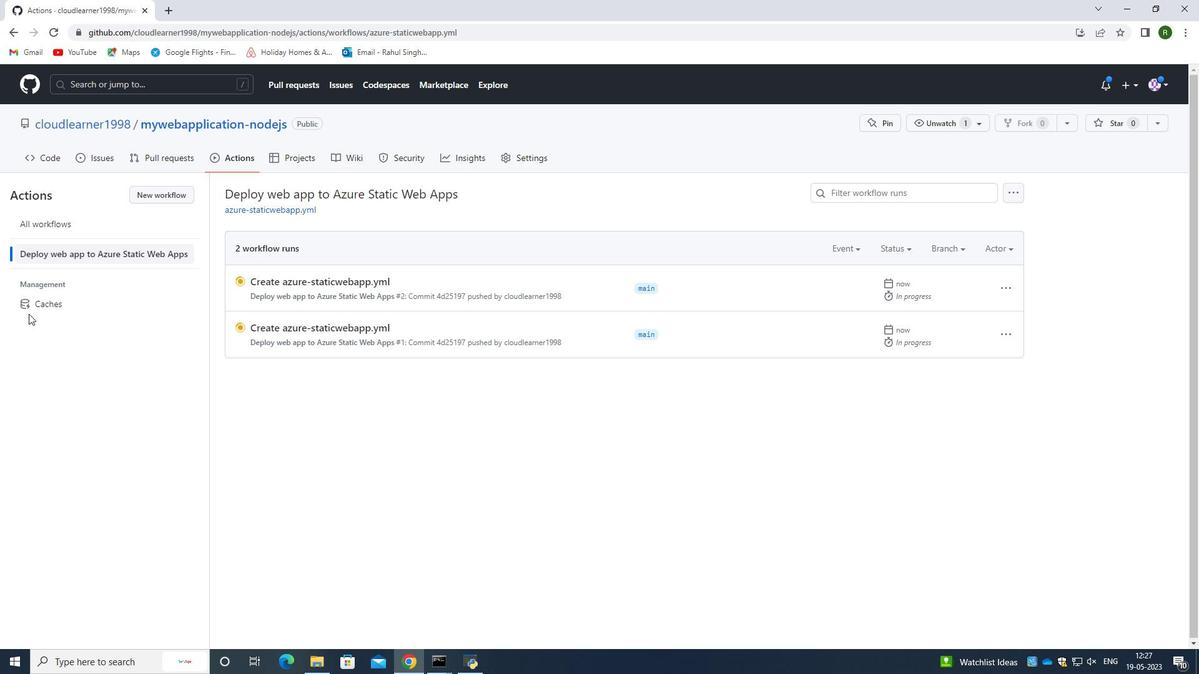 
Action: Mouse pressed left at (46, 301)
Screenshot: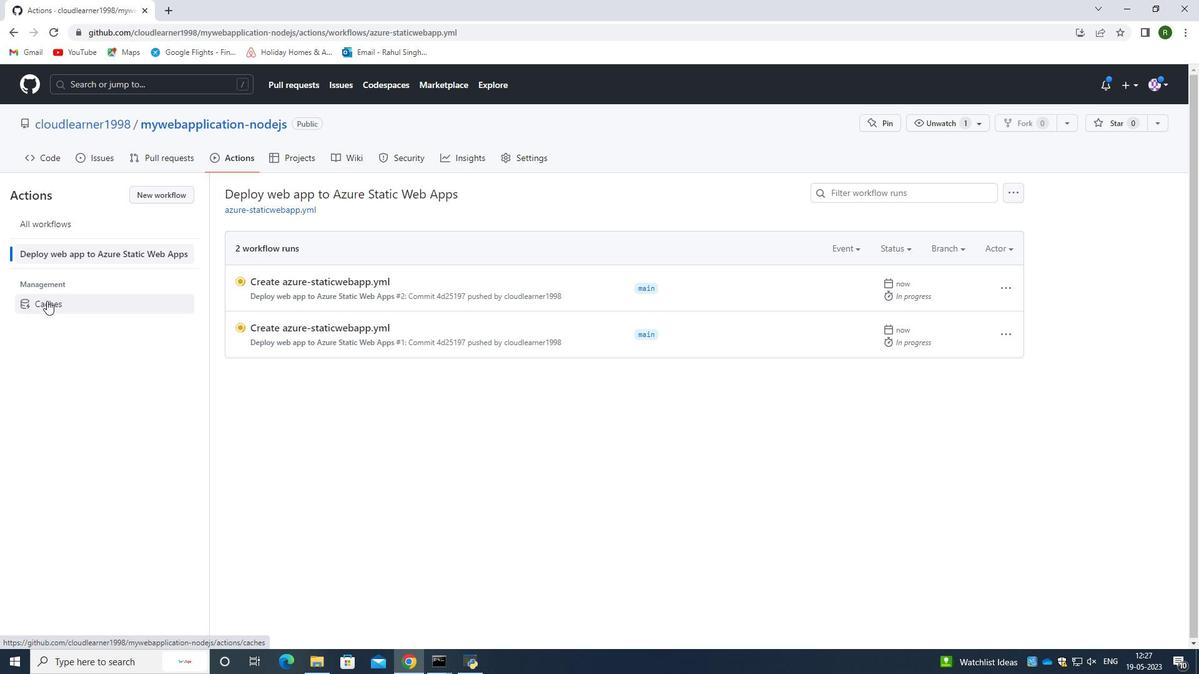 
Action: Mouse moved to (64, 245)
Screenshot: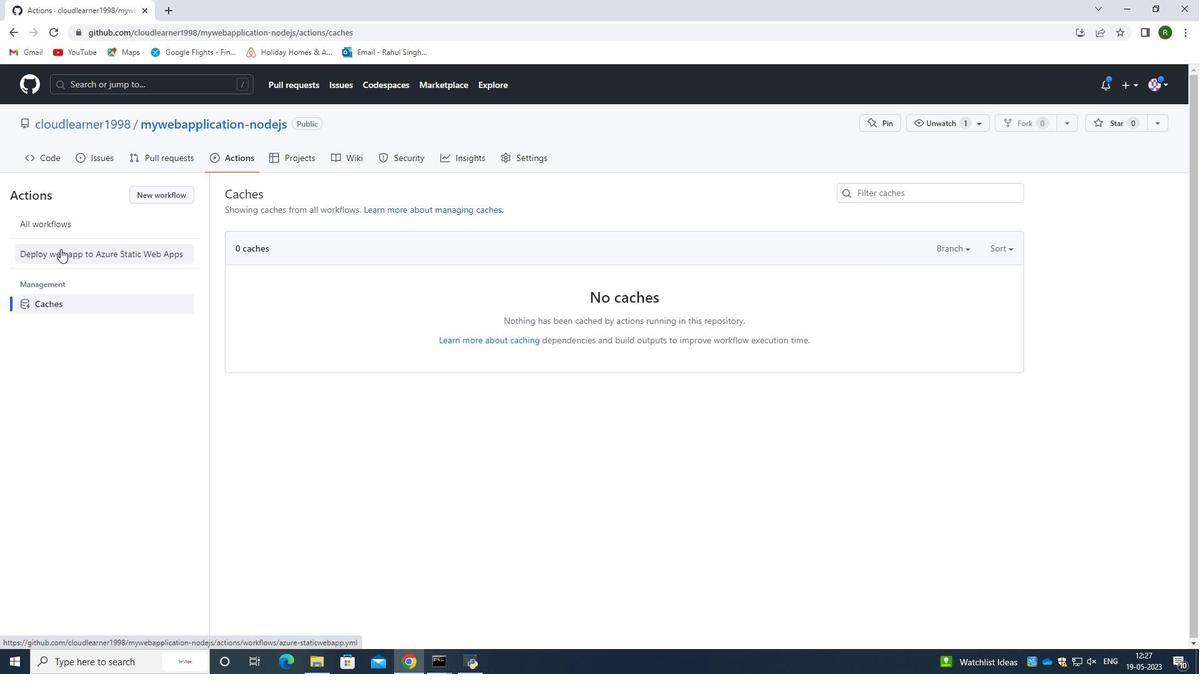 
Action: Mouse pressed left at (64, 245)
Screenshot: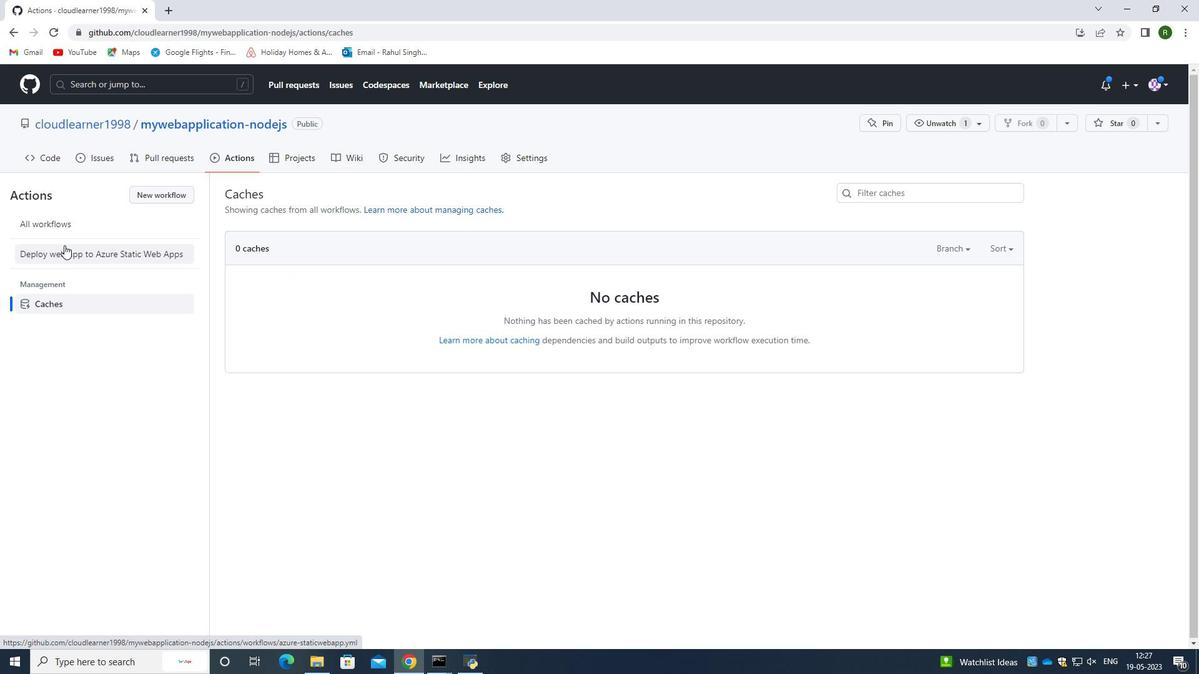 
Action: Mouse moved to (897, 294)
Screenshot: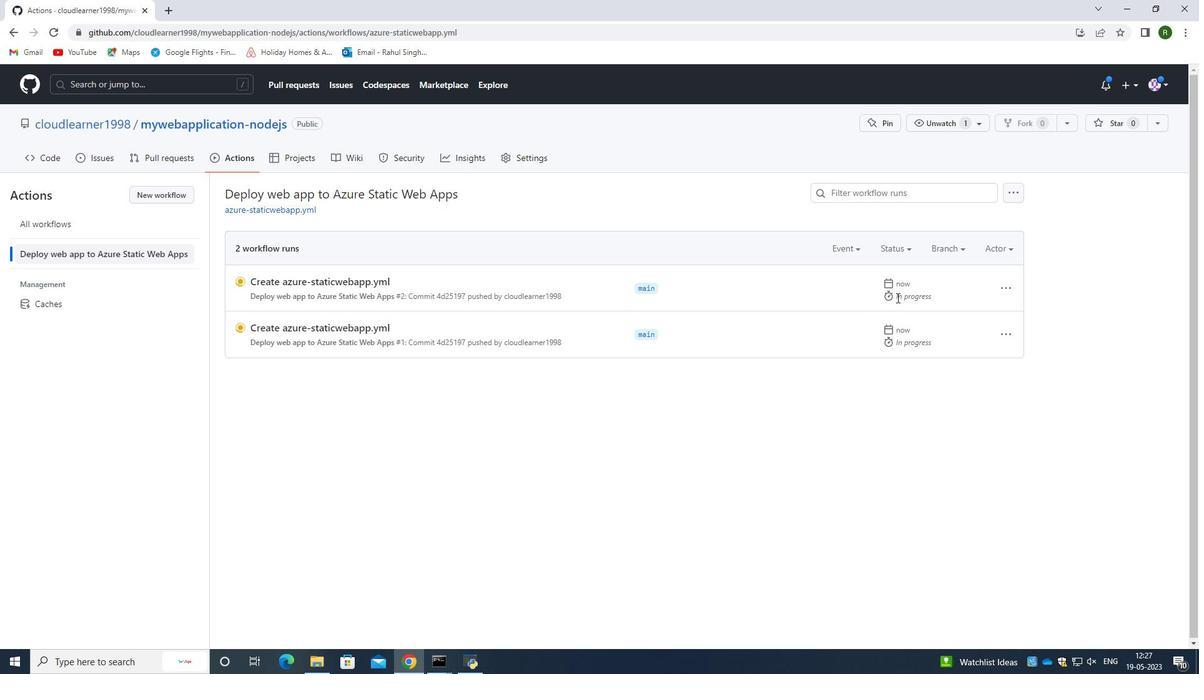
Action: Mouse pressed left at (897, 294)
Screenshot: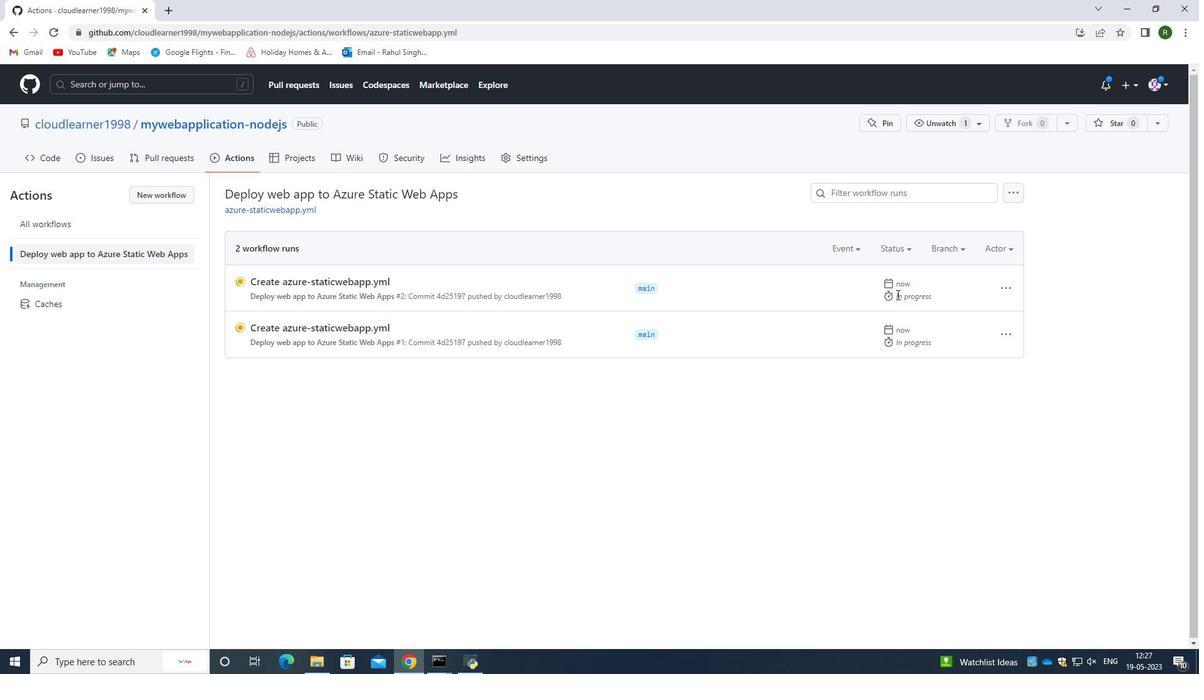 
Action: Mouse moved to (1017, 284)
Screenshot: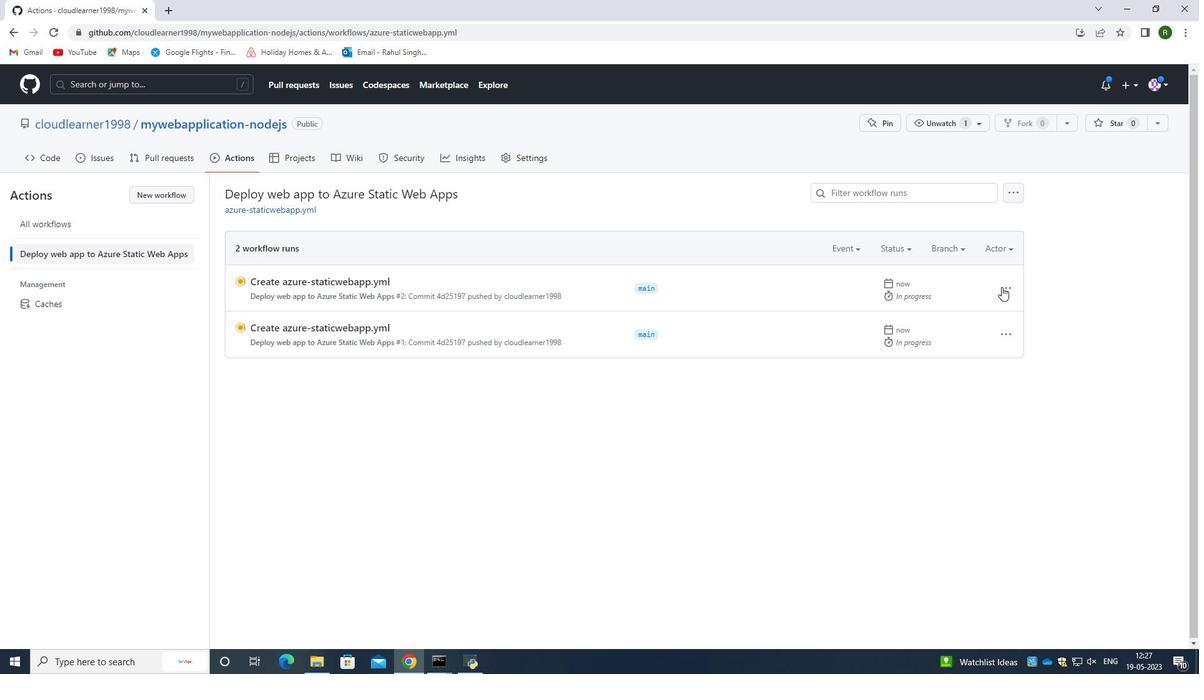 
Action: Mouse pressed left at (1017, 284)
Screenshot: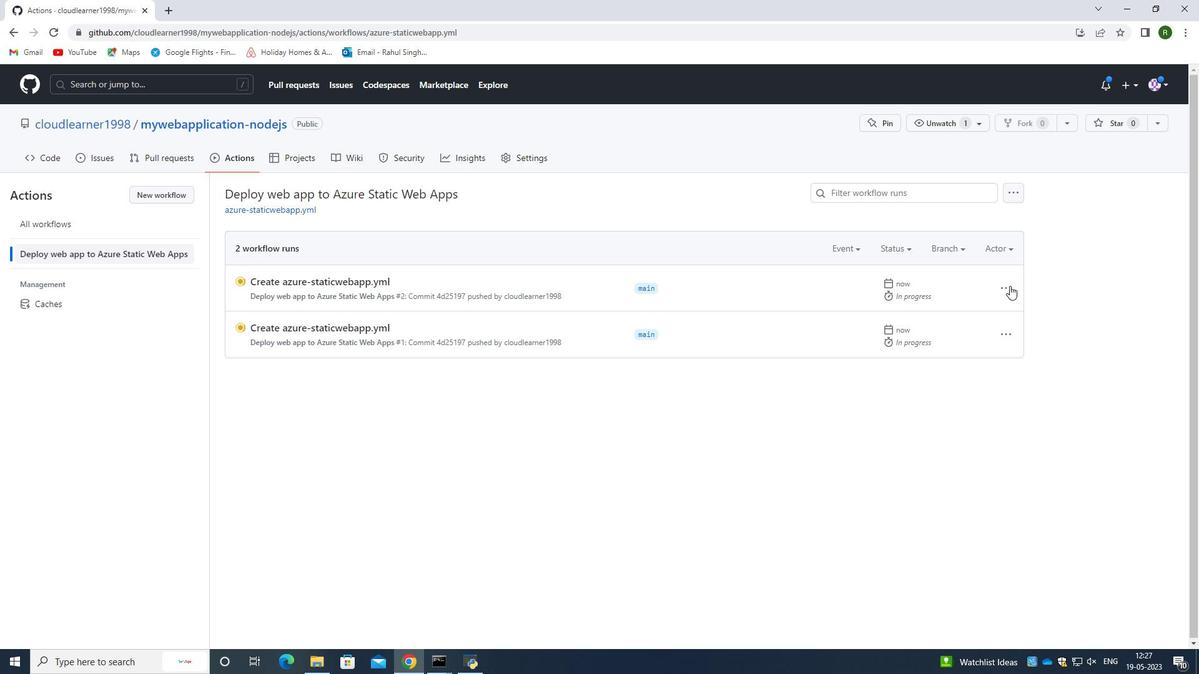 
Action: Mouse moved to (1012, 286)
Screenshot: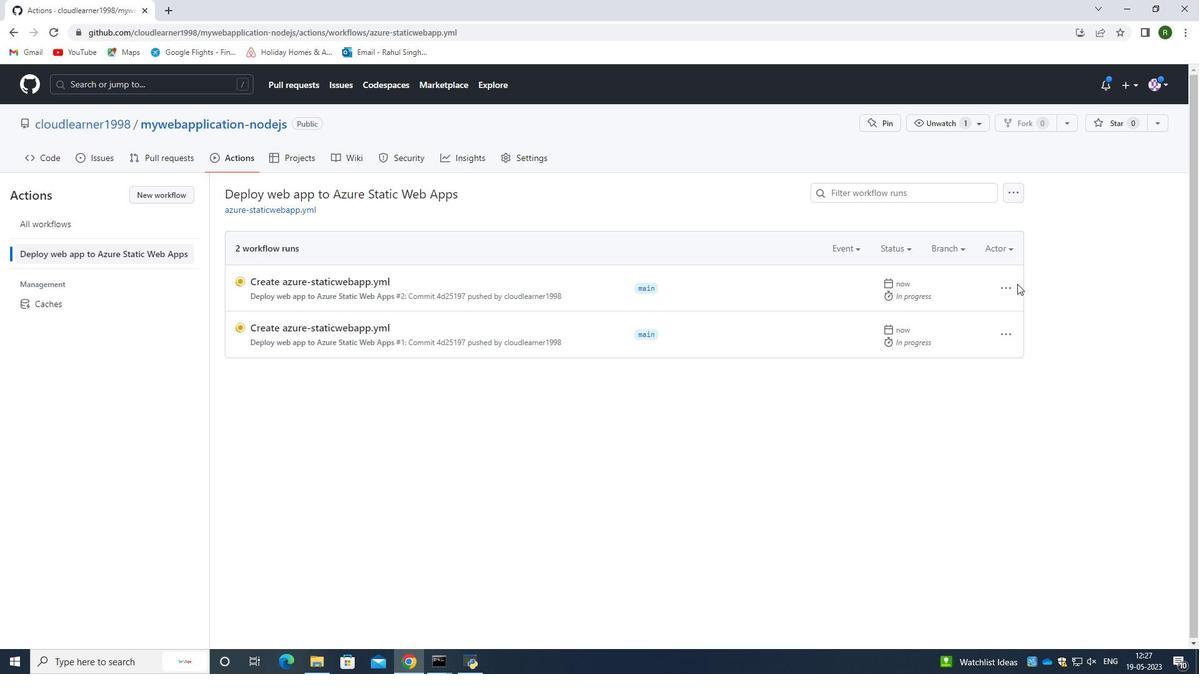 
Action: Mouse pressed left at (1012, 286)
Screenshot: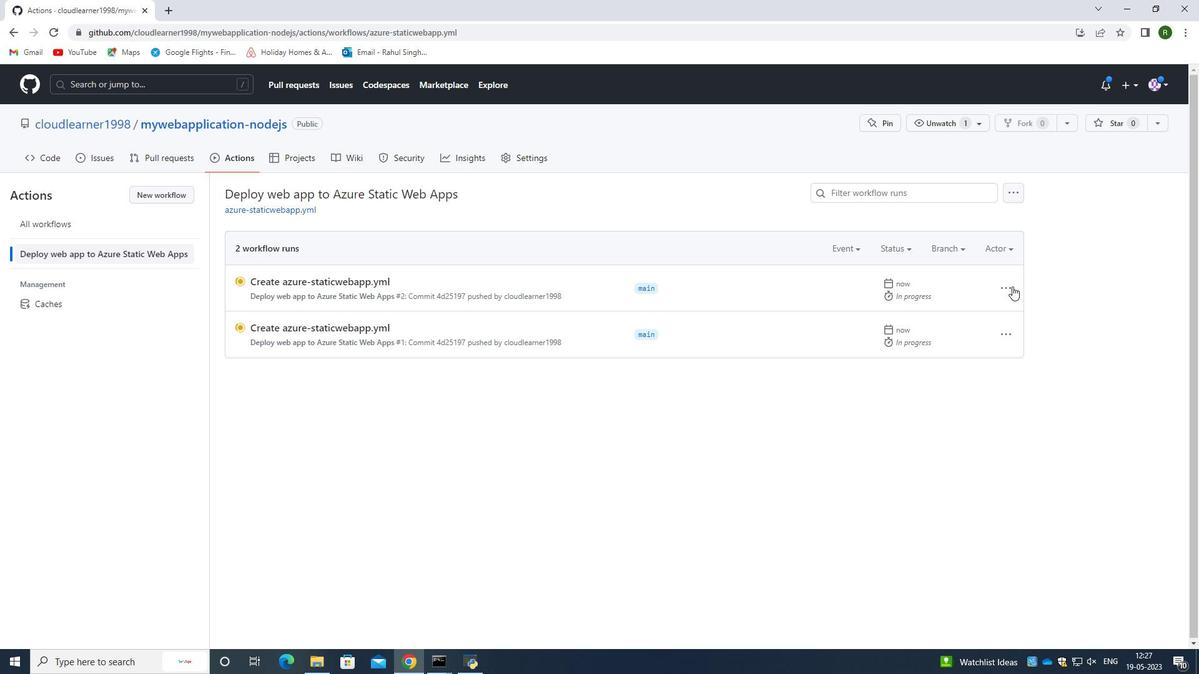 
Action: Mouse moved to (953, 387)
Screenshot: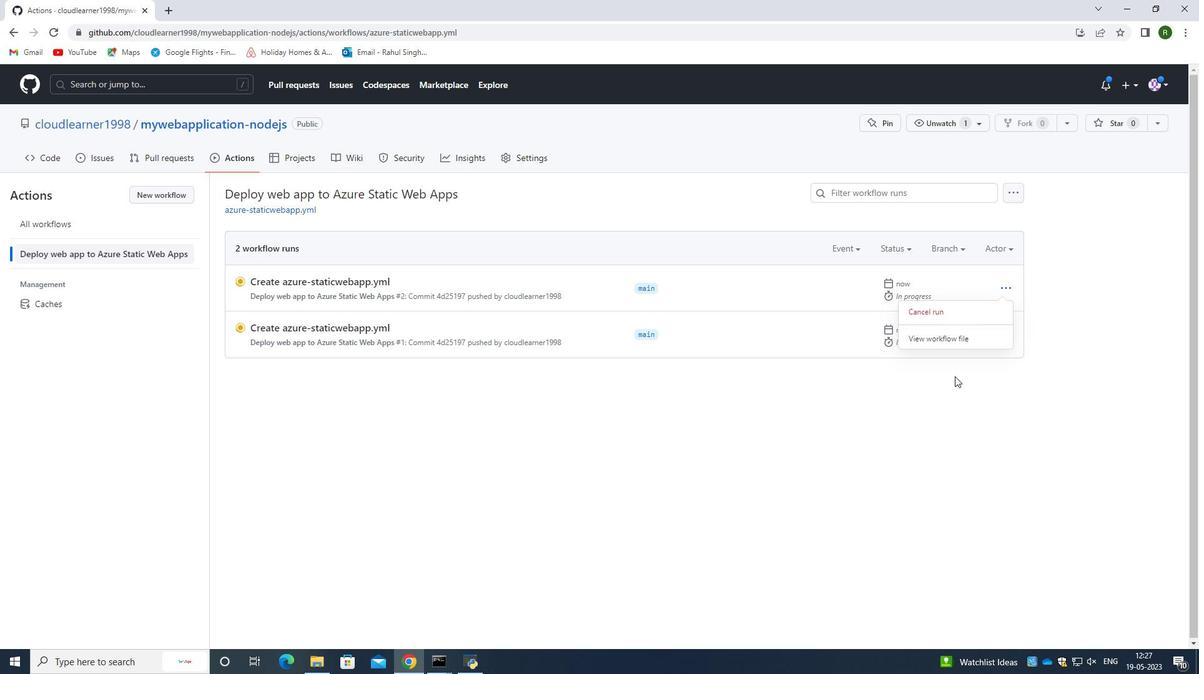 
Action: Mouse pressed left at (953, 387)
Screenshot: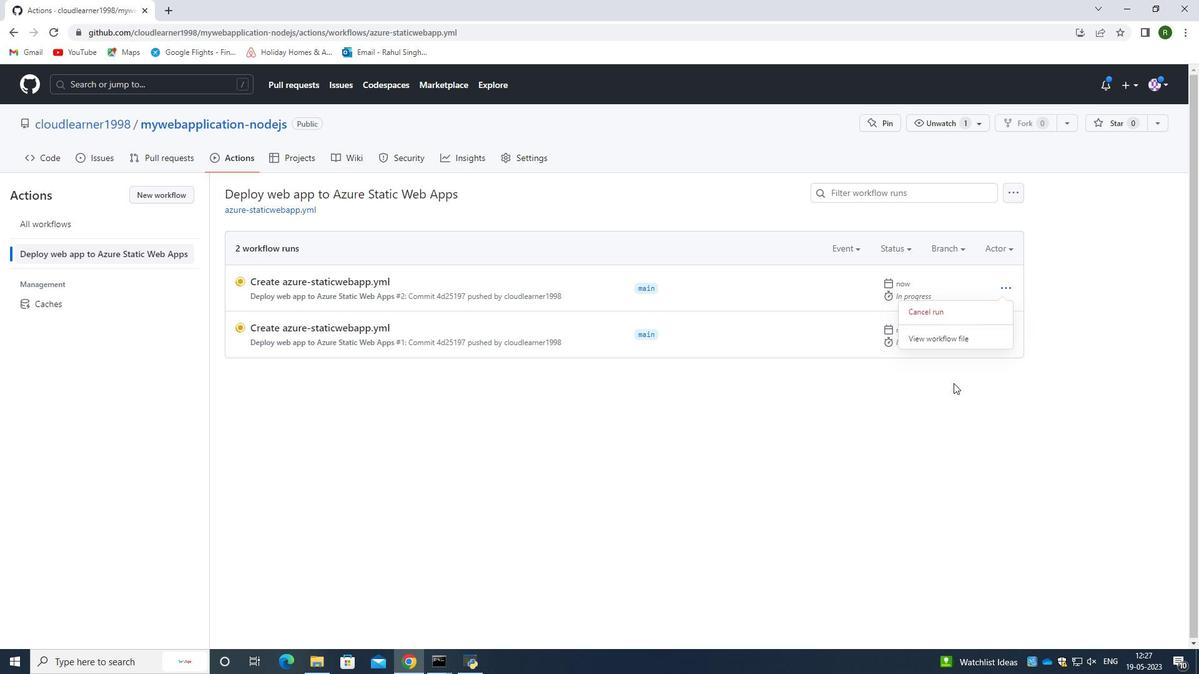 
Action: Mouse moved to (1007, 287)
Screenshot: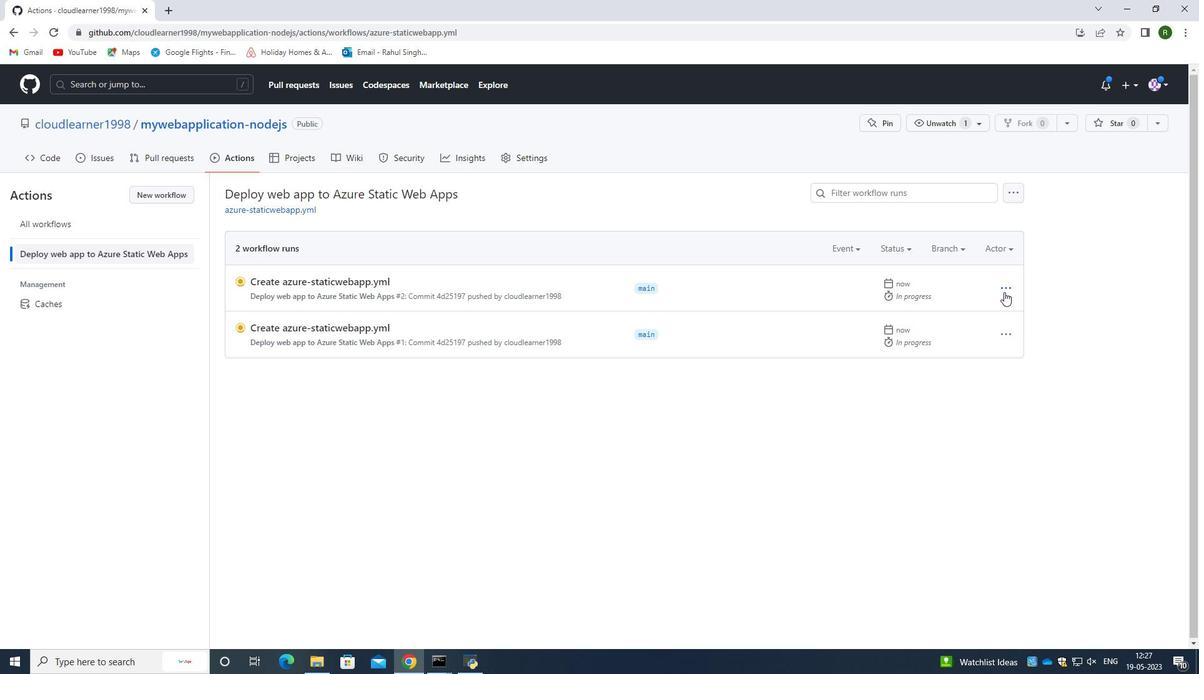 
Action: Mouse pressed left at (1007, 287)
Screenshot: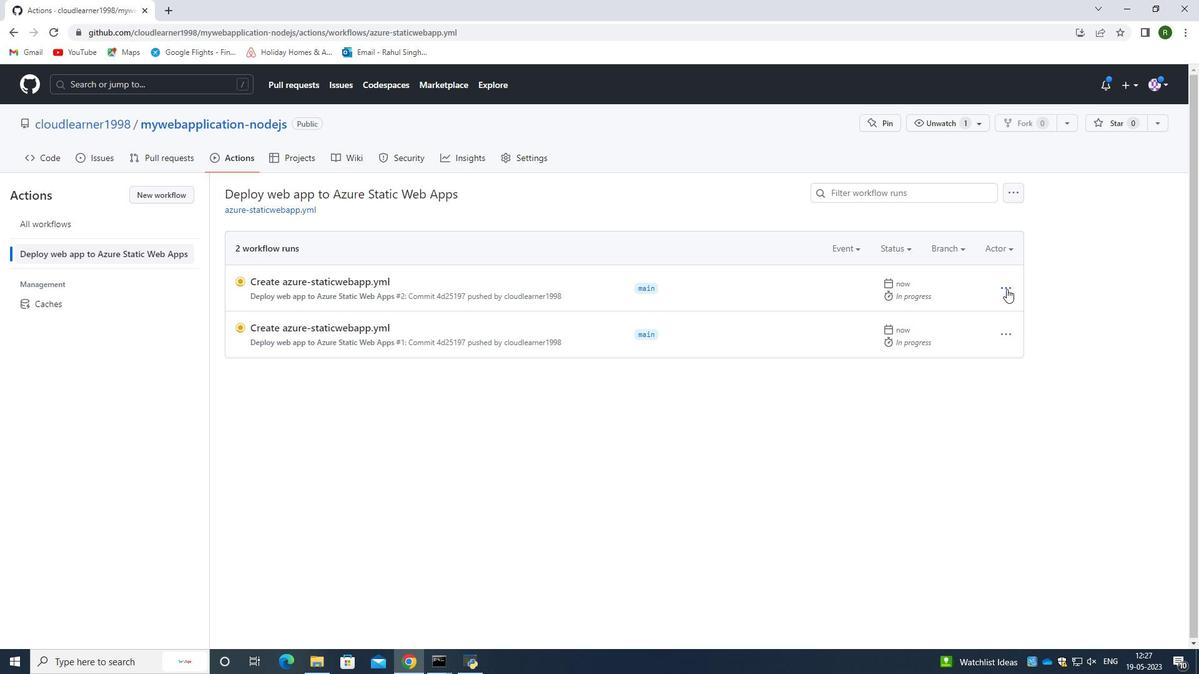 
Action: Mouse moved to (921, 336)
Screenshot: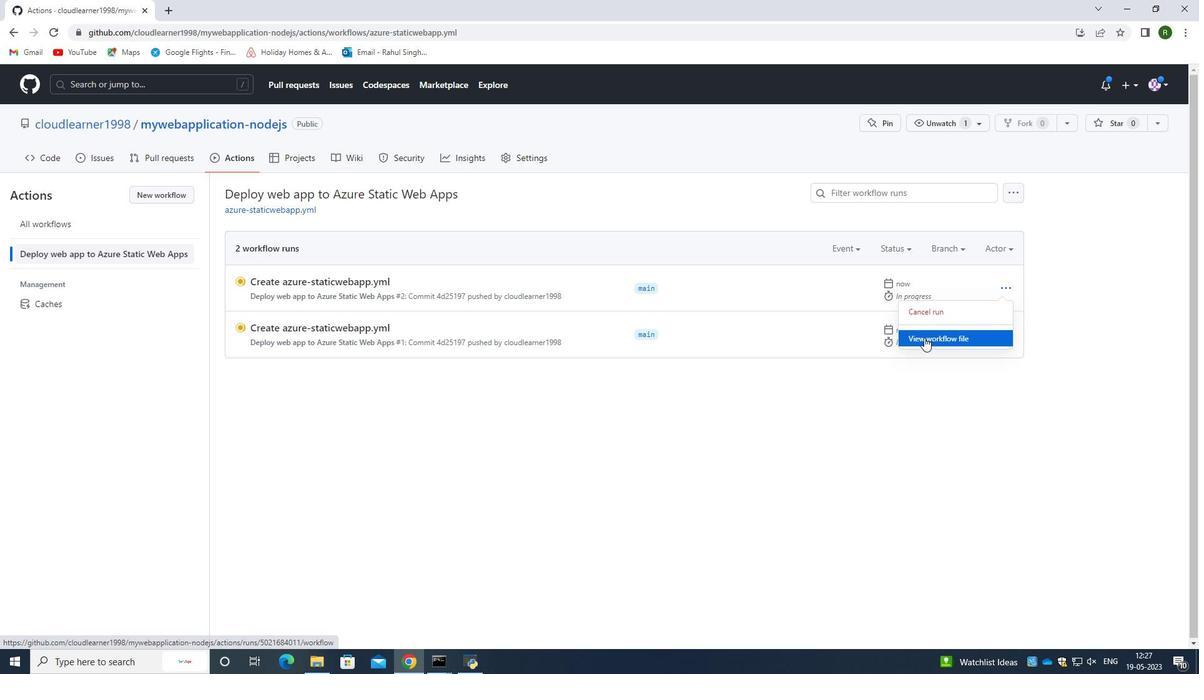 
Action: Mouse pressed left at (921, 336)
Screenshot: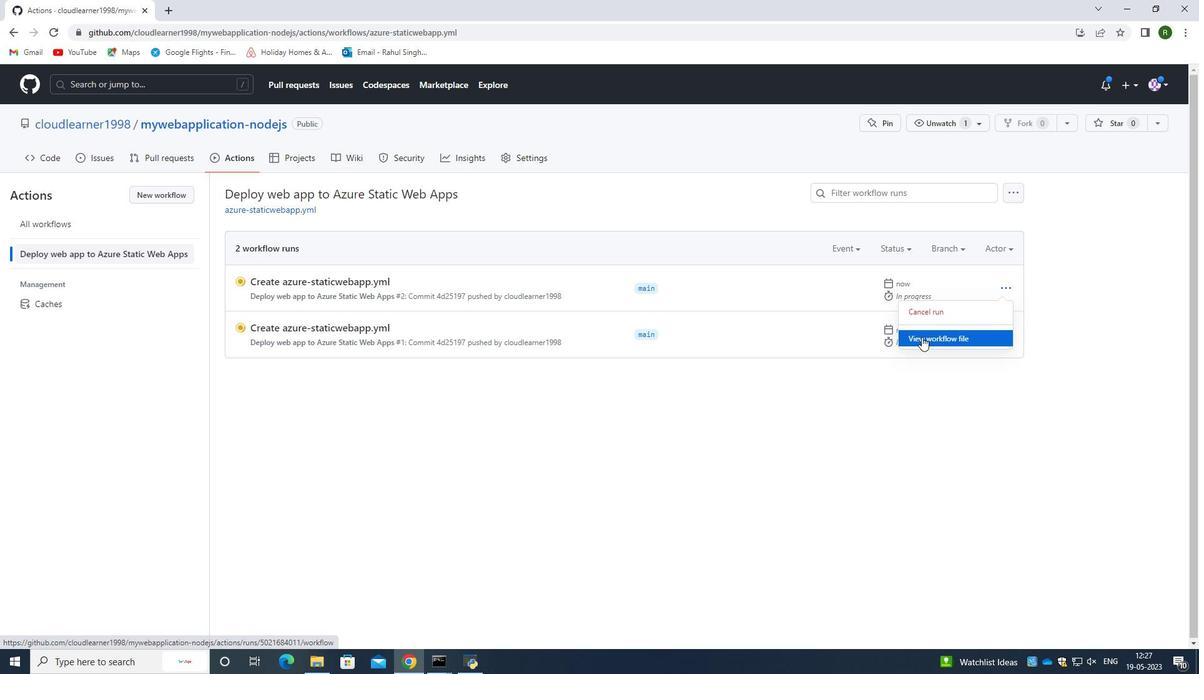 
Action: Mouse moved to (650, 413)
Screenshot: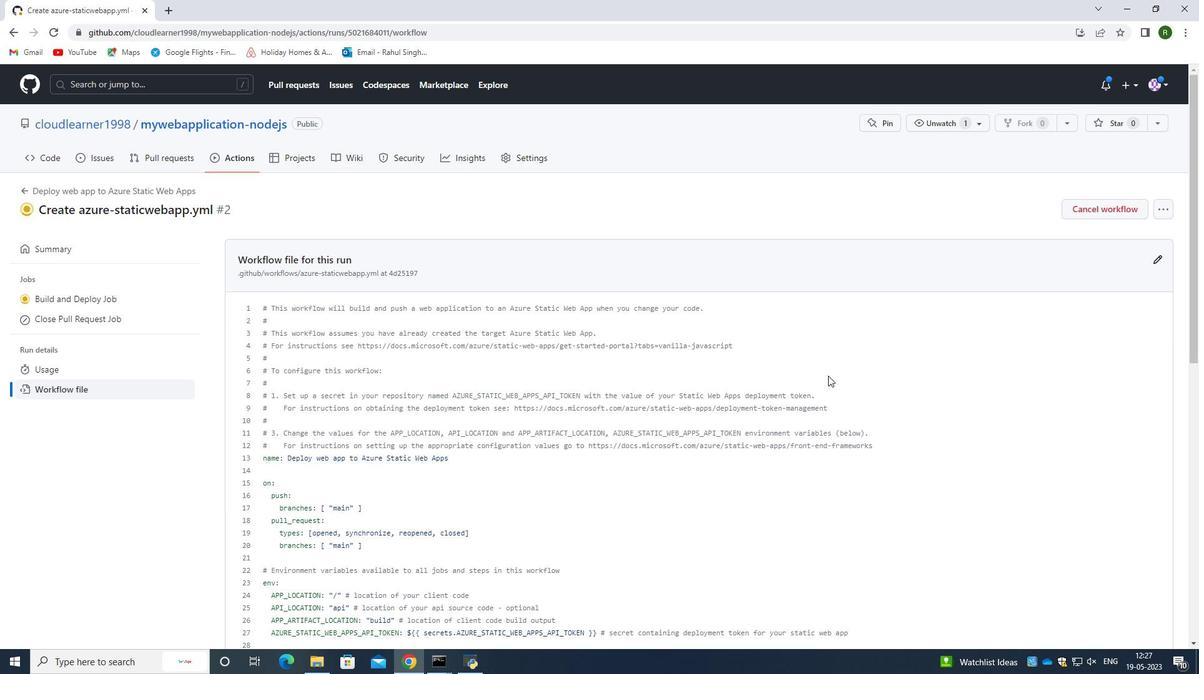 
Action: Mouse scrolled (650, 412) with delta (0, 0)
Screenshot: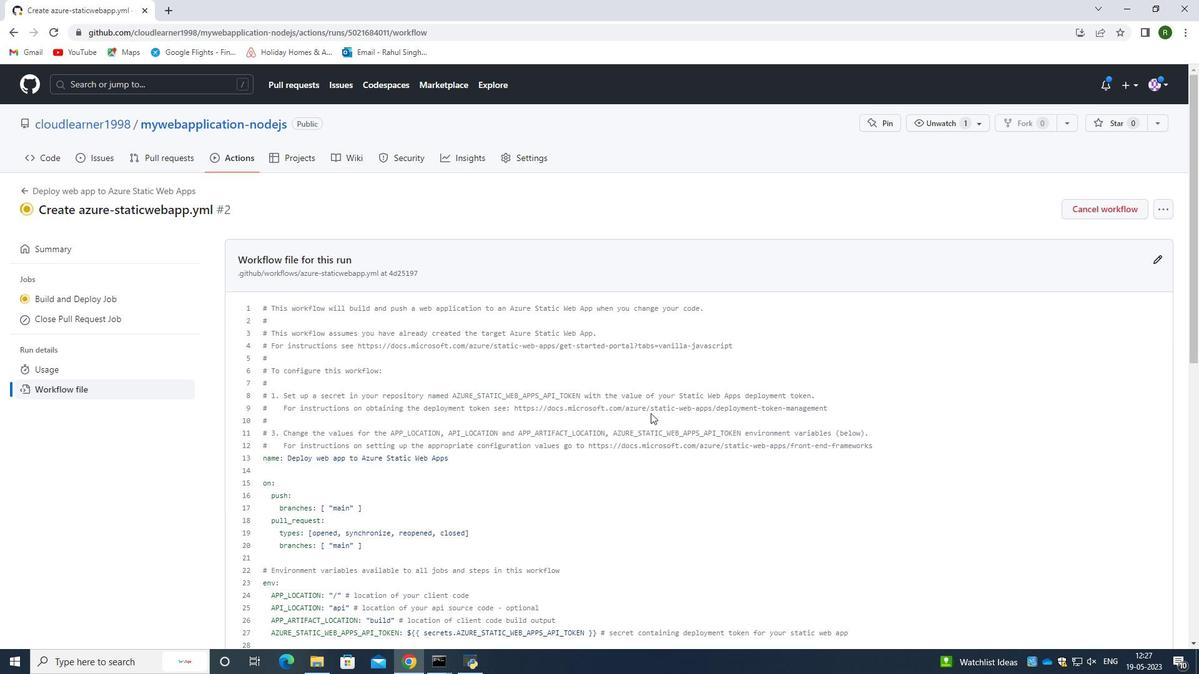 
Action: Mouse scrolled (650, 412) with delta (0, 0)
Screenshot: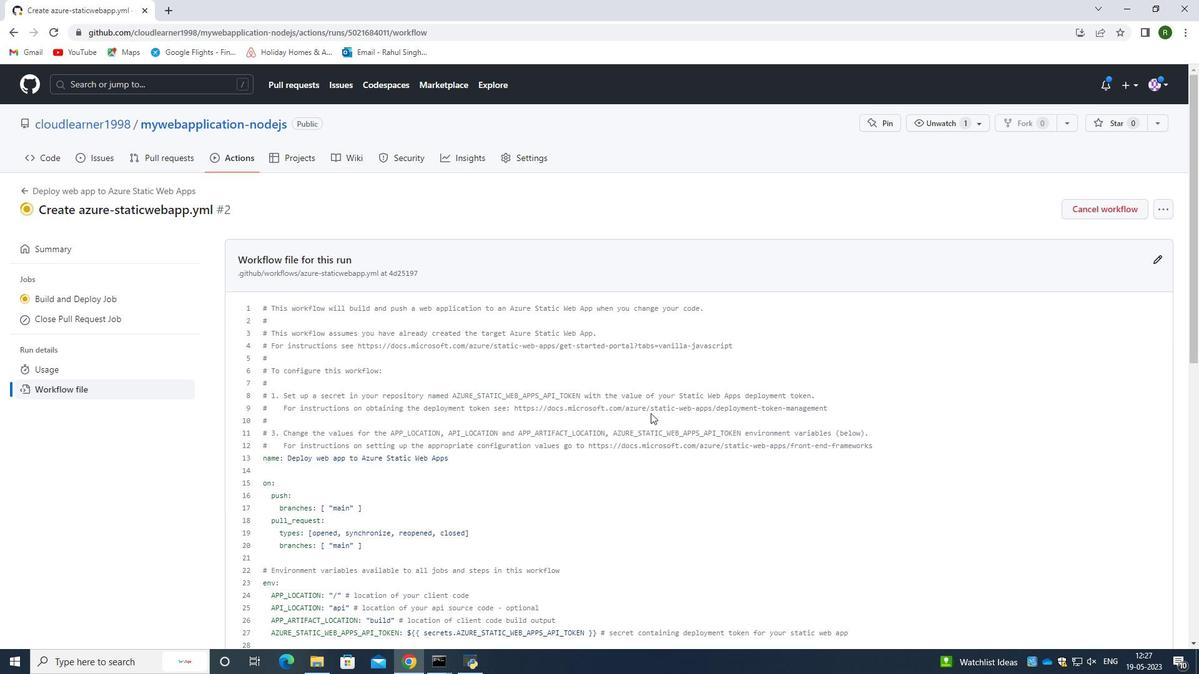 
Action: Mouse scrolled (650, 414) with delta (0, 0)
Screenshot: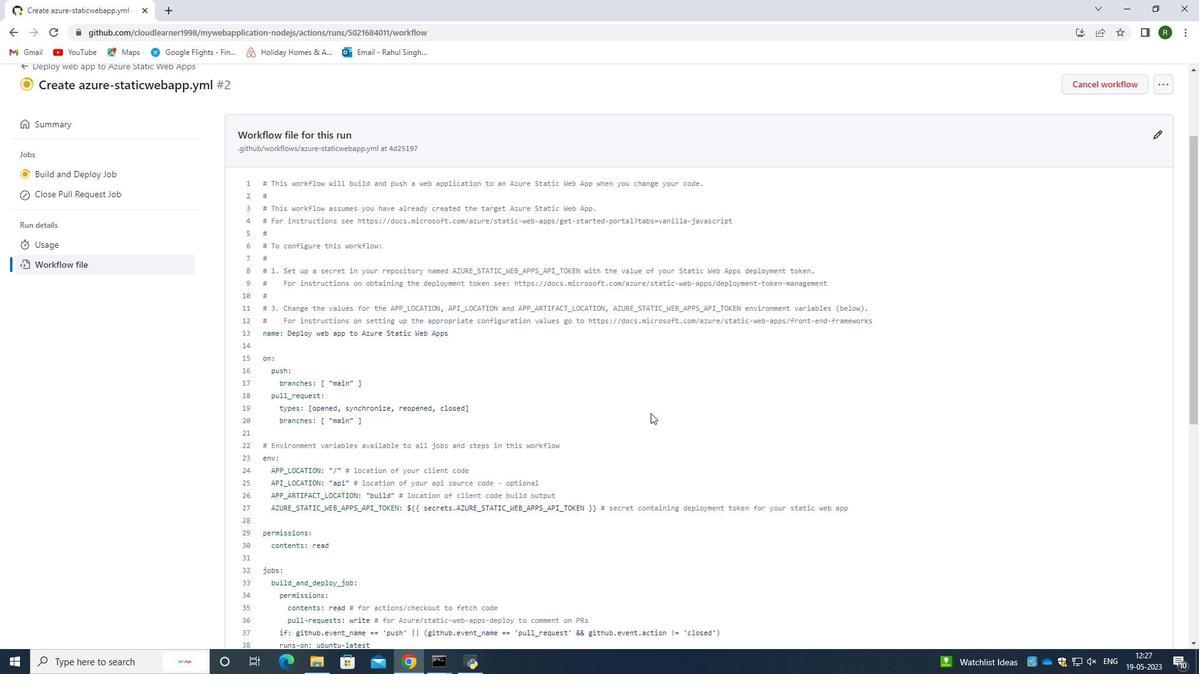 
Action: Mouse scrolled (650, 414) with delta (0, 0)
Screenshot: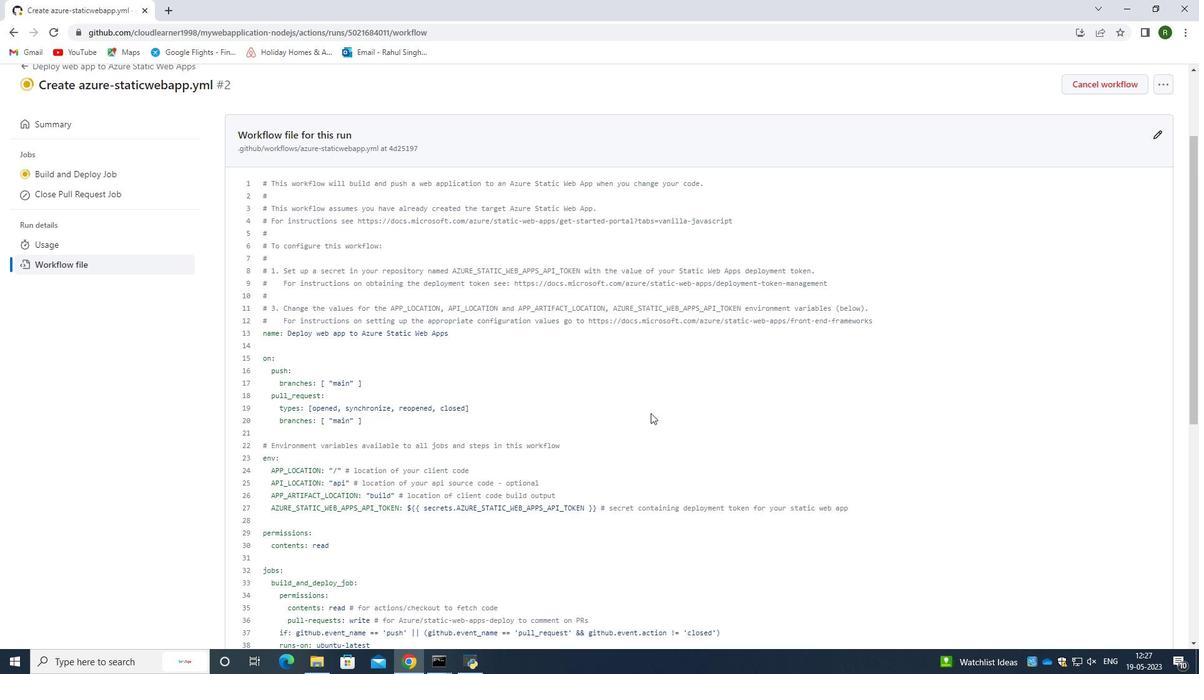 
Action: Mouse scrolled (650, 414) with delta (0, 0)
Screenshot: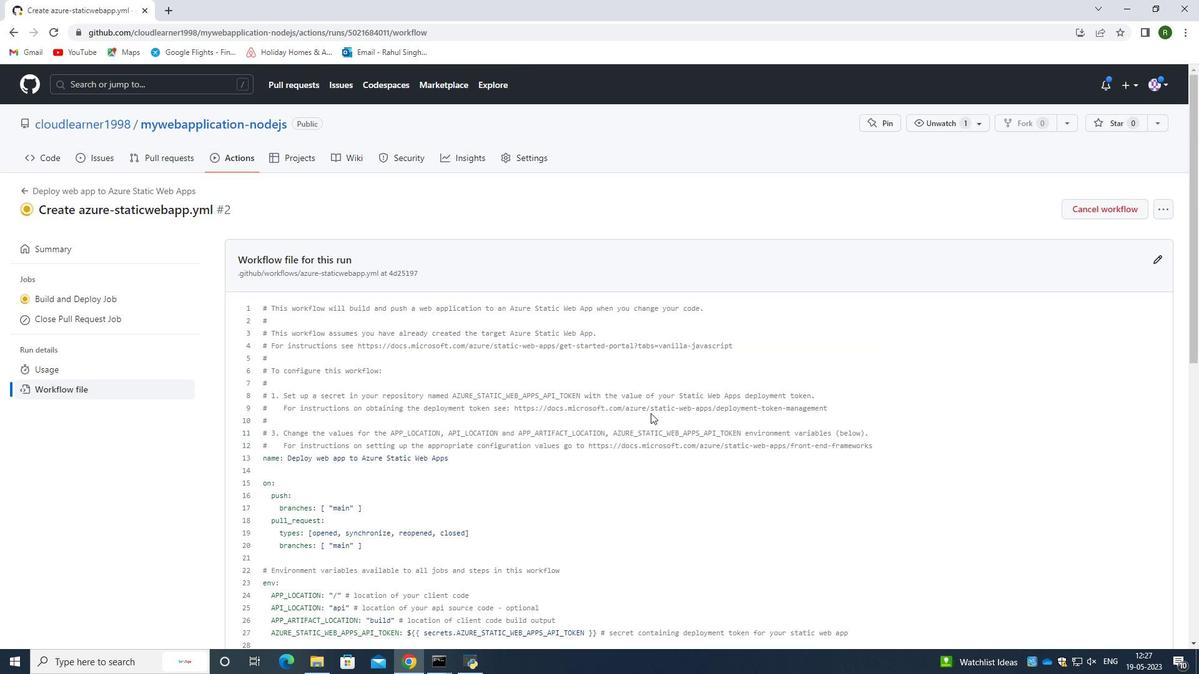 
Action: Mouse scrolled (650, 414) with delta (0, 0)
Screenshot: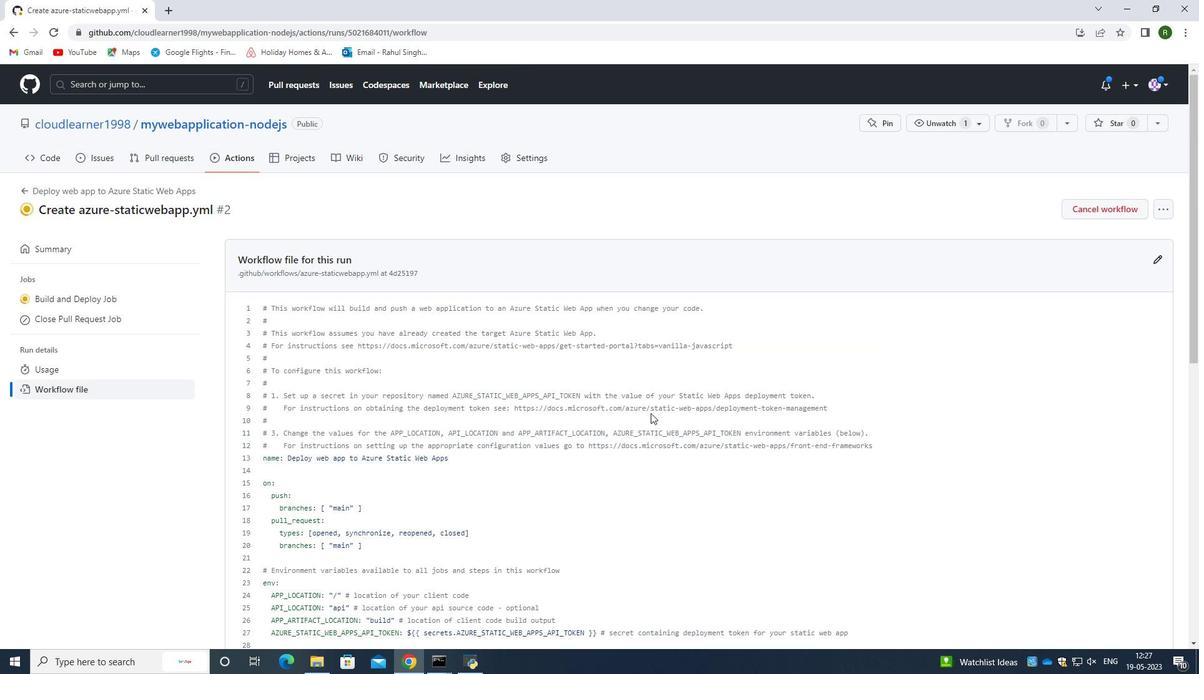 
Action: Mouse moved to (9, 31)
Screenshot: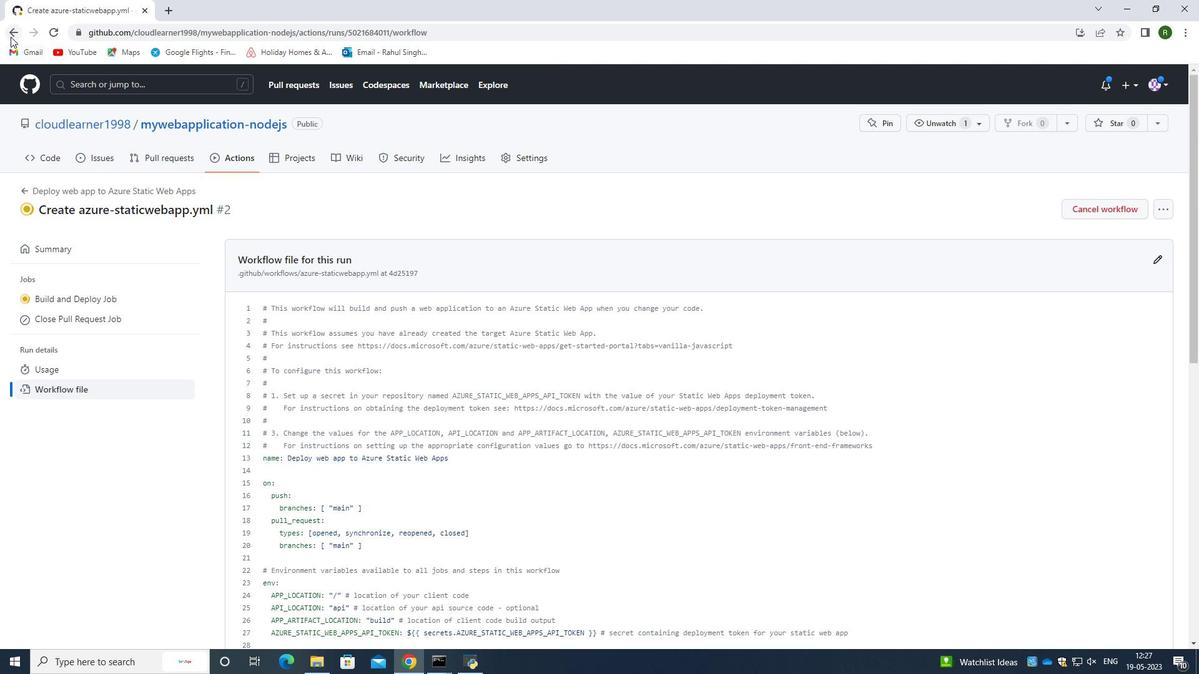
Action: Mouse pressed left at (9, 31)
Screenshot: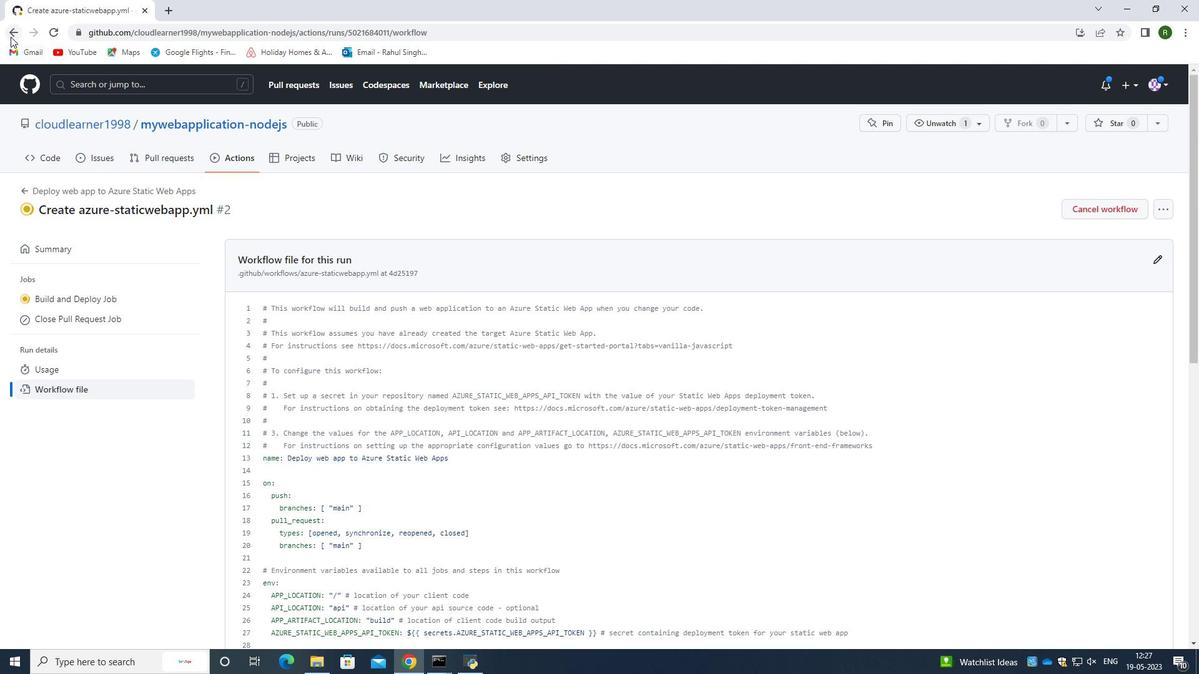 
Action: Mouse moved to (661, 582)
Screenshot: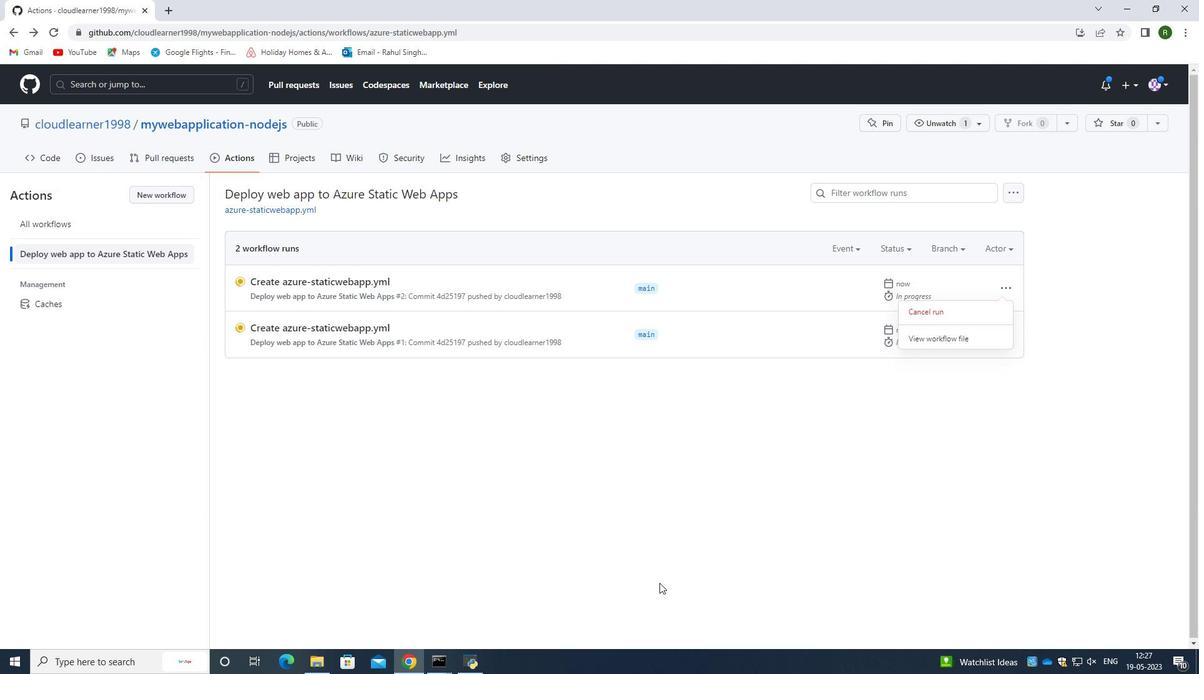 
Action: Mouse scrolled (661, 583) with delta (0, 0)
Screenshot: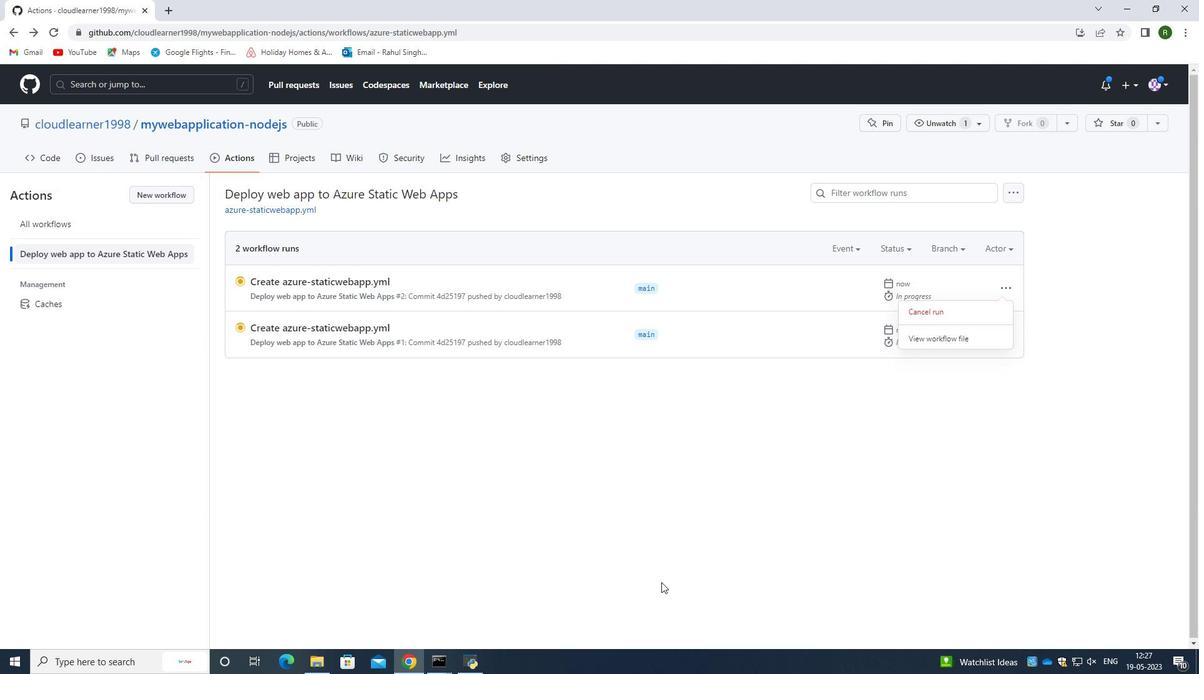 
Action: Mouse moved to (659, 584)
Screenshot: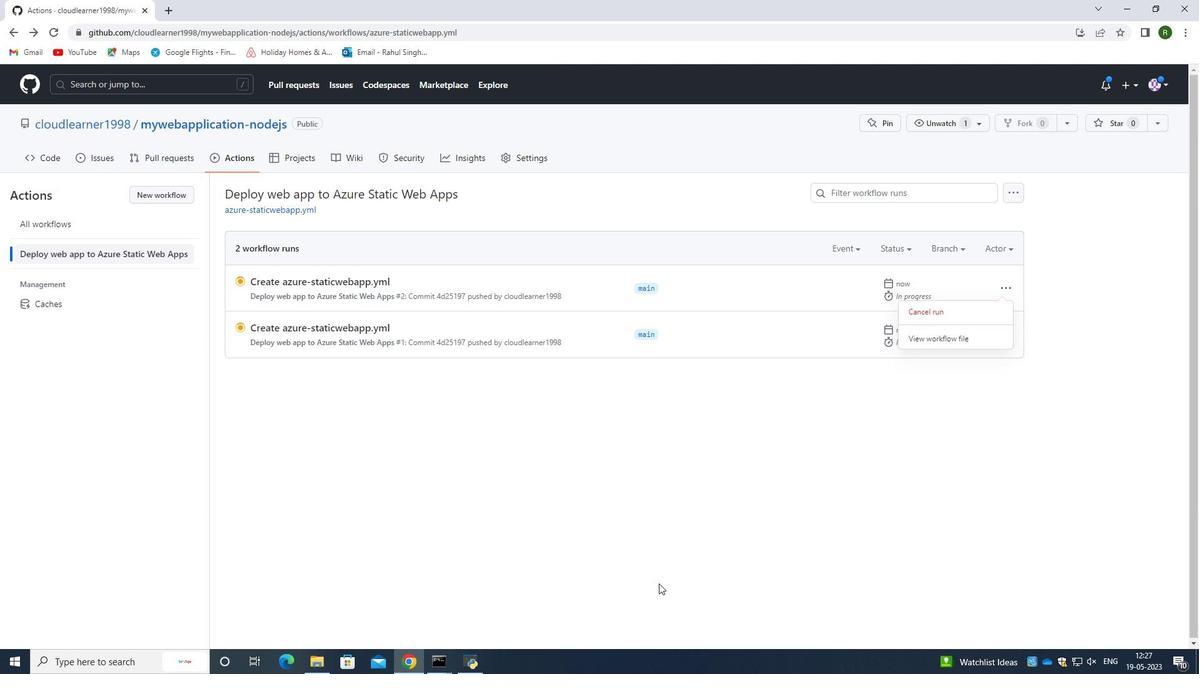 
Action: Mouse scrolled (659, 584) with delta (0, 0)
Screenshot: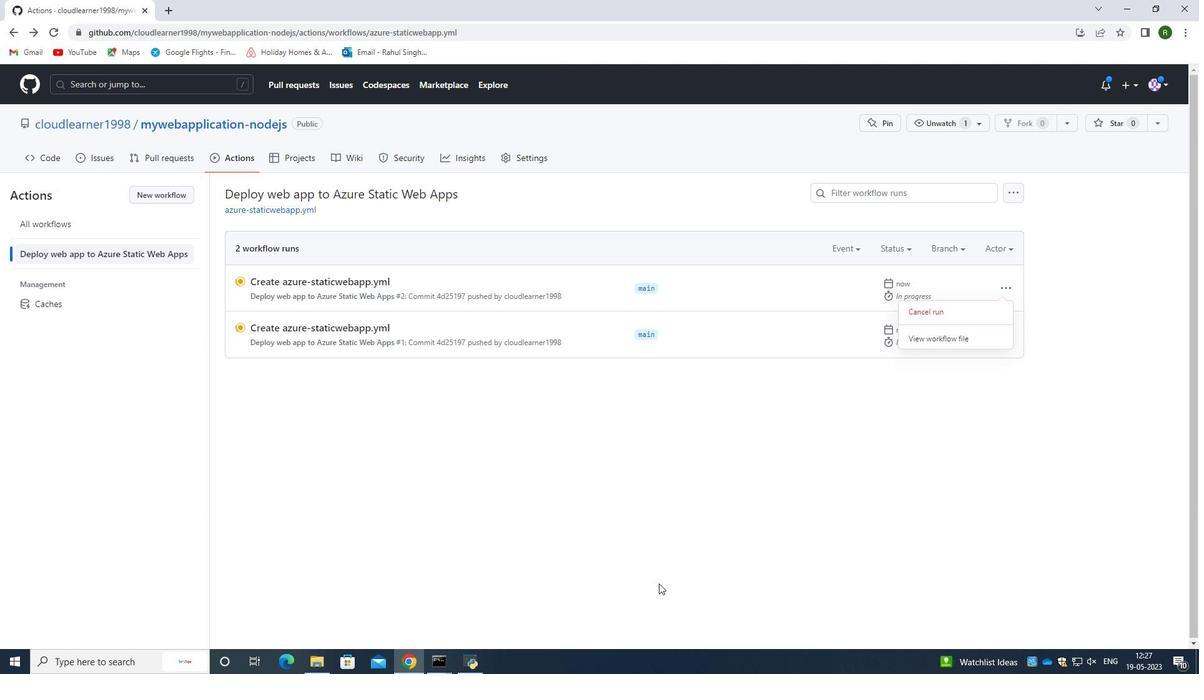 
Action: Mouse scrolled (659, 584) with delta (0, 0)
Screenshot: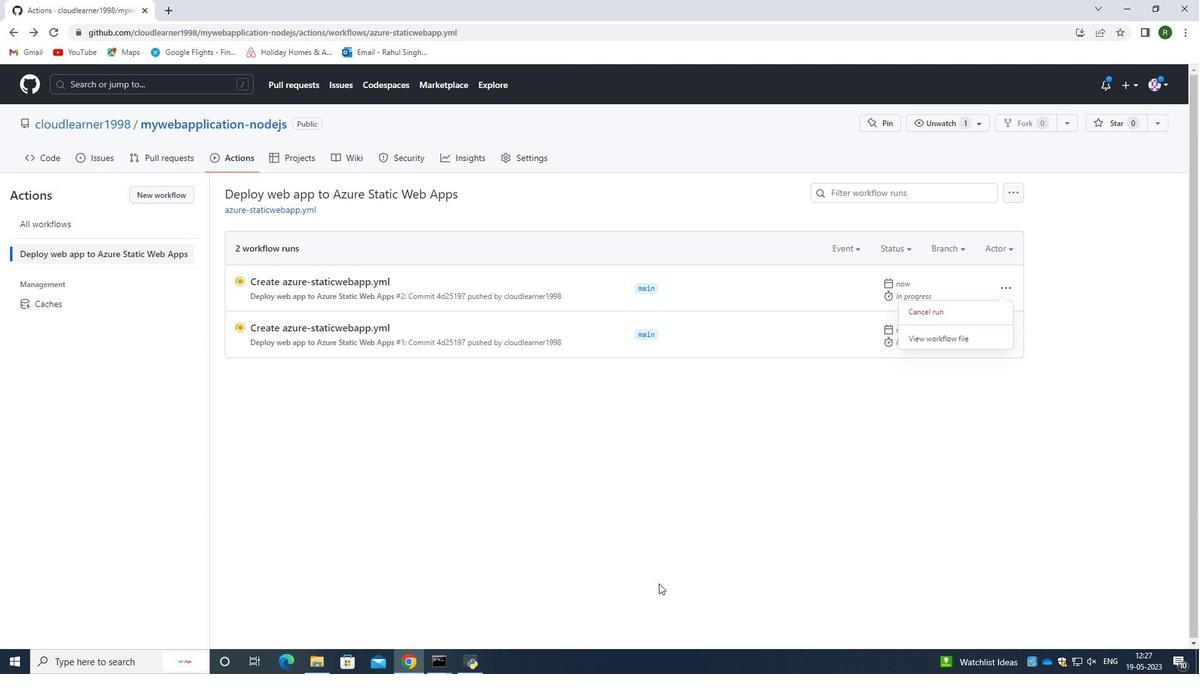
Action: Mouse moved to (244, 161)
Screenshot: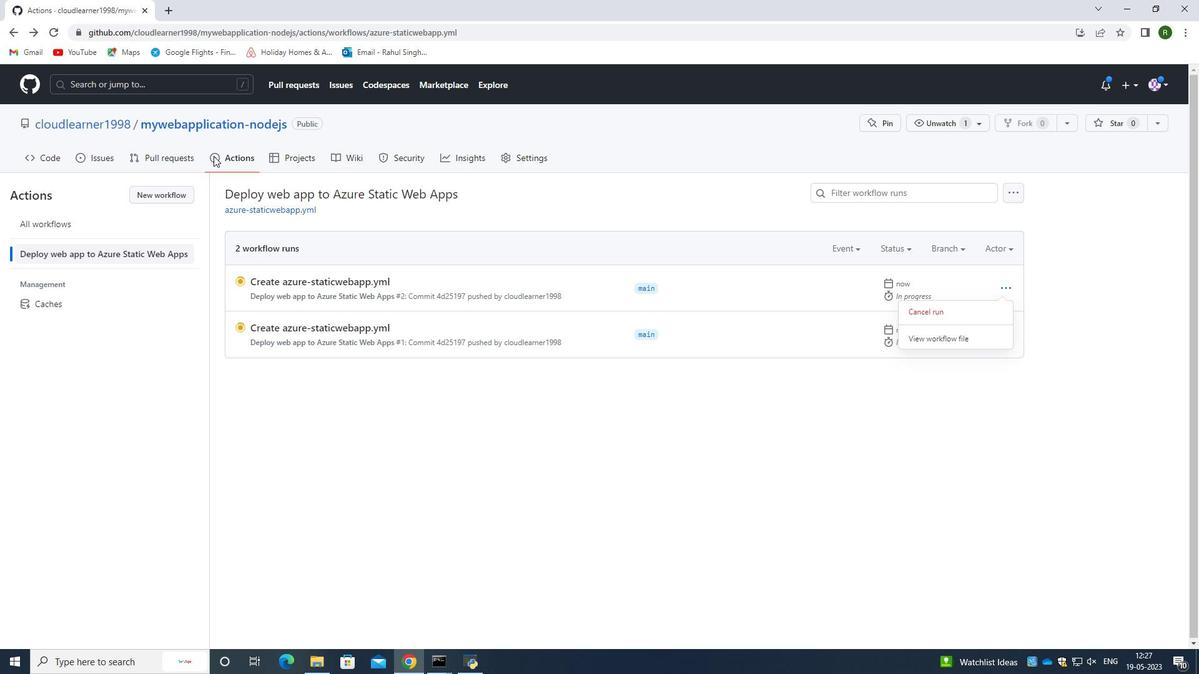 
Action: Mouse pressed left at (244, 161)
Screenshot: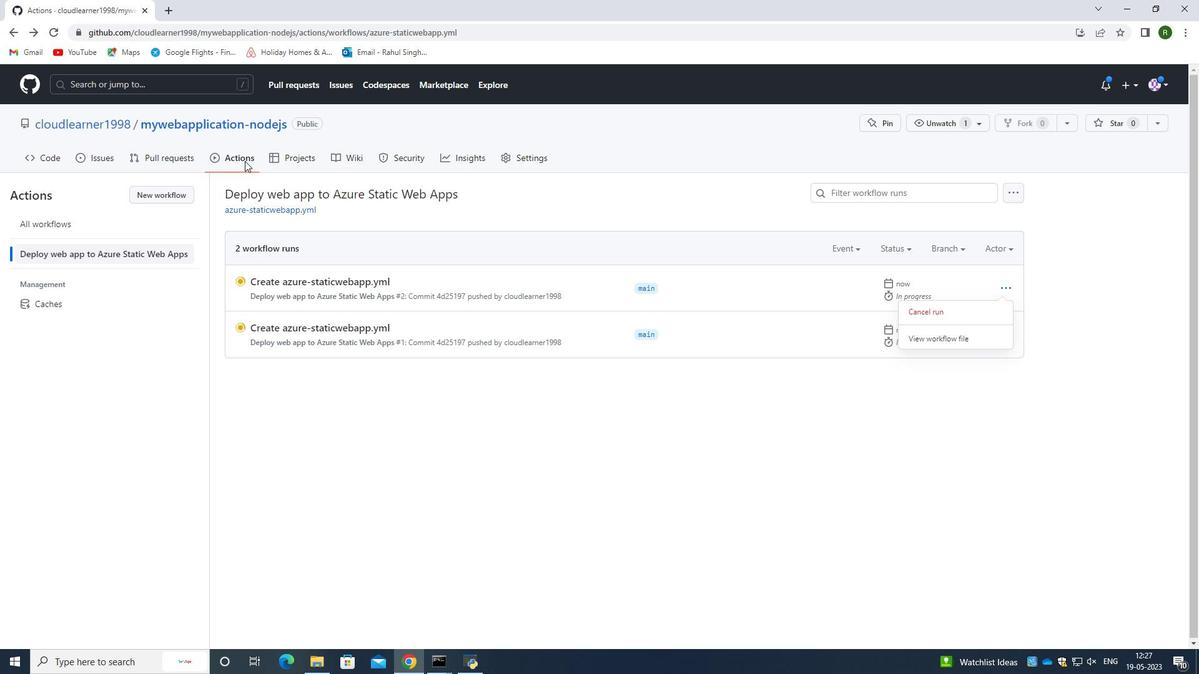
Action: Mouse moved to (227, 159)
Screenshot: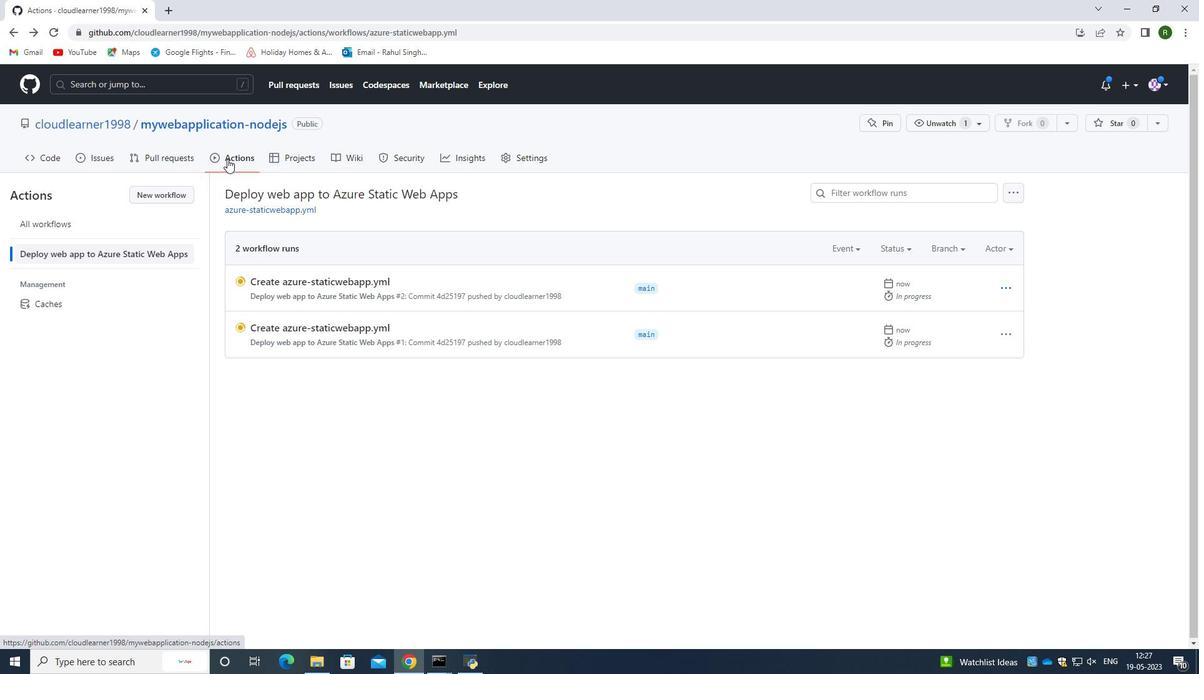 
Action: Mouse pressed left at (227, 159)
Screenshot: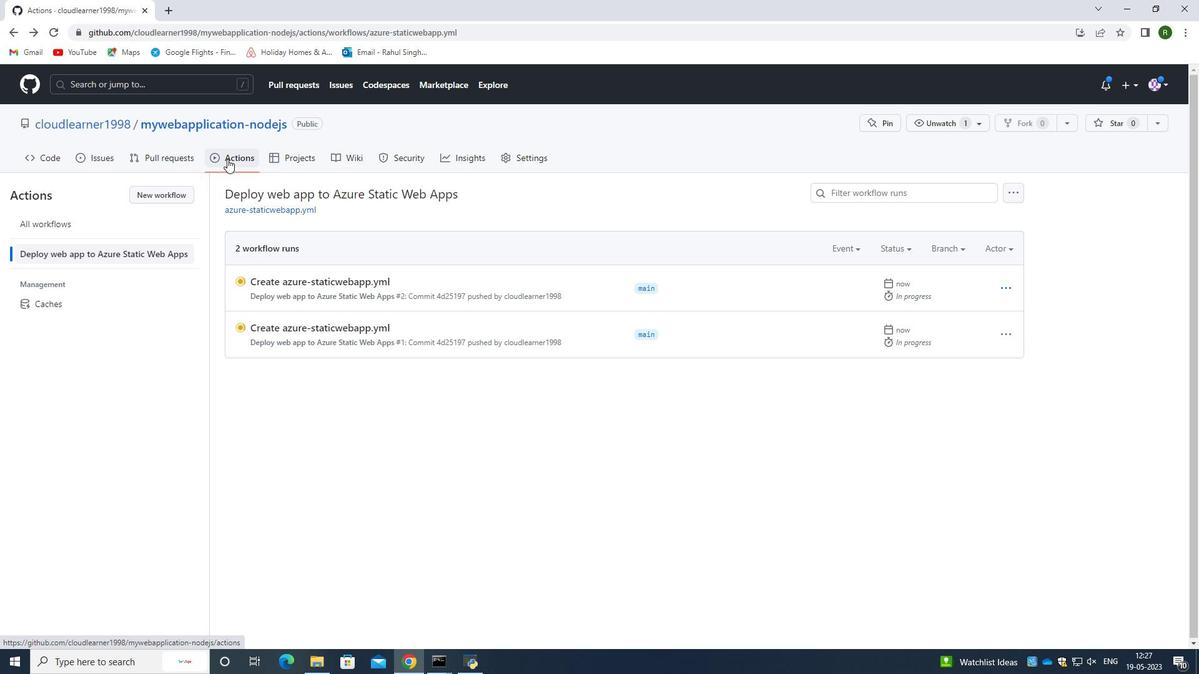 
Action: Mouse moved to (1004, 282)
Screenshot: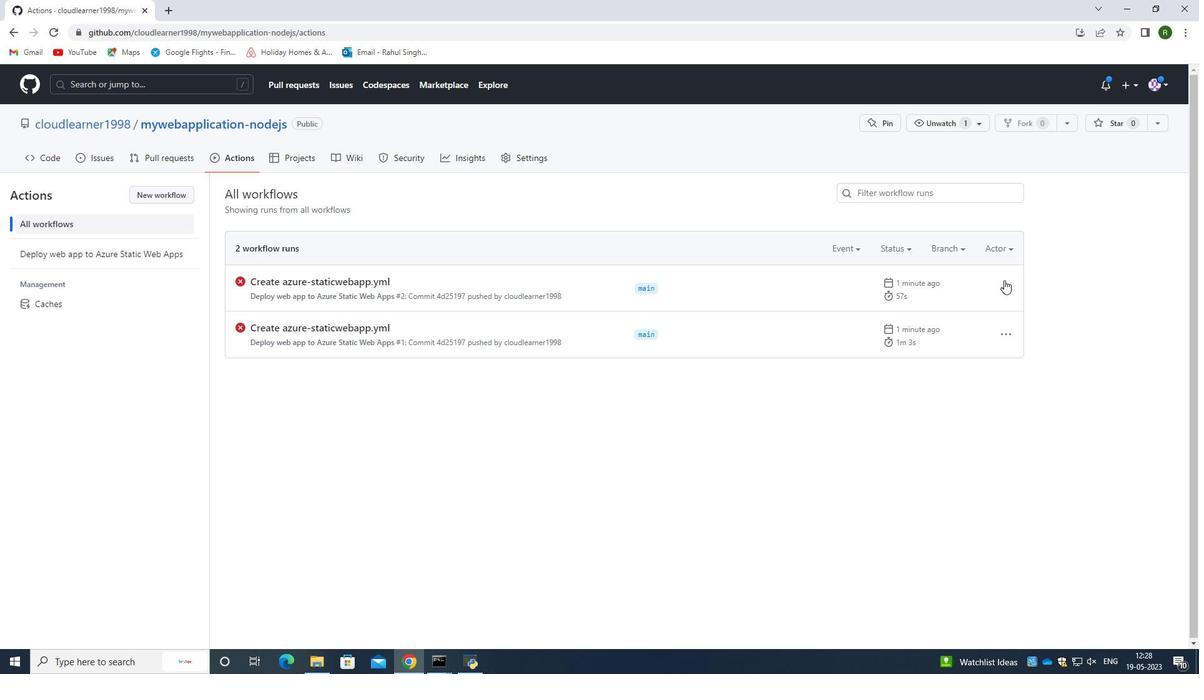 
Action: Mouse pressed left at (1004, 282)
Screenshot: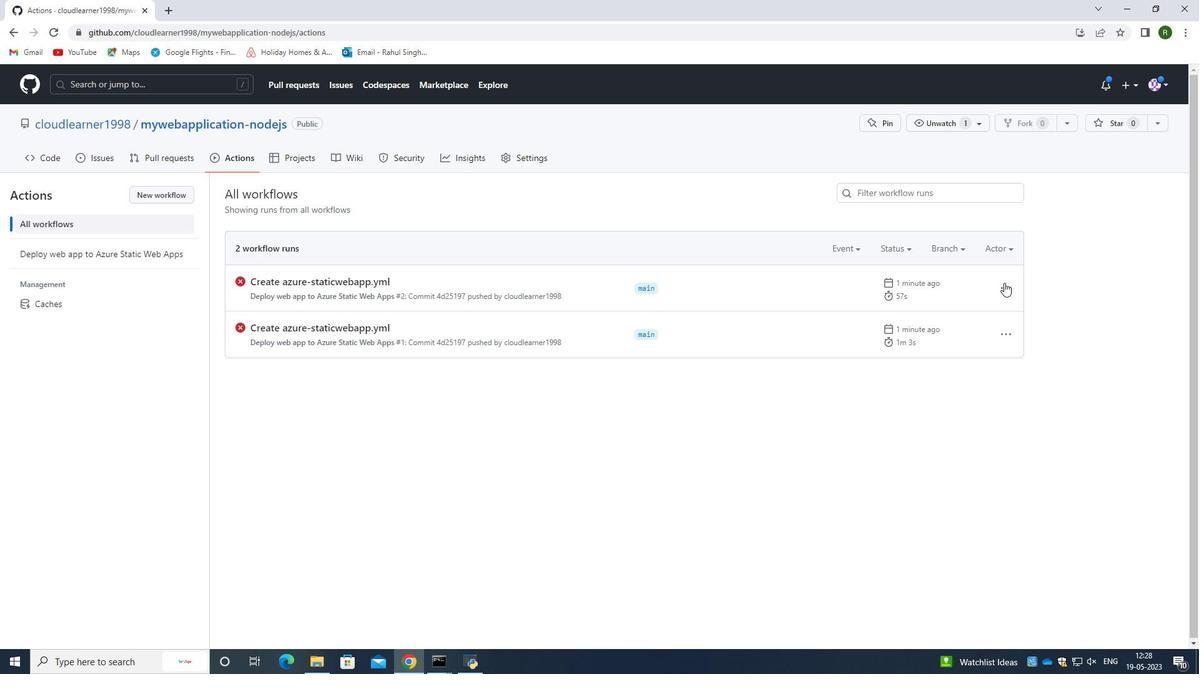 
Action: Mouse moved to (954, 383)
Screenshot: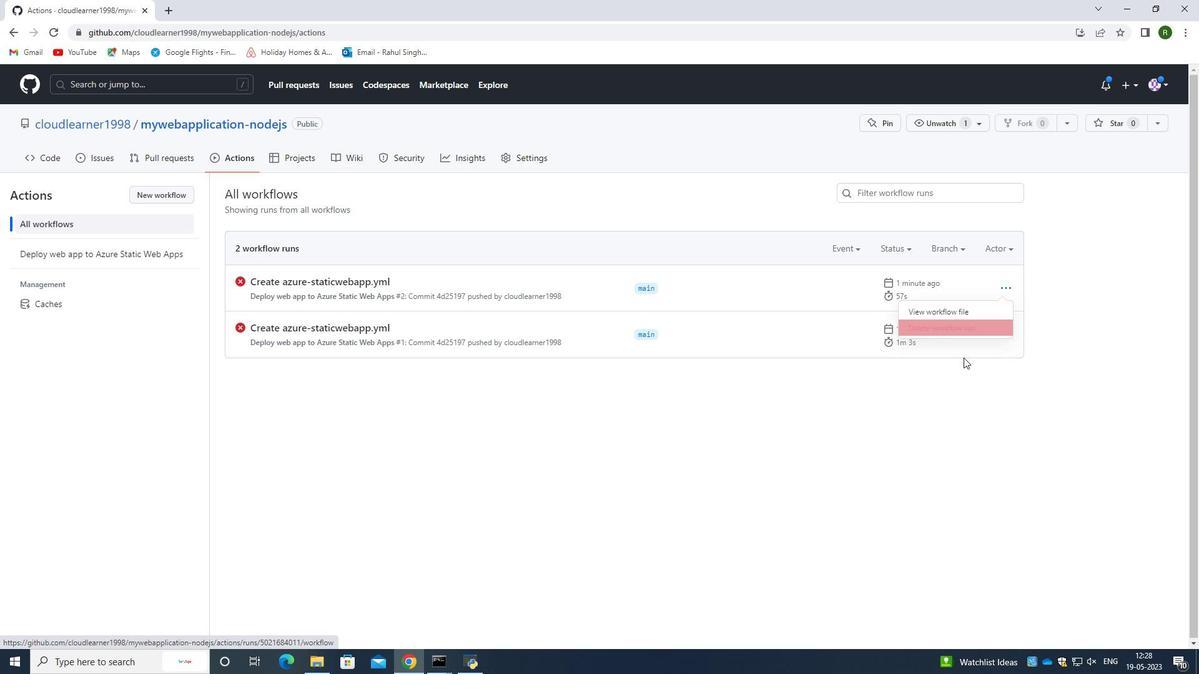 
Action: Mouse pressed left at (954, 383)
Screenshot: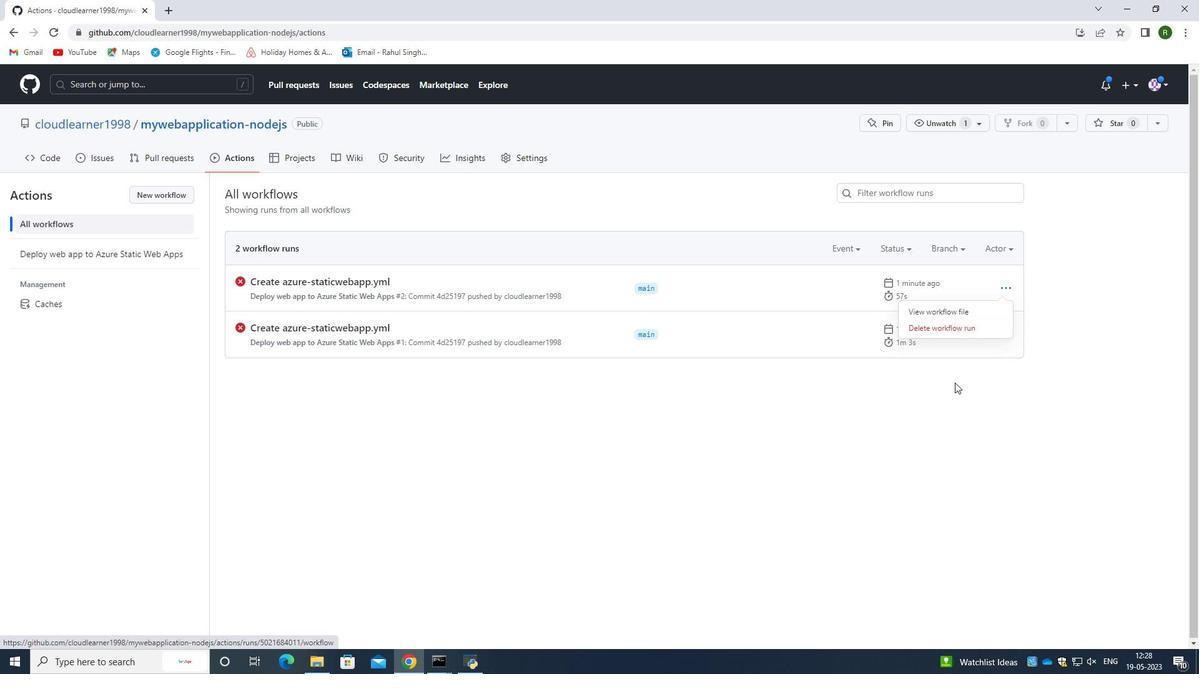 
Action: Mouse moved to (388, 284)
Screenshot: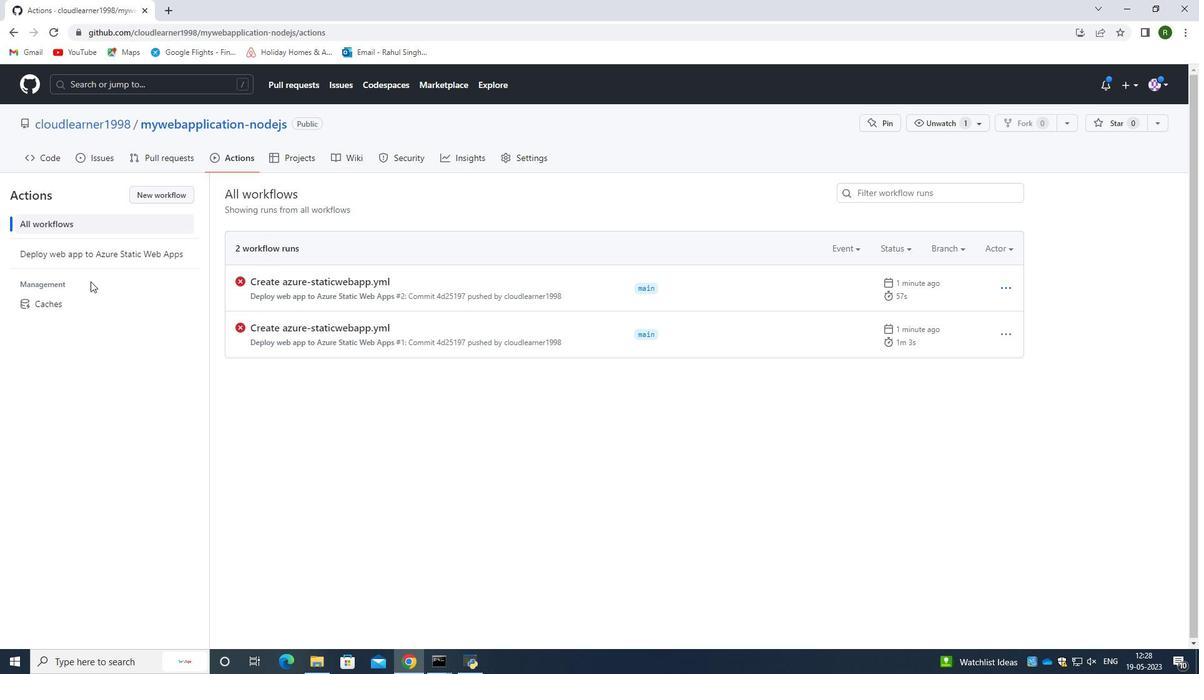
Action: Mouse pressed left at (388, 284)
Screenshot: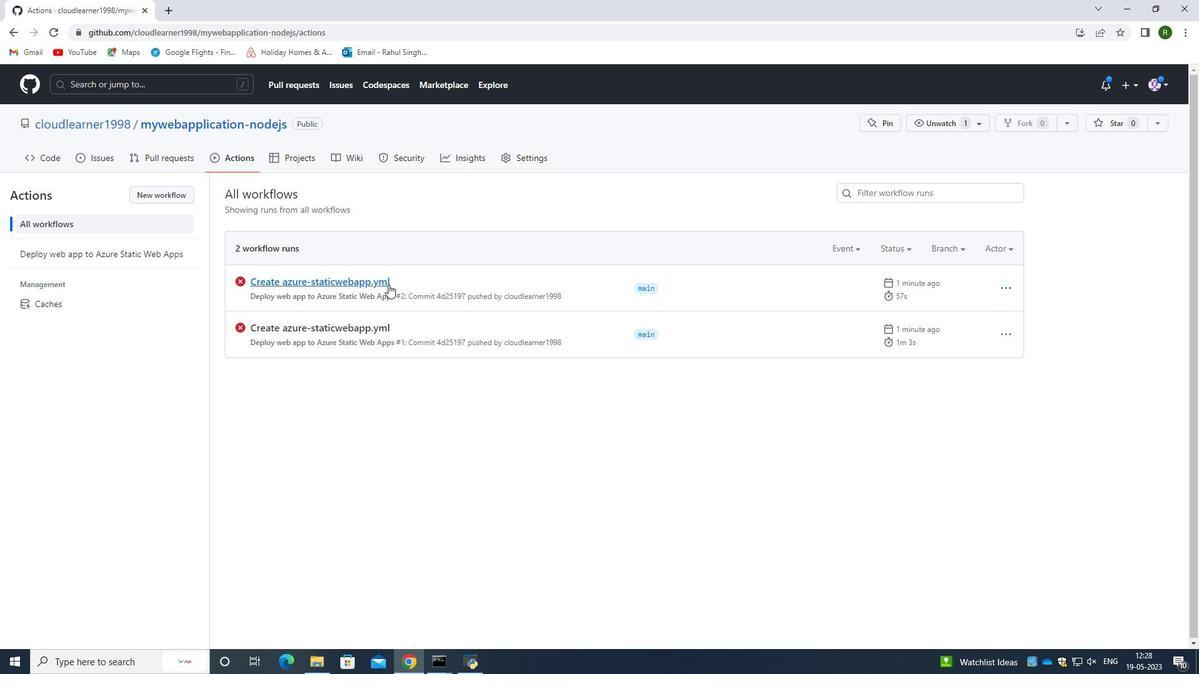 
Action: Mouse moved to (570, 342)
Screenshot: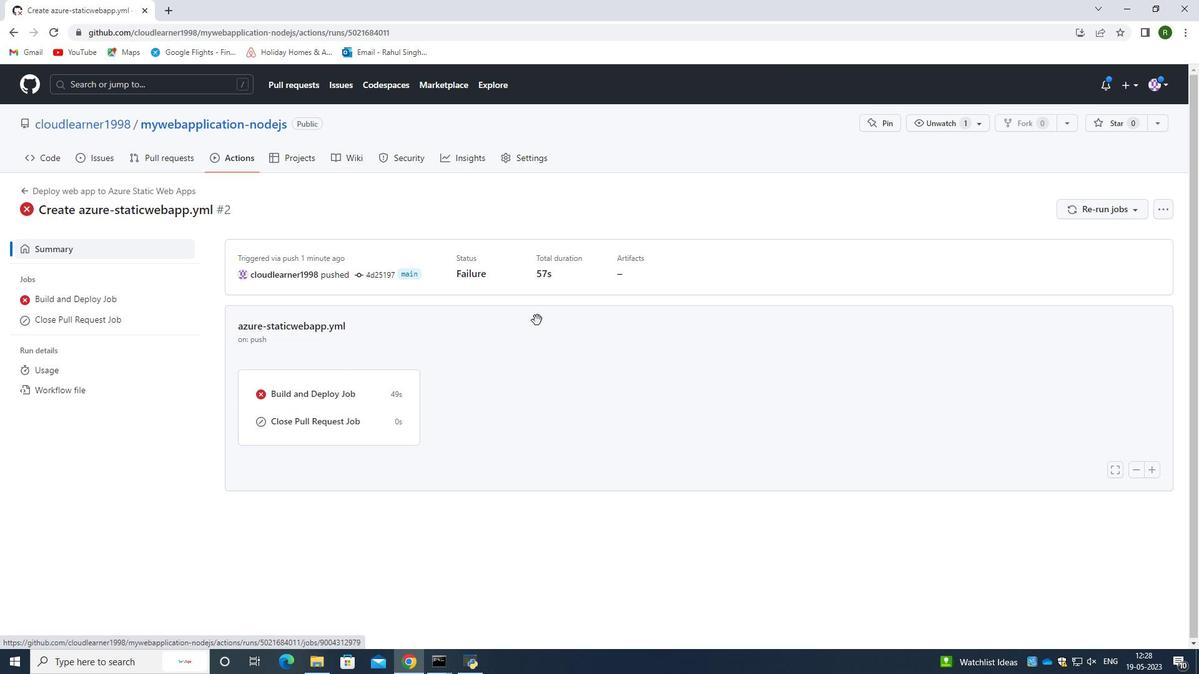 
Action: Mouse scrolled (570, 343) with delta (0, 0)
Screenshot: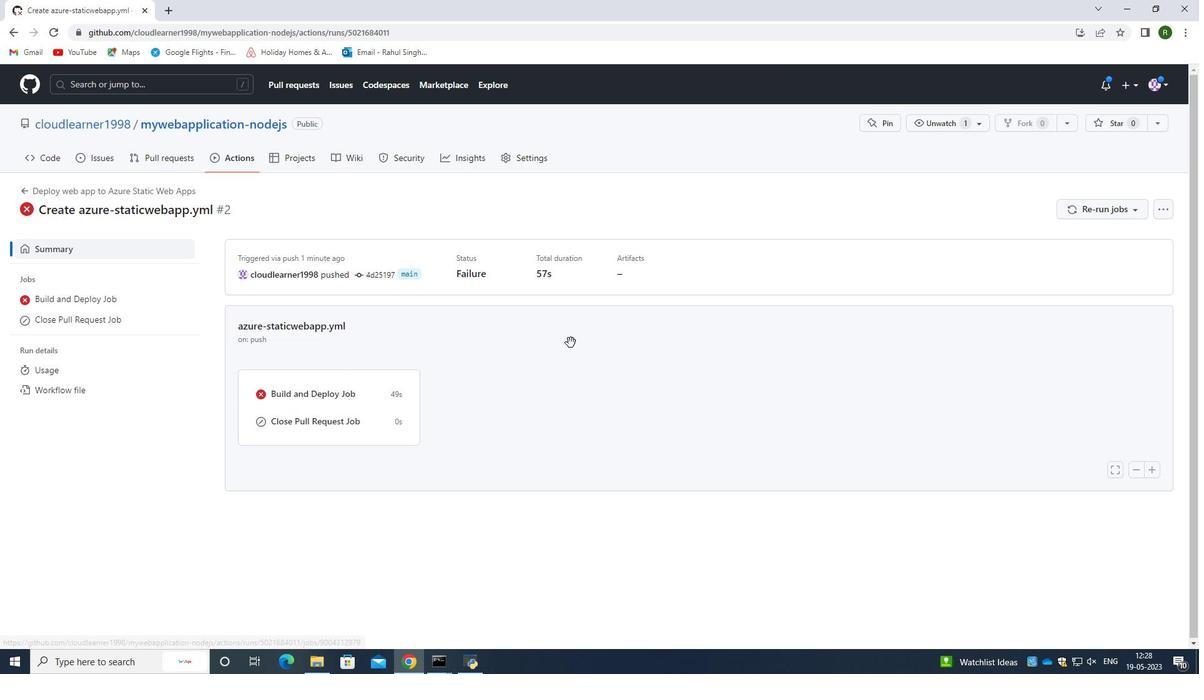 
Action: Mouse scrolled (570, 343) with delta (0, 0)
Screenshot: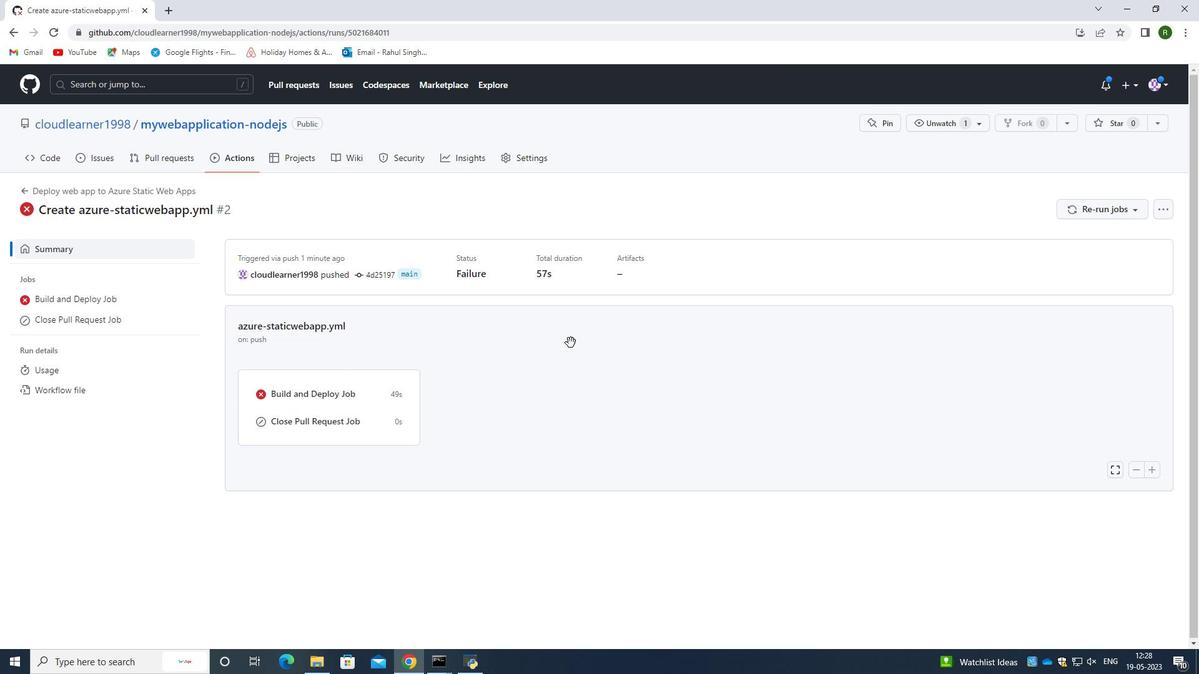 
Action: Mouse moved to (1080, 206)
Screenshot: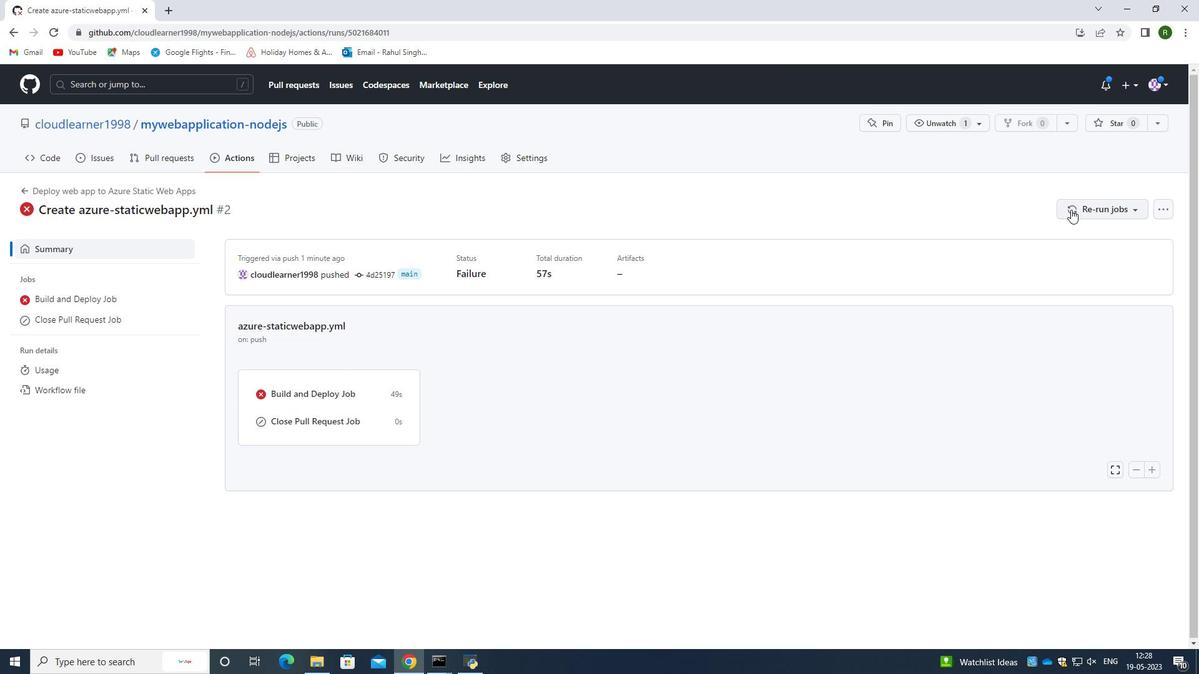 
Action: Mouse pressed left at (1080, 206)
Screenshot: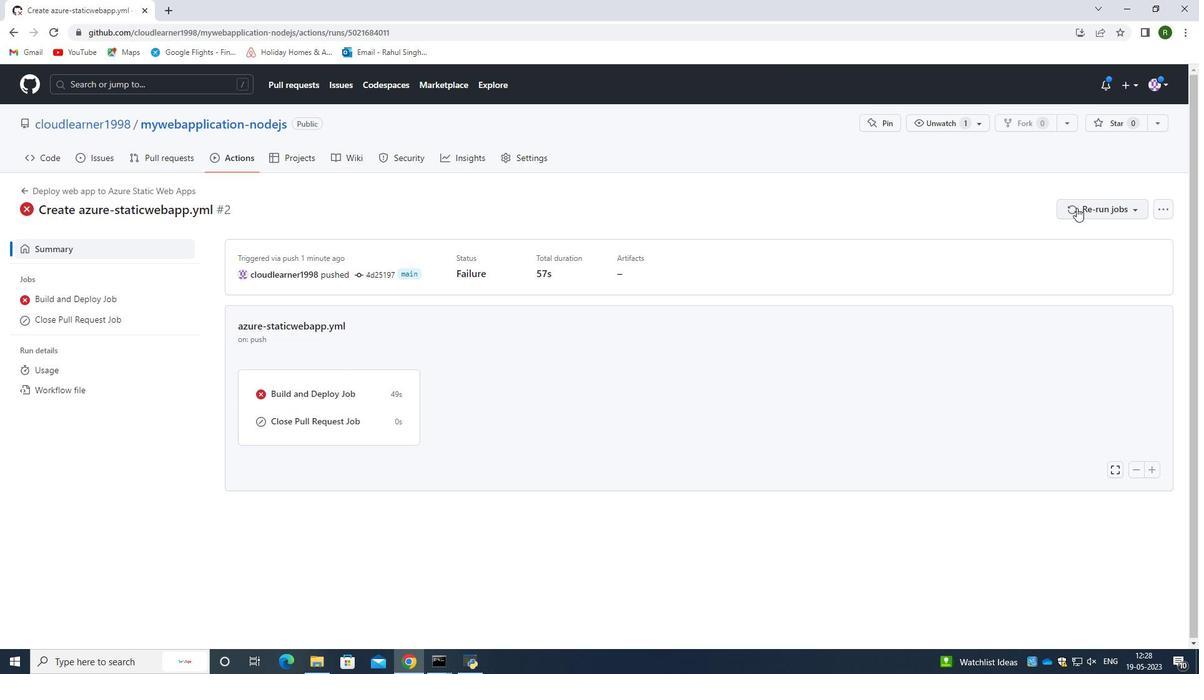 
Action: Mouse moved to (1071, 247)
Screenshot: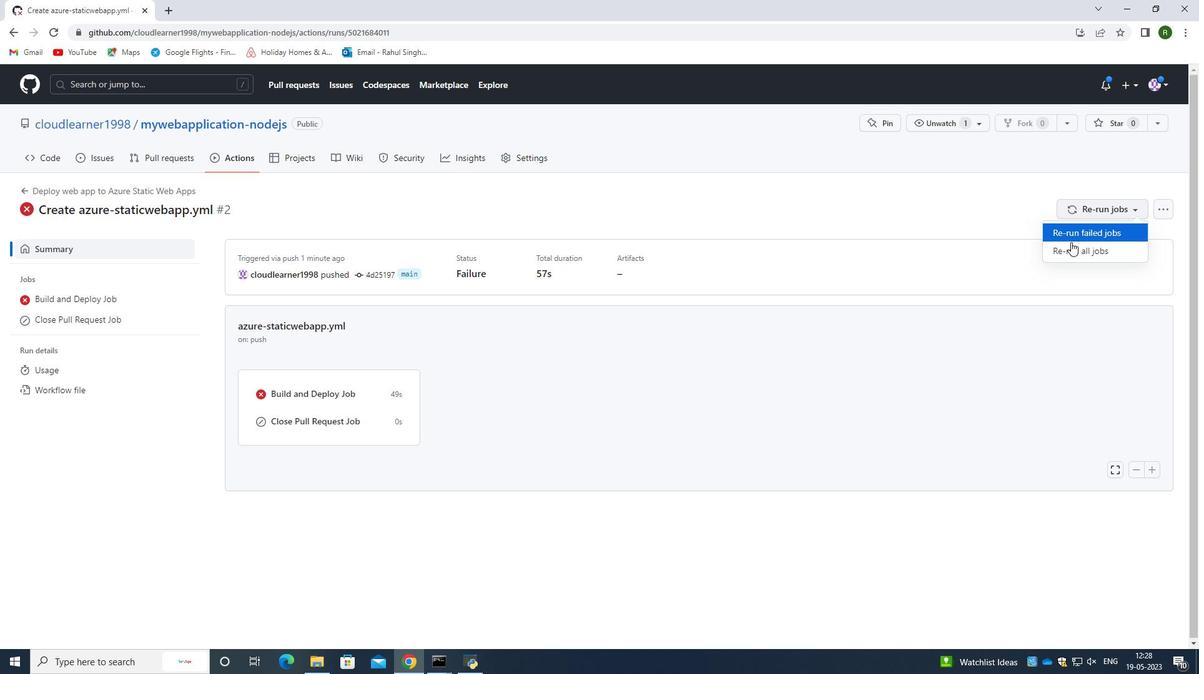 
Action: Mouse pressed left at (1071, 247)
Screenshot: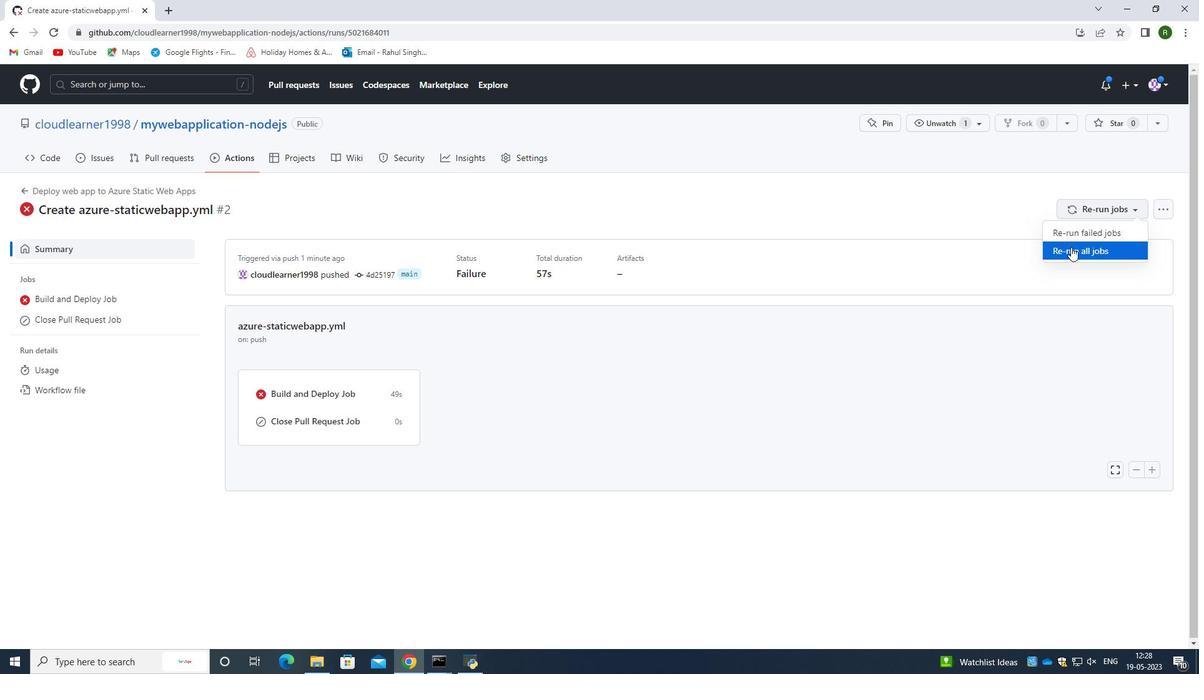 
Action: Mouse moved to (767, 266)
Screenshot: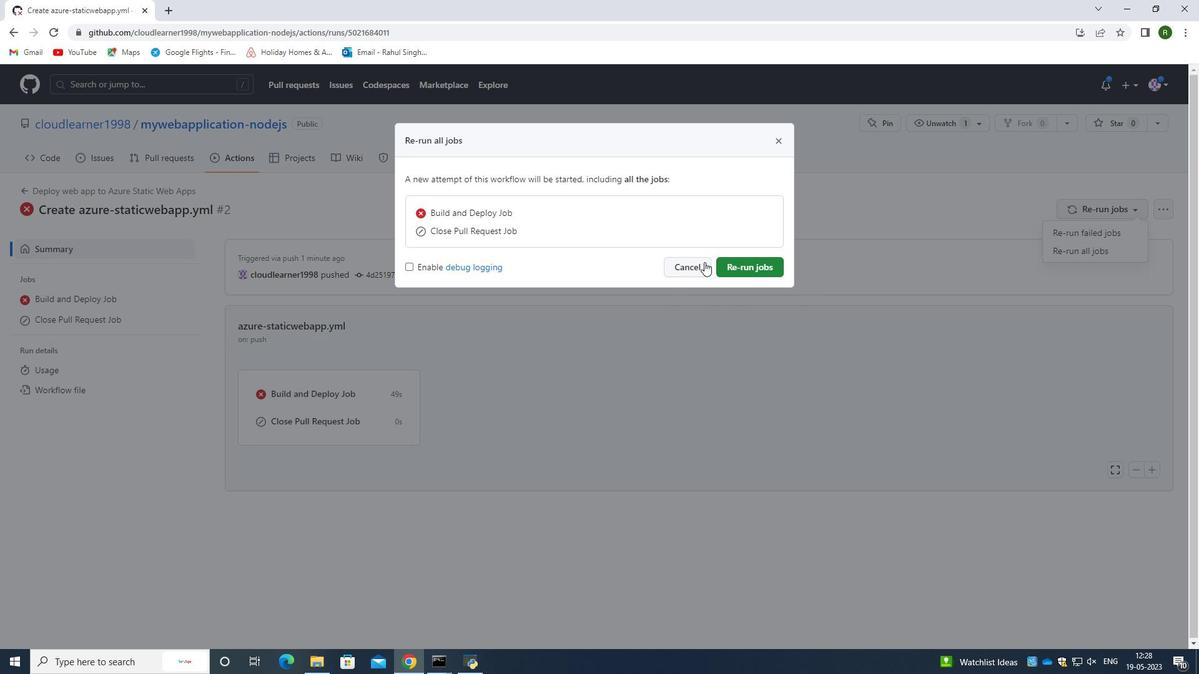 
Action: Mouse pressed left at (767, 266)
Screenshot: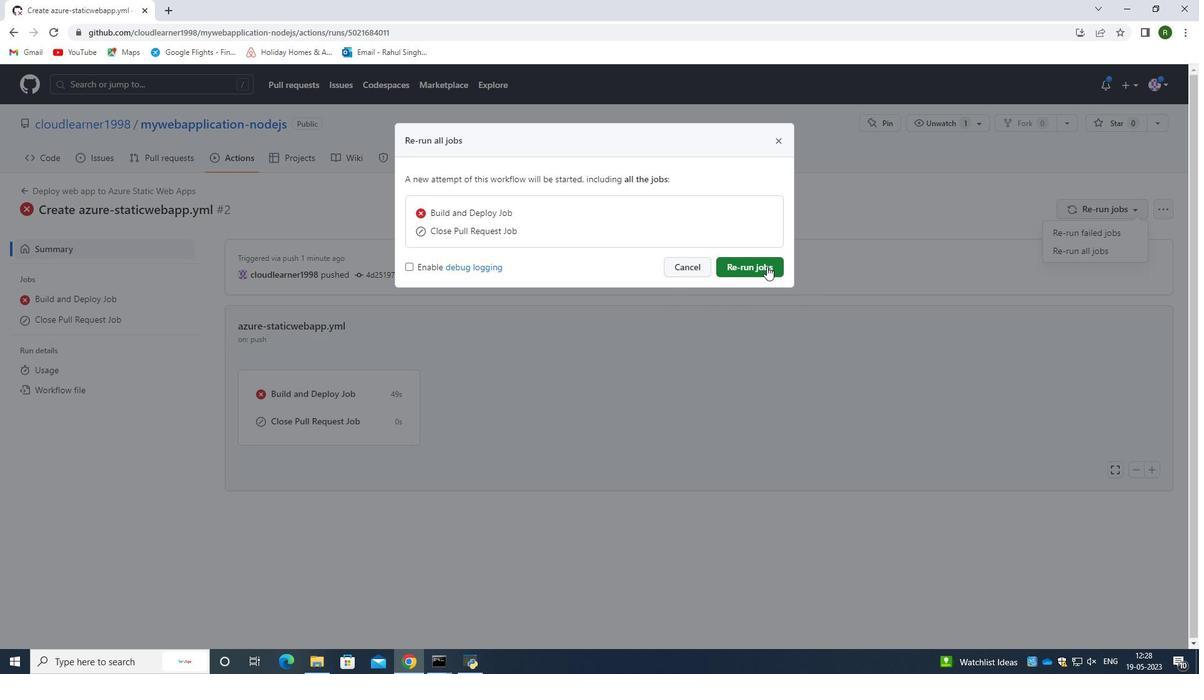 
Action: Mouse moved to (386, 329)
Screenshot: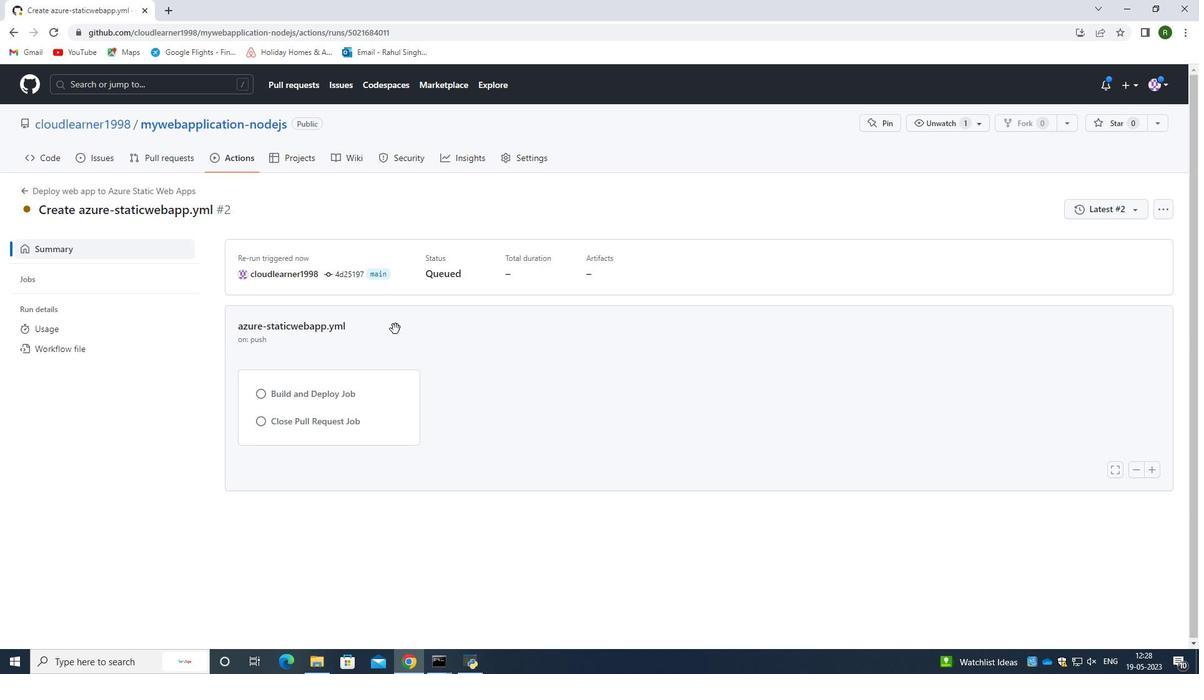 
Action: Mouse scrolled (386, 329) with delta (0, 0)
Screenshot: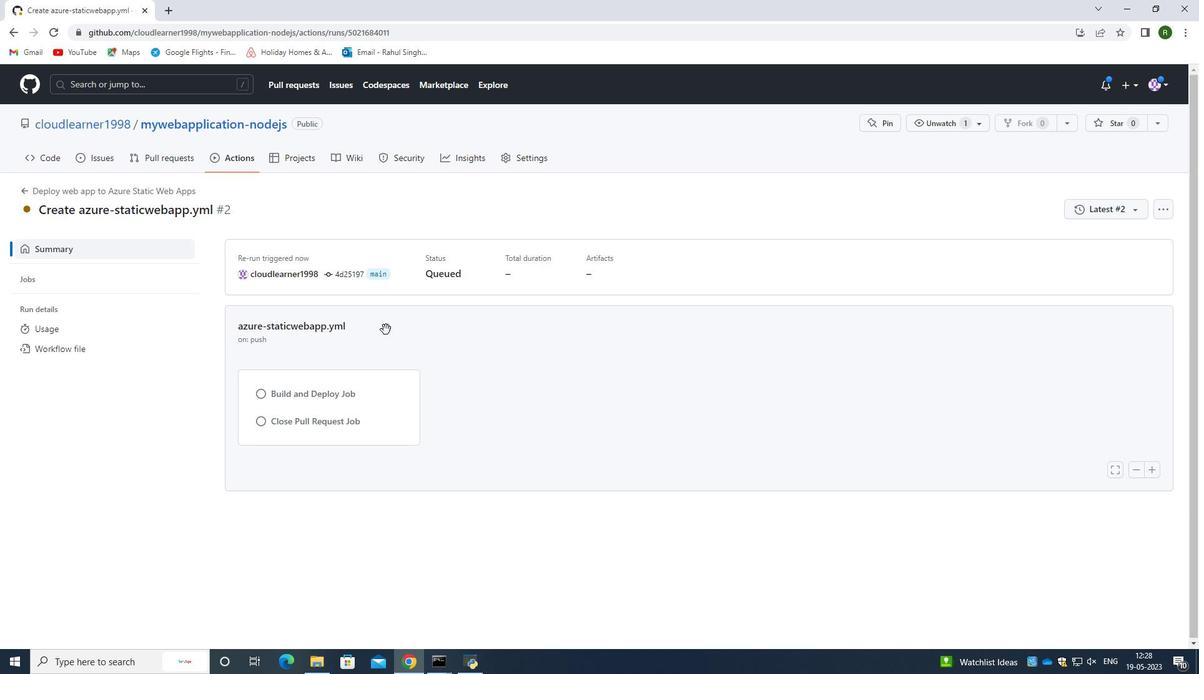 
Action: Mouse scrolled (386, 329) with delta (0, 0)
Screenshot: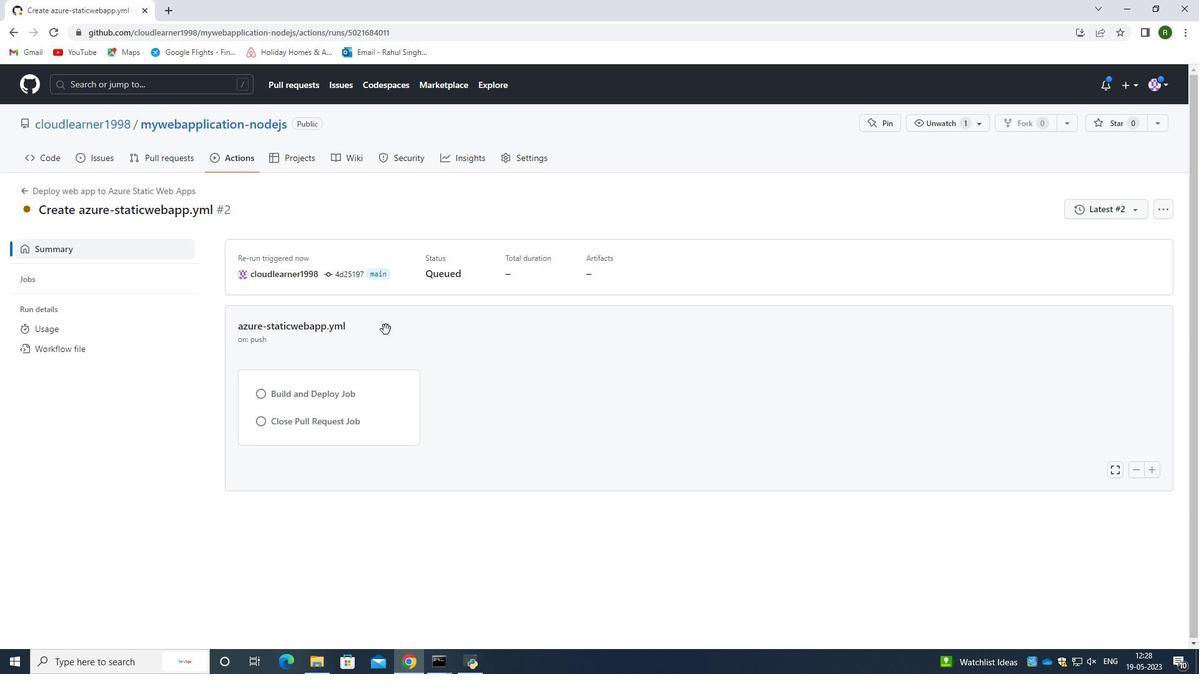 
Action: Mouse scrolled (386, 330) with delta (0, 0)
Screenshot: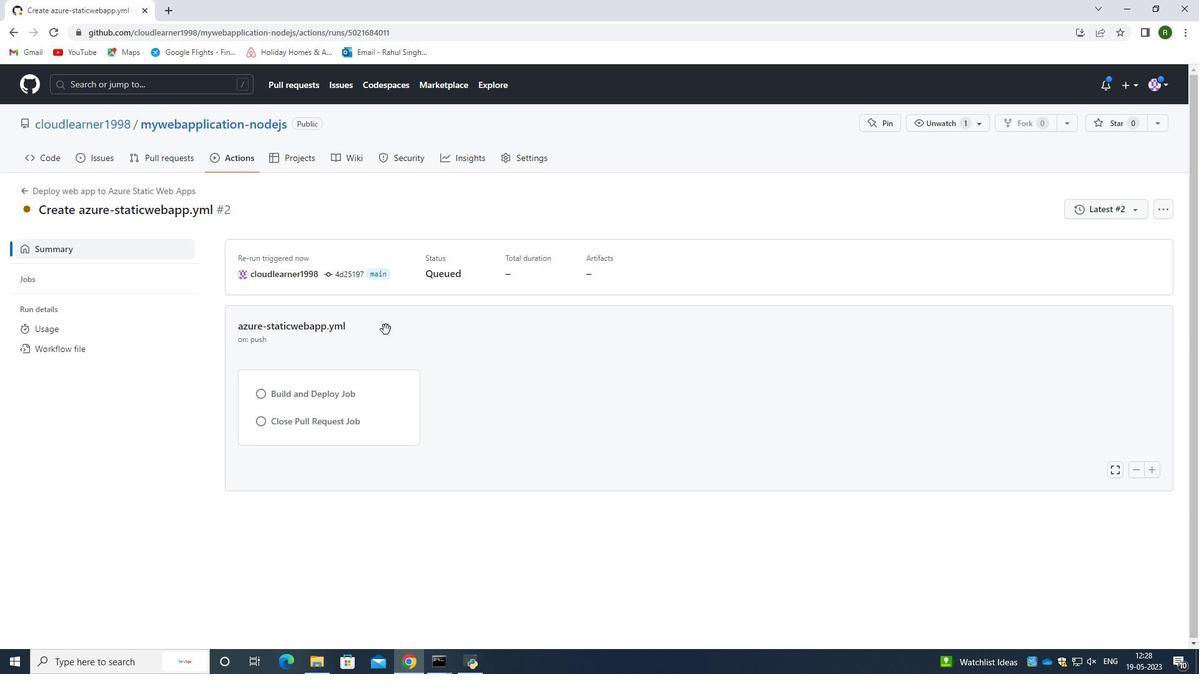 
Action: Mouse moved to (203, 276)
Screenshot: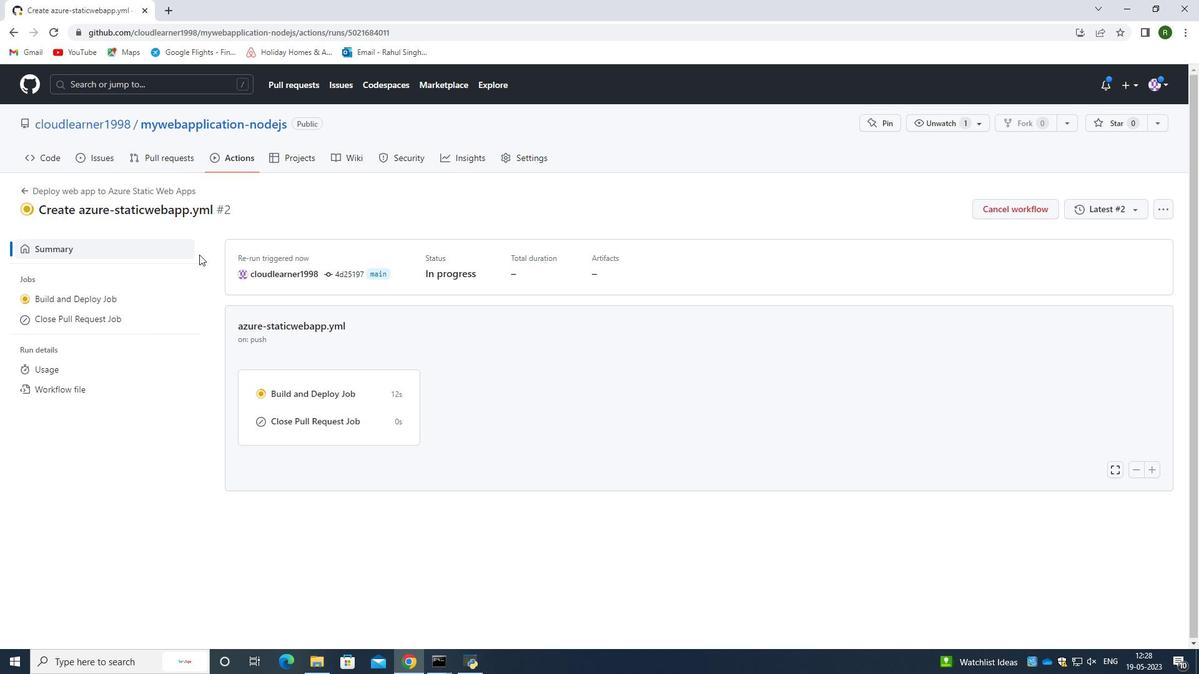 
Action: Mouse scrolled (203, 276) with delta (0, 0)
Screenshot: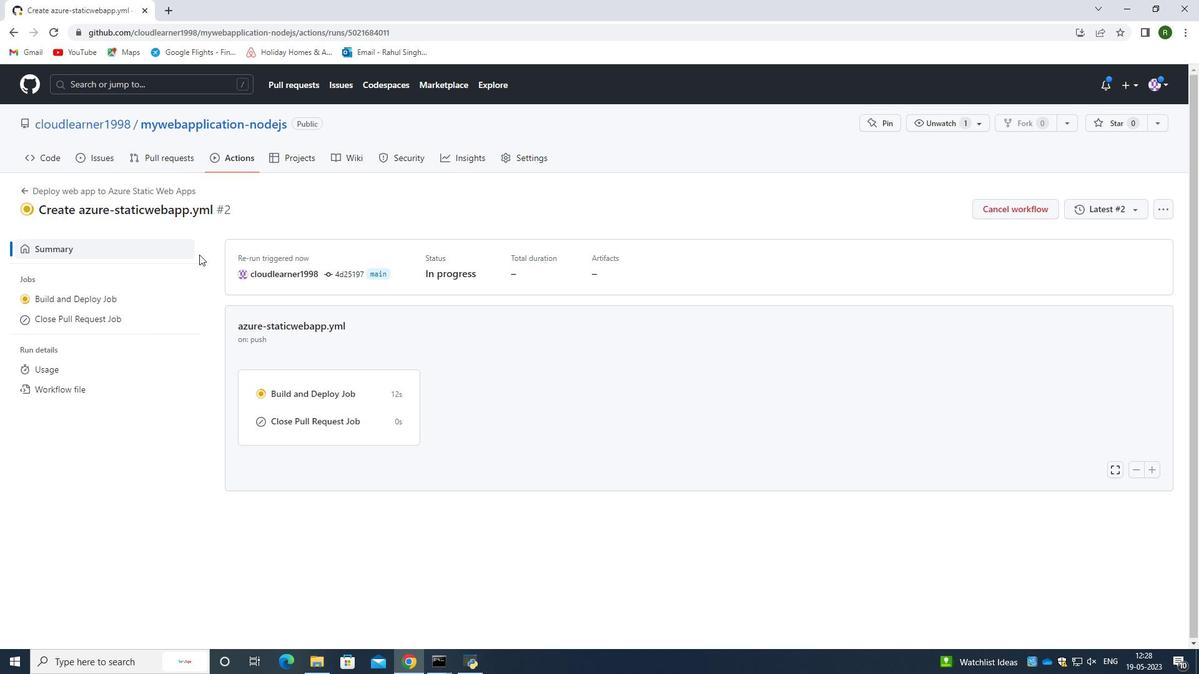 
Action: Mouse moved to (42, 151)
Screenshot: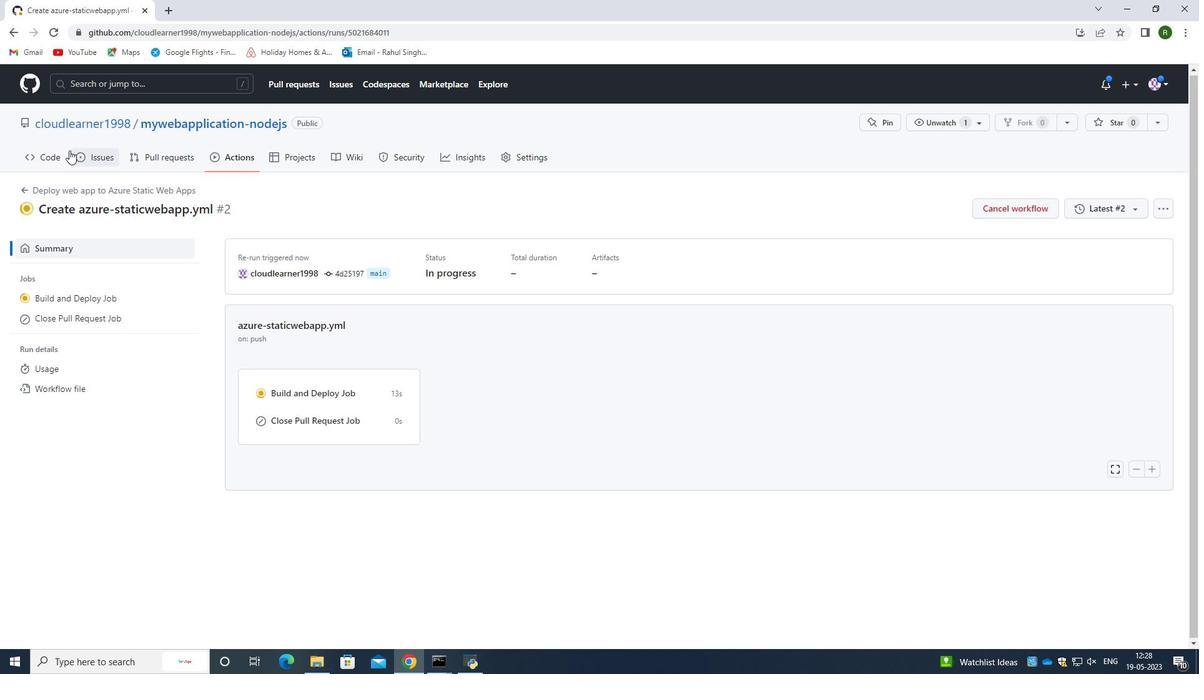 
Action: Mouse pressed left at (42, 151)
Screenshot: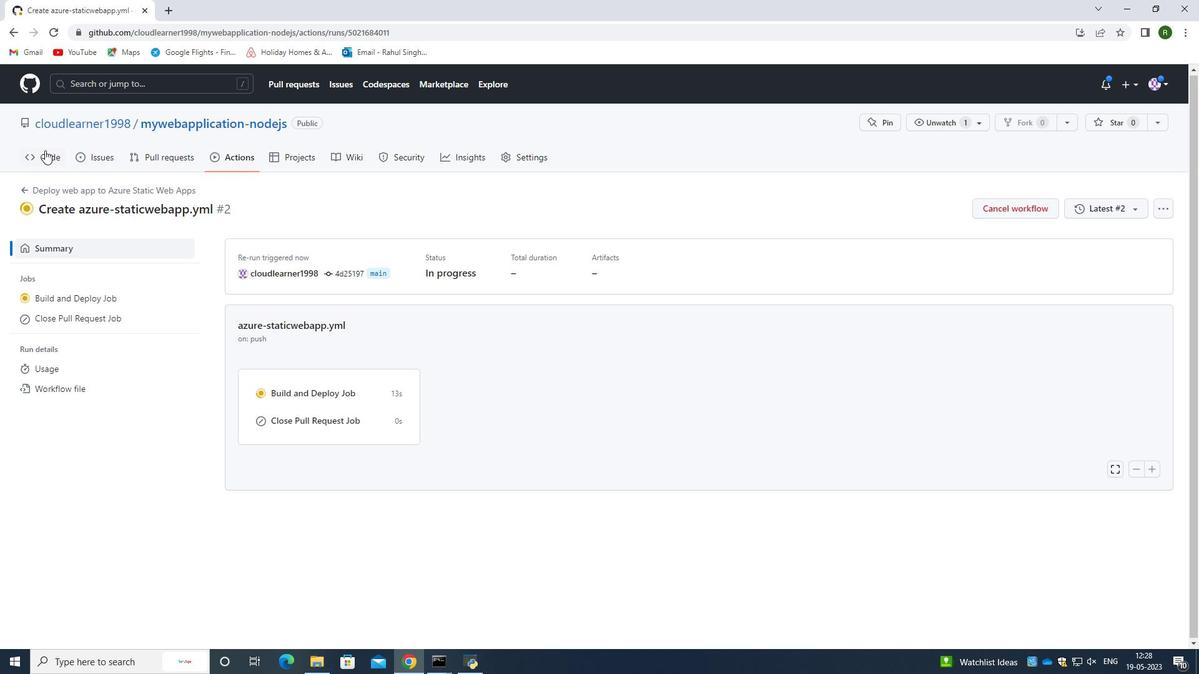 
Action: Mouse moved to (287, 342)
Screenshot: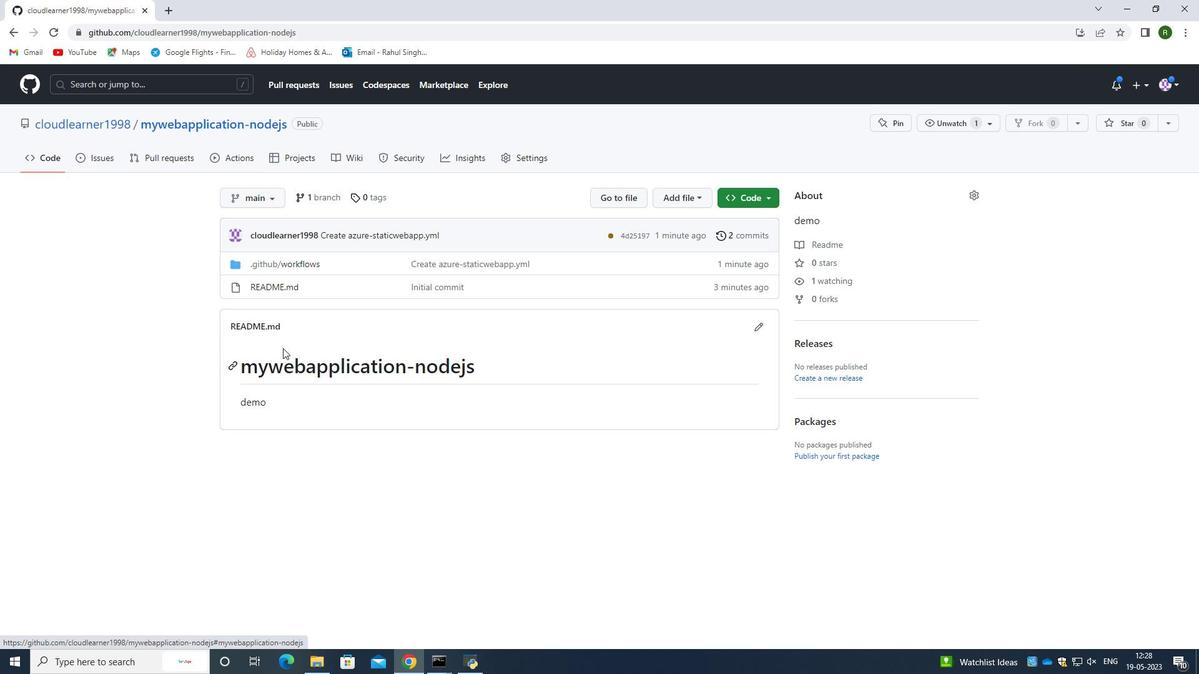 
Action: Mouse scrolled (287, 341) with delta (0, 0)
Screenshot: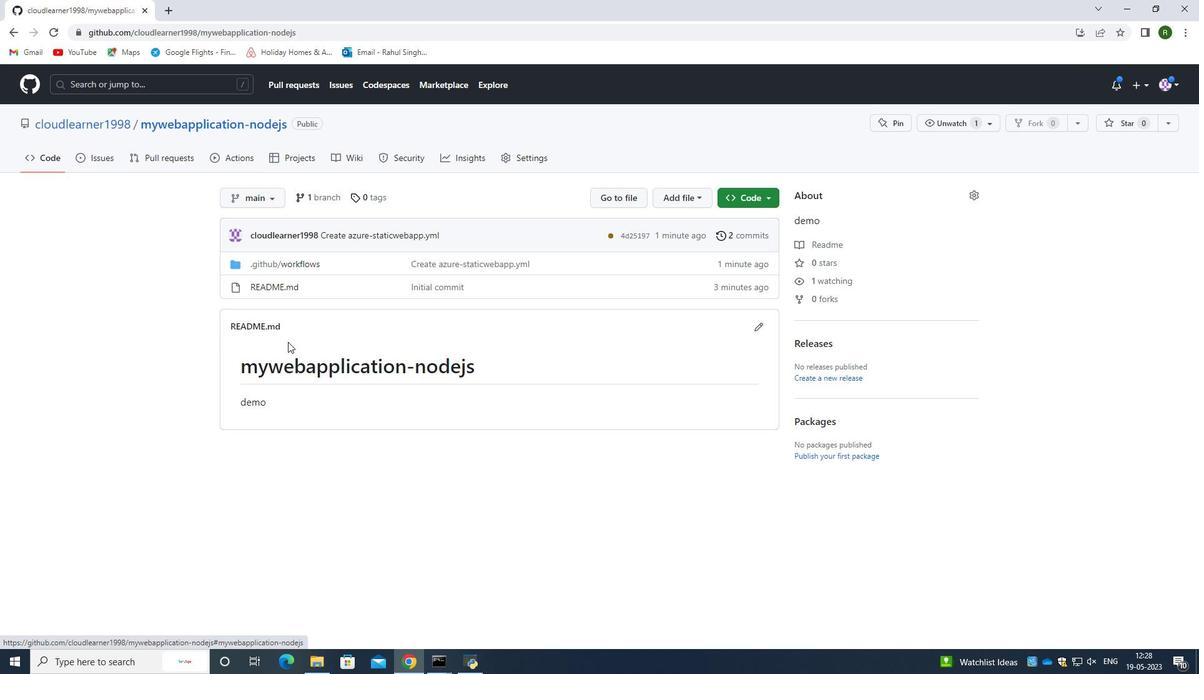 
Action: Mouse moved to (287, 342)
Screenshot: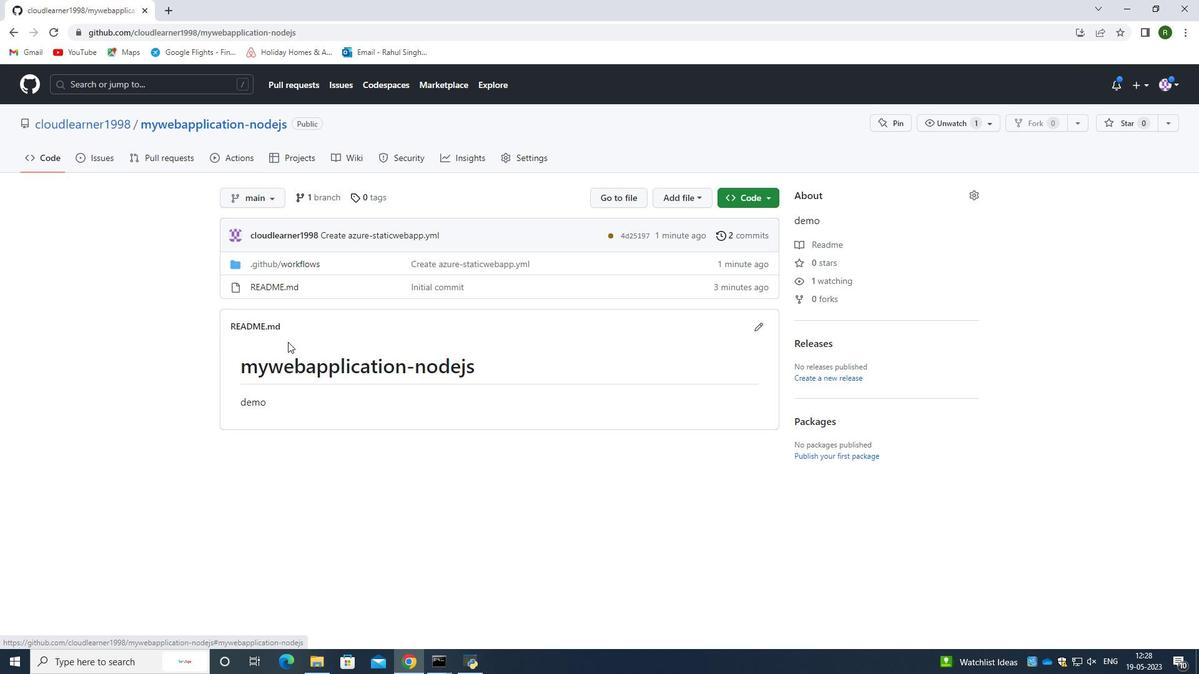 
Action: Mouse scrolled (287, 341) with delta (0, 0)
Screenshot: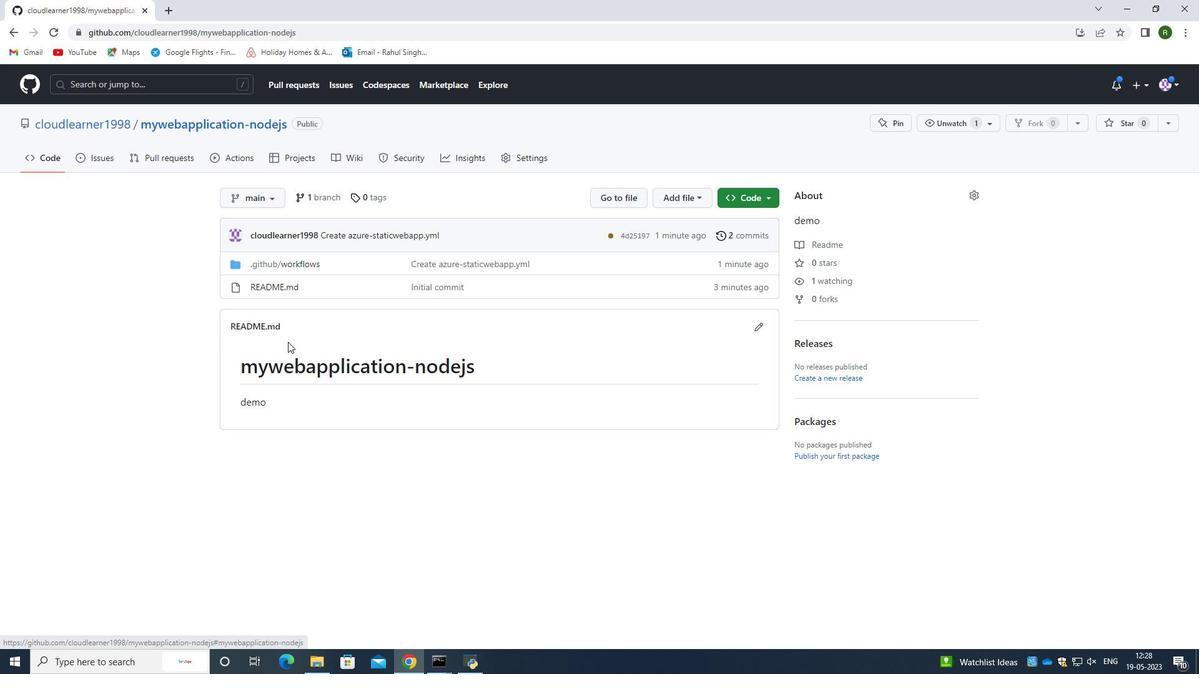 
Action: Mouse moved to (291, 264)
Screenshot: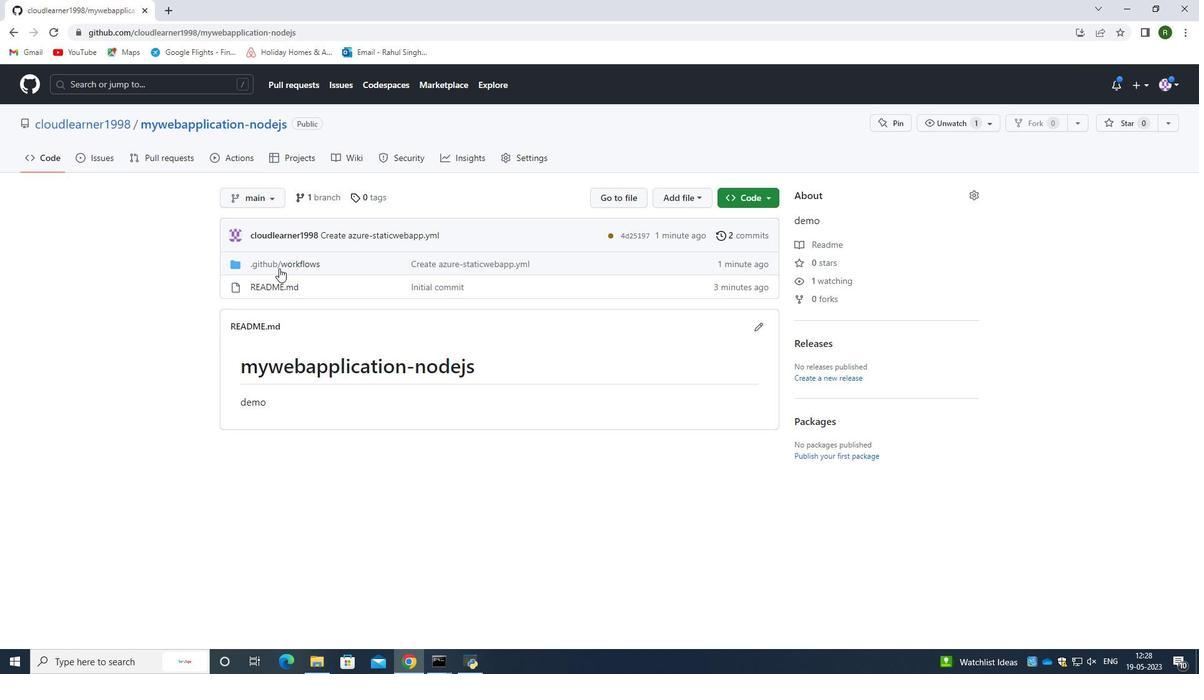 
Action: Mouse pressed left at (291, 264)
Screenshot: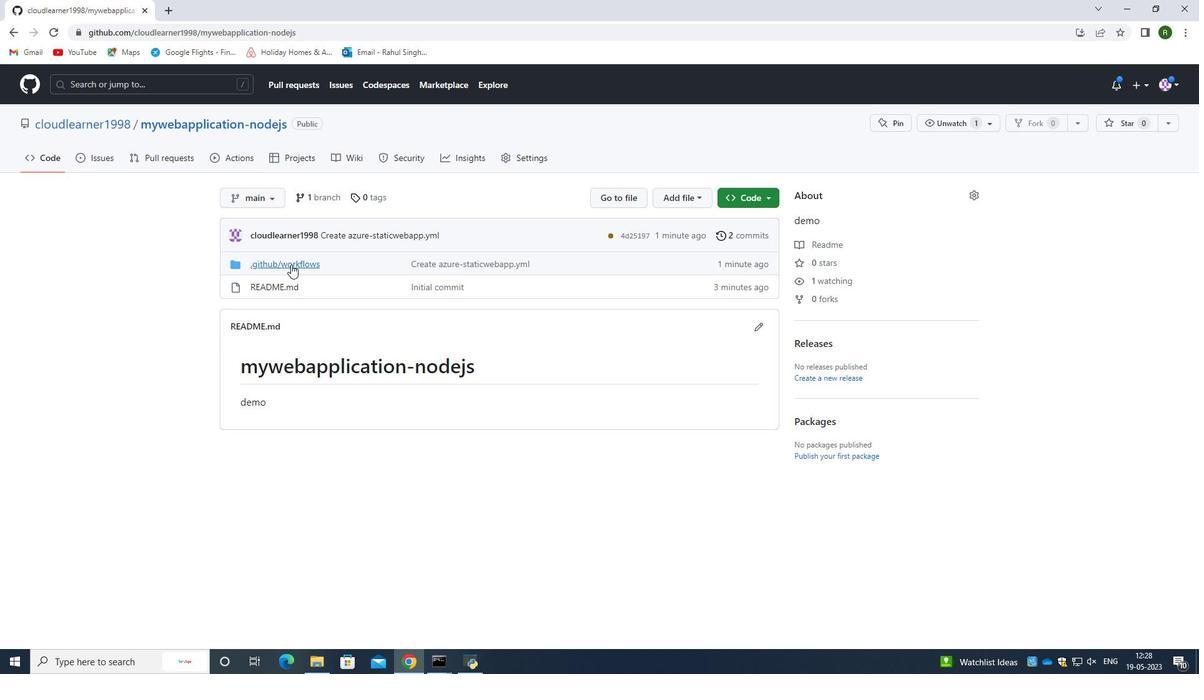
Action: Mouse moved to (333, 336)
Screenshot: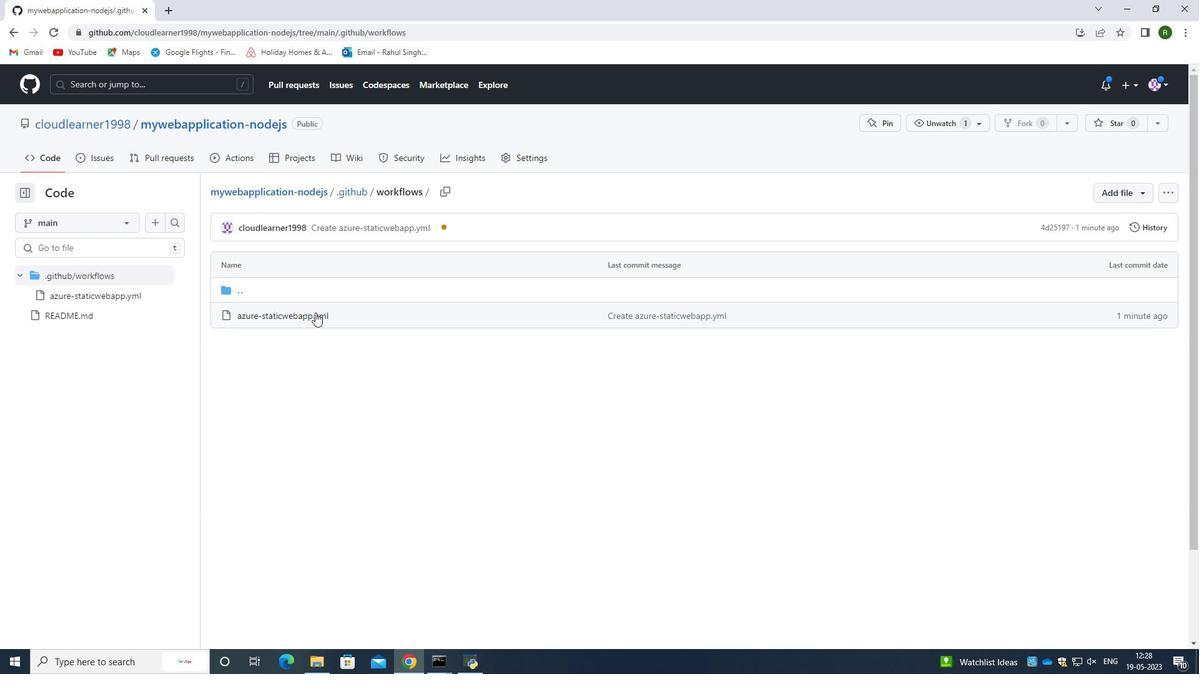 
Action: Mouse scrolled (333, 335) with delta (0, 0)
Screenshot: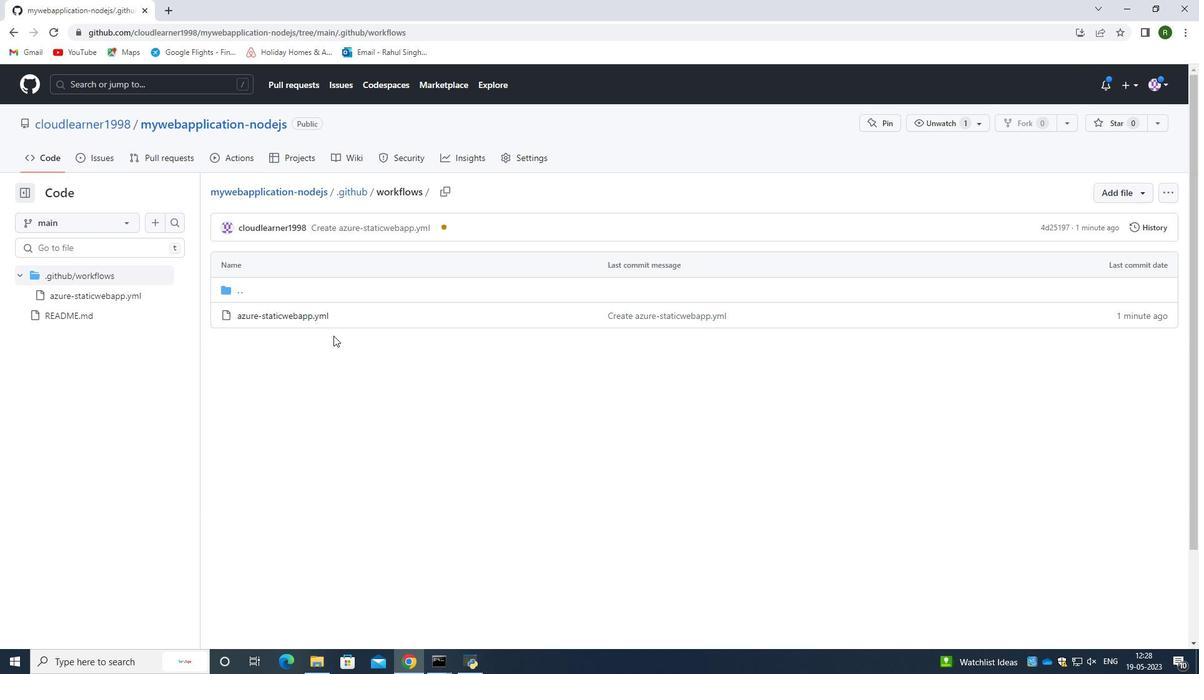 
Action: Mouse moved to (224, 226)
Screenshot: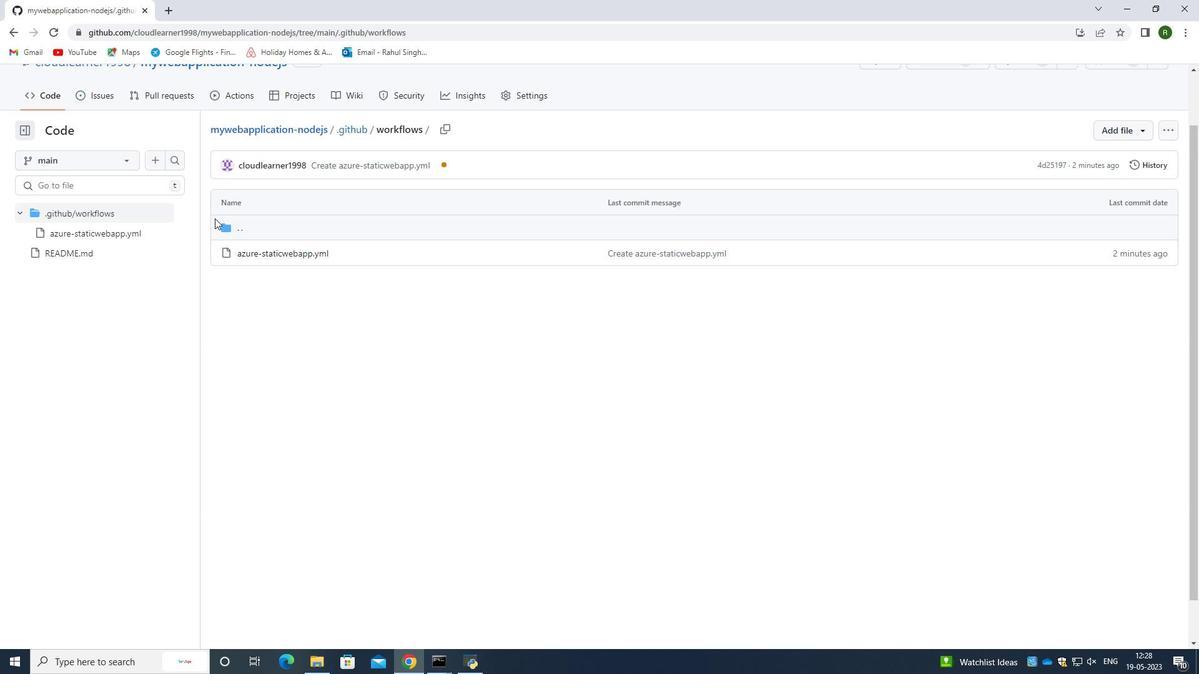 
Action: Mouse pressed left at (224, 226)
Screenshot: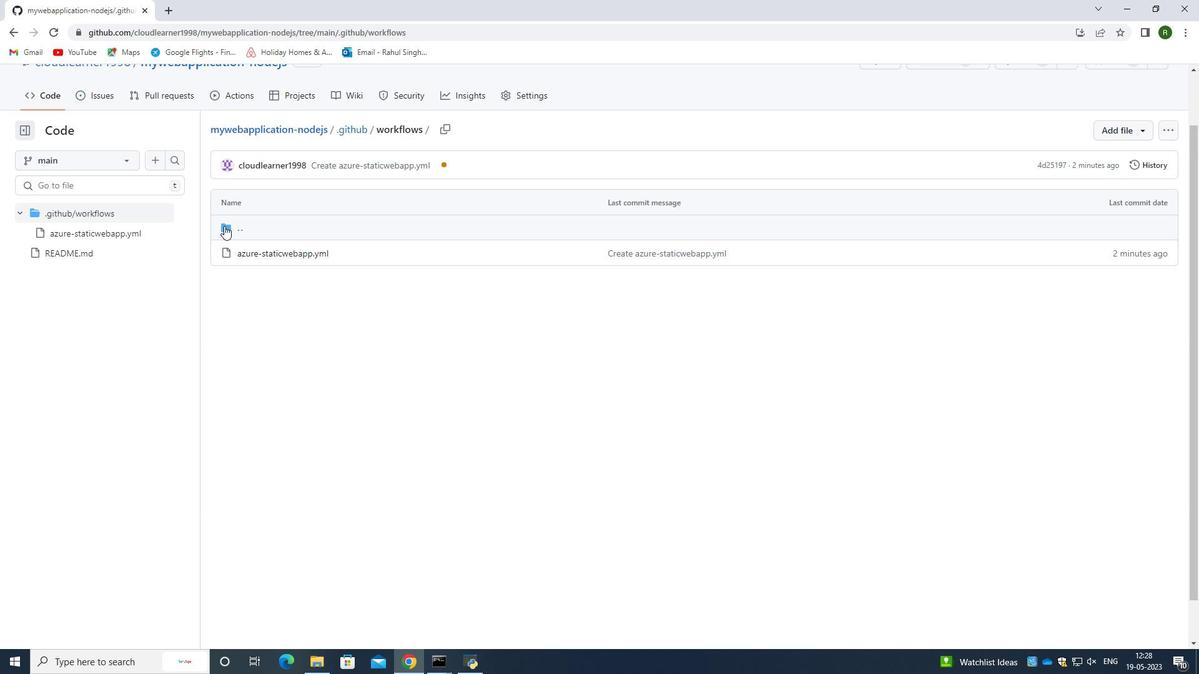
Action: Mouse moved to (273, 250)
Screenshot: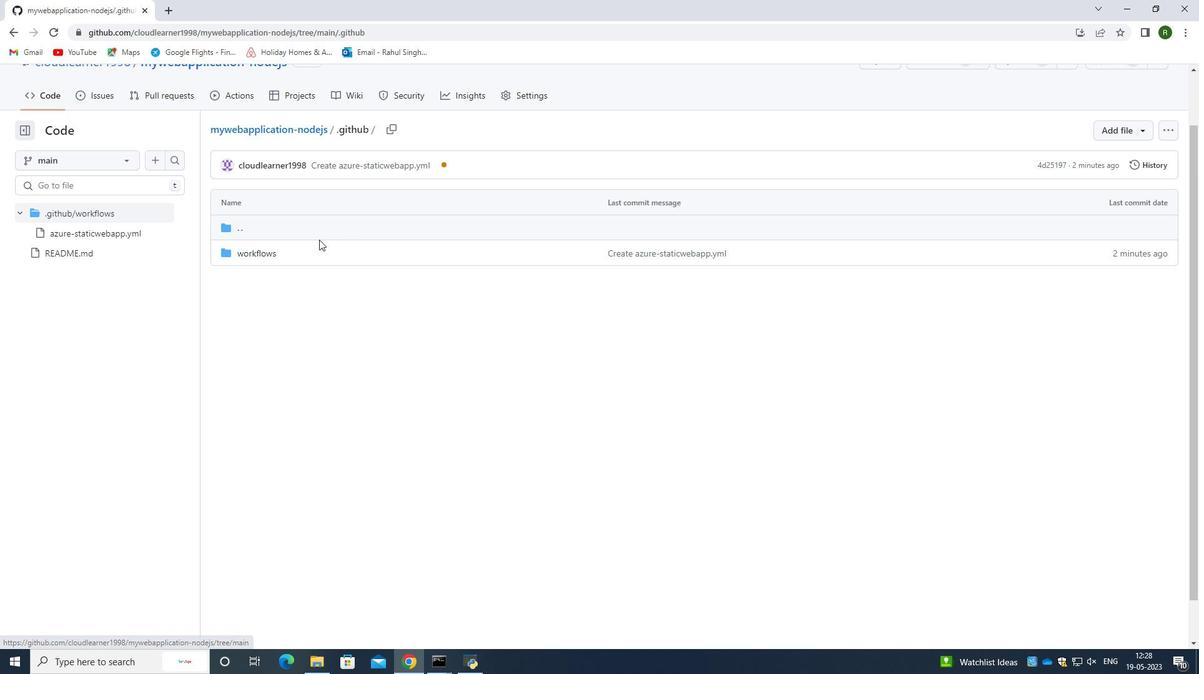 
Action: Mouse scrolled (273, 251) with delta (0, 0)
Screenshot: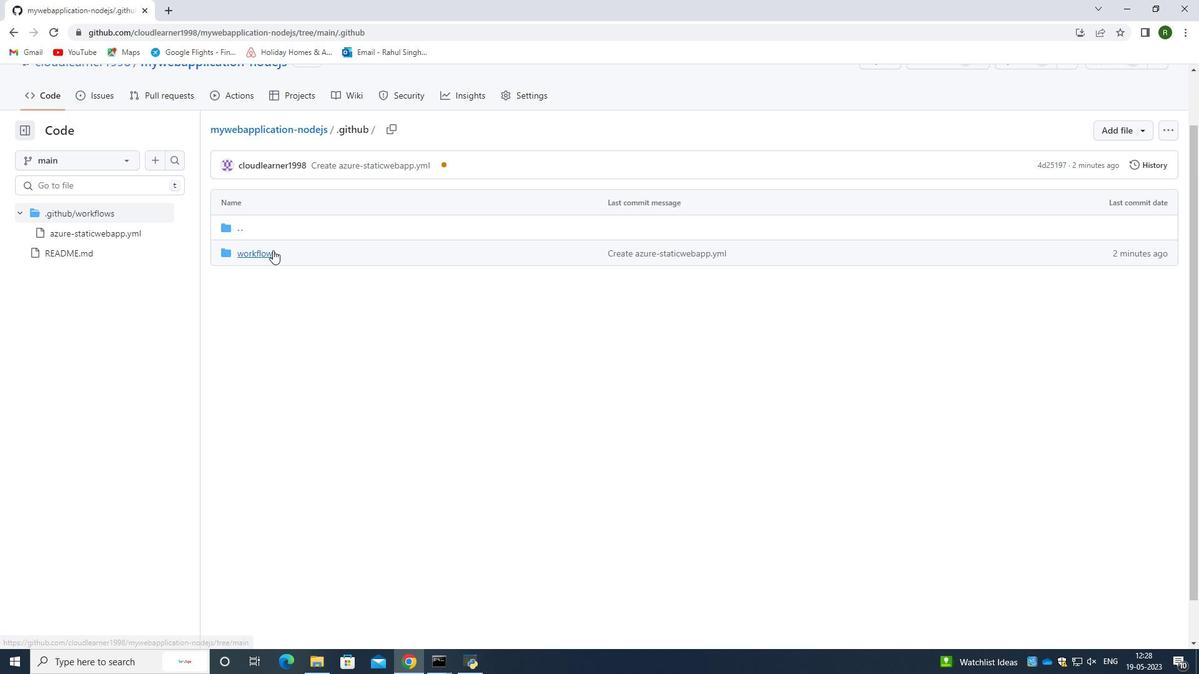 
Action: Mouse scrolled (273, 251) with delta (0, 0)
Screenshot: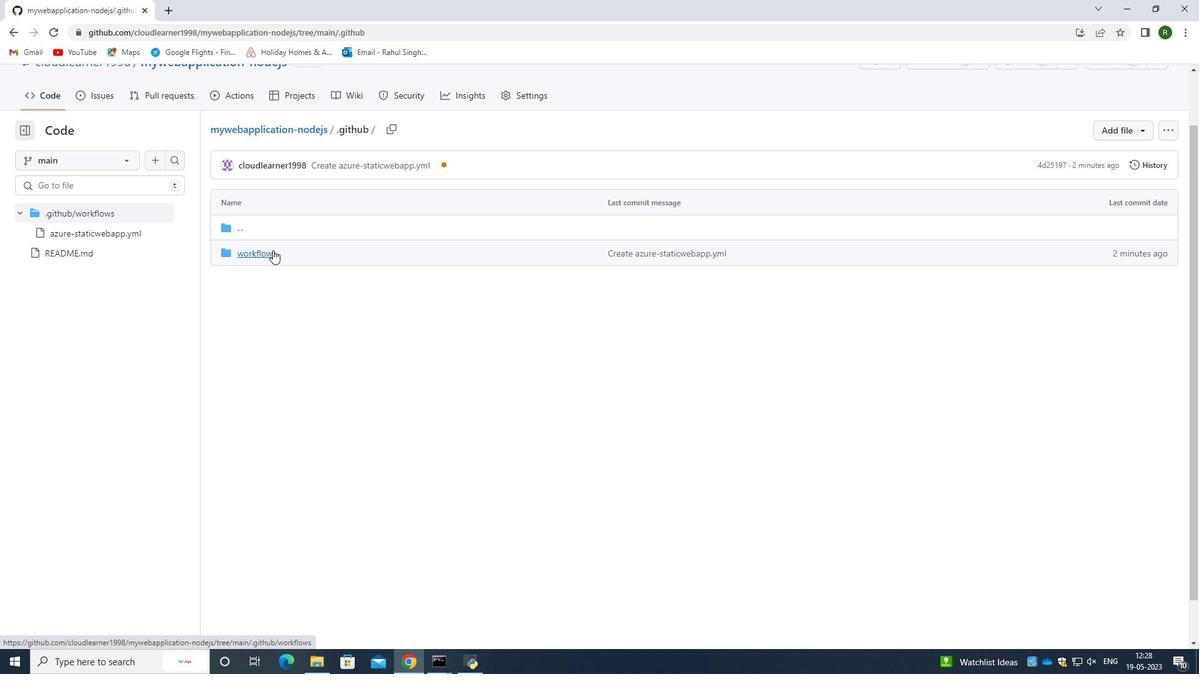 
Action: Mouse moved to (231, 153)
Screenshot: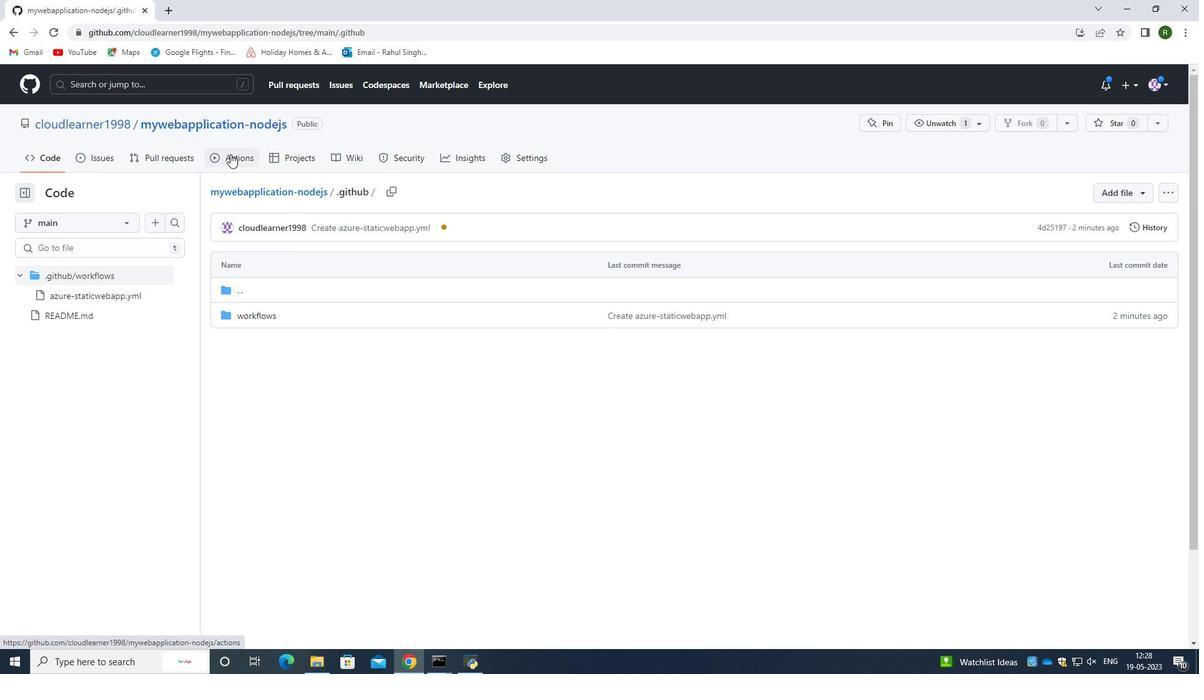 
Action: Mouse pressed left at (231, 153)
Screenshot: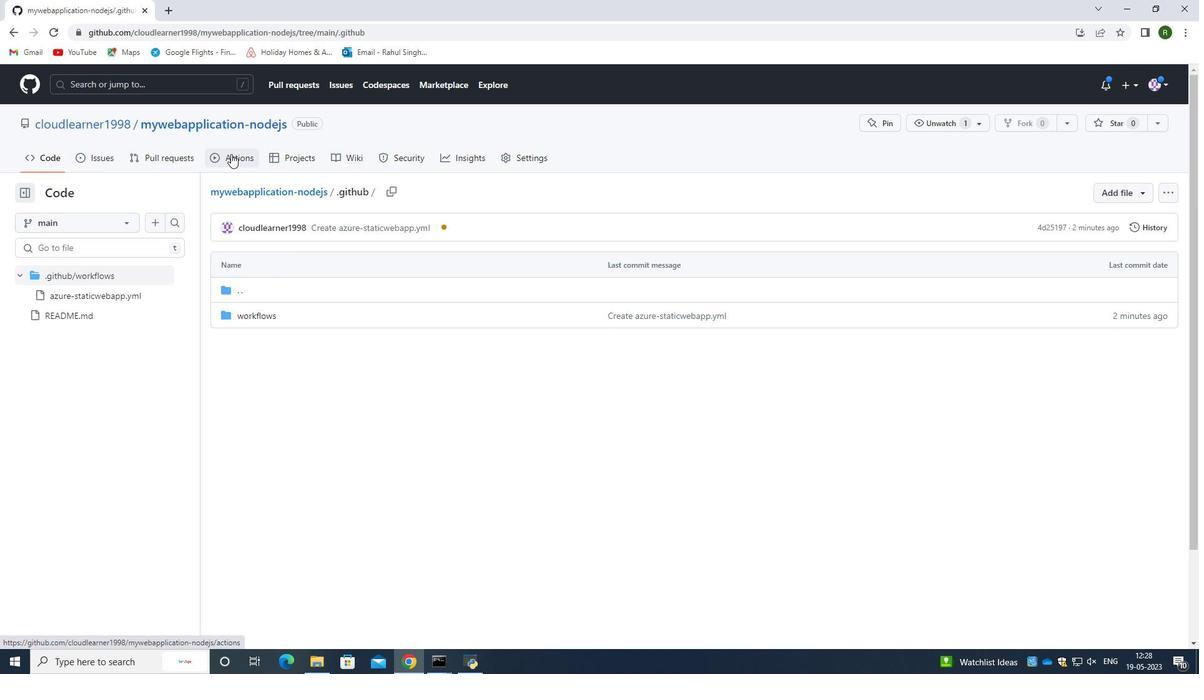 
Action: Mouse moved to (61, 311)
Screenshot: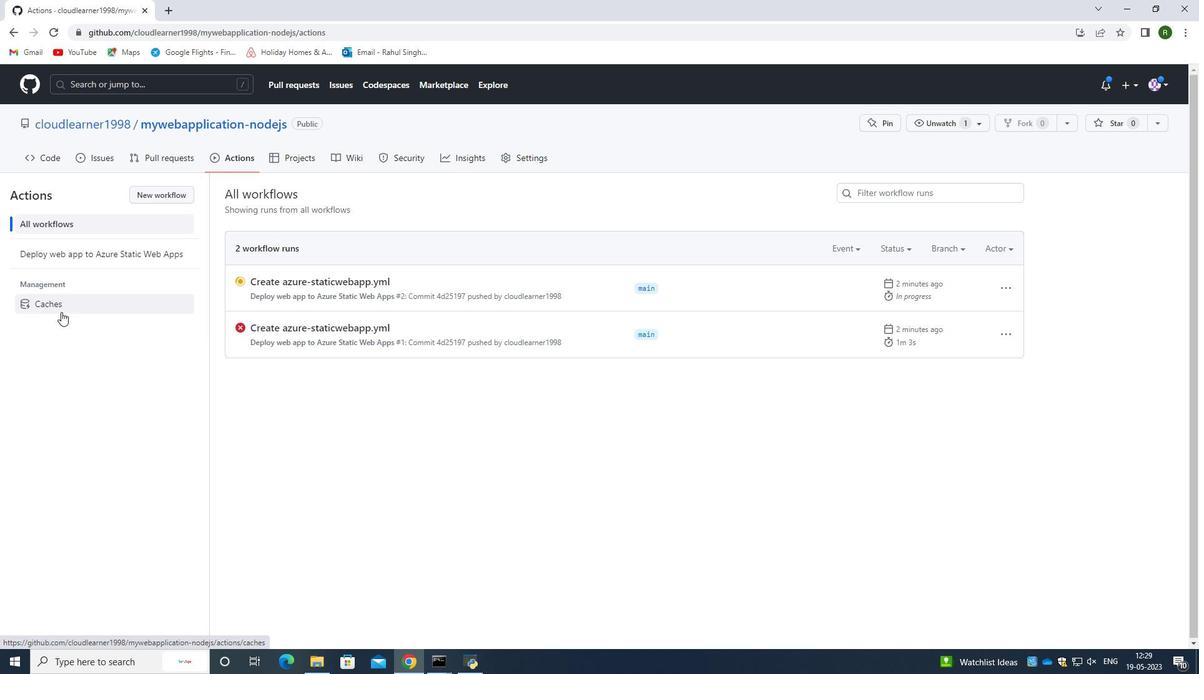 
Action: Mouse pressed left at (61, 311)
Screenshot: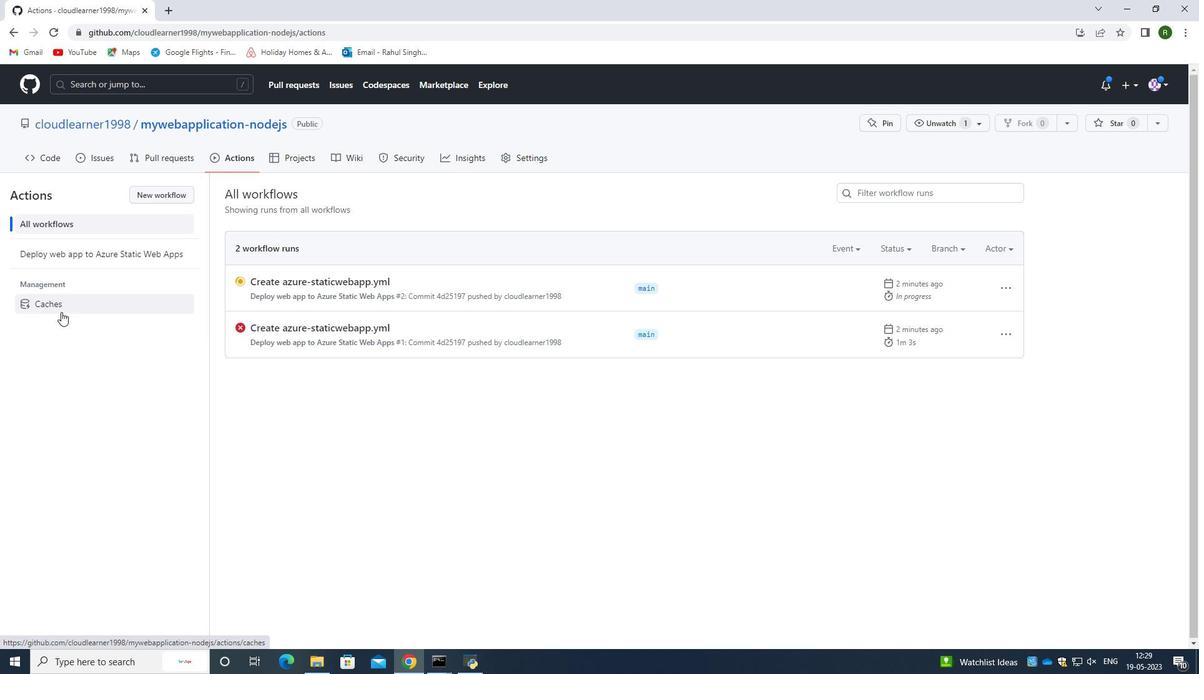 
Action: Mouse moved to (119, 246)
Screenshot: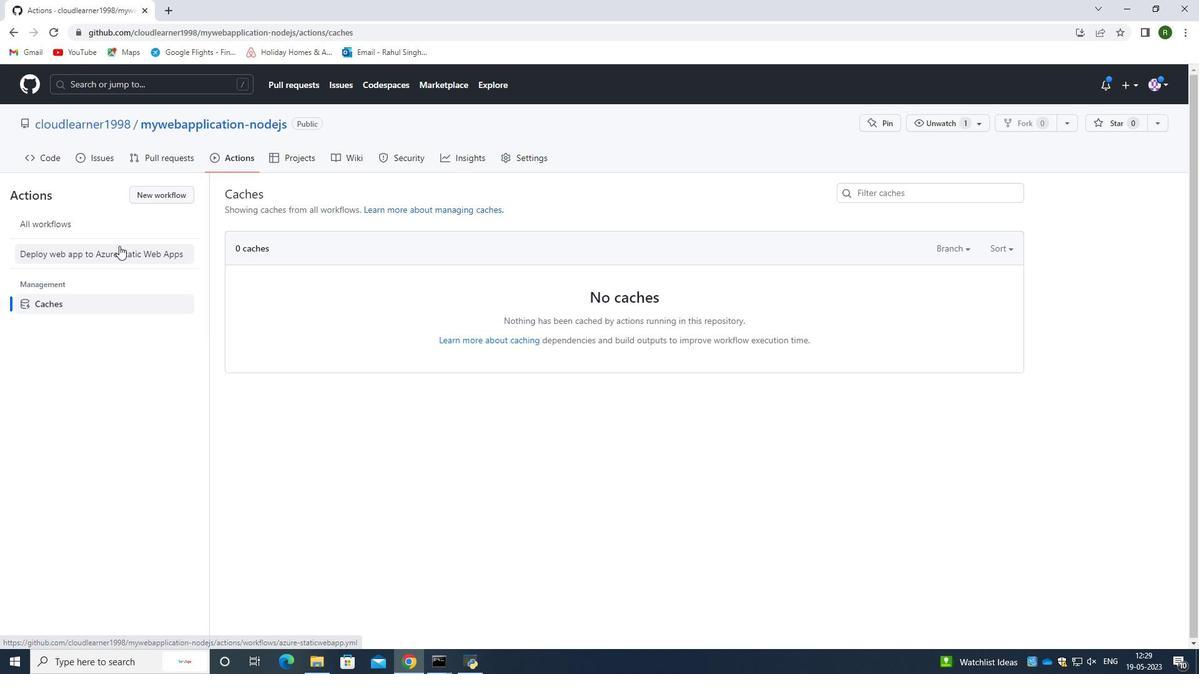 
Action: Mouse pressed left at (119, 246)
Screenshot: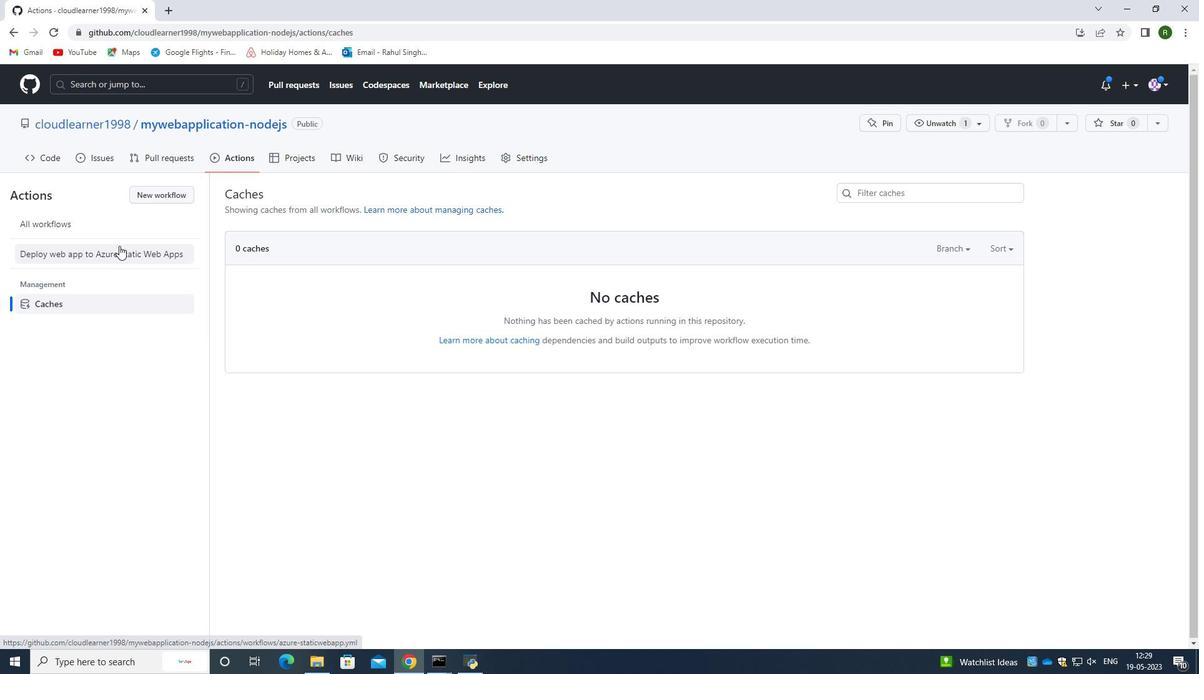
Action: Mouse moved to (833, 246)
Screenshot: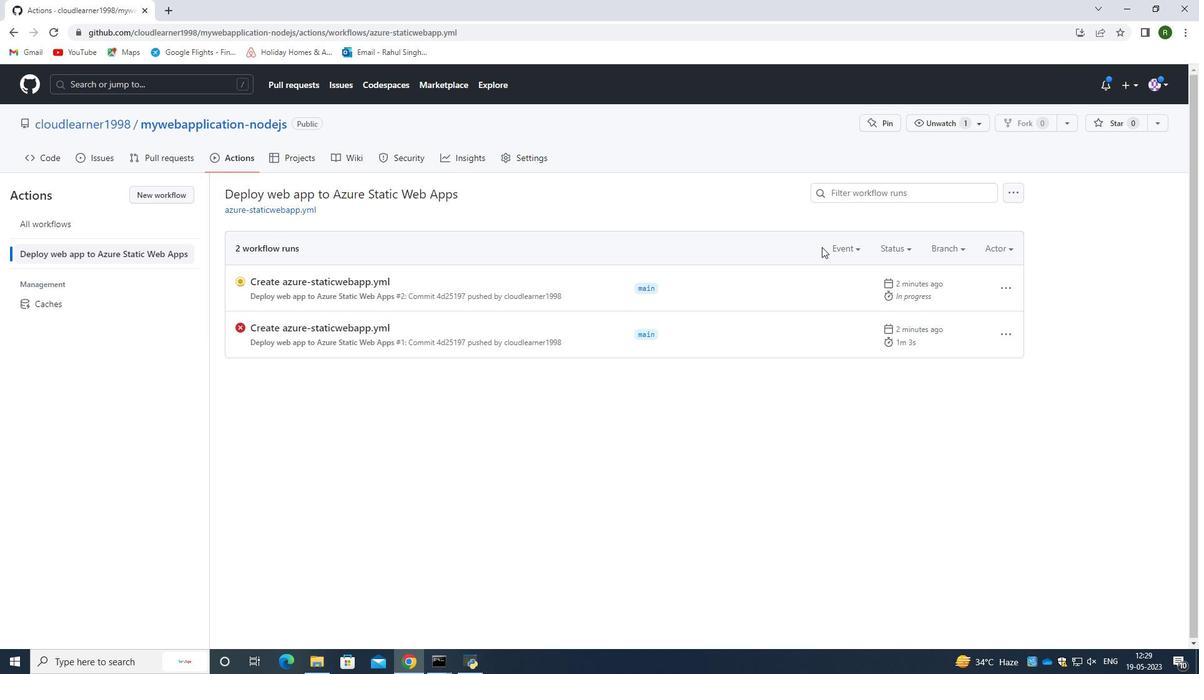 
Action: Mouse pressed left at (833, 246)
Screenshot: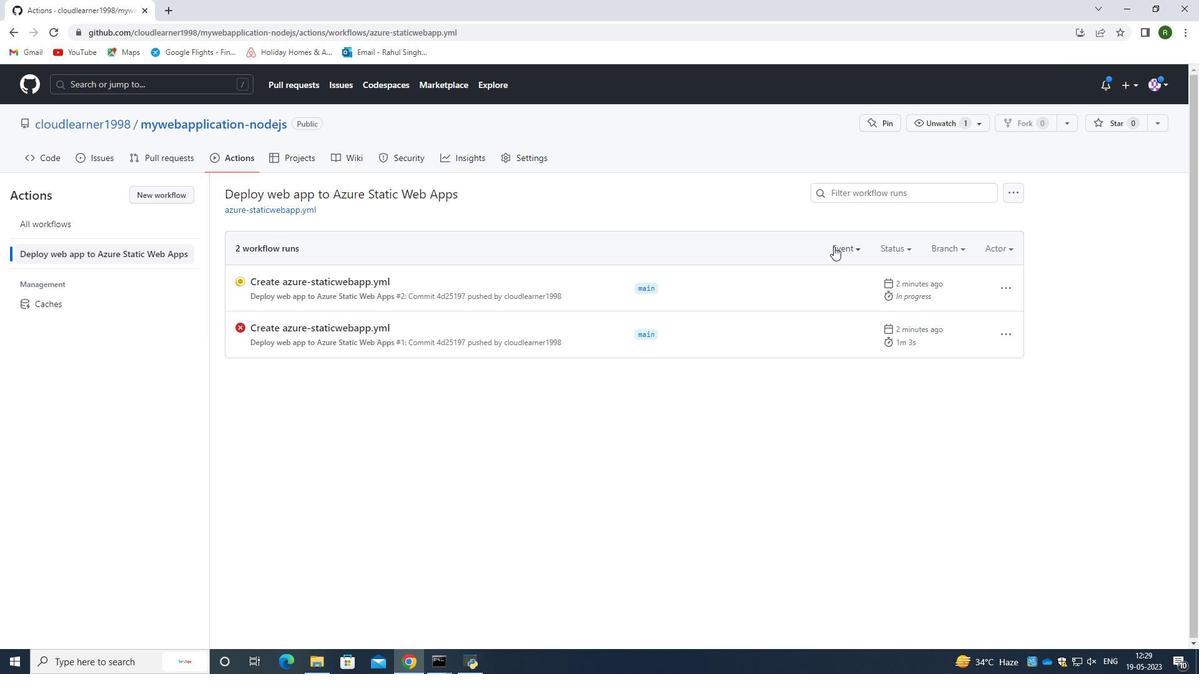
Action: Mouse moved to (833, 251)
Screenshot: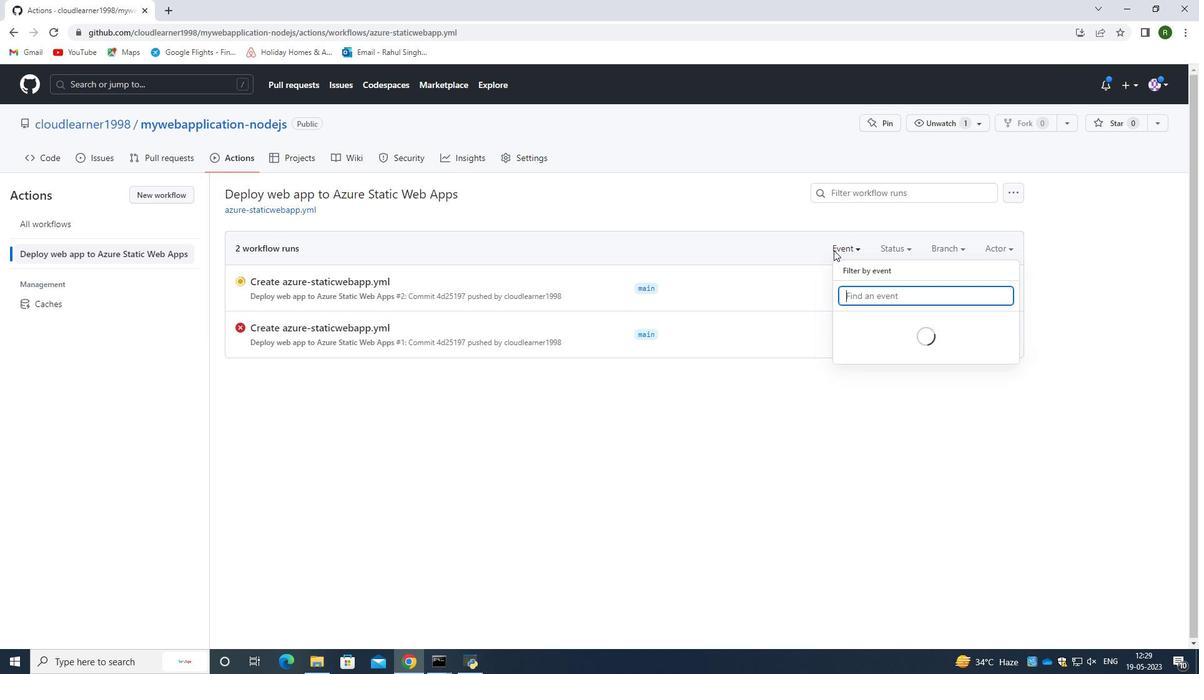 
Action: Mouse pressed left at (833, 251)
